 Task: Go to Program & Features. Select Whole Food Market. Add to cart Organic Turmeric Curcumin-2. Select Give A Gift Card from Gift Cards. Add to cart Amazon.com Gift Card in a Mini Envelope-3. Place order for Alan Parker, _x000D_
12 Shoal Dr_x000D_
Barnegat, New Jersey(NJ), 08005, Cell Number (609) 660-9227
Action: Mouse moved to (332, 539)
Screenshot: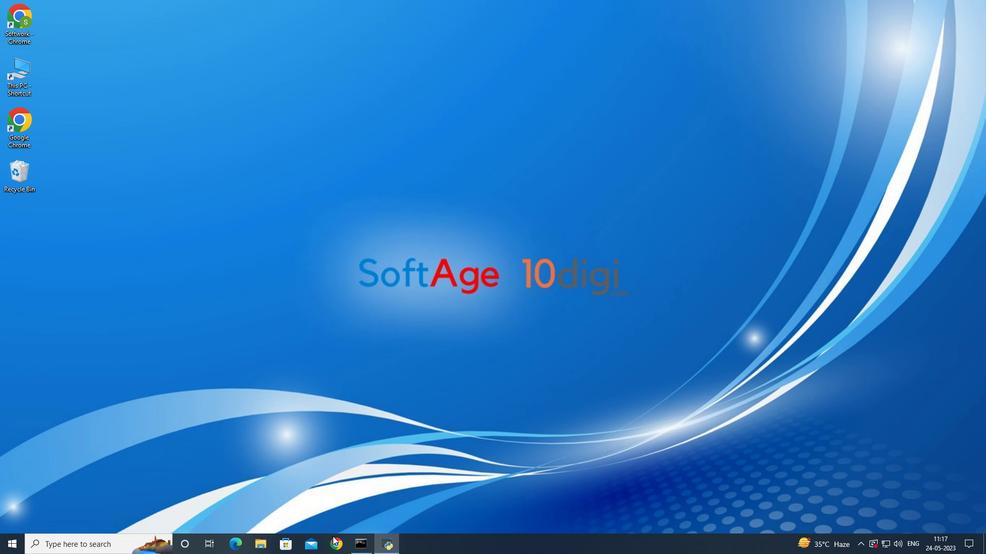 
Action: Mouse pressed left at (332, 539)
Screenshot: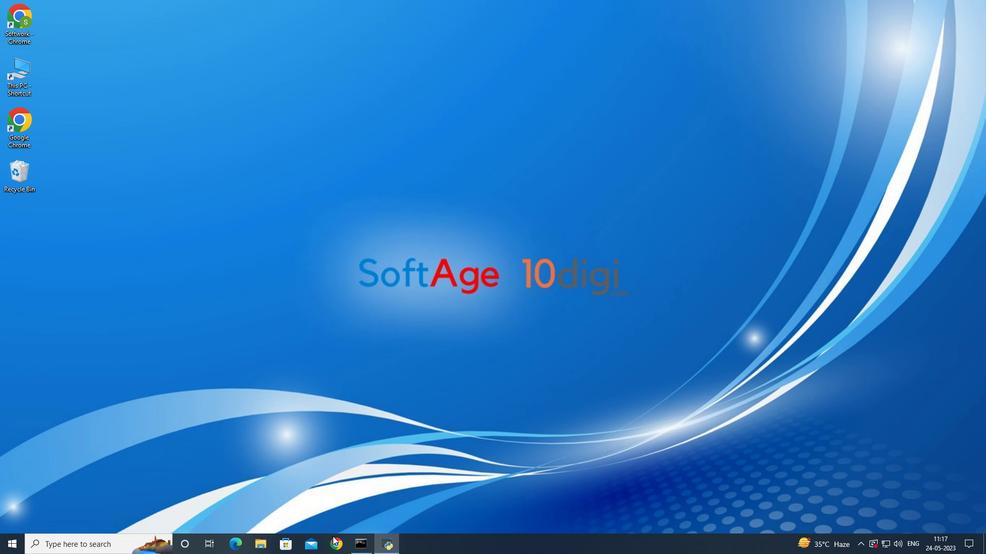 
Action: Mouse moved to (333, 540)
Screenshot: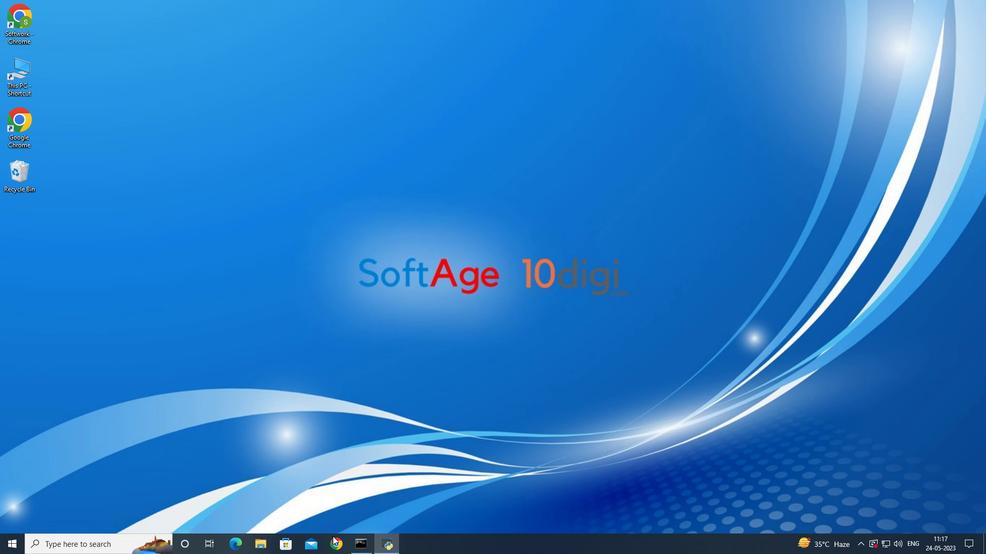 
Action: Mouse pressed left at (333, 540)
Screenshot: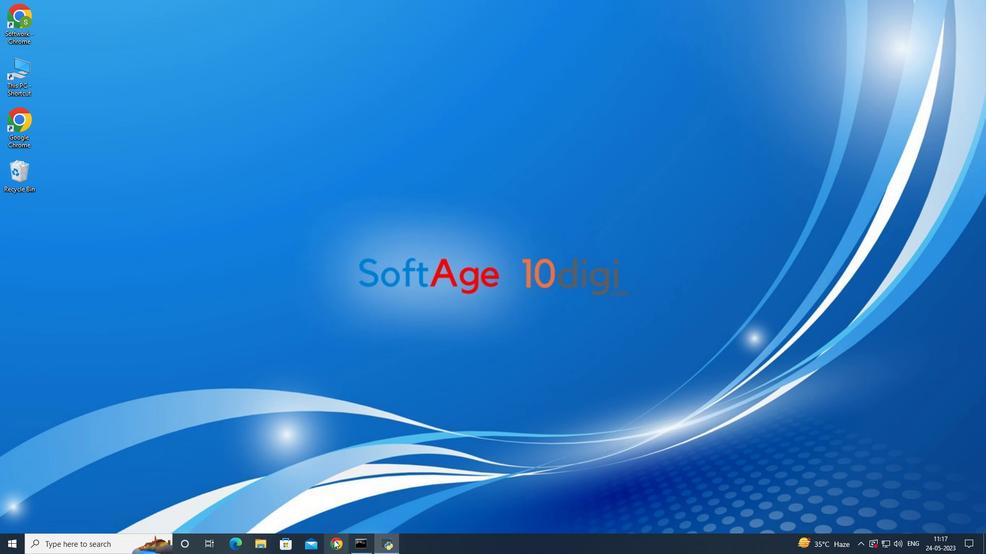 
Action: Mouse moved to (390, 318)
Screenshot: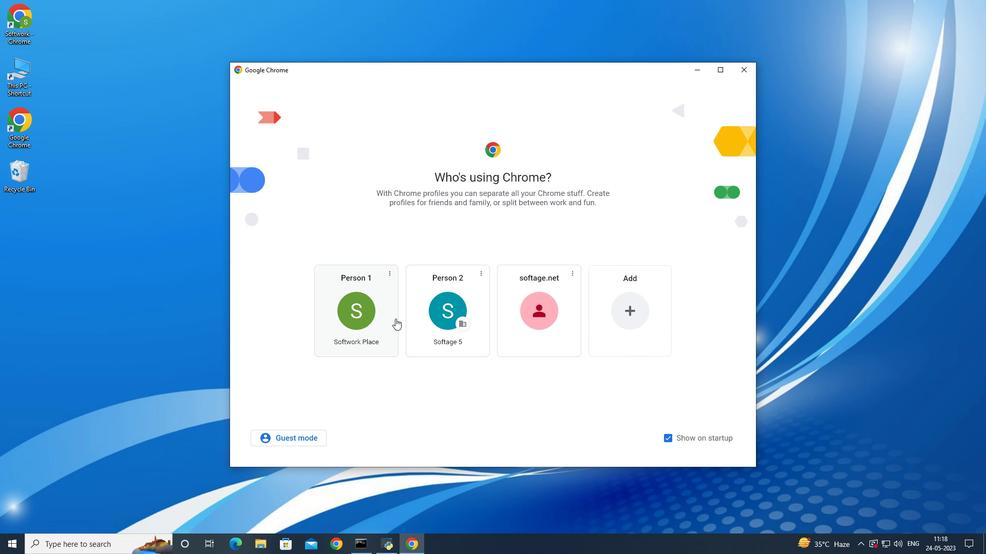 
Action: Mouse pressed left at (390, 318)
Screenshot: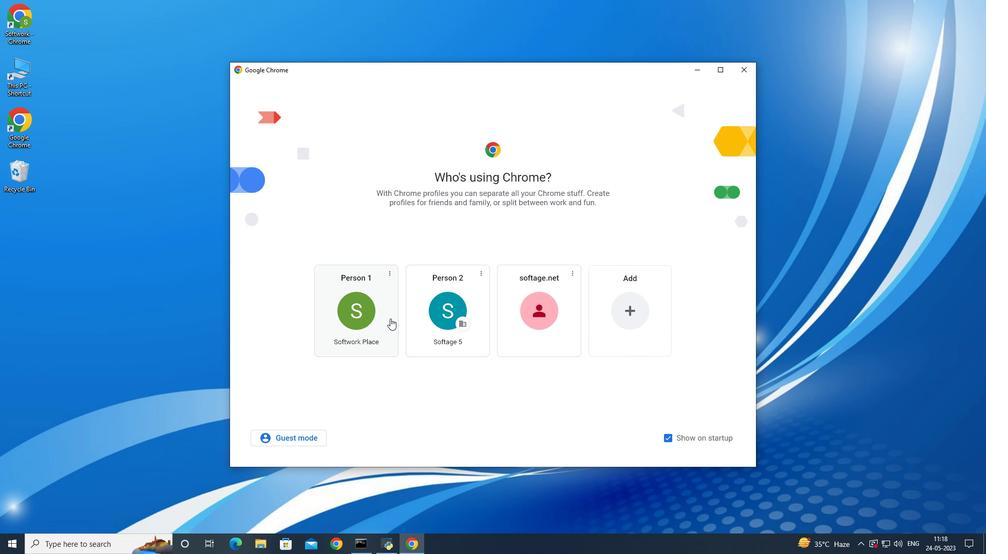 
Action: Mouse pressed left at (390, 318)
Screenshot: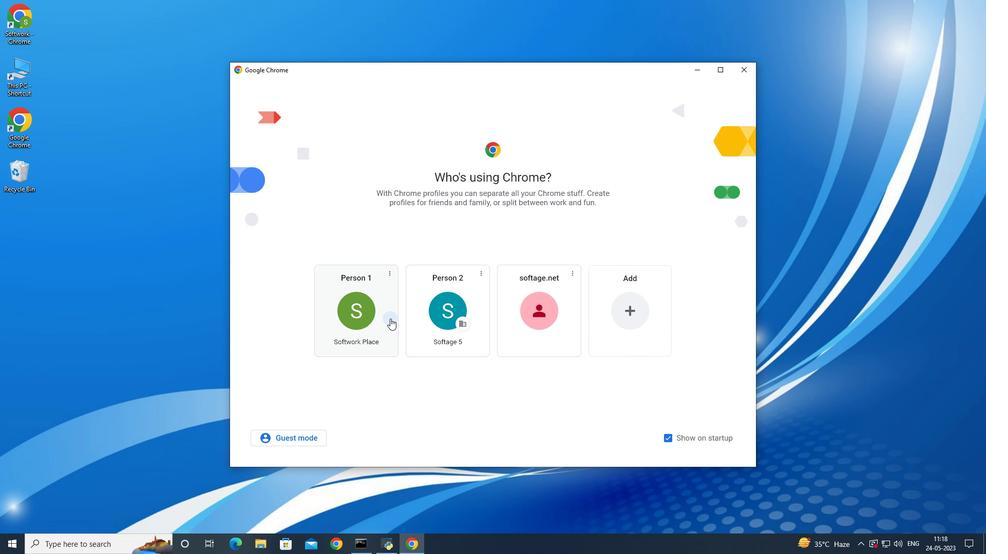 
Action: Mouse moved to (157, 27)
Screenshot: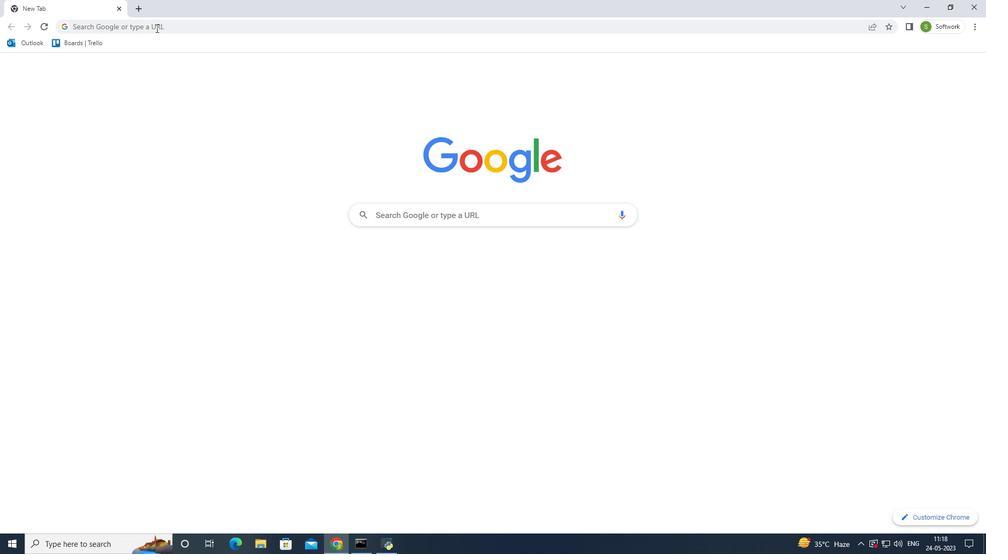 
Action: Mouse pressed left at (157, 27)
Screenshot: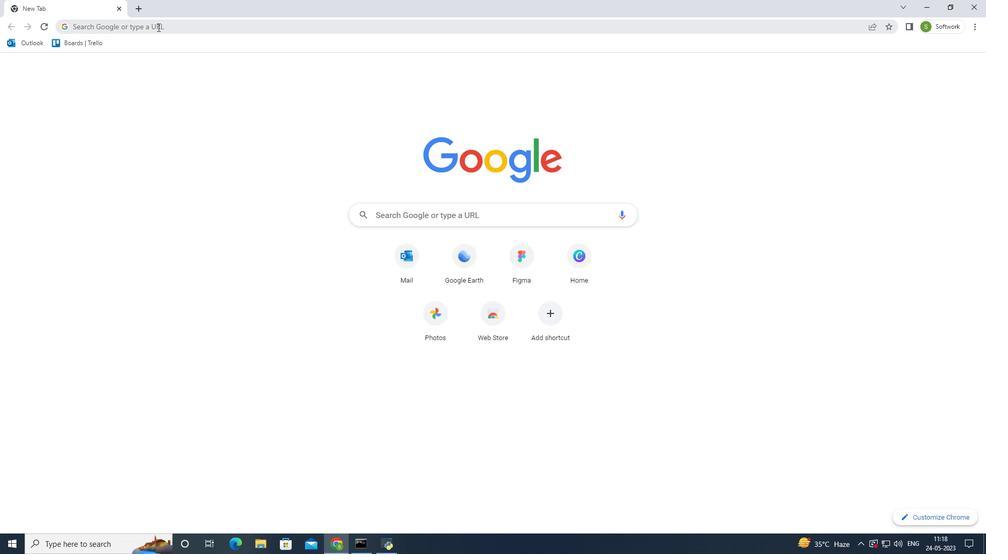 
Action: Key pressed ama
Screenshot: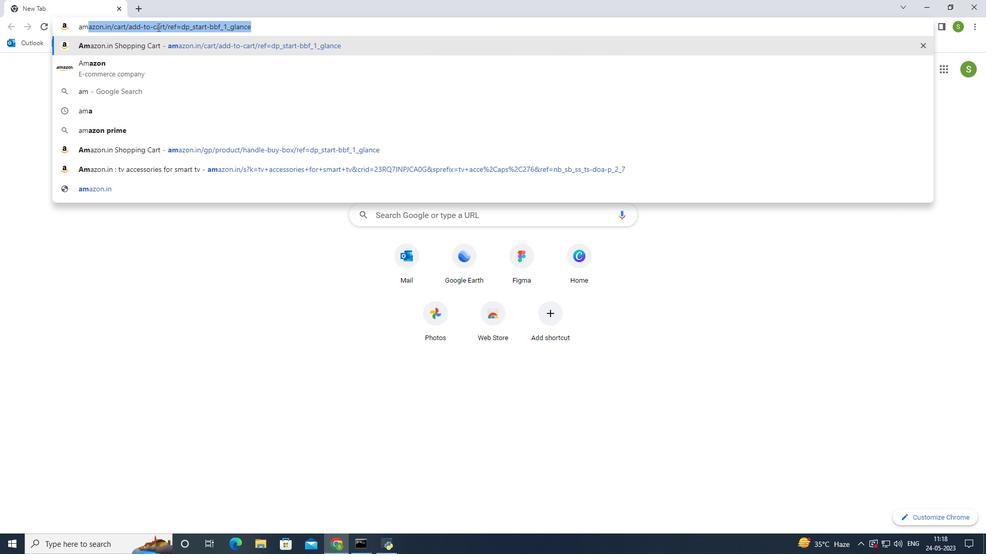 
Action: Mouse moved to (153, 30)
Screenshot: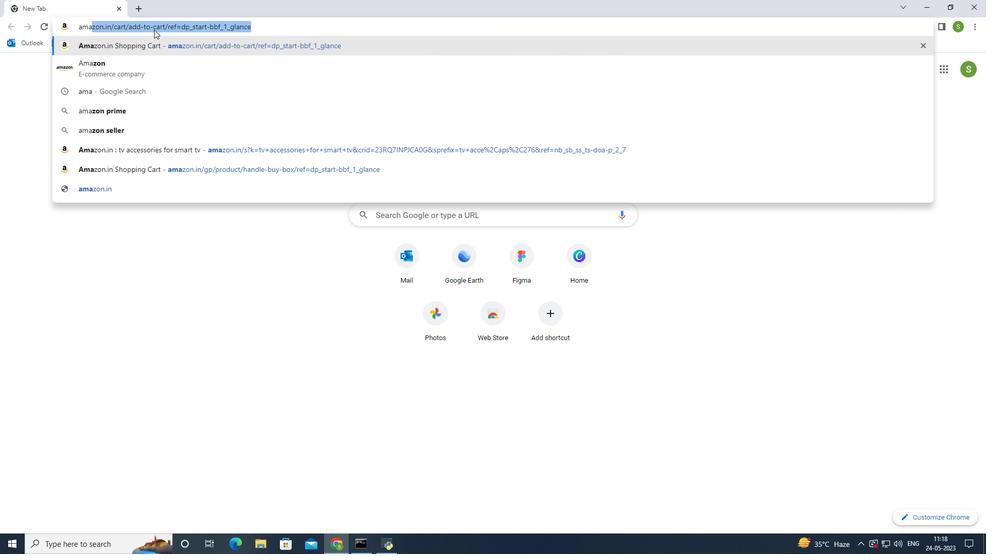 
Action: Key pressed zo
Screenshot: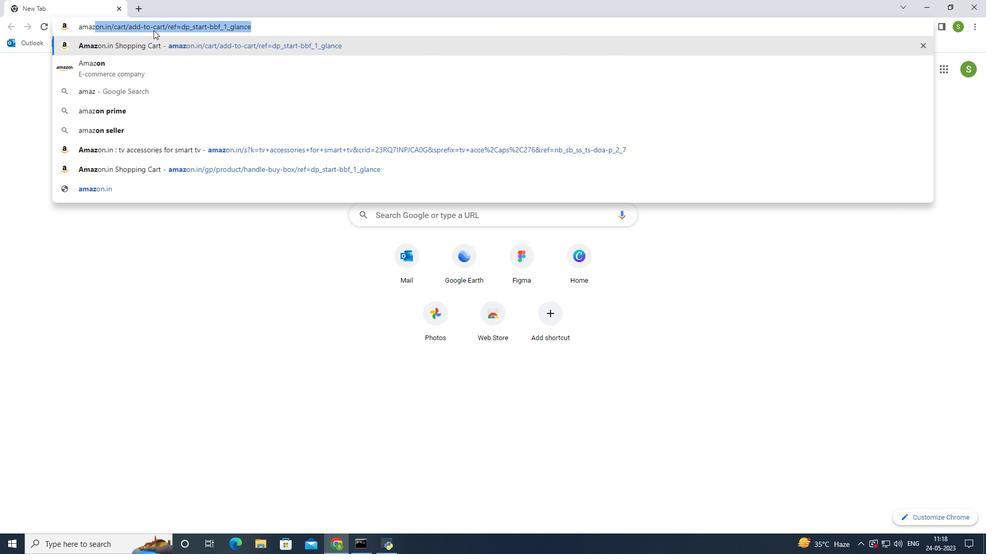 
Action: Mouse moved to (152, 30)
Screenshot: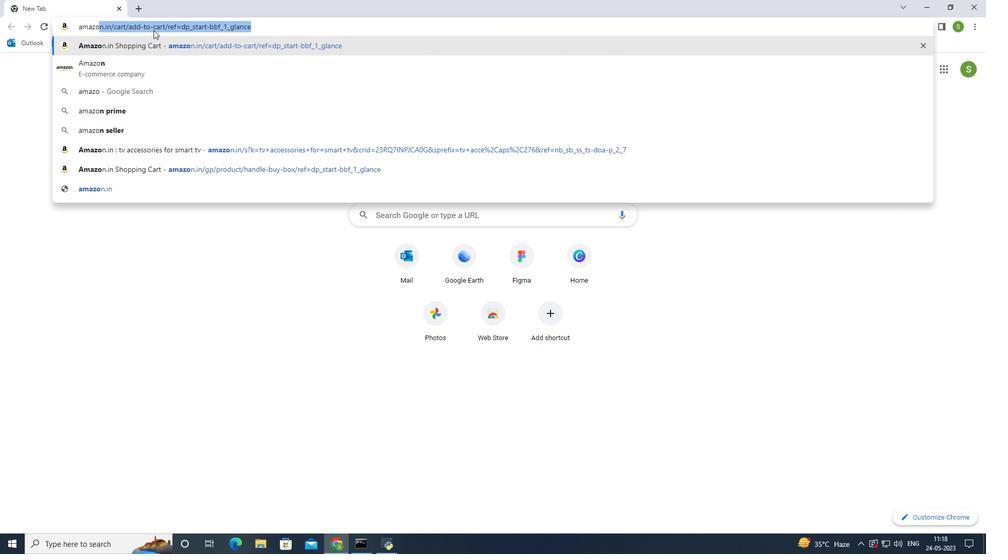 
Action: Key pressed n
Screenshot: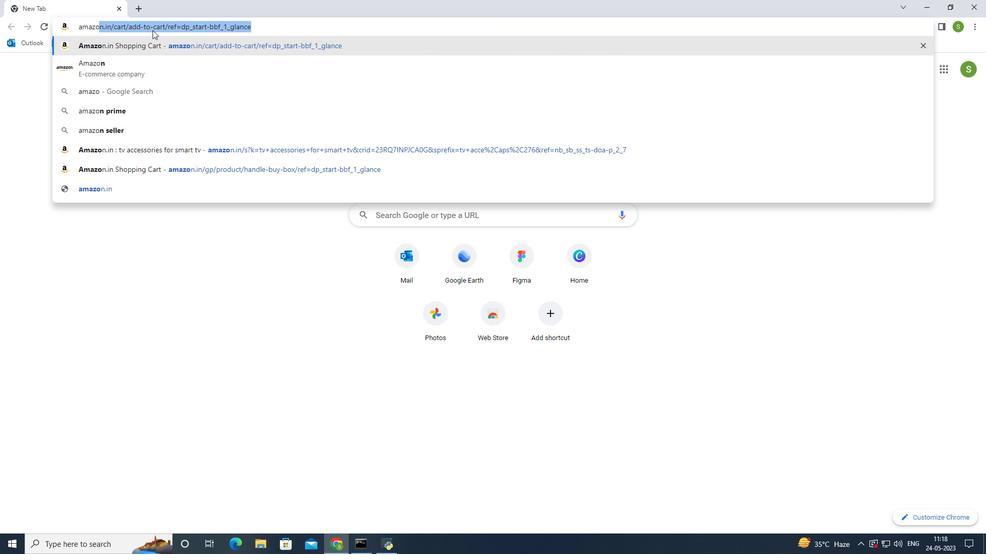 
Action: Mouse moved to (148, 43)
Screenshot: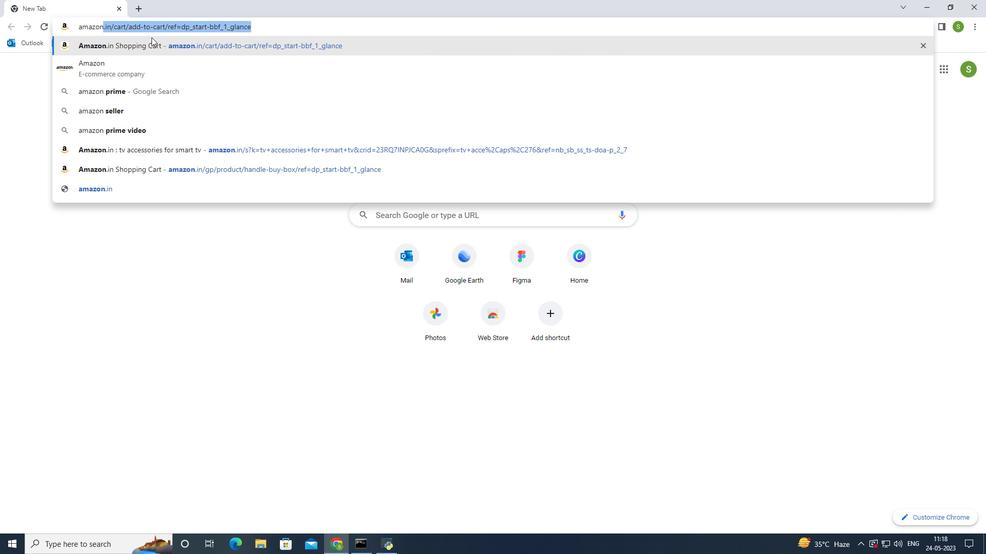 
Action: Mouse pressed left at (148, 43)
Screenshot: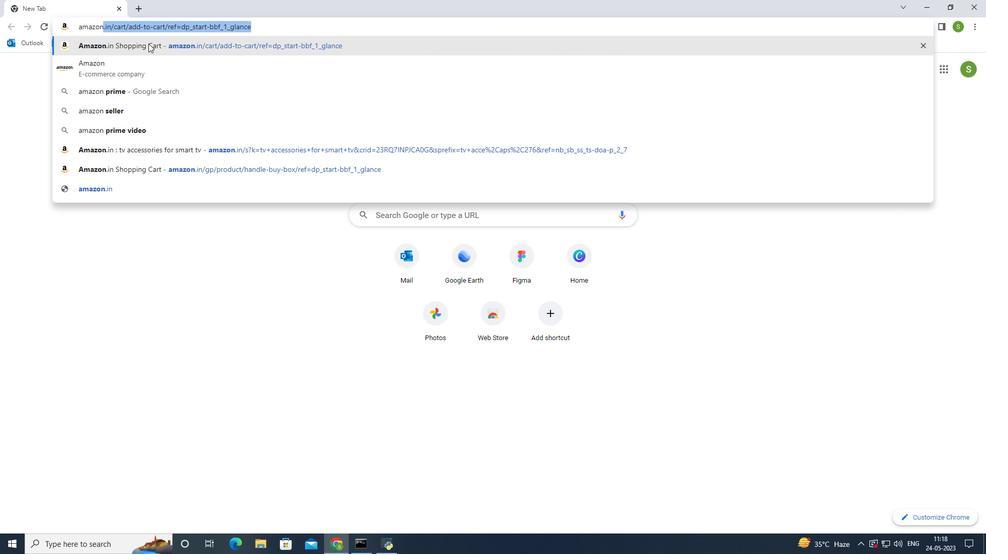 
Action: Mouse moved to (21, 77)
Screenshot: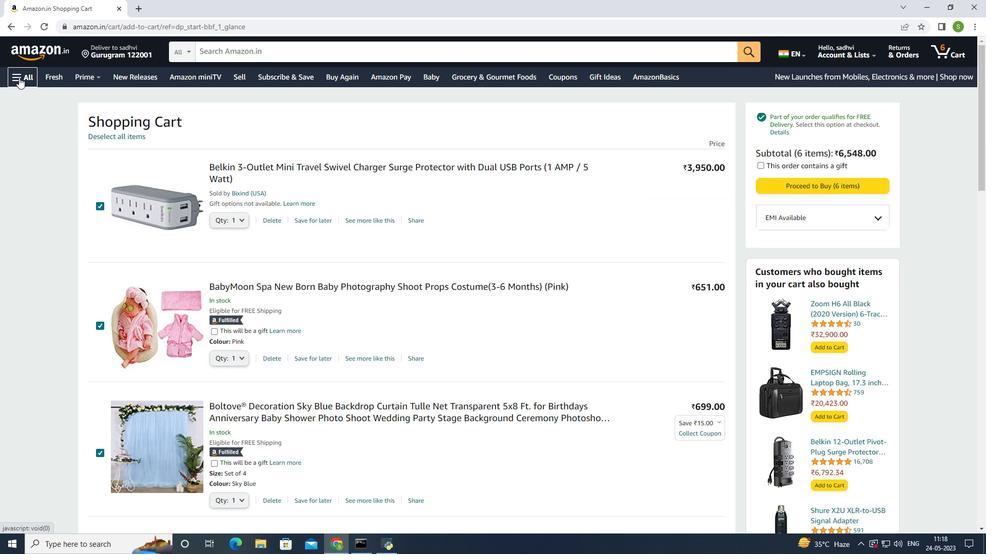 
Action: Mouse pressed left at (21, 77)
Screenshot: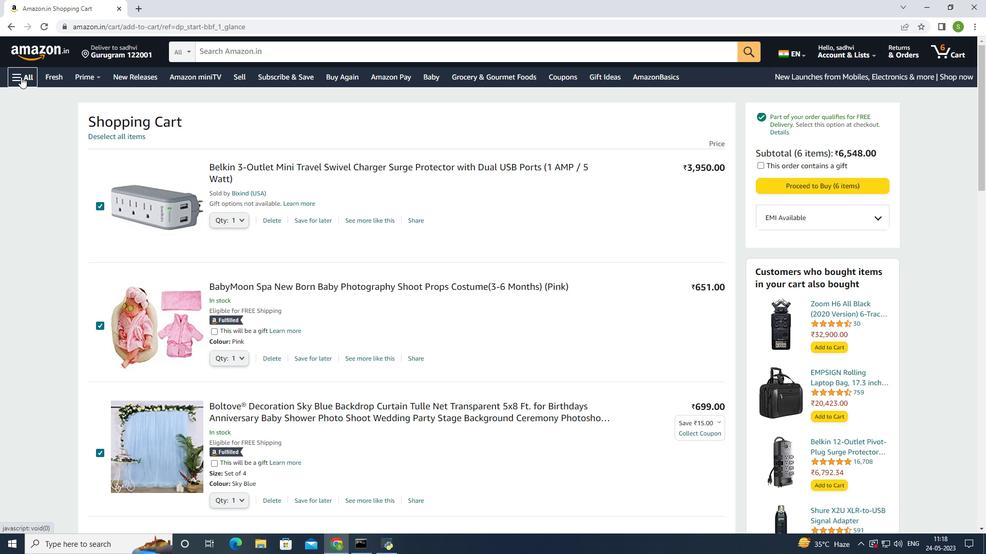 
Action: Mouse moved to (59, 260)
Screenshot: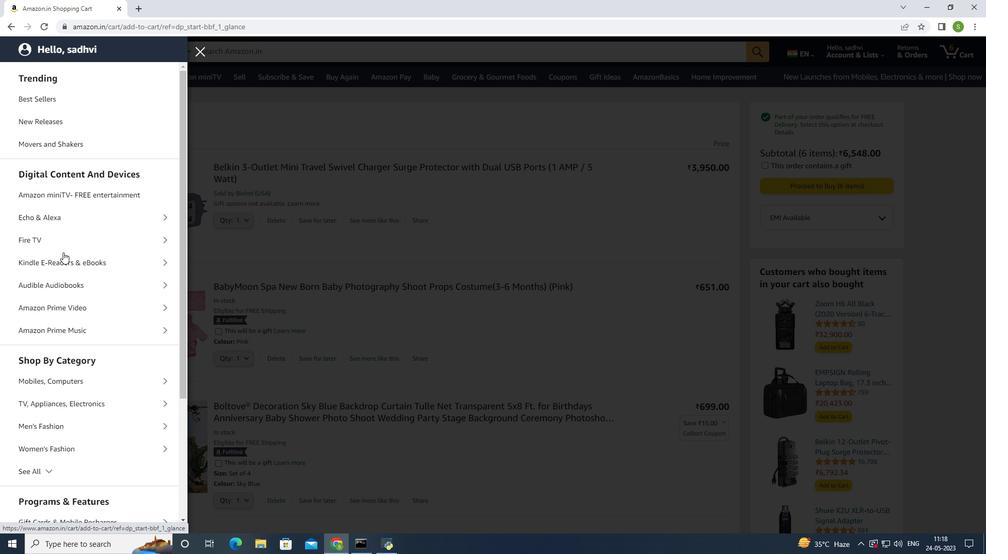 
Action: Mouse scrolled (59, 260) with delta (0, 0)
Screenshot: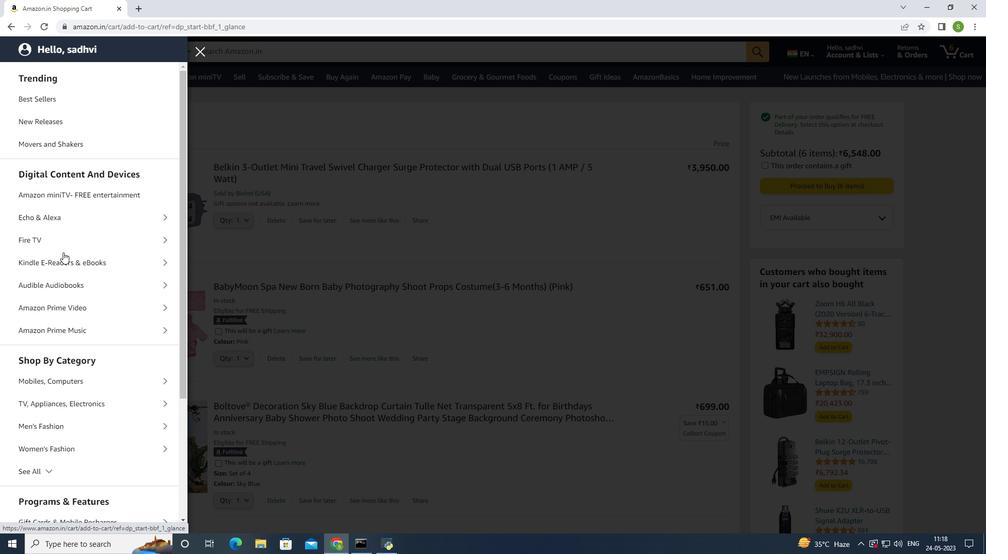 
Action: Mouse moved to (57, 273)
Screenshot: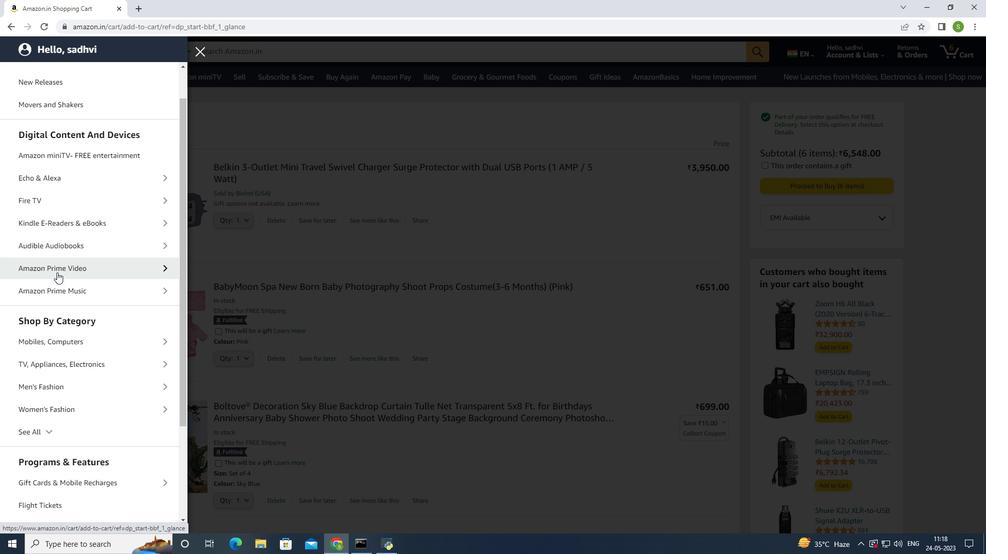 
Action: Mouse scrolled (57, 273) with delta (0, 0)
Screenshot: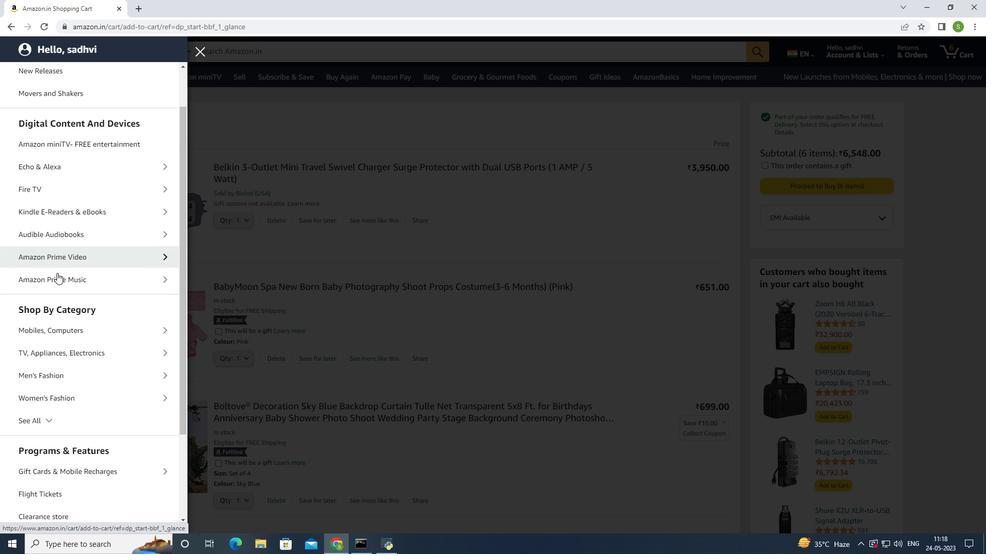 
Action: Mouse scrolled (57, 273) with delta (0, 0)
Screenshot: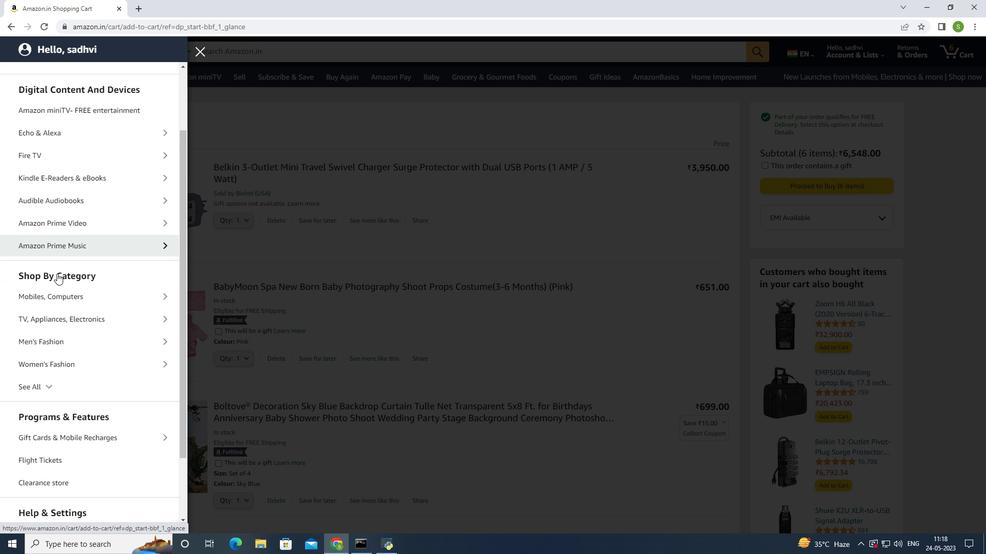 
Action: Mouse scrolled (57, 273) with delta (0, 0)
Screenshot: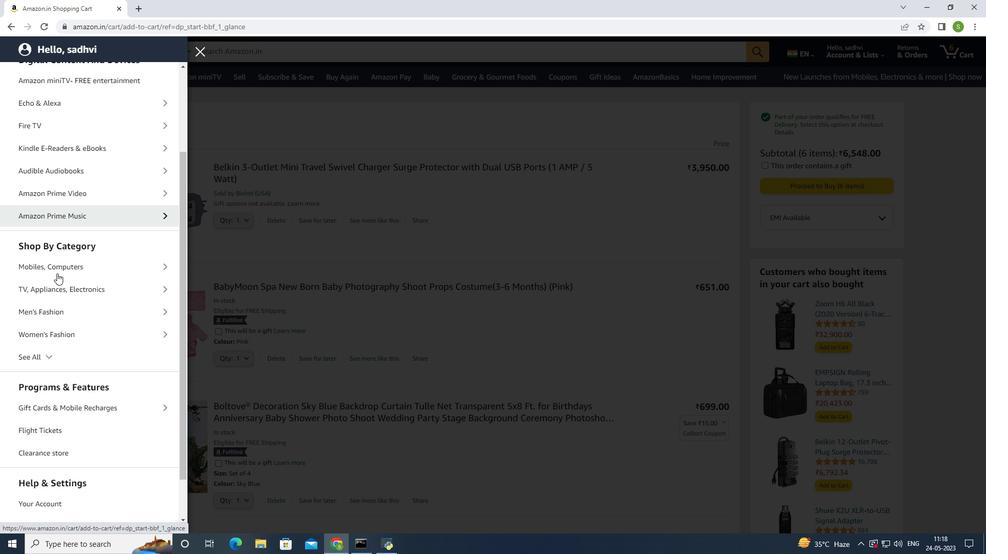 
Action: Mouse moved to (57, 273)
Screenshot: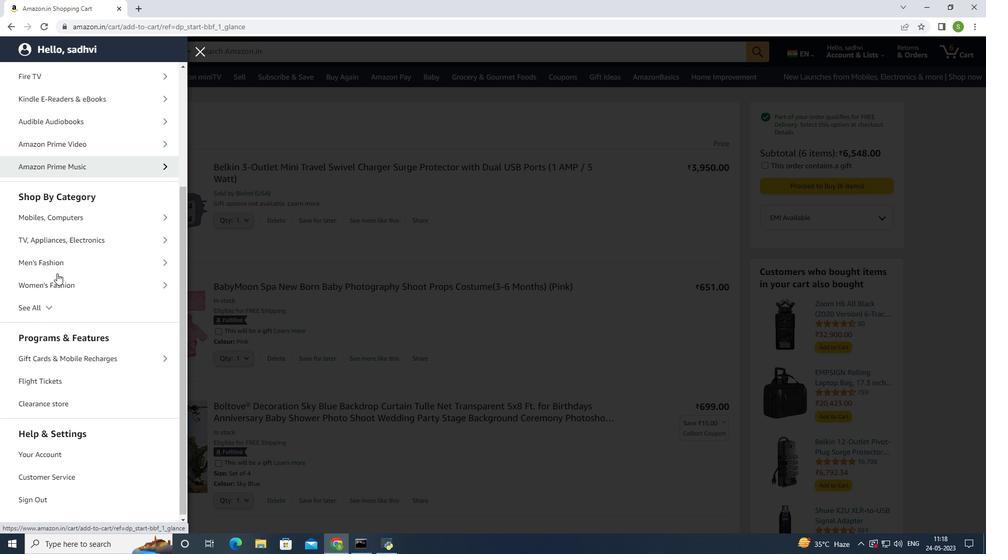 
Action: Mouse scrolled (57, 273) with delta (0, 0)
Screenshot: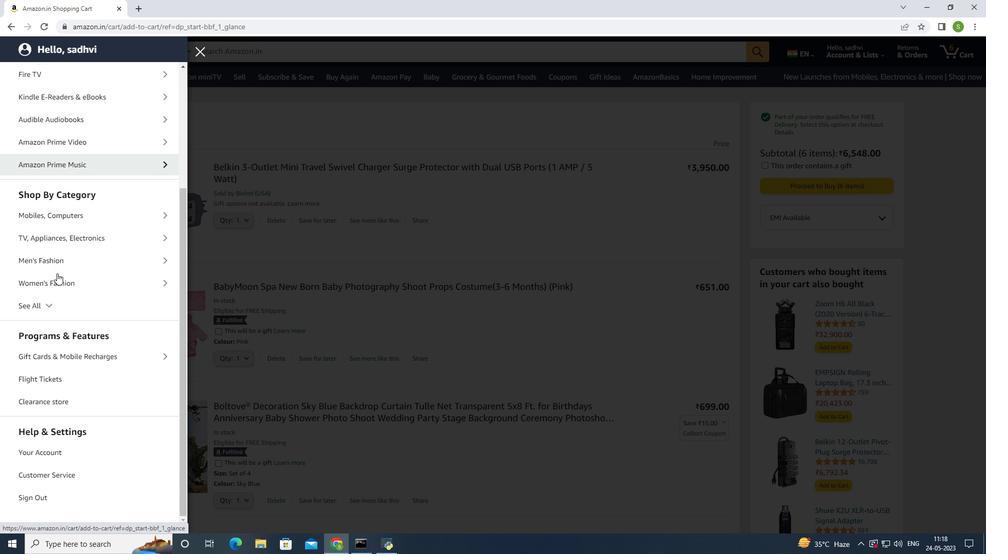 
Action: Mouse scrolled (57, 273) with delta (0, 0)
Screenshot: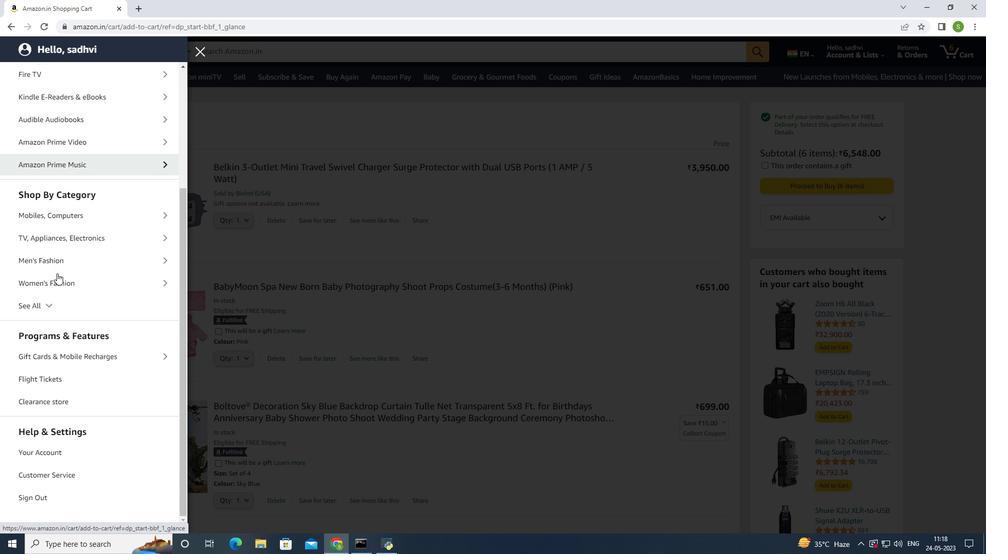 
Action: Mouse moved to (60, 335)
Screenshot: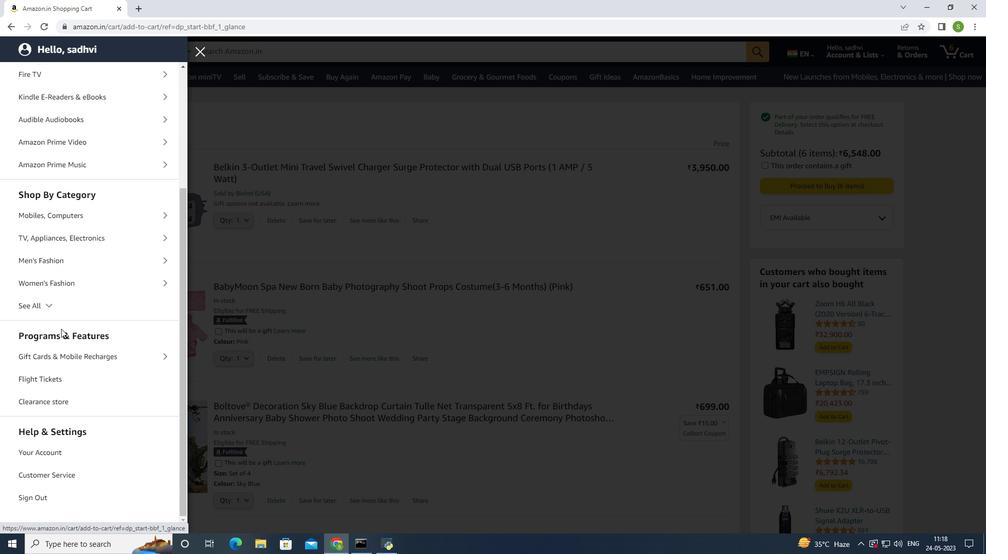 
Action: Mouse pressed left at (60, 335)
Screenshot: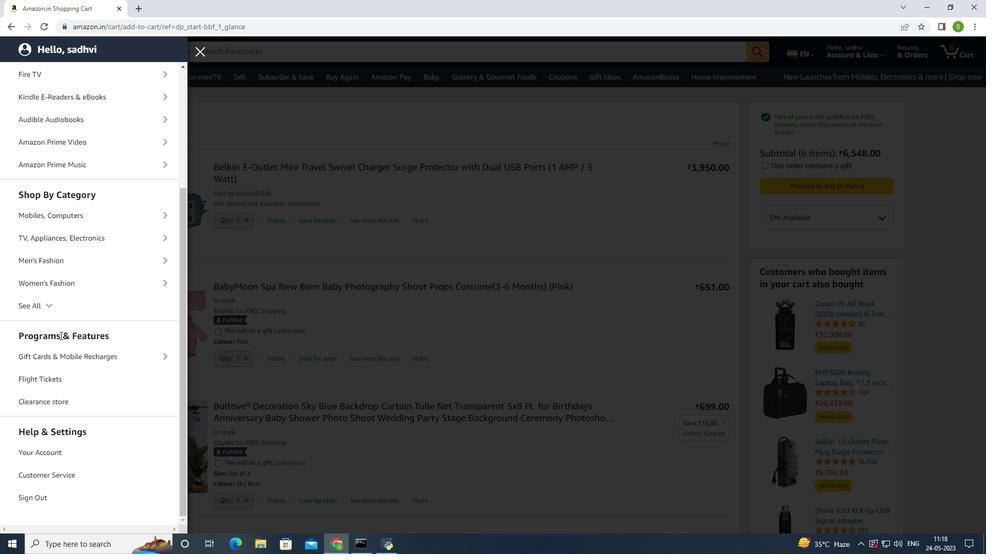 
Action: Mouse moved to (201, 56)
Screenshot: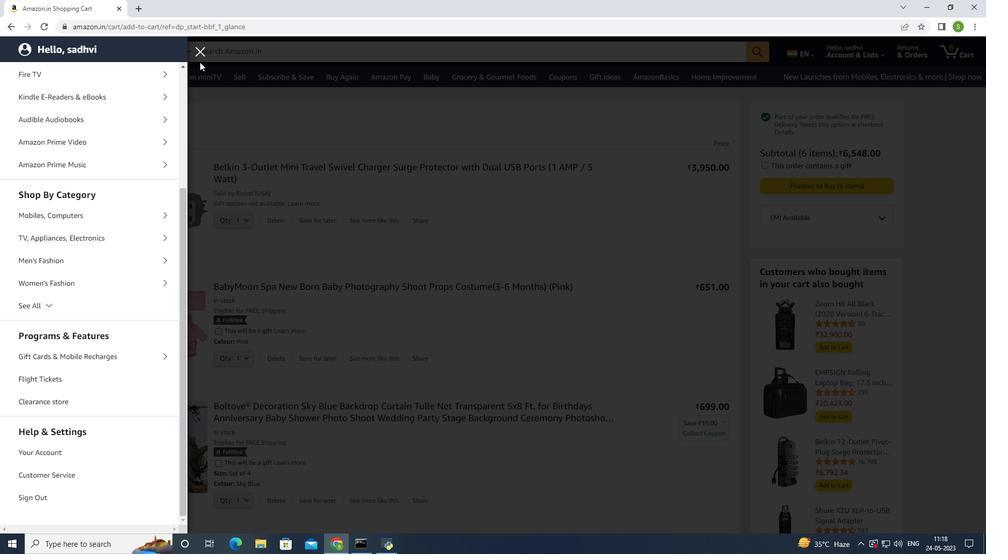 
Action: Mouse pressed left at (201, 56)
Screenshot: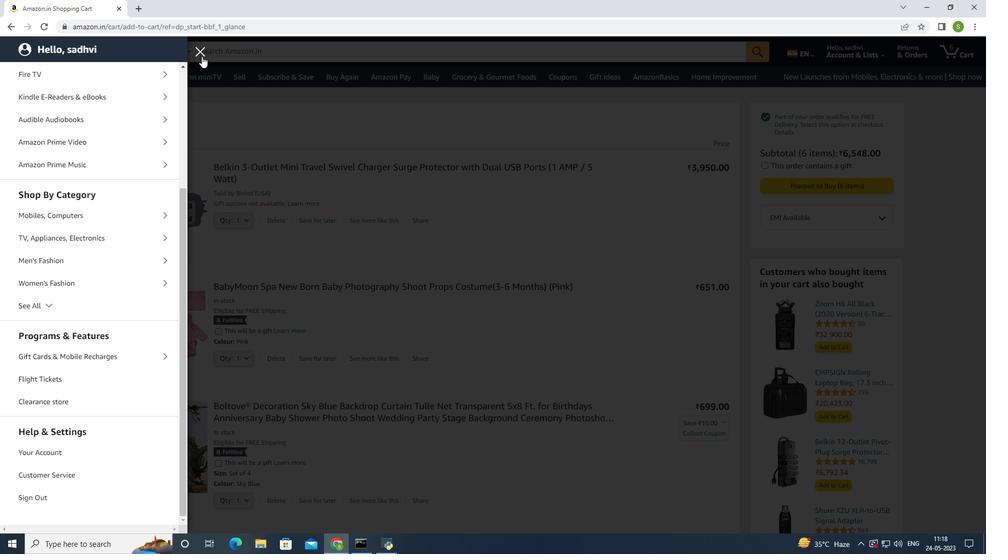 
Action: Mouse moved to (276, 53)
Screenshot: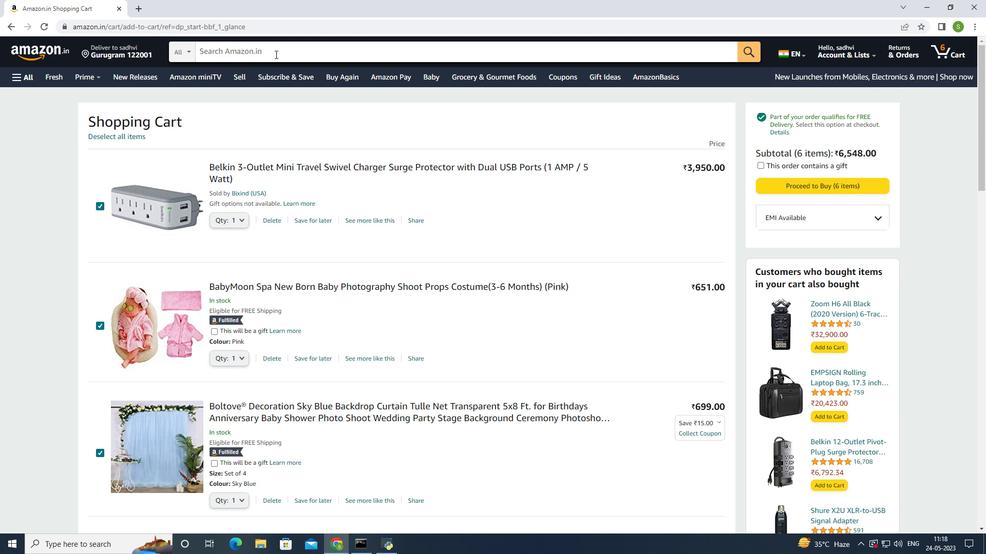 
Action: Mouse pressed left at (276, 53)
Screenshot: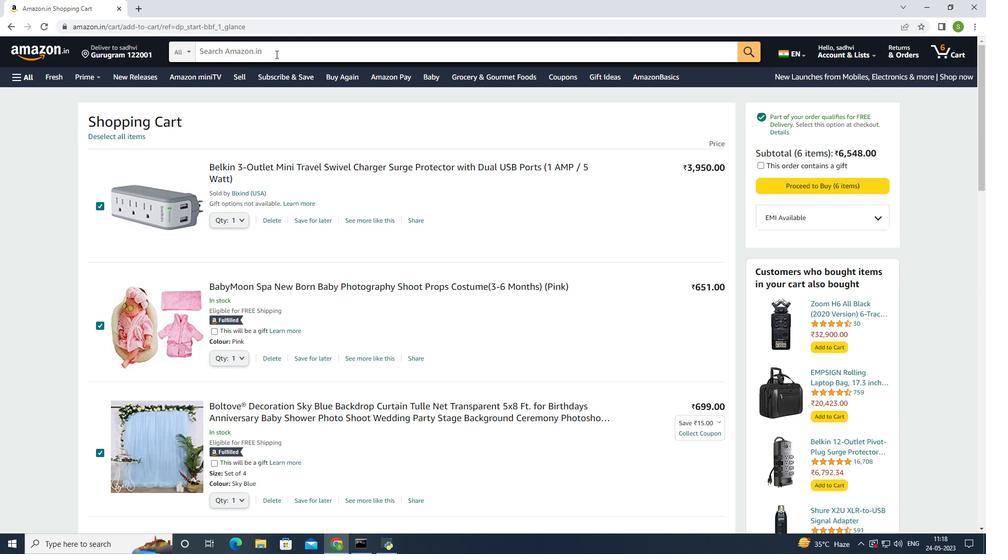 
Action: Mouse moved to (522, 161)
Screenshot: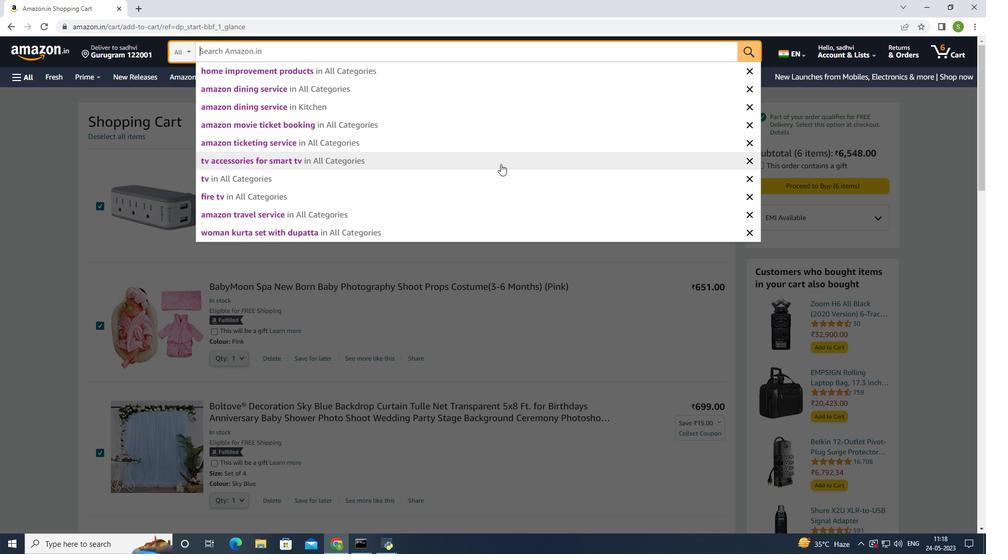 
Action: Key pressed <Key.caps_lock>O<Key.caps_lock>rgai<Key.backspace>
Screenshot: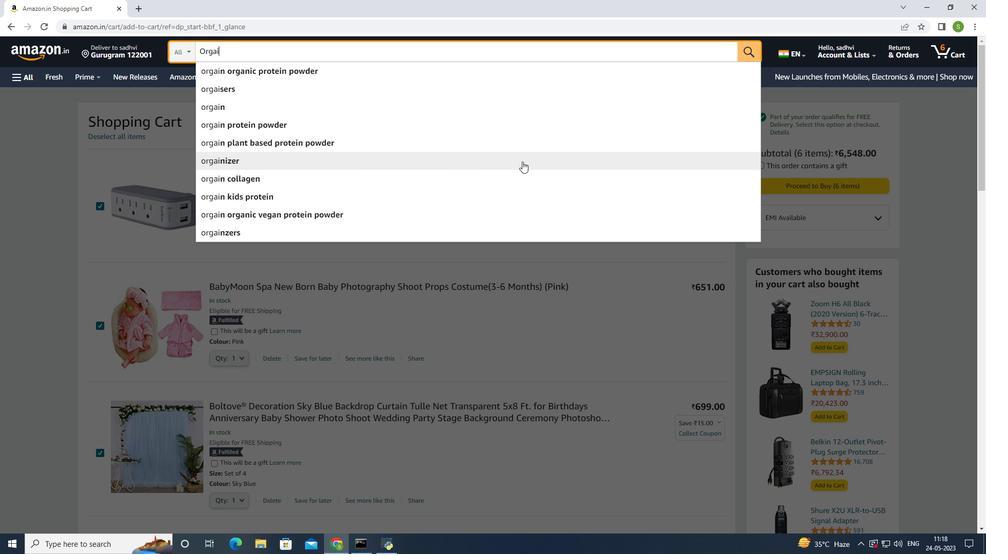 
Action: Mouse moved to (546, 197)
Screenshot: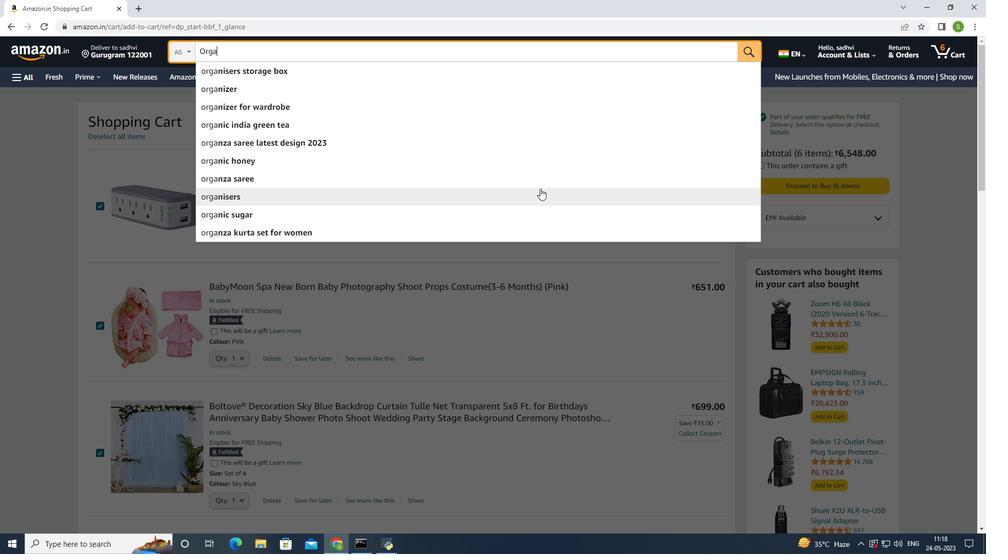 
Action: Key pressed nic<Key.space><Key.caps_lock>T<Key.caps_lock>urmeric<Key.space><Key.caps_lock>C<Key.caps_lock>urcumin-2<Key.enter>
Screenshot: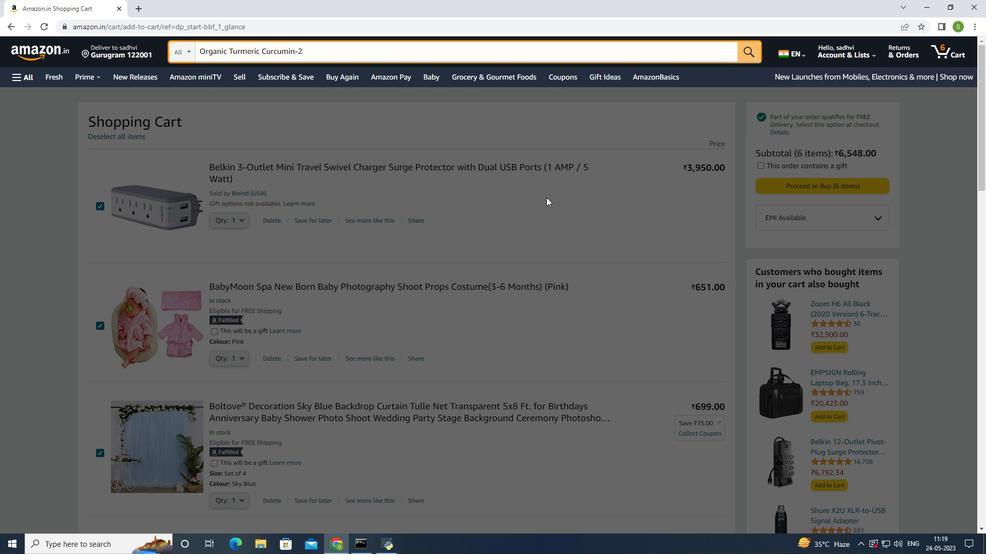 
Action: Mouse moved to (326, 150)
Screenshot: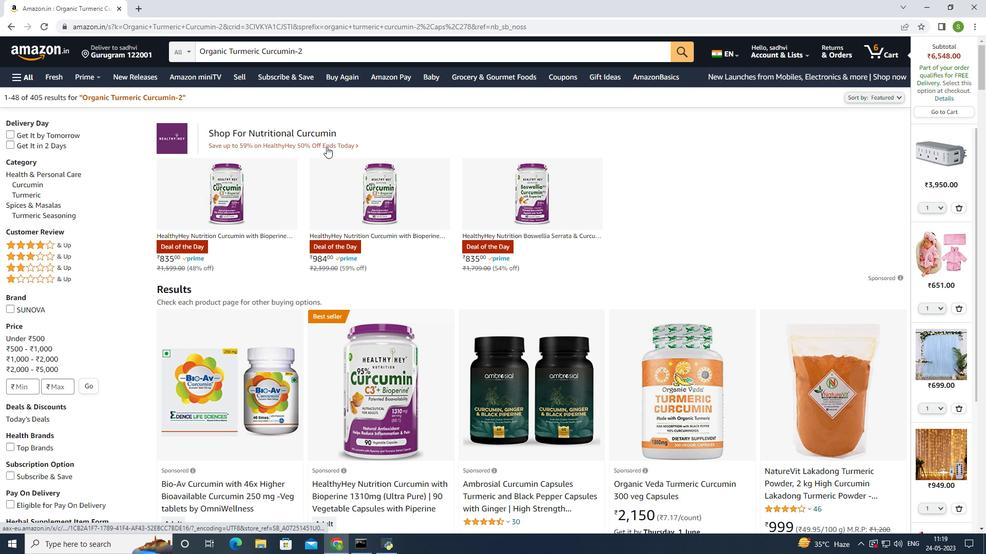 
Action: Mouse scrolled (326, 149) with delta (0, 0)
Screenshot: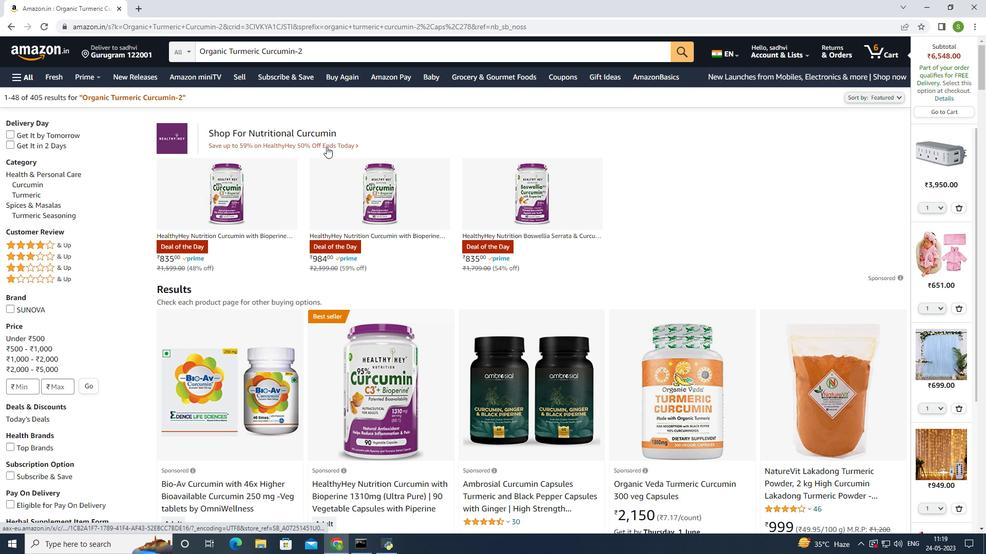 
Action: Mouse moved to (326, 151)
Screenshot: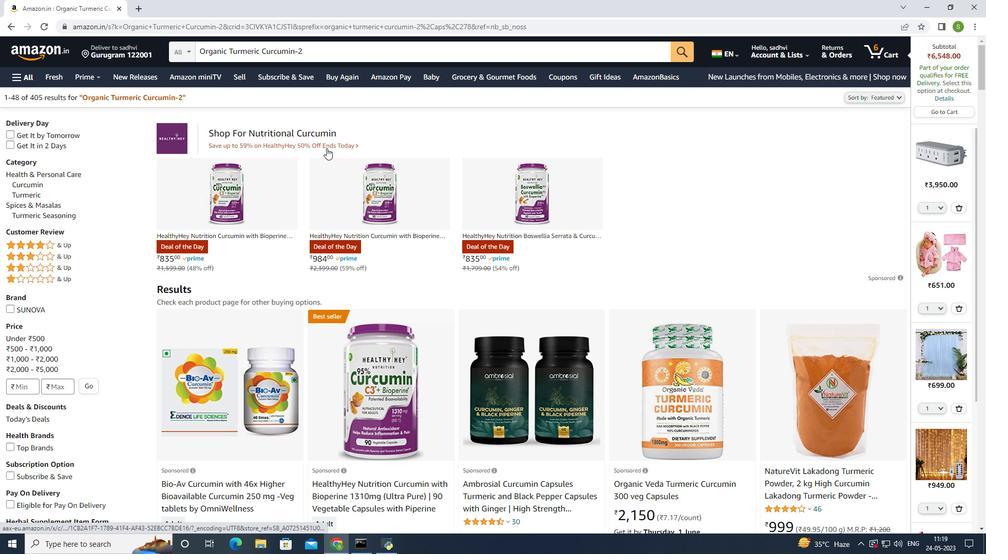 
Action: Mouse scrolled (326, 151) with delta (0, 0)
Screenshot: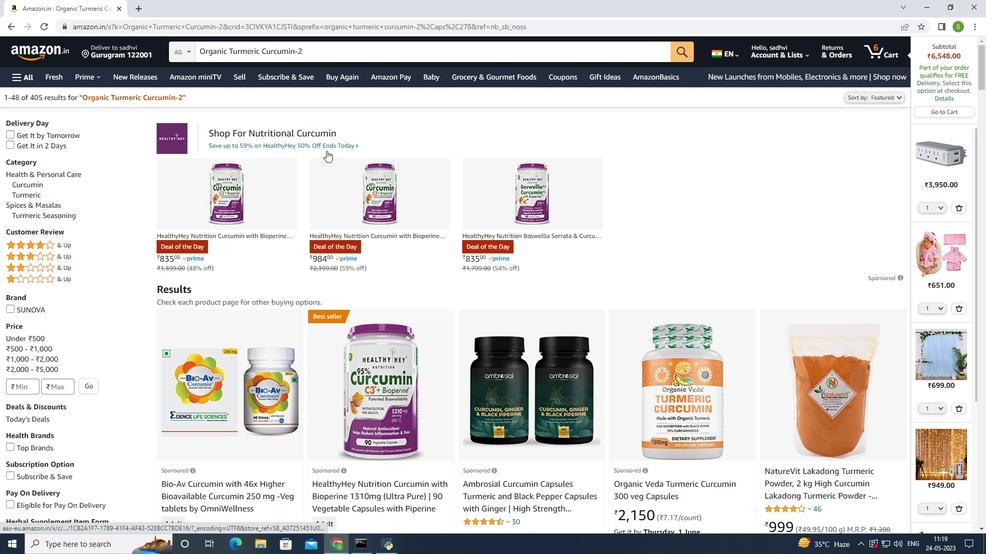 
Action: Mouse scrolled (326, 151) with delta (0, 0)
Screenshot: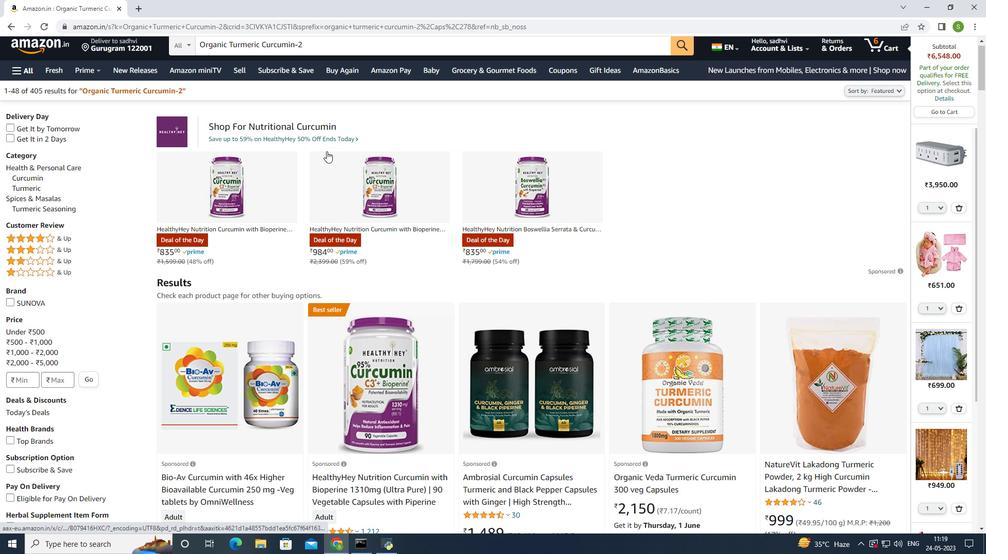 
Action: Mouse scrolled (326, 151) with delta (0, 0)
Screenshot: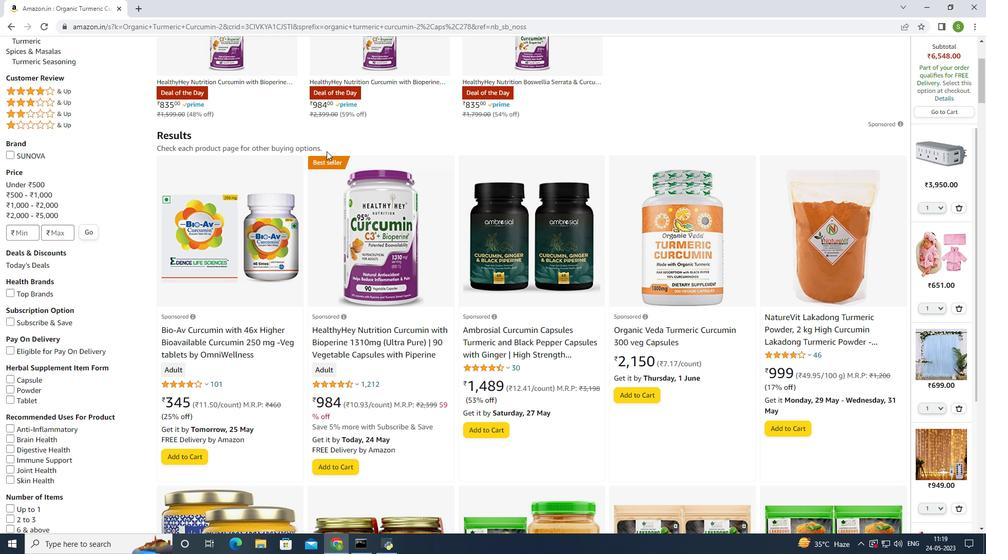 
Action: Mouse scrolled (326, 151) with delta (0, 0)
Screenshot: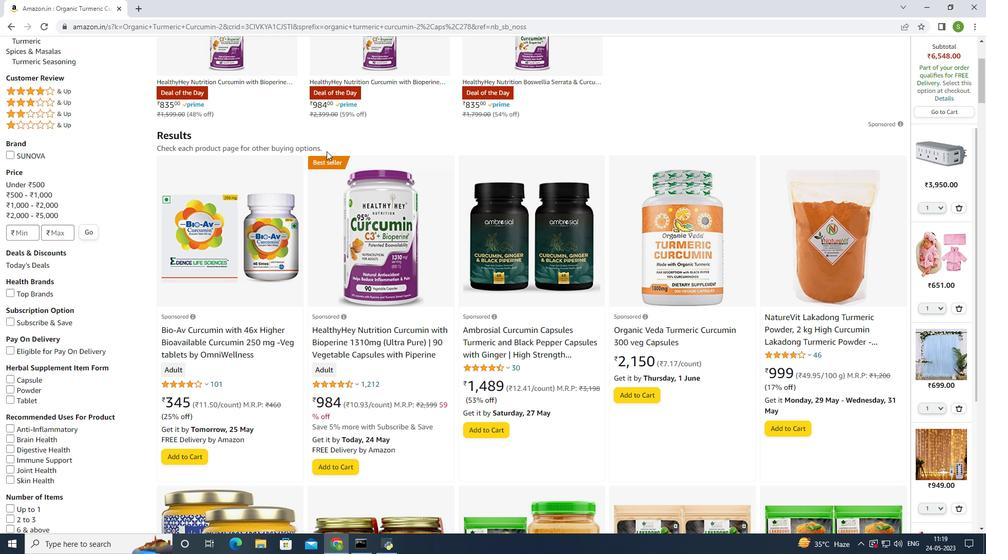 
Action: Mouse scrolled (326, 151) with delta (0, 0)
Screenshot: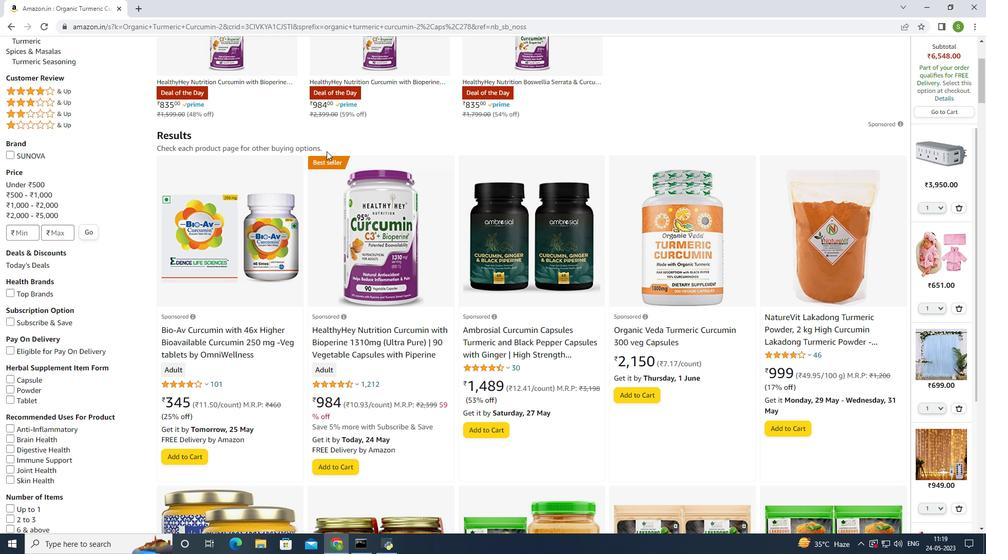 
Action: Mouse scrolled (326, 151) with delta (0, 0)
Screenshot: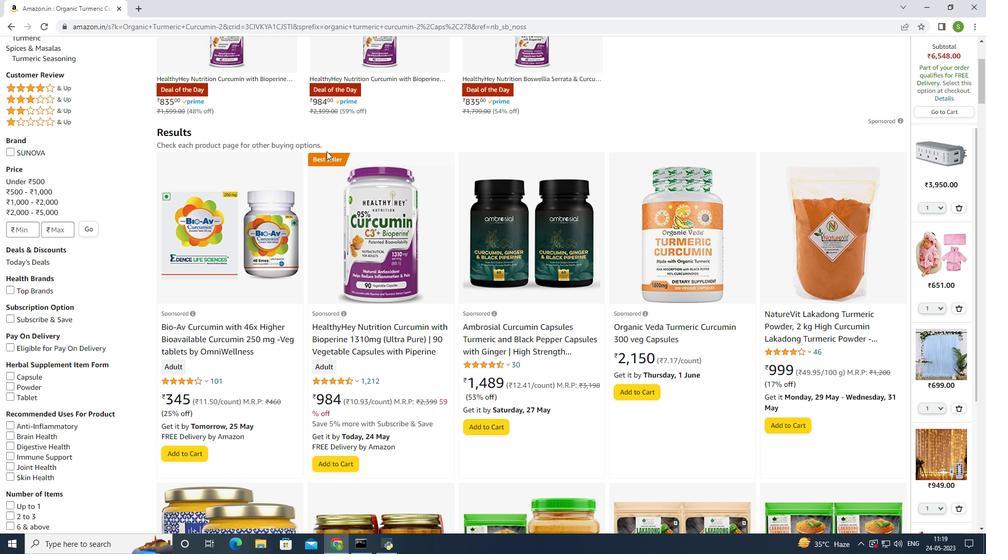 
Action: Mouse scrolled (326, 151) with delta (0, 0)
Screenshot: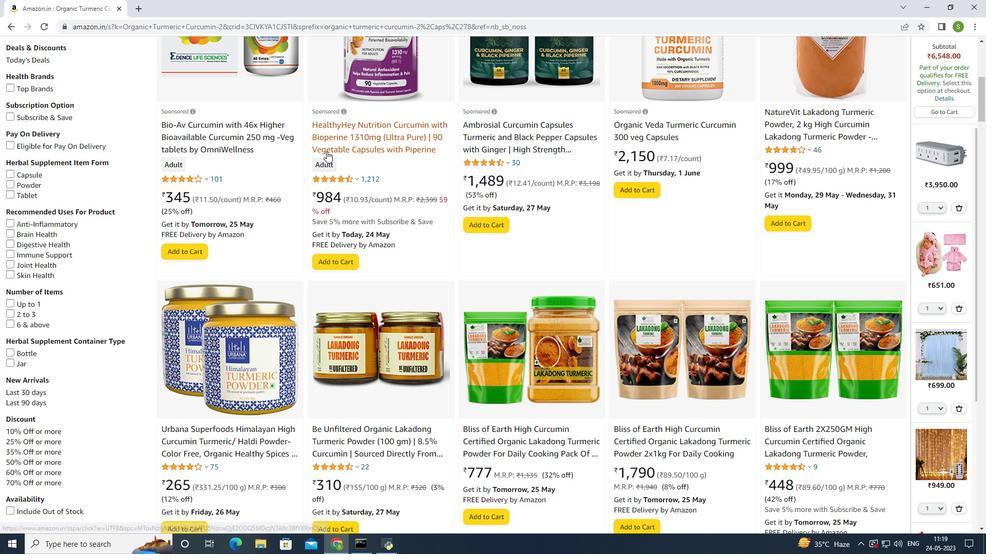 
Action: Mouse scrolled (326, 151) with delta (0, 0)
Screenshot: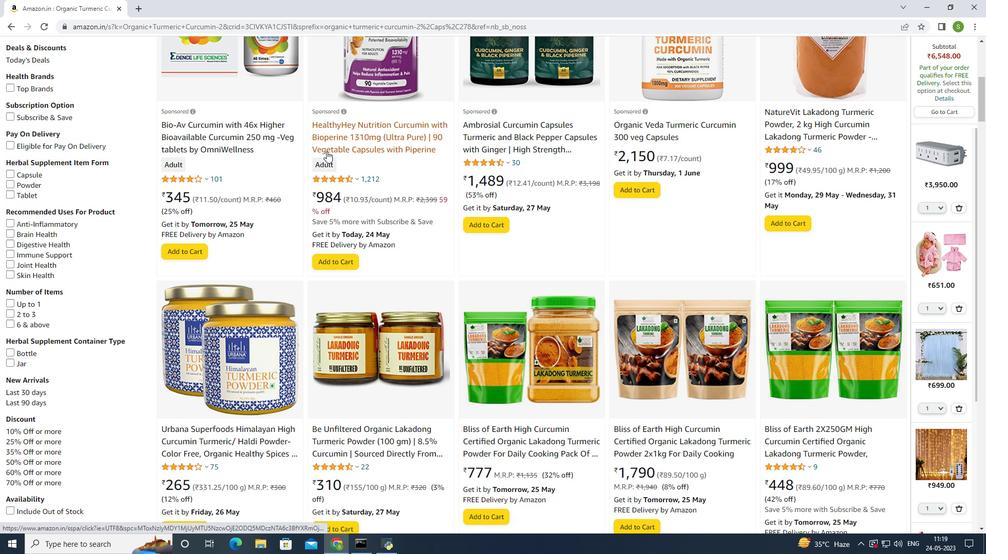 
Action: Mouse scrolled (326, 151) with delta (0, 0)
Screenshot: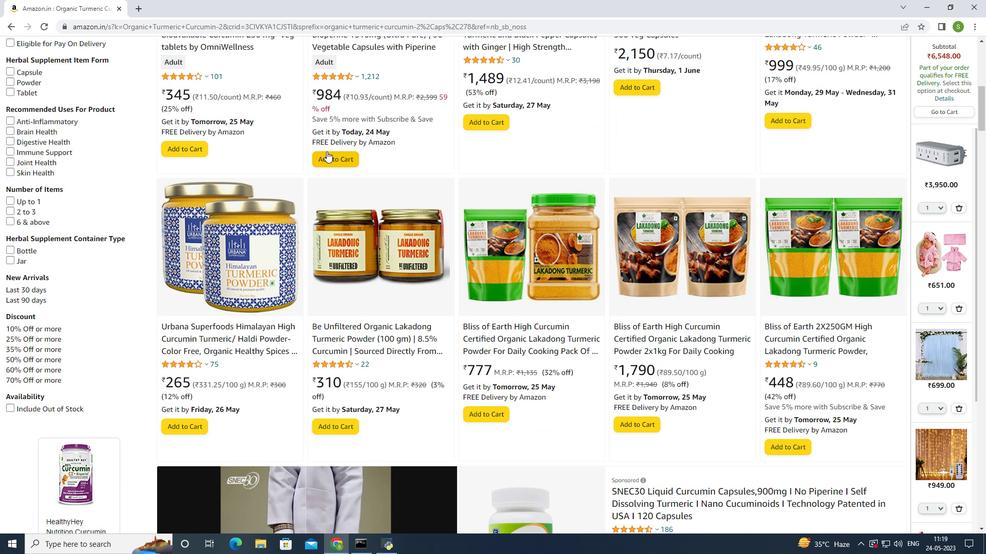 
Action: Mouse scrolled (326, 151) with delta (0, 0)
Screenshot: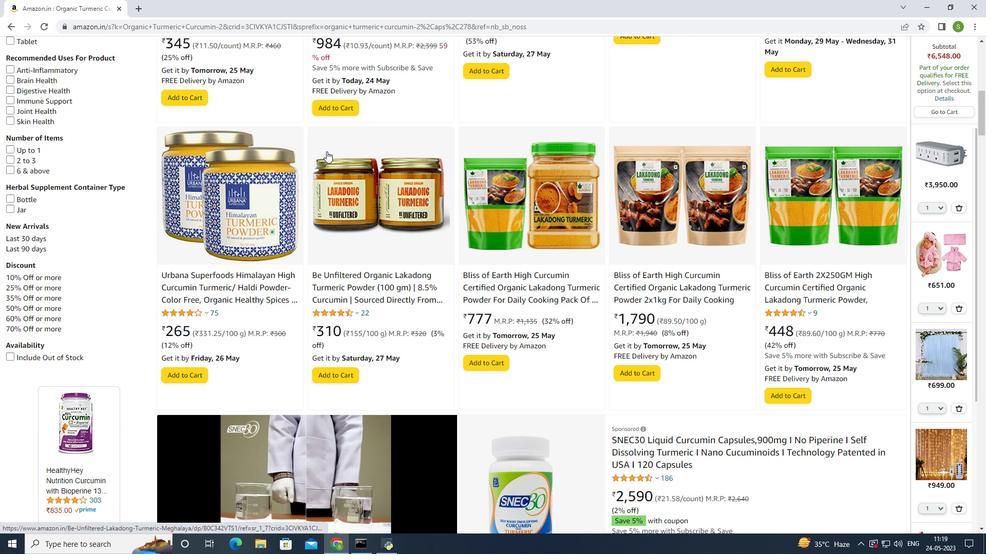 
Action: Mouse moved to (794, 248)
Screenshot: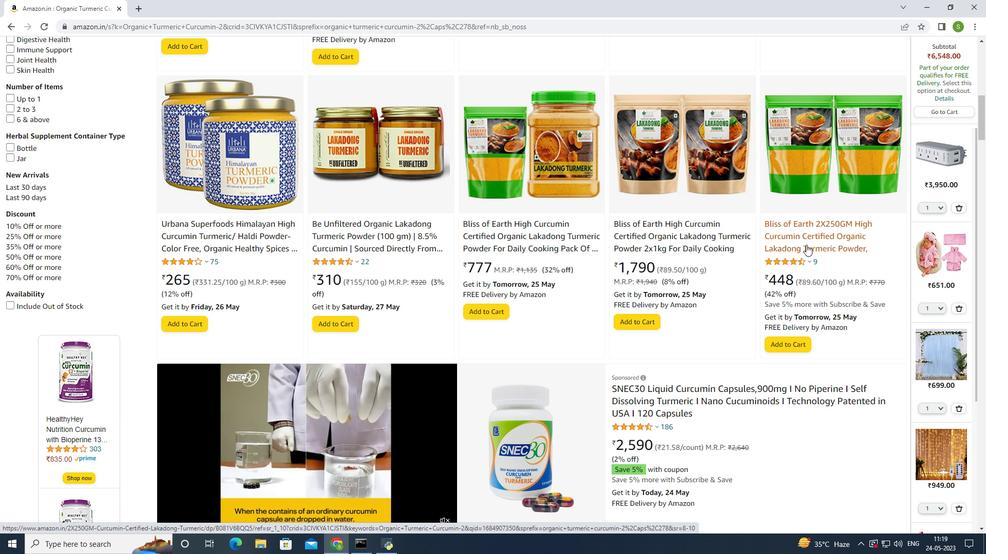 
Action: Mouse scrolled (794, 248) with delta (0, 0)
Screenshot: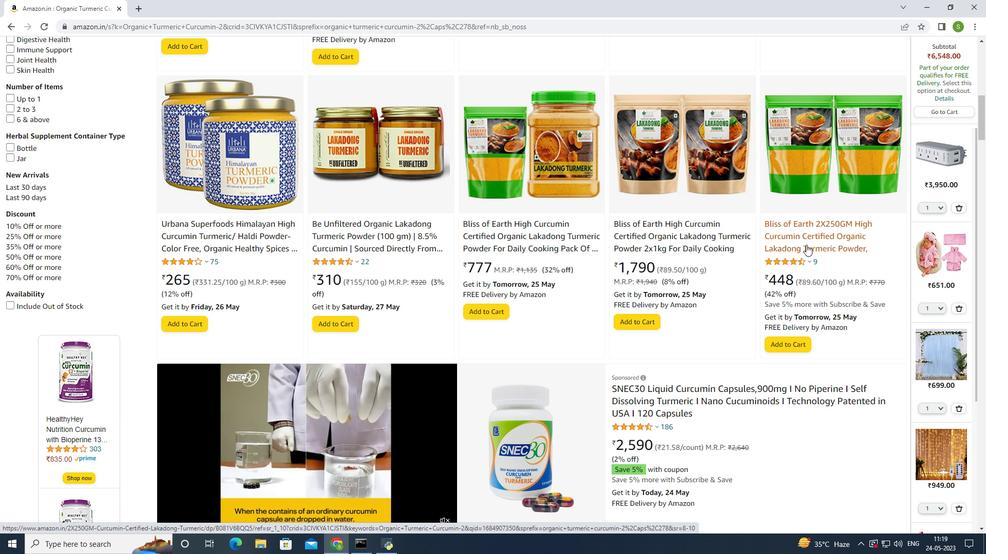 
Action: Mouse moved to (793, 248)
Screenshot: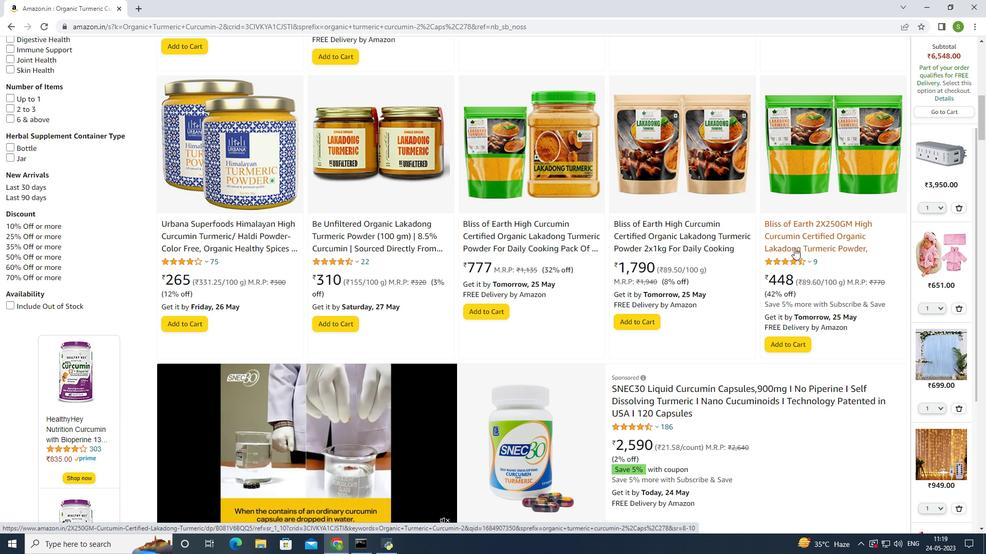 
Action: Mouse scrolled (793, 248) with delta (0, 0)
Screenshot: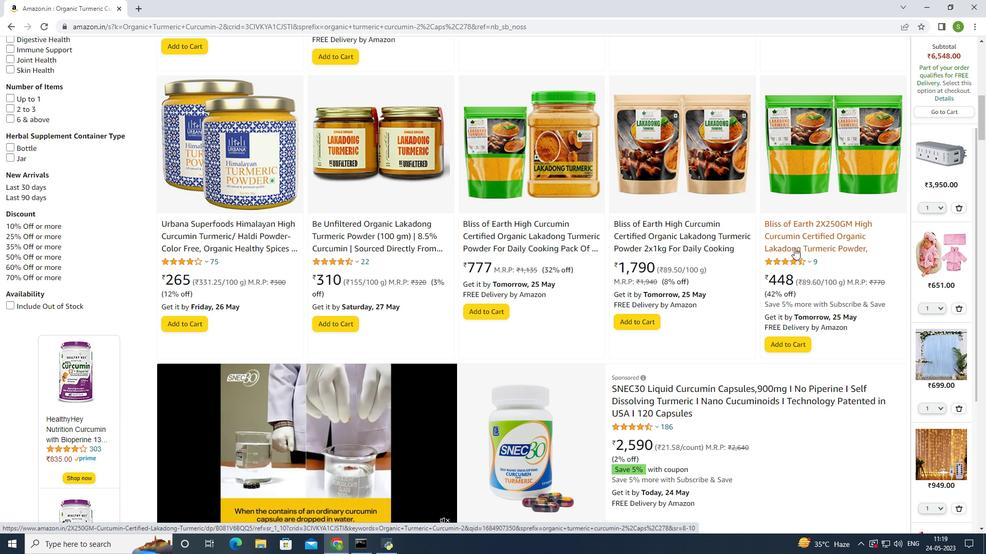 
Action: Mouse moved to (790, 249)
Screenshot: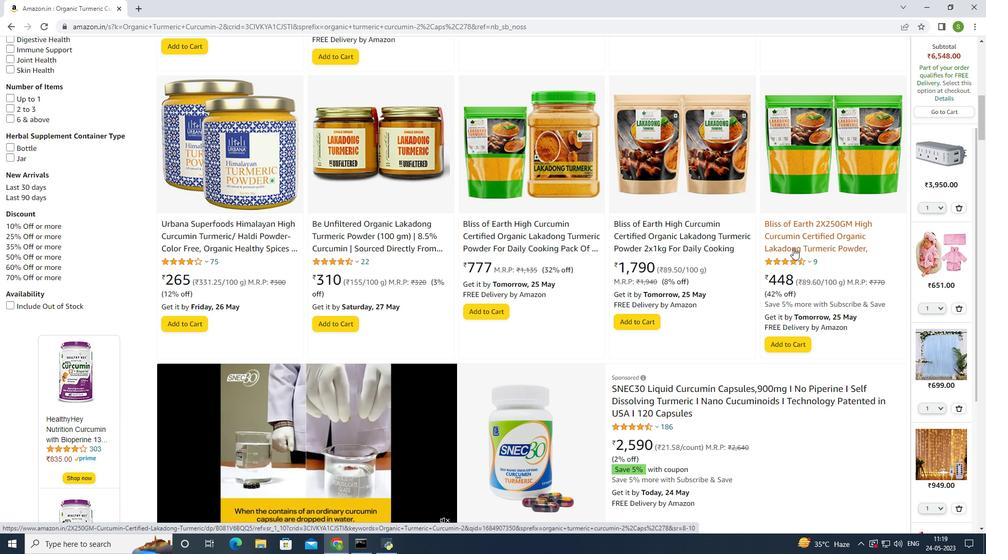 
Action: Mouse scrolled (790, 249) with delta (0, 0)
Screenshot: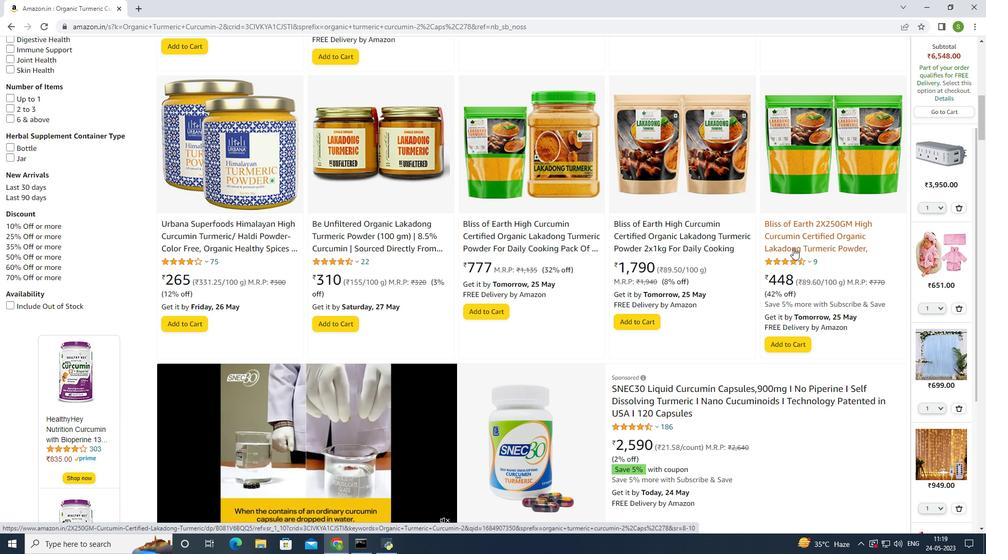 
Action: Mouse moved to (790, 249)
Screenshot: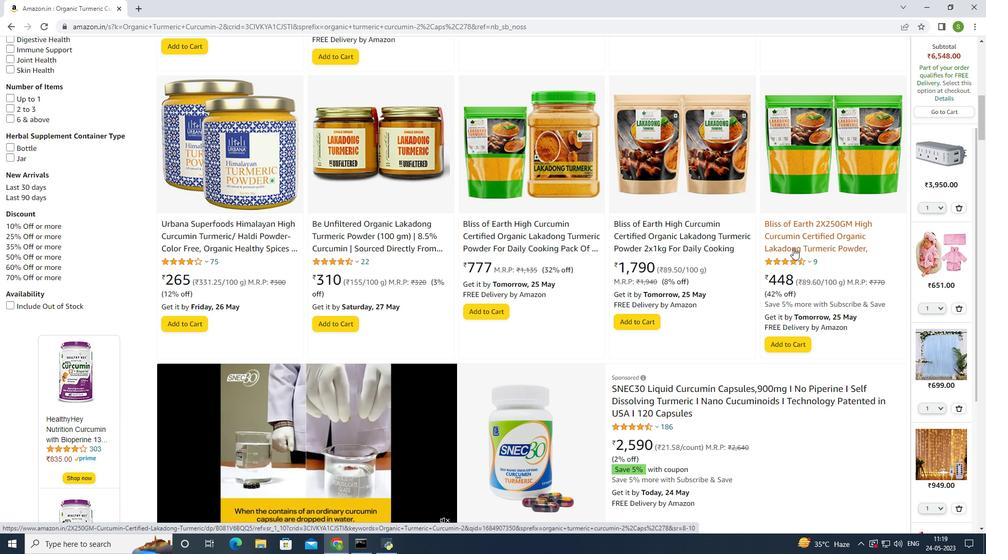 
Action: Mouse scrolled (790, 249) with delta (0, 0)
Screenshot: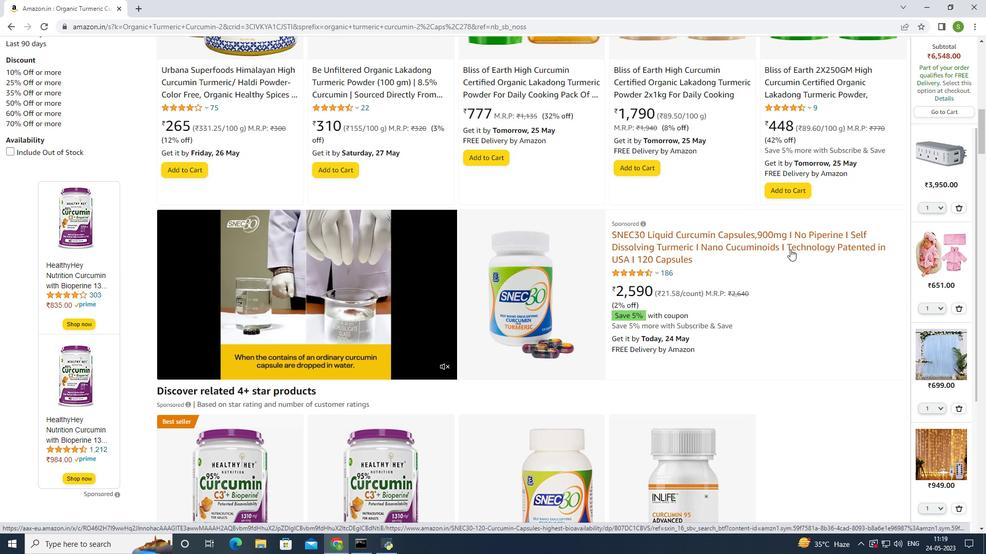 
Action: Mouse scrolled (790, 249) with delta (0, 0)
Screenshot: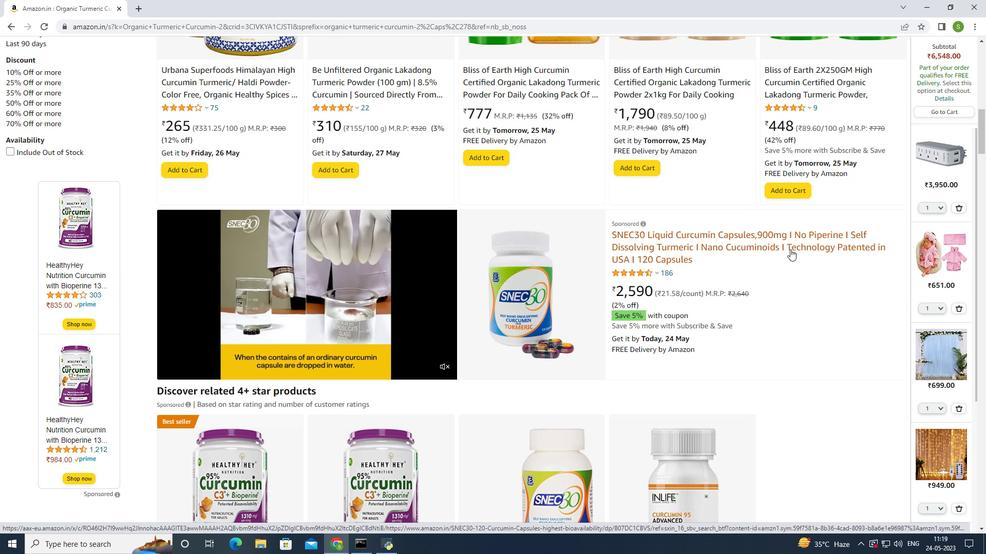 
Action: Mouse scrolled (790, 249) with delta (0, 0)
Screenshot: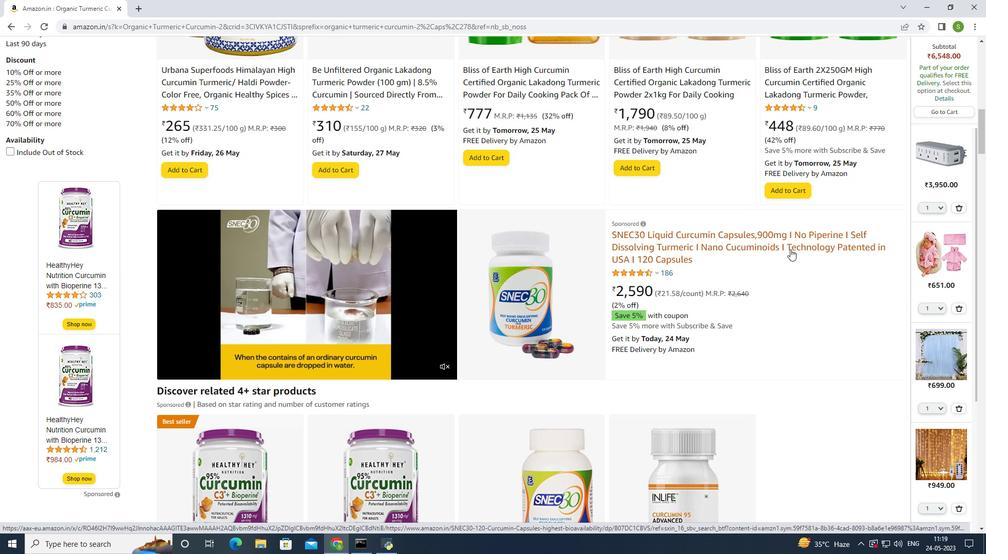 
Action: Mouse scrolled (790, 249) with delta (0, 0)
Screenshot: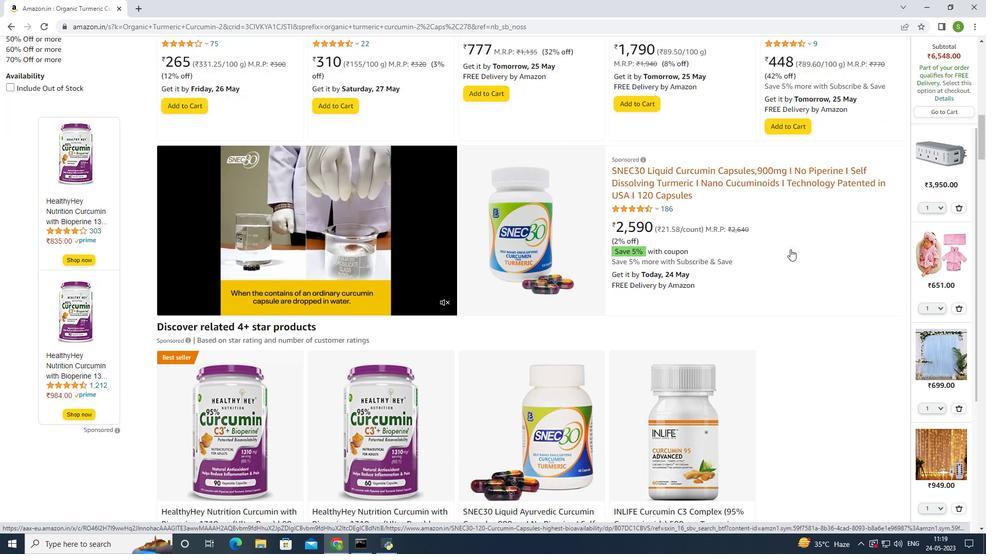 
Action: Mouse moved to (787, 247)
Screenshot: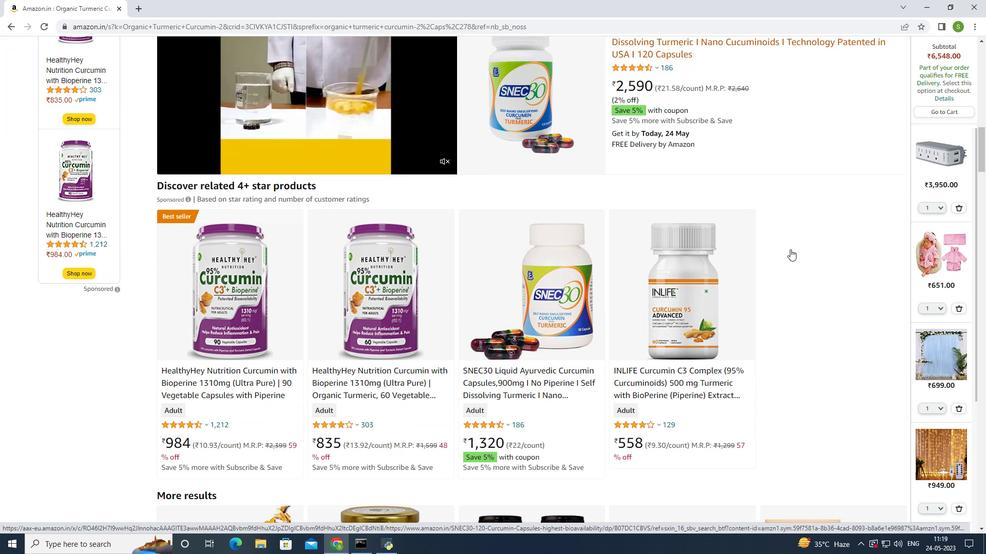 
Action: Mouse scrolled (787, 247) with delta (0, 0)
Screenshot: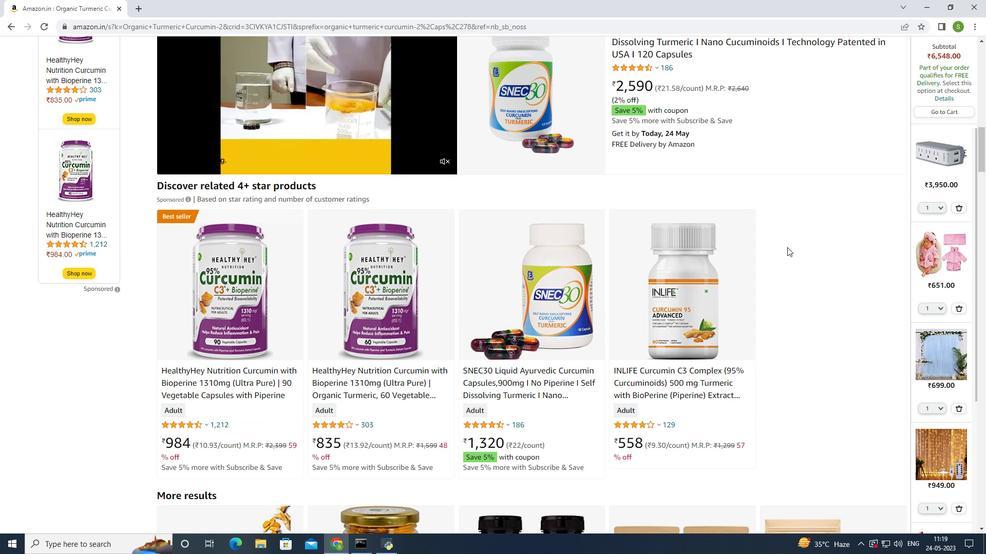 
Action: Mouse scrolled (787, 247) with delta (0, 0)
Screenshot: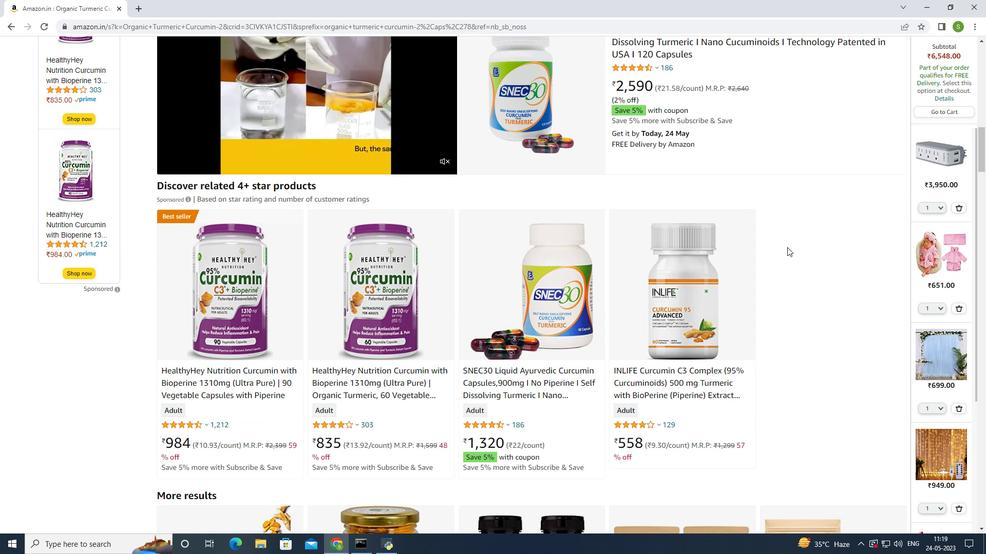 
Action: Mouse scrolled (787, 247) with delta (0, 0)
Screenshot: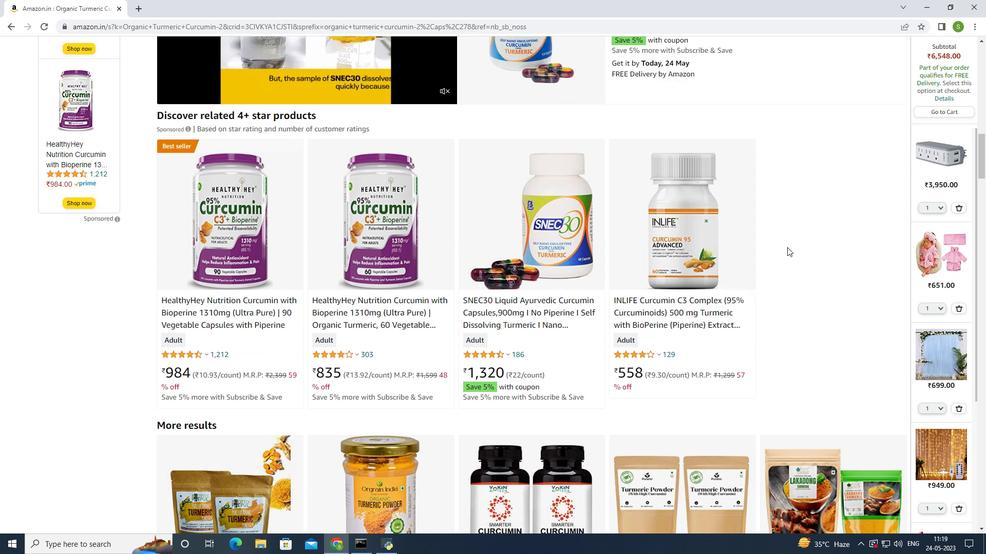 
Action: Mouse moved to (775, 250)
Screenshot: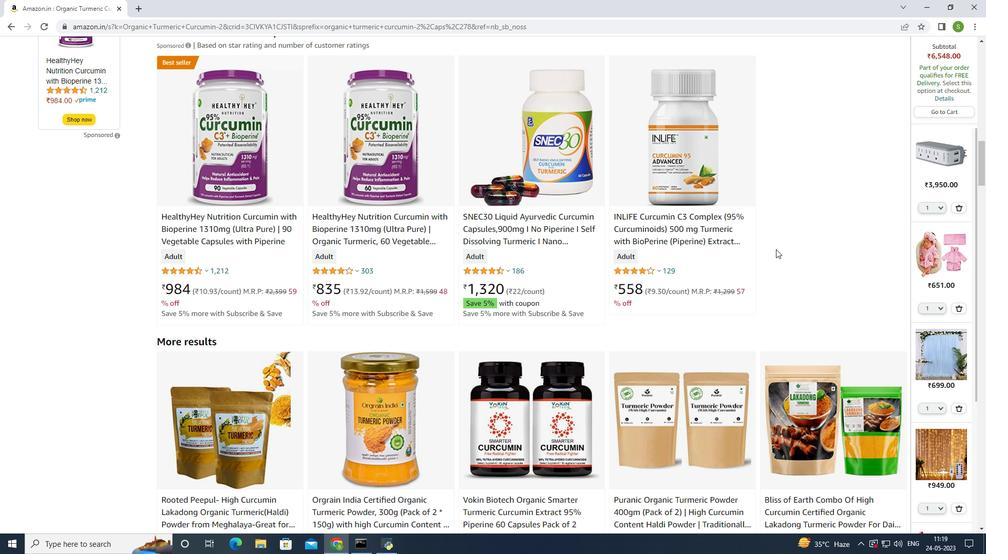 
Action: Mouse scrolled (775, 249) with delta (0, 0)
Screenshot: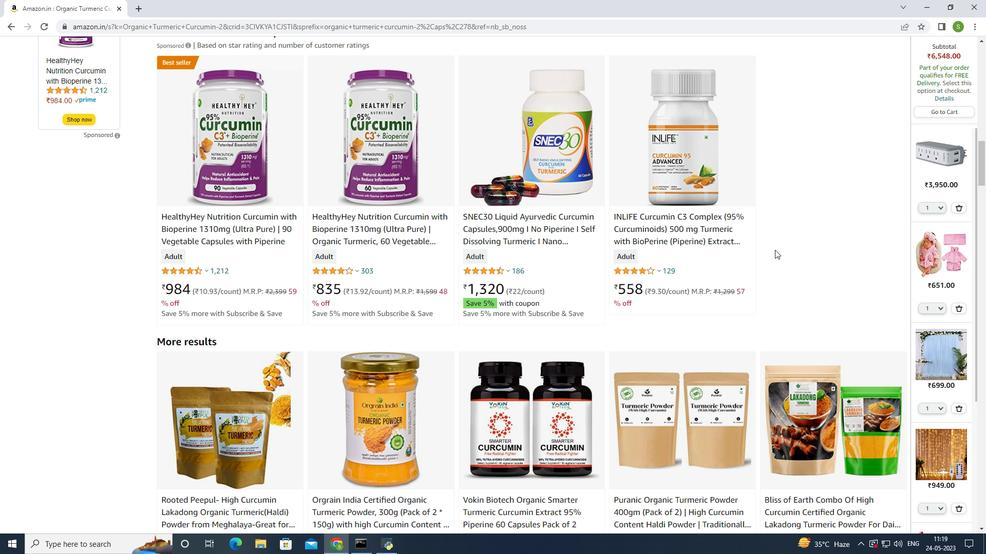 
Action: Mouse scrolled (775, 249) with delta (0, 0)
Screenshot: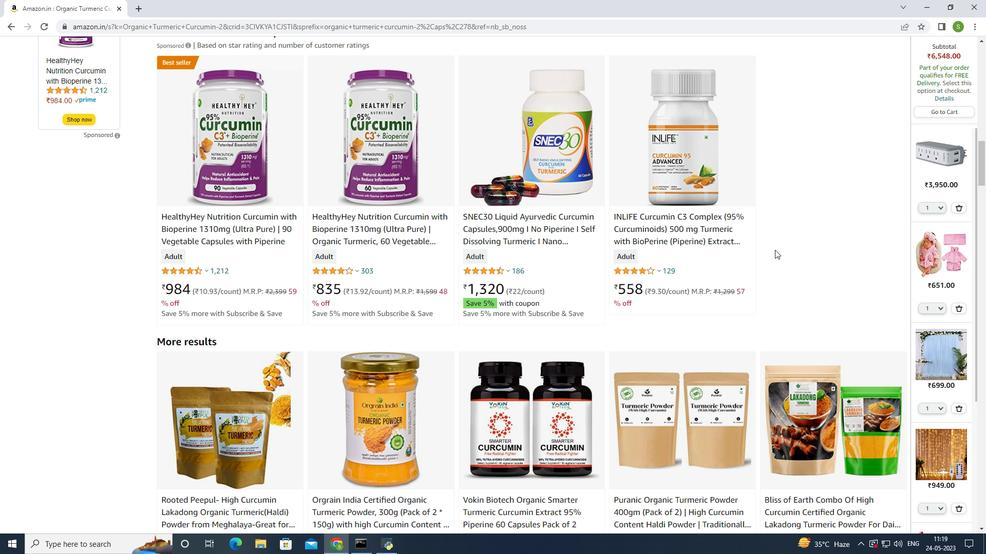 
Action: Mouse scrolled (775, 249) with delta (0, 0)
Screenshot: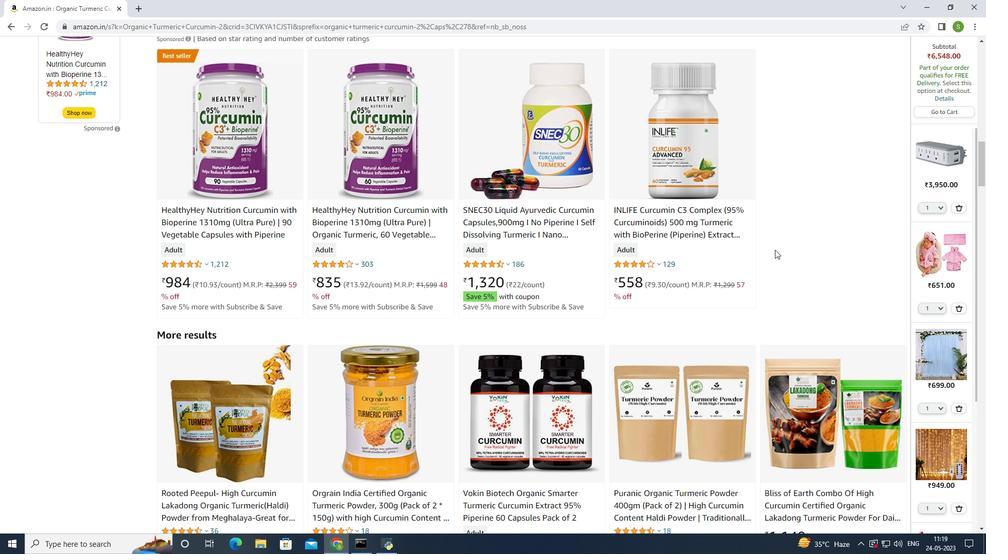 
Action: Mouse moved to (774, 250)
Screenshot: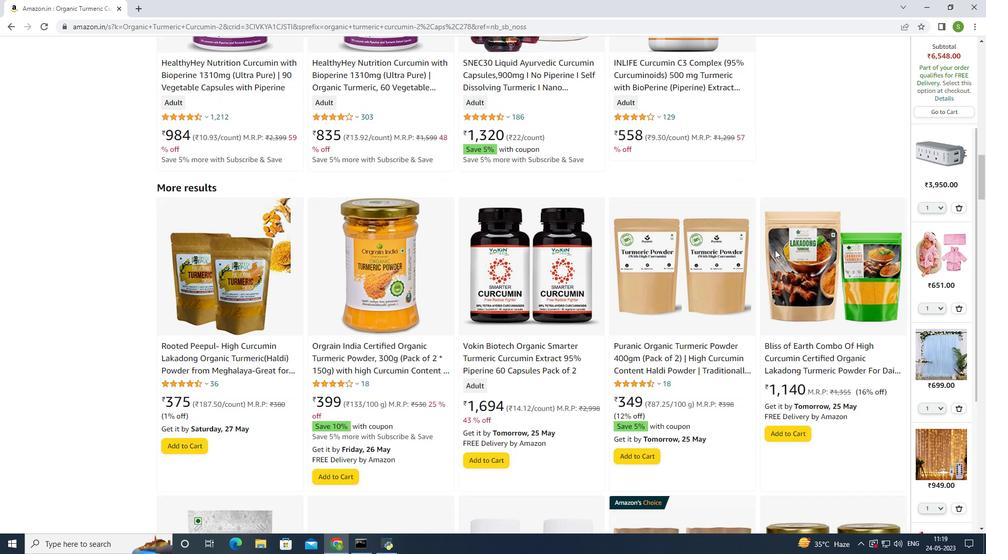 
Action: Mouse scrolled (774, 249) with delta (0, 0)
Screenshot: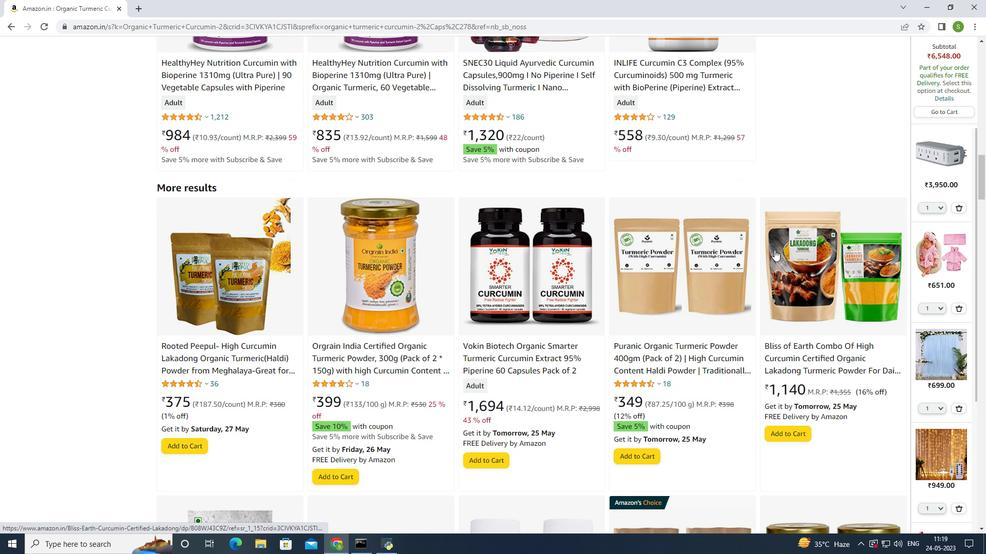 
Action: Mouse scrolled (774, 249) with delta (0, 0)
Screenshot: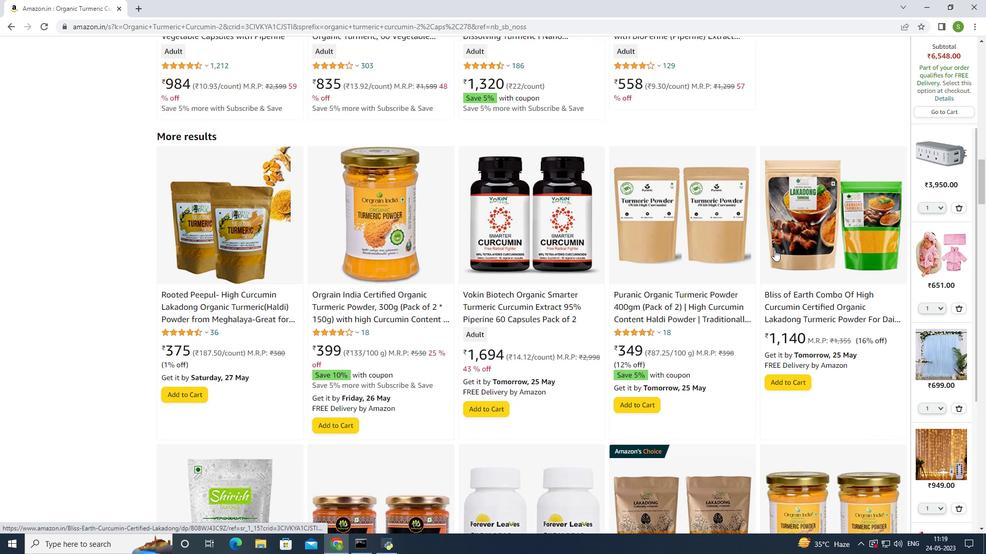 
Action: Mouse scrolled (774, 249) with delta (0, 0)
Screenshot: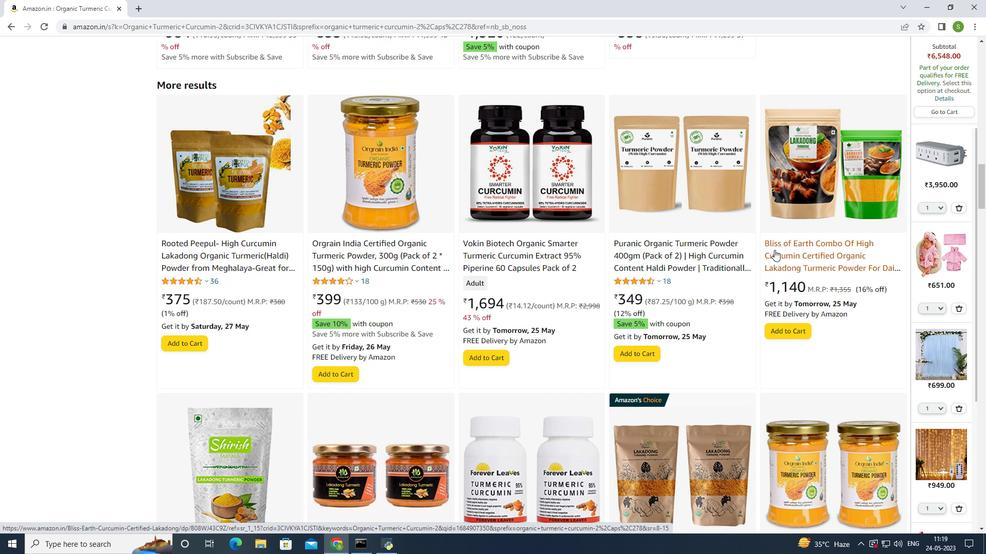 
Action: Mouse scrolled (774, 249) with delta (0, 0)
Screenshot: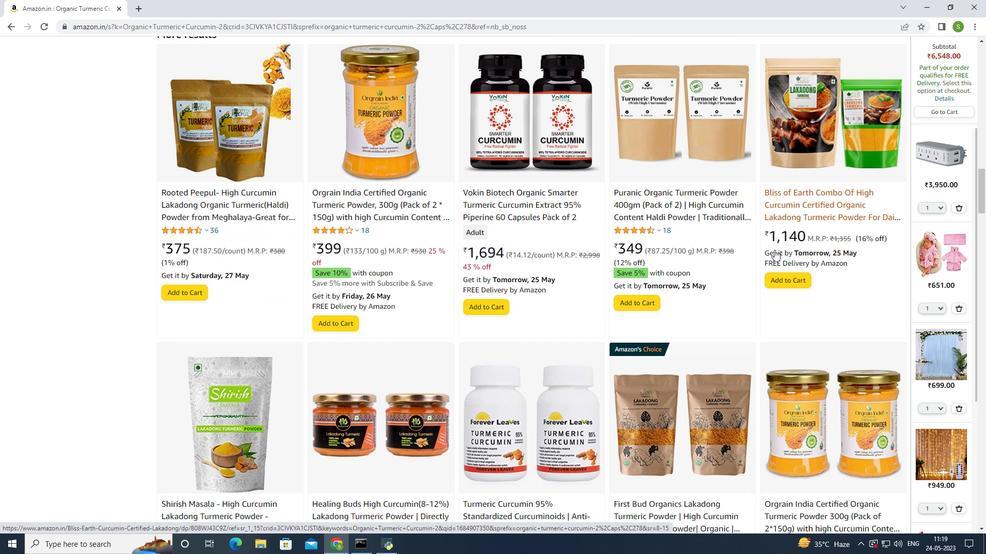 
Action: Mouse scrolled (774, 249) with delta (0, 0)
Screenshot: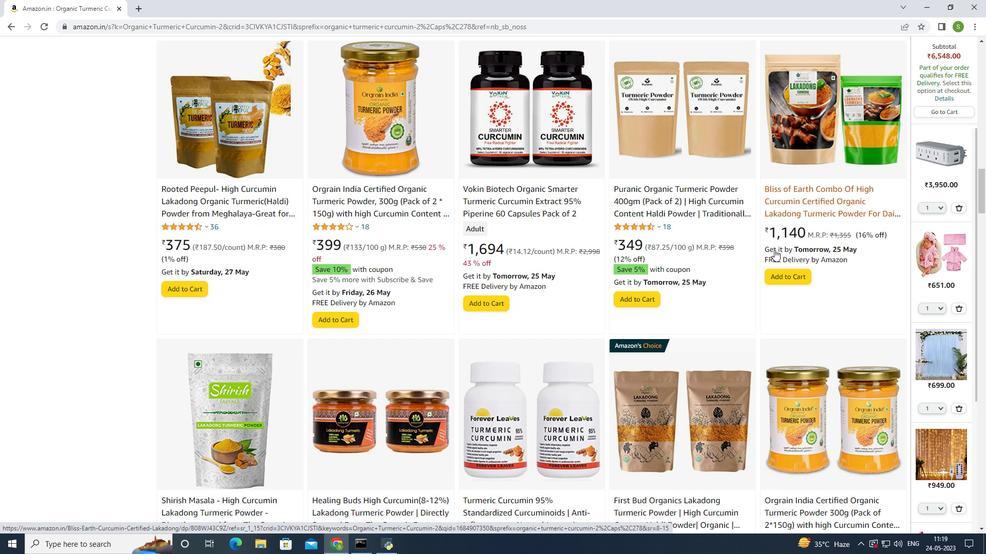 
Action: Mouse scrolled (774, 249) with delta (0, 0)
Screenshot: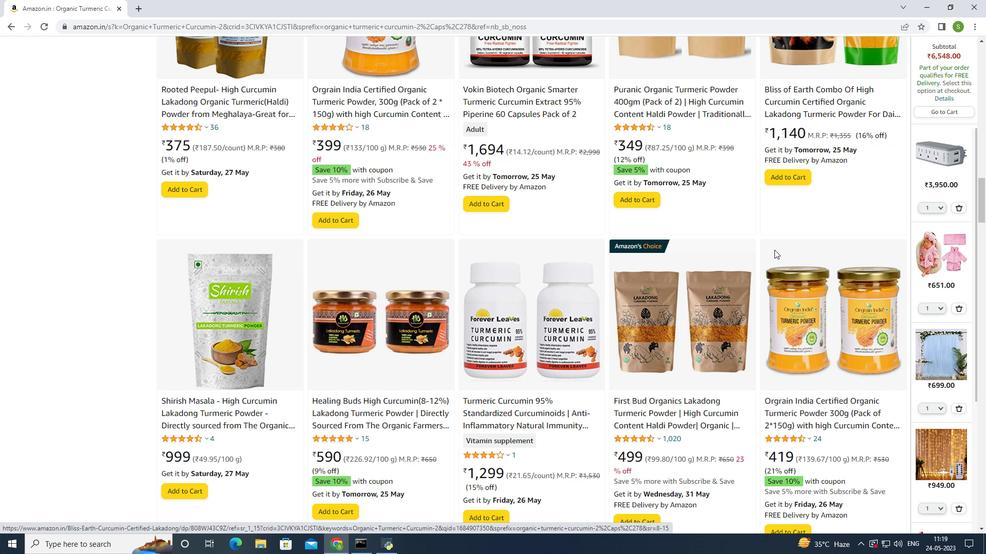 
Action: Mouse scrolled (774, 249) with delta (0, 0)
Screenshot: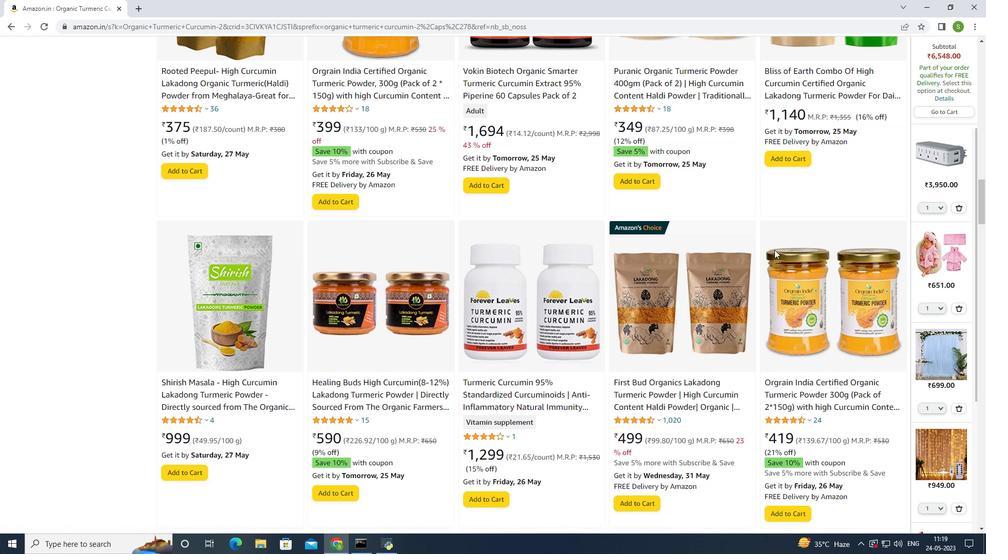 
Action: Mouse scrolled (774, 249) with delta (0, 0)
Screenshot: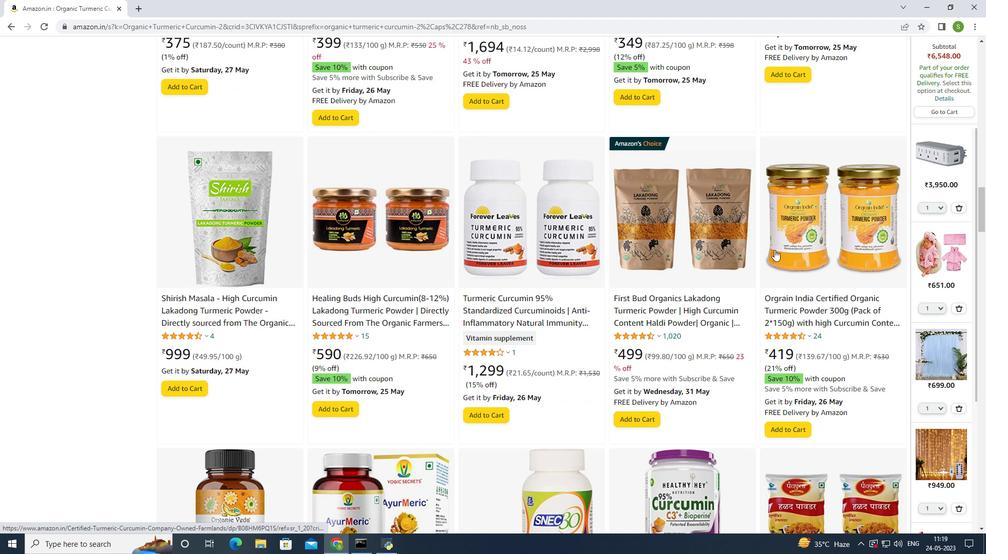 
Action: Mouse scrolled (774, 249) with delta (0, 0)
Screenshot: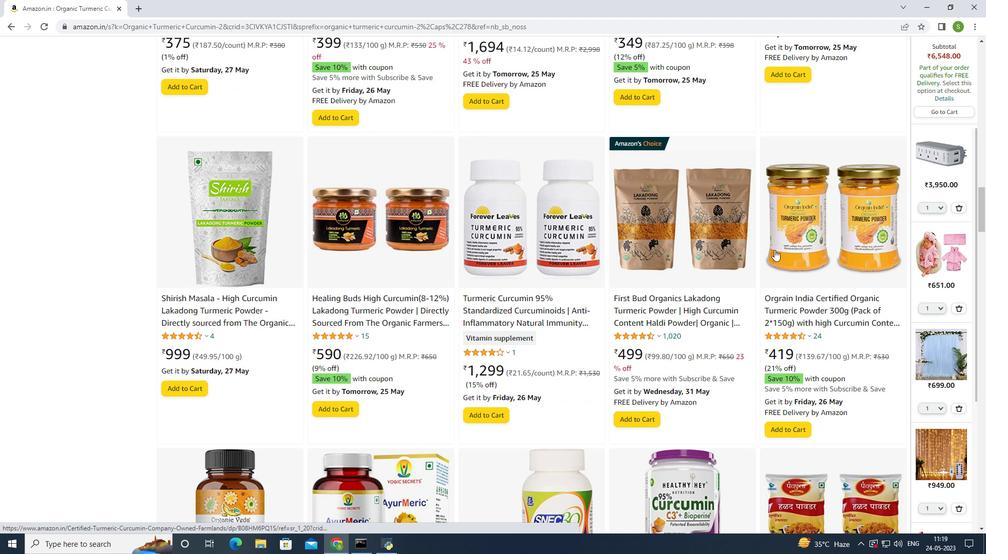 
Action: Mouse moved to (773, 250)
Screenshot: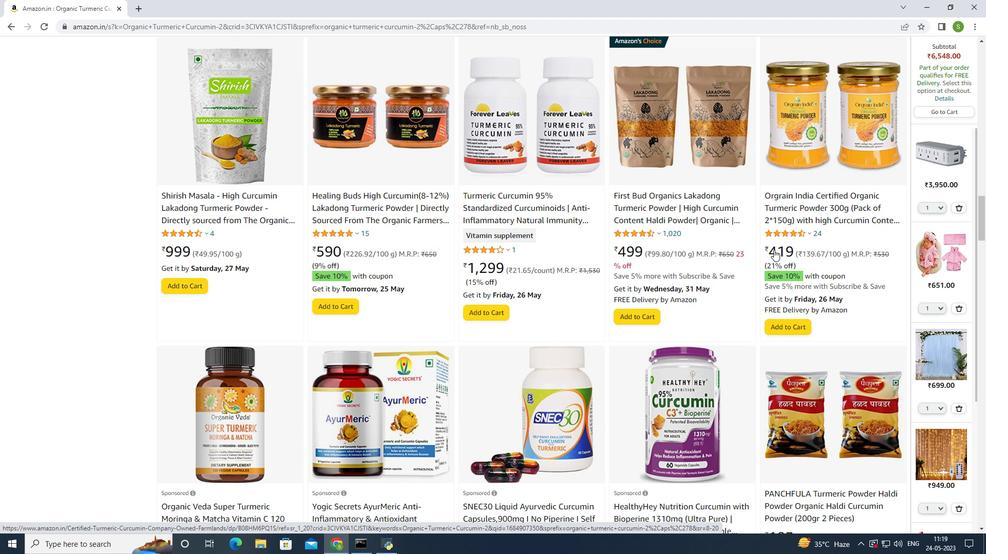 
Action: Mouse scrolled (773, 249) with delta (0, 0)
Screenshot: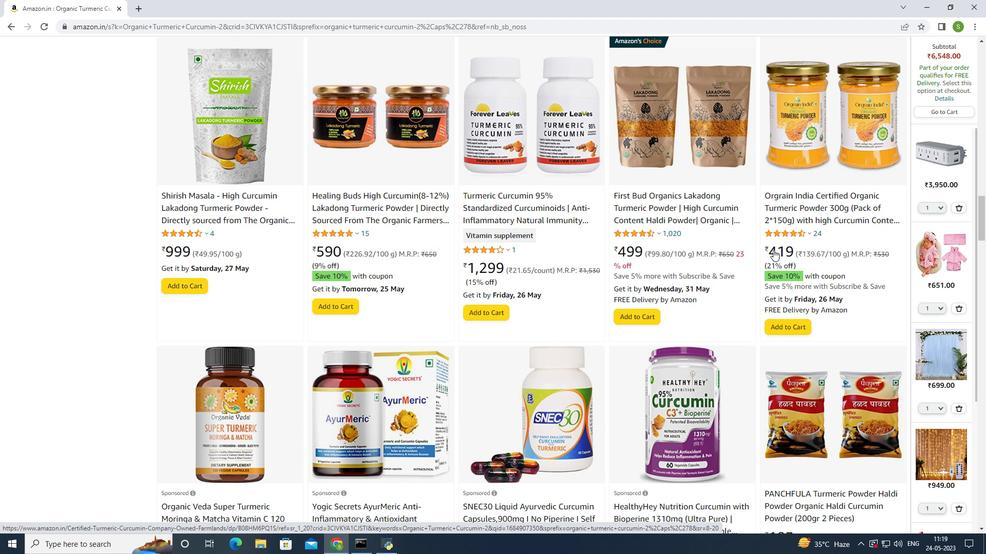
Action: Mouse scrolled (773, 250) with delta (0, 0)
Screenshot: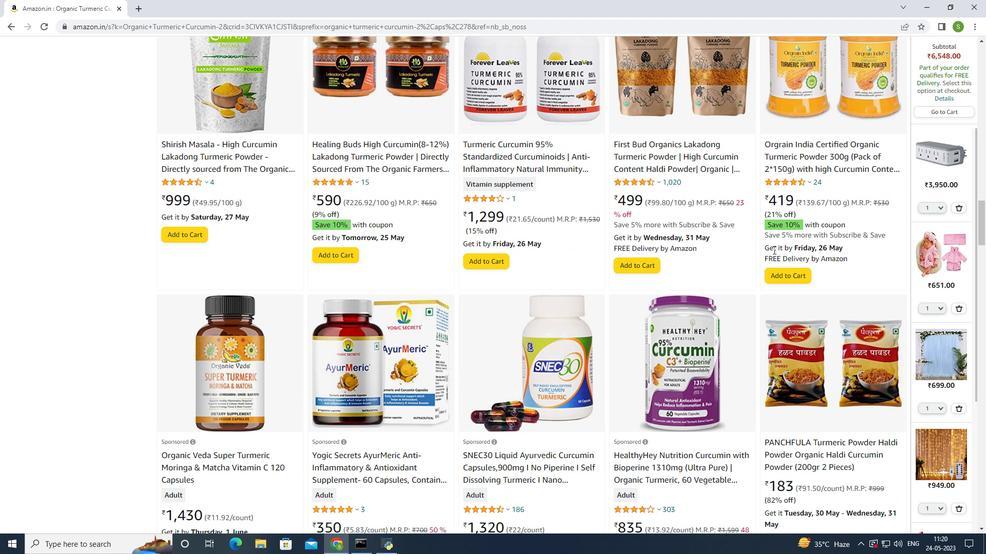 
Action: Mouse scrolled (773, 250) with delta (0, 0)
Screenshot: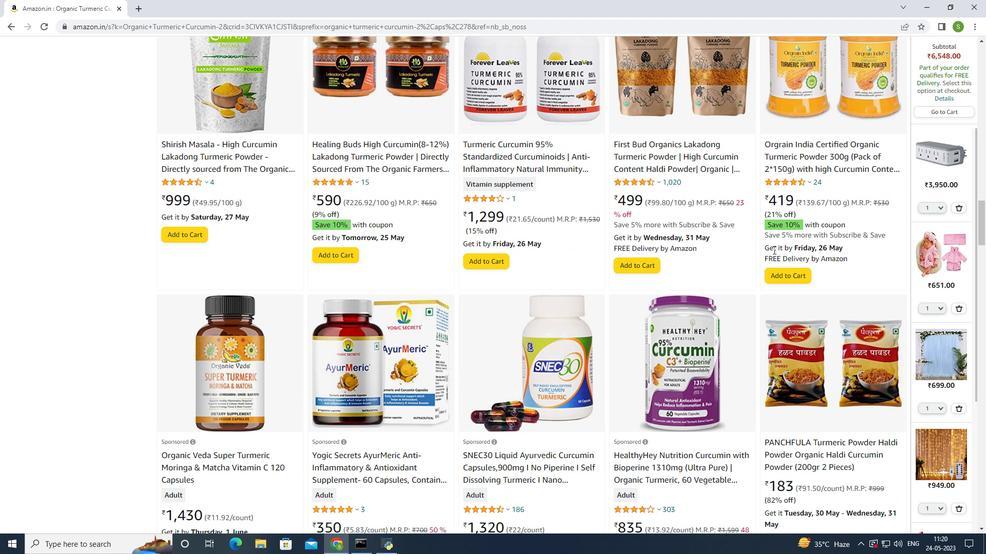 
Action: Mouse scrolled (773, 250) with delta (0, 0)
Screenshot: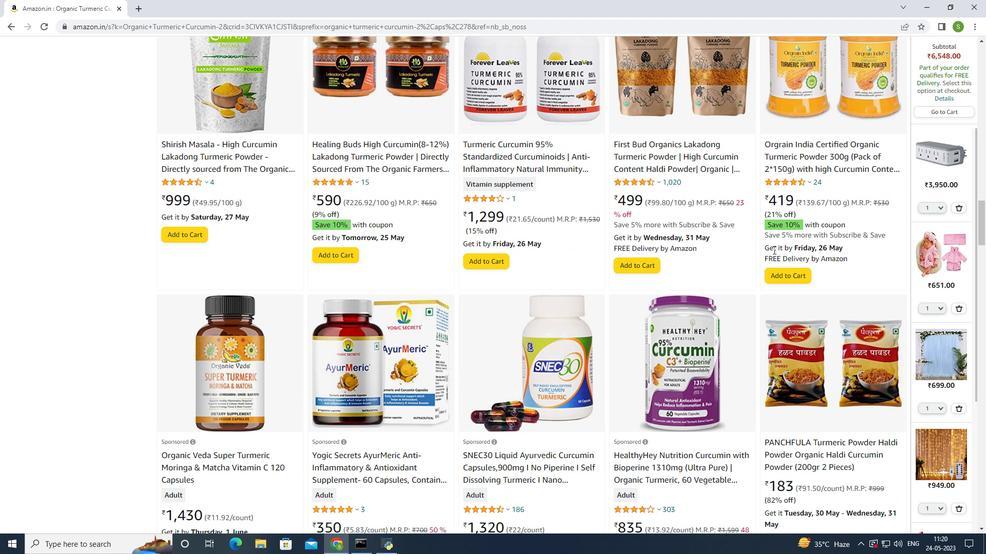 
Action: Mouse scrolled (773, 250) with delta (0, 0)
Screenshot: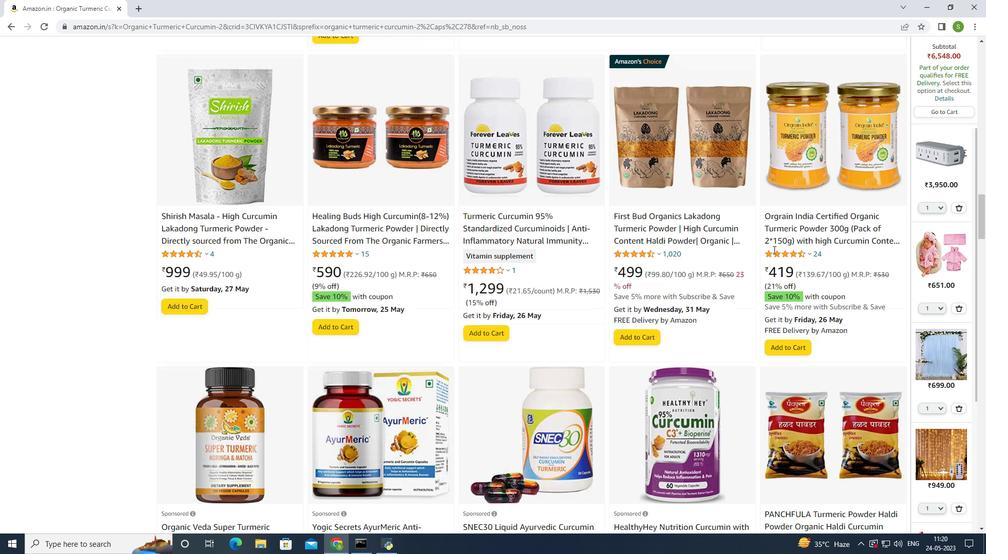 
Action: Mouse scrolled (773, 250) with delta (0, 0)
Screenshot: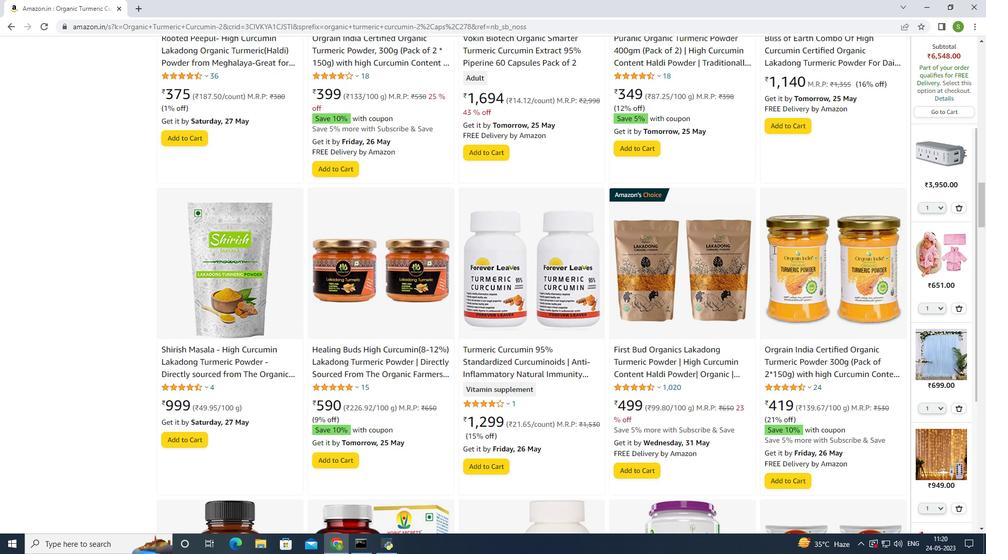 
Action: Mouse scrolled (773, 250) with delta (0, 0)
Screenshot: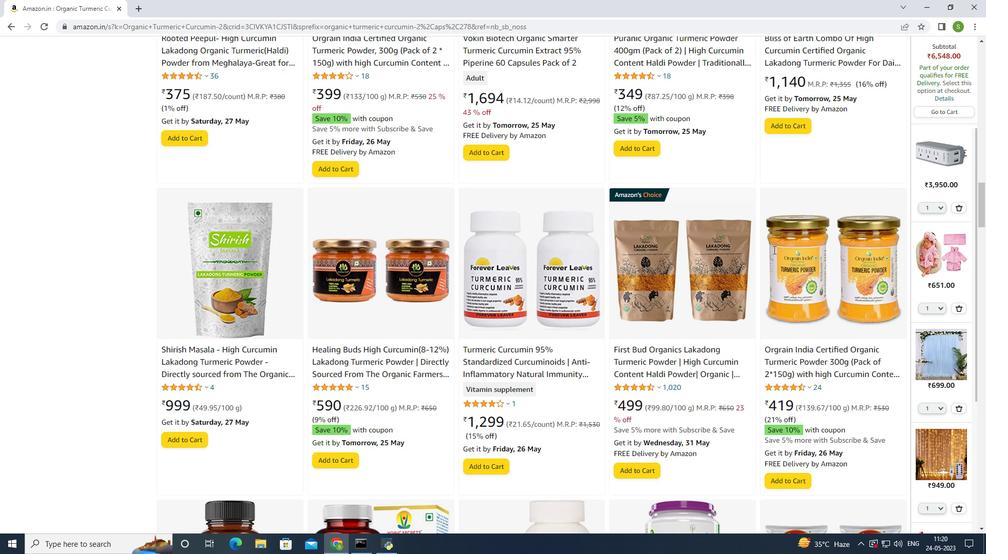 
Action: Mouse scrolled (773, 250) with delta (0, 0)
Screenshot: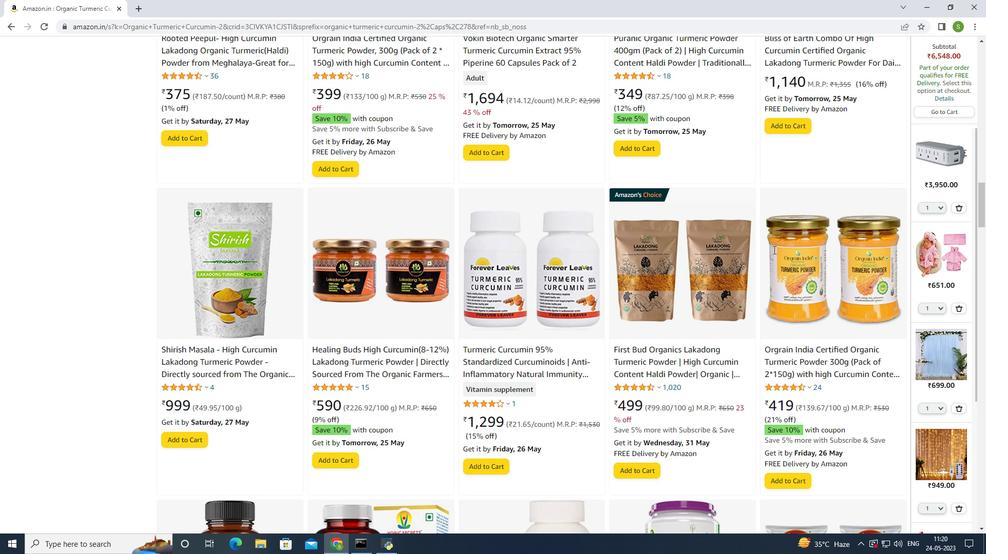 
Action: Mouse scrolled (773, 249) with delta (0, 0)
Screenshot: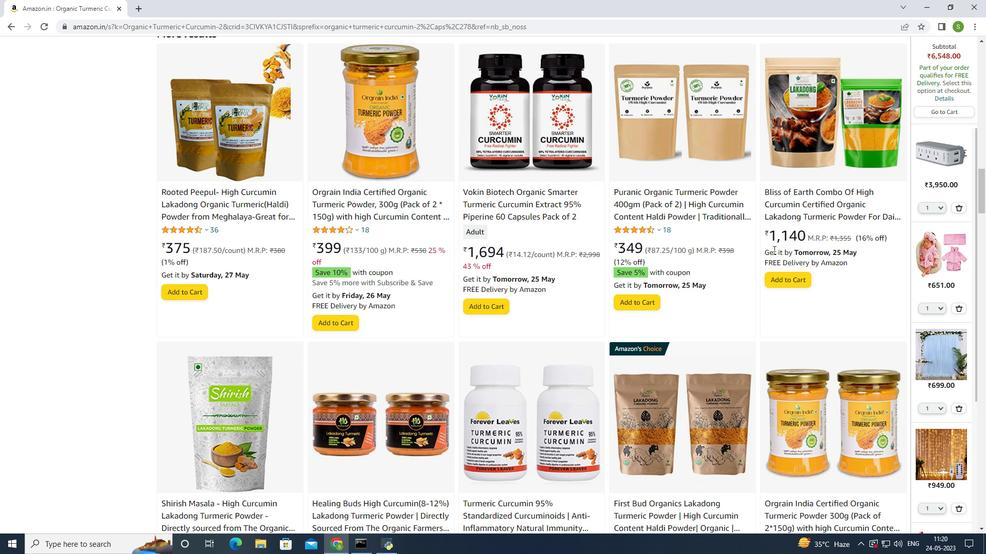
Action: Mouse scrolled (773, 249) with delta (0, 0)
Screenshot: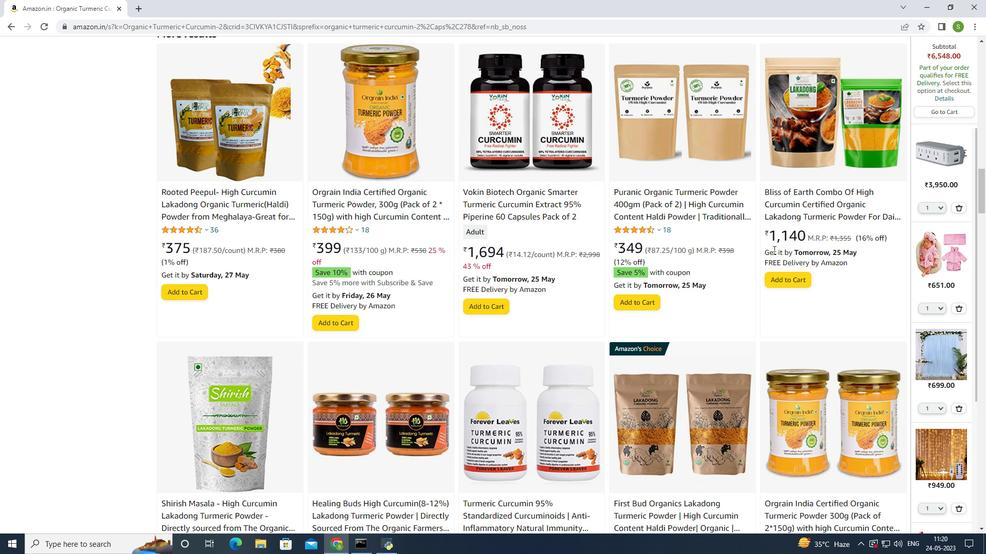 
Action: Mouse scrolled (773, 249) with delta (0, 0)
Screenshot: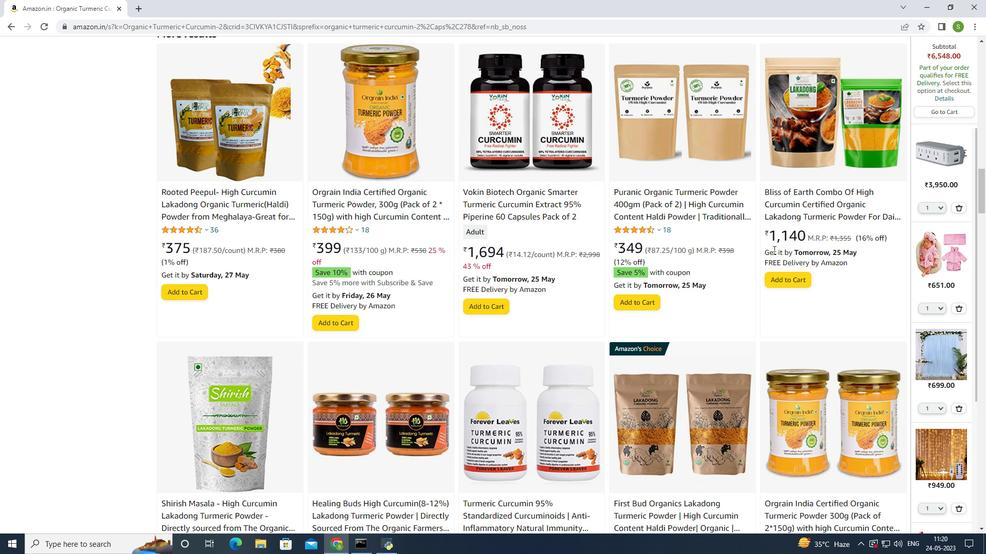 
Action: Mouse scrolled (773, 249) with delta (0, 0)
Screenshot: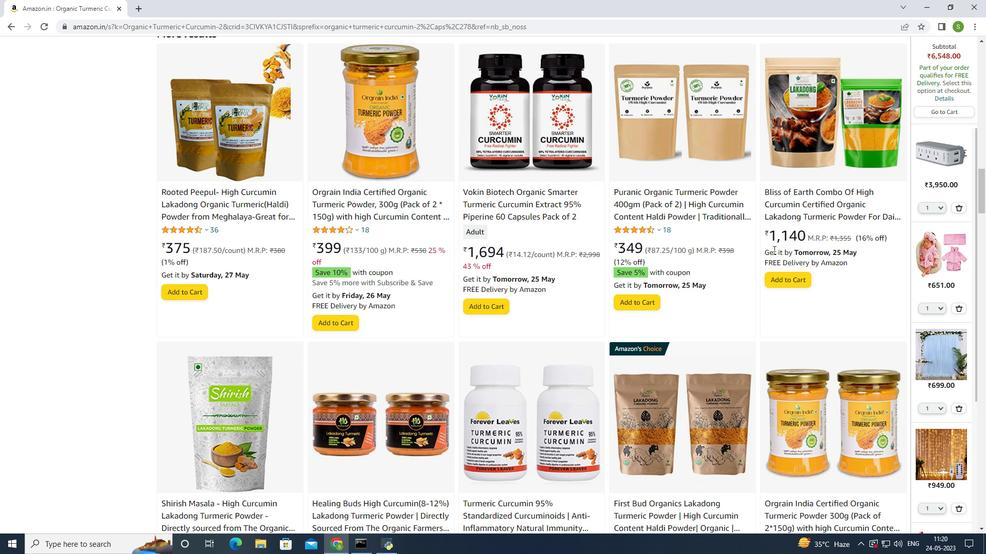 
Action: Mouse scrolled (773, 249) with delta (0, 0)
Screenshot: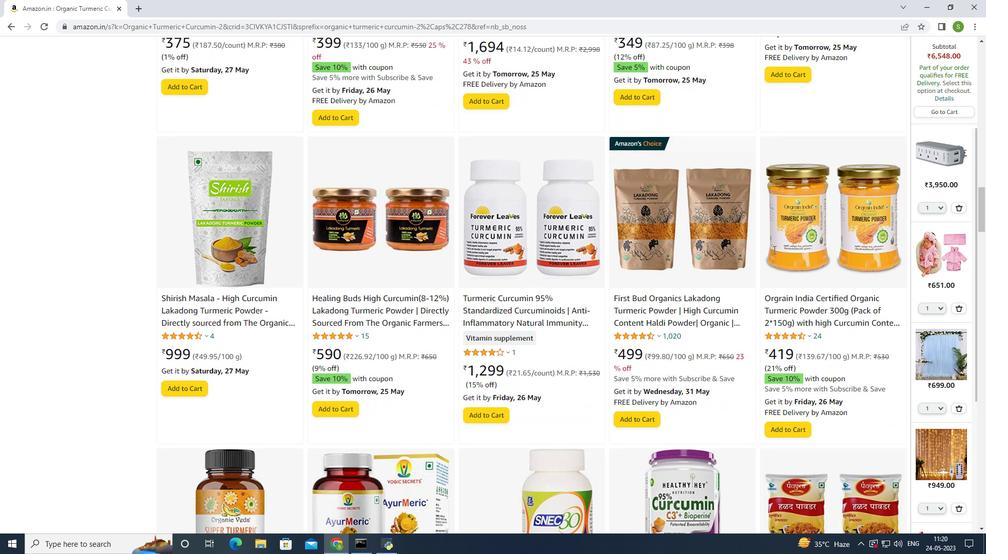 
Action: Mouse scrolled (773, 249) with delta (0, 0)
Screenshot: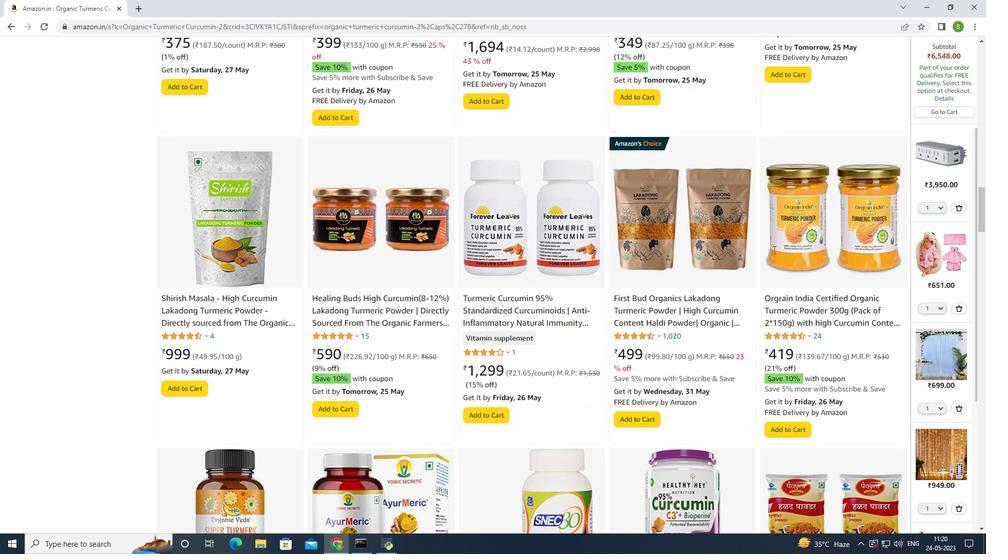 
Action: Mouse scrolled (773, 249) with delta (0, 0)
Screenshot: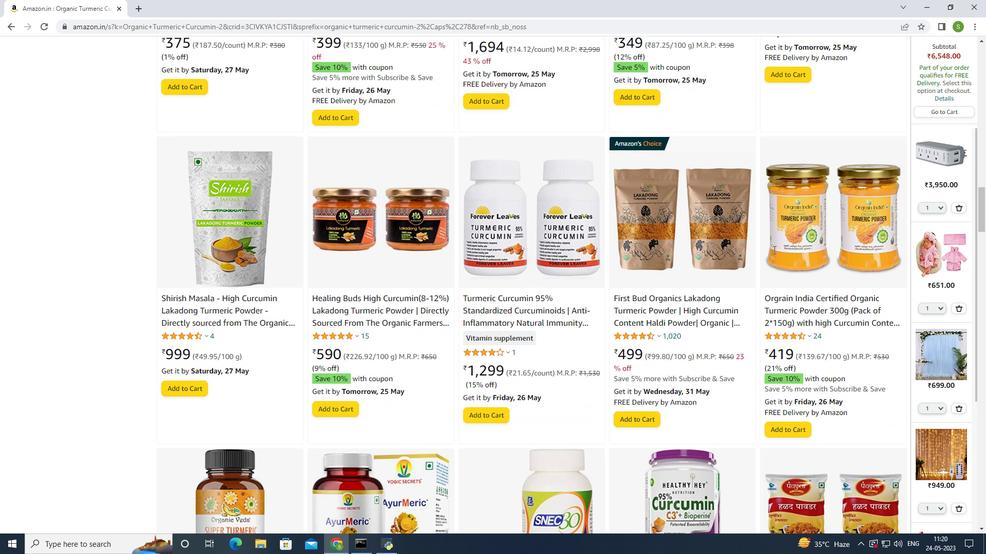 
Action: Mouse scrolled (773, 249) with delta (0, 0)
Screenshot: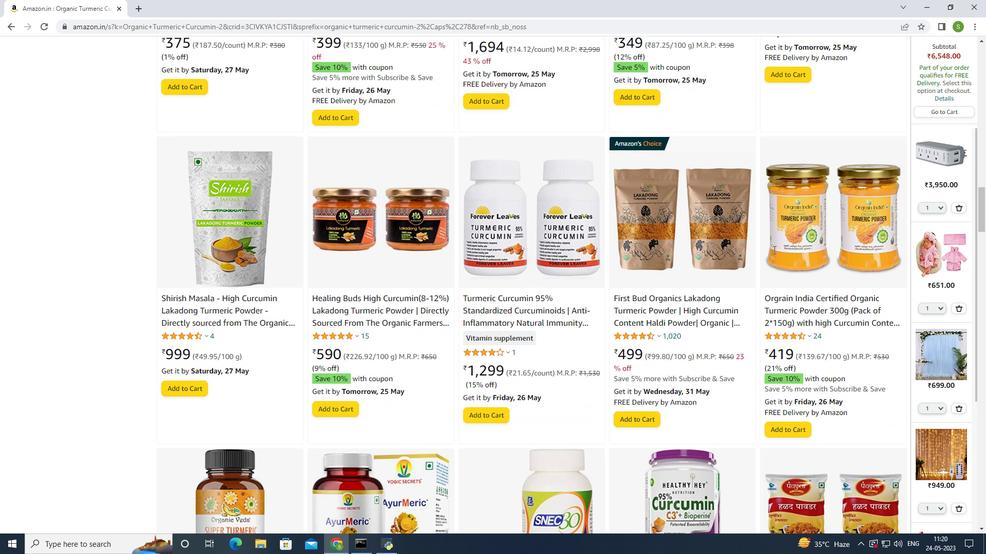 
Action: Mouse scrolled (773, 249) with delta (0, 0)
Screenshot: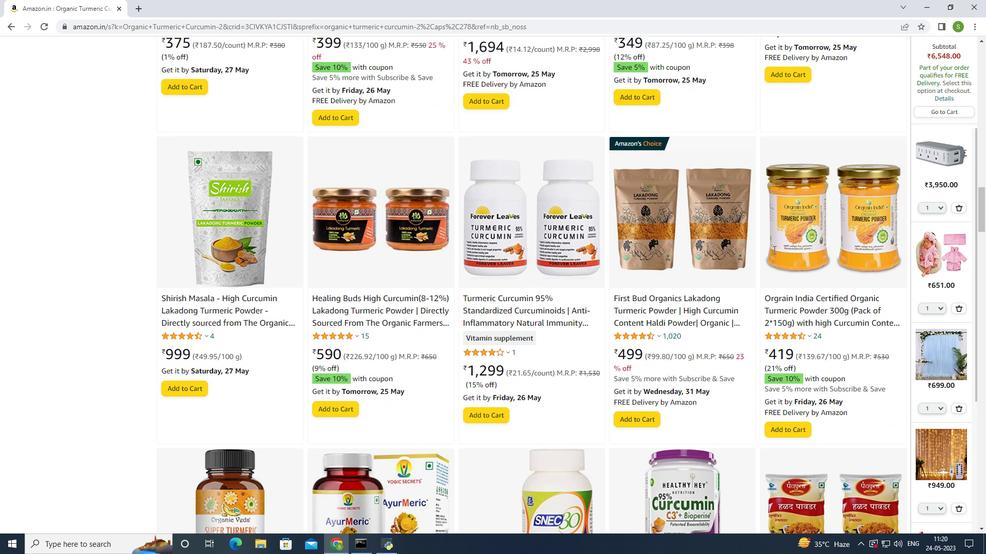 
Action: Mouse scrolled (773, 249) with delta (0, 0)
Screenshot: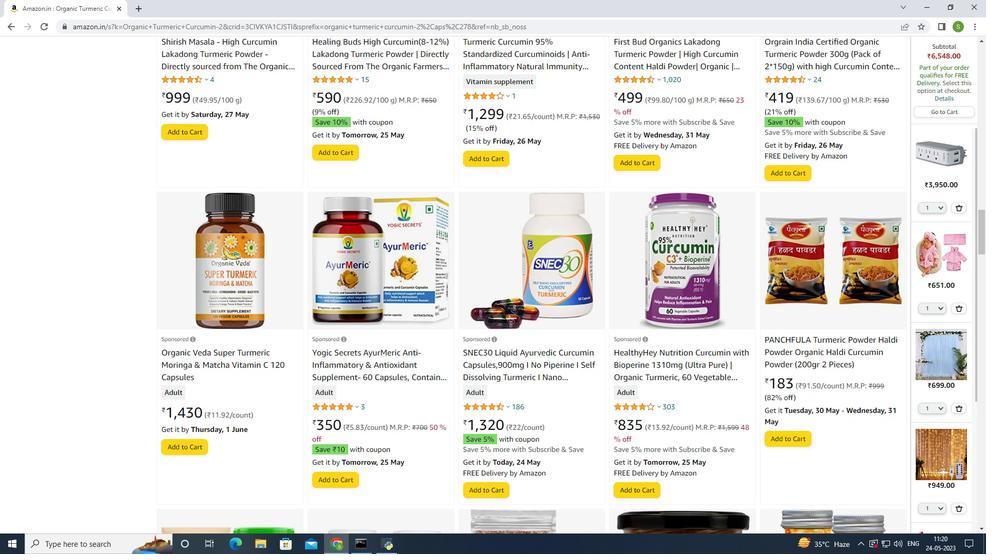 
Action: Mouse scrolled (773, 249) with delta (0, 0)
Screenshot: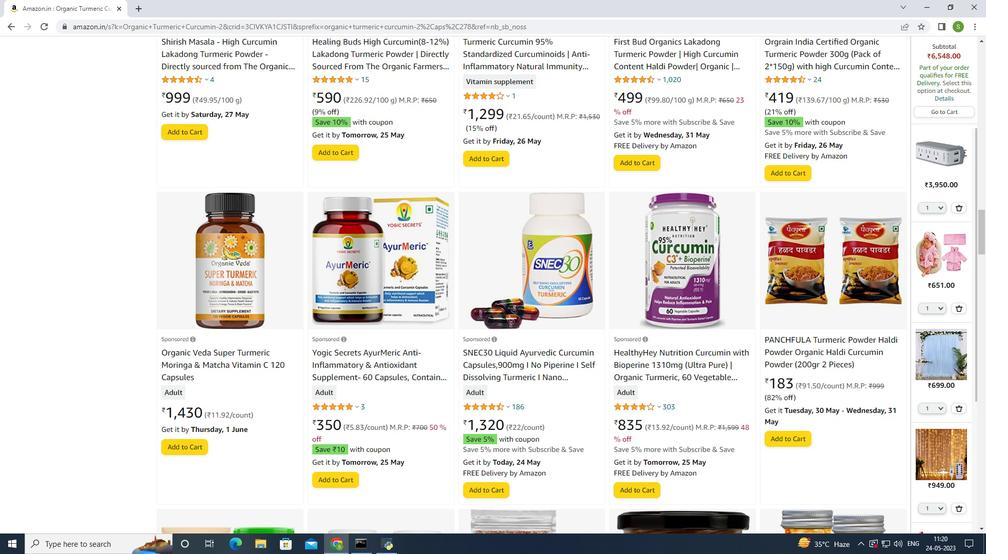 
Action: Mouse scrolled (773, 249) with delta (0, 0)
Screenshot: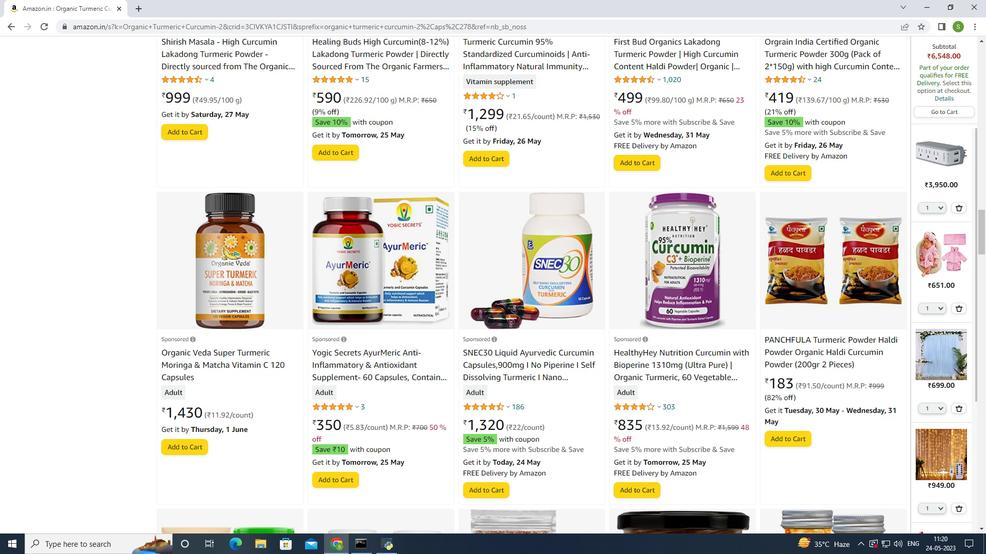 
Action: Mouse scrolled (773, 249) with delta (0, 0)
Screenshot: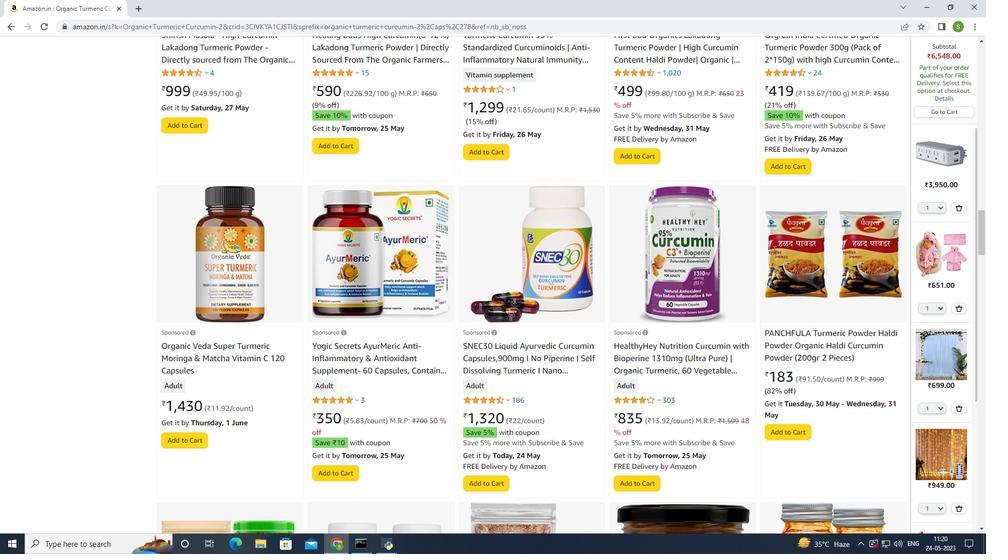 
Action: Mouse moved to (771, 250)
Screenshot: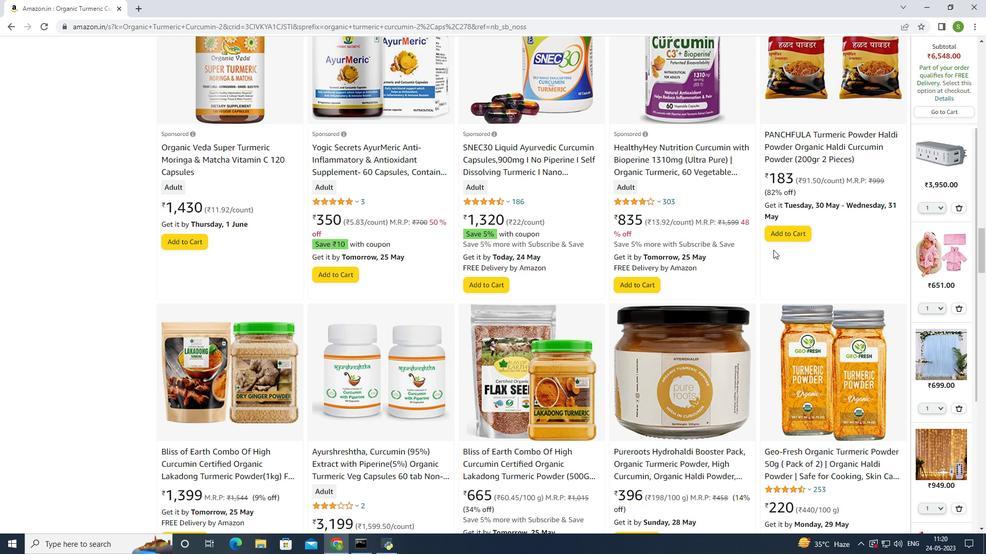 
Action: Mouse scrolled (771, 249) with delta (0, 0)
Screenshot: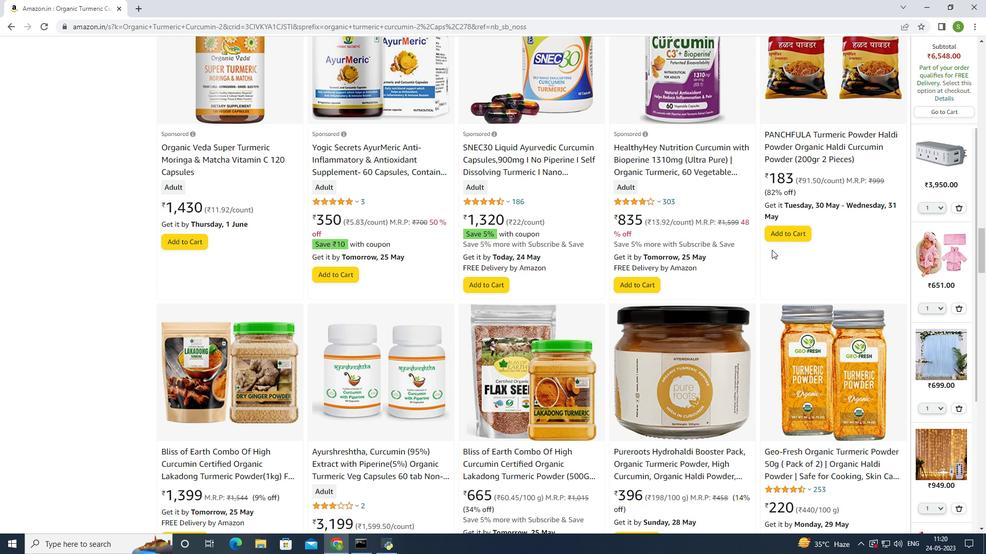 
Action: Mouse scrolled (771, 249) with delta (0, 0)
Screenshot: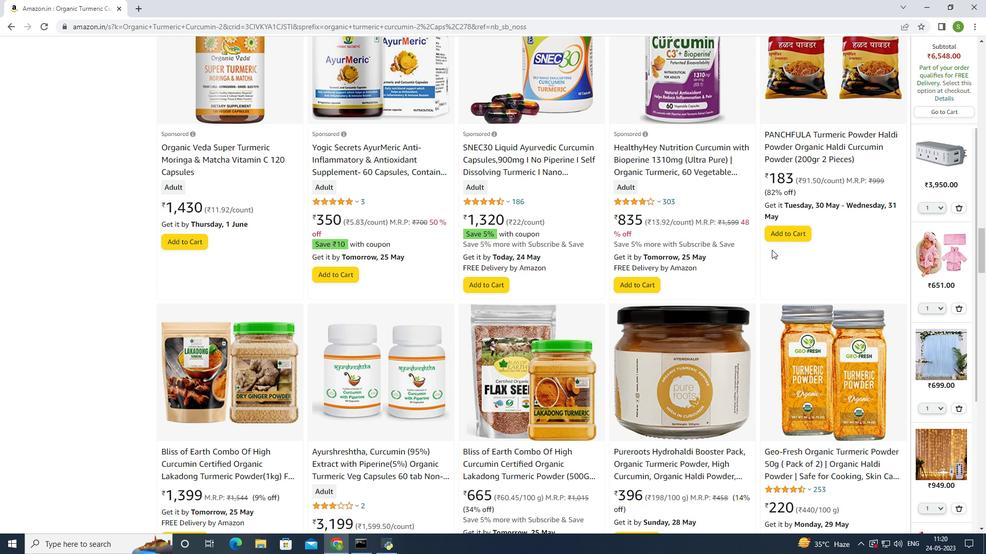 
Action: Mouse moved to (770, 250)
Screenshot: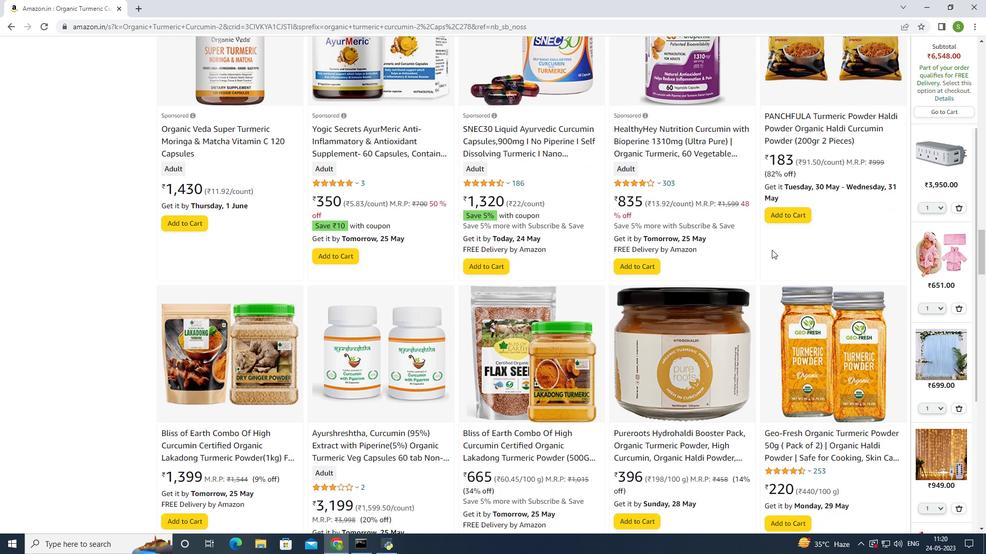 
Action: Mouse scrolled (770, 249) with delta (0, 0)
Screenshot: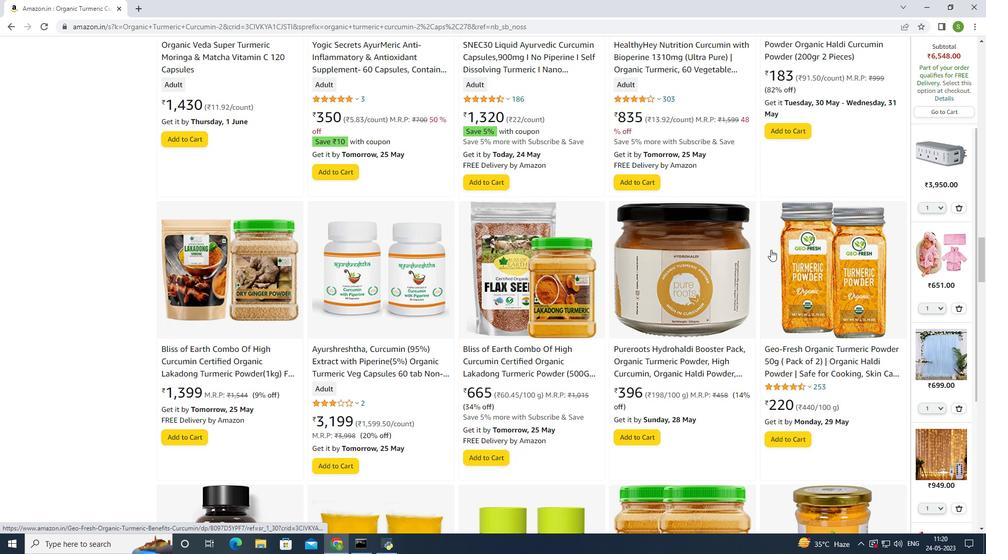 
Action: Mouse scrolled (770, 249) with delta (0, 0)
Screenshot: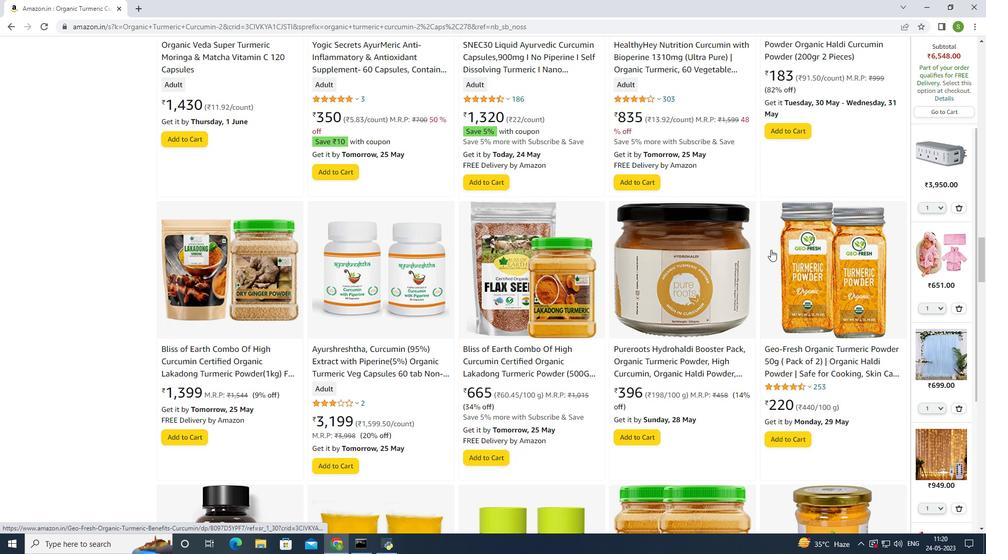 
Action: Mouse scrolled (770, 249) with delta (0, 0)
Screenshot: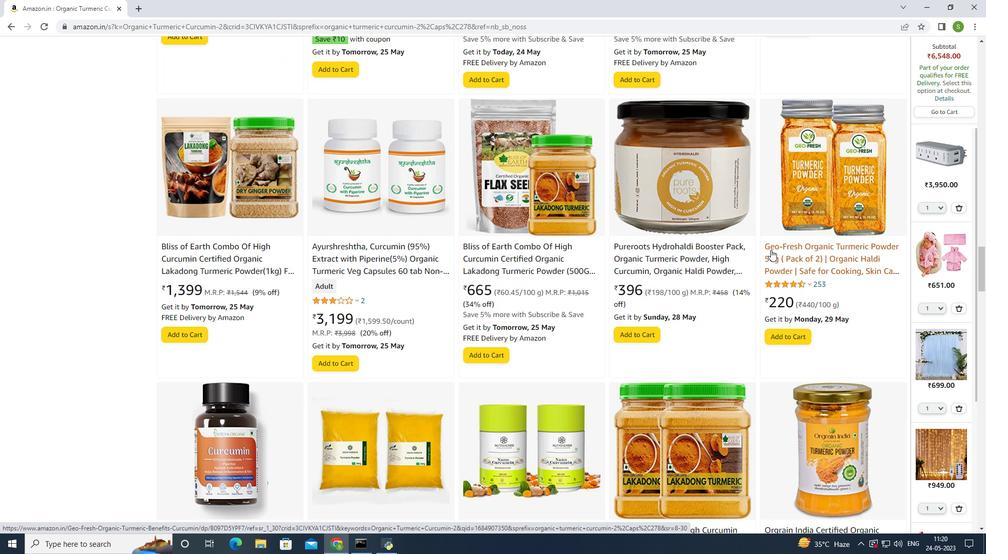 
Action: Mouse scrolled (770, 249) with delta (0, 0)
Screenshot: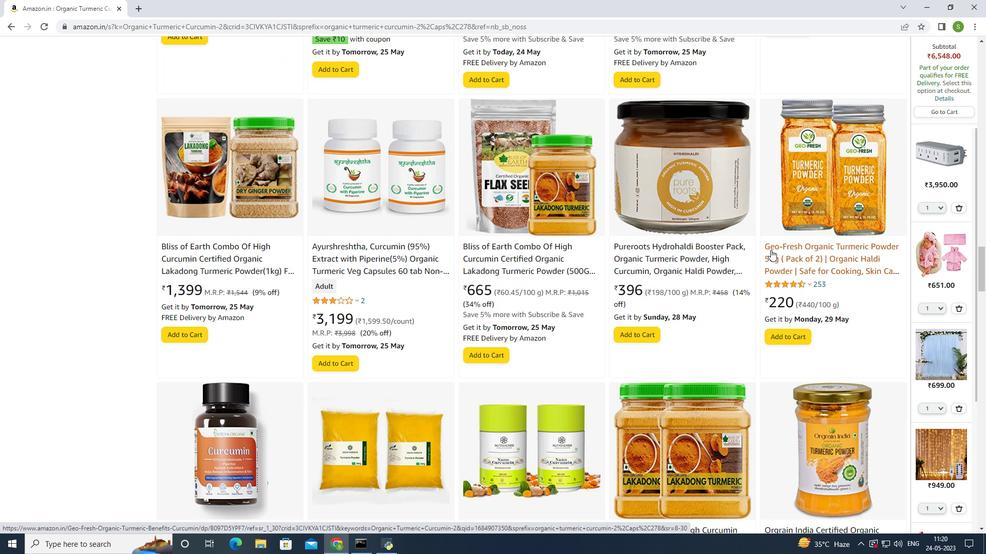 
Action: Mouse scrolled (770, 249) with delta (0, 0)
Screenshot: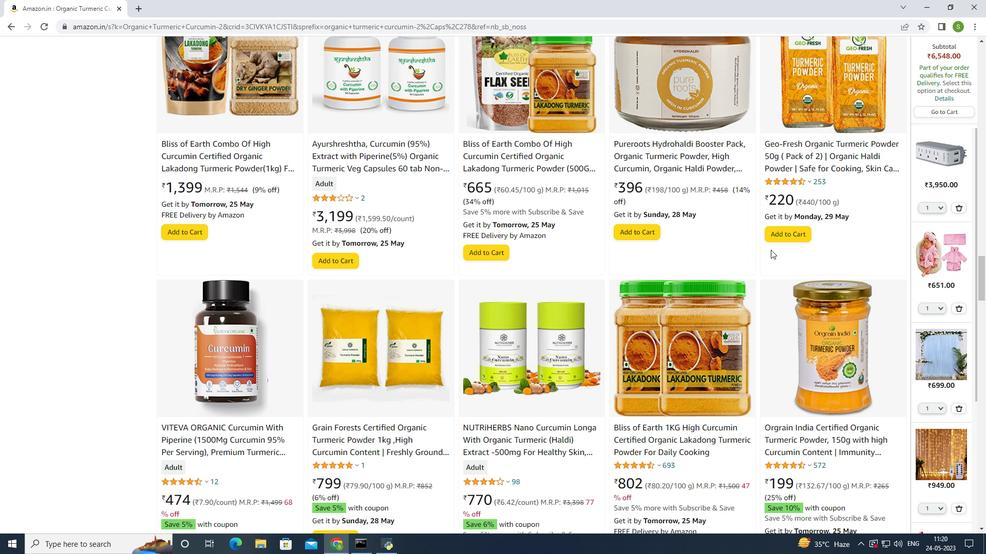 
Action: Mouse scrolled (770, 249) with delta (0, 0)
Screenshot: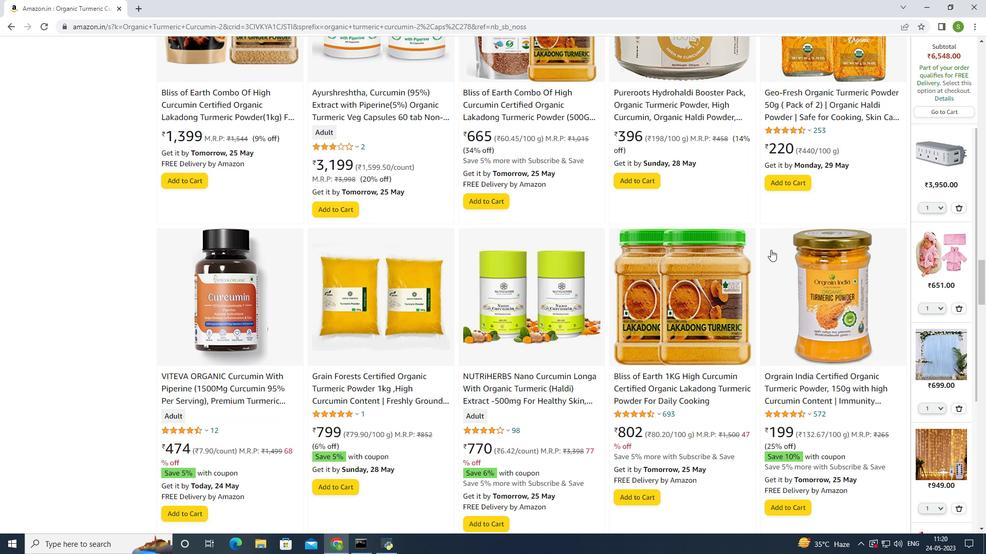
Action: Mouse scrolled (770, 250) with delta (0, 0)
Screenshot: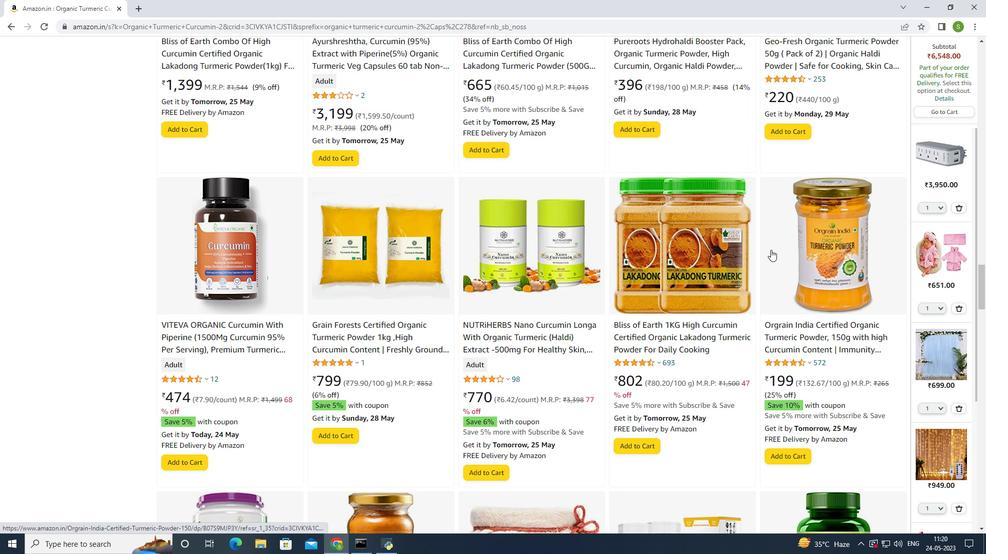 
Action: Mouse scrolled (770, 249) with delta (0, 0)
Screenshot: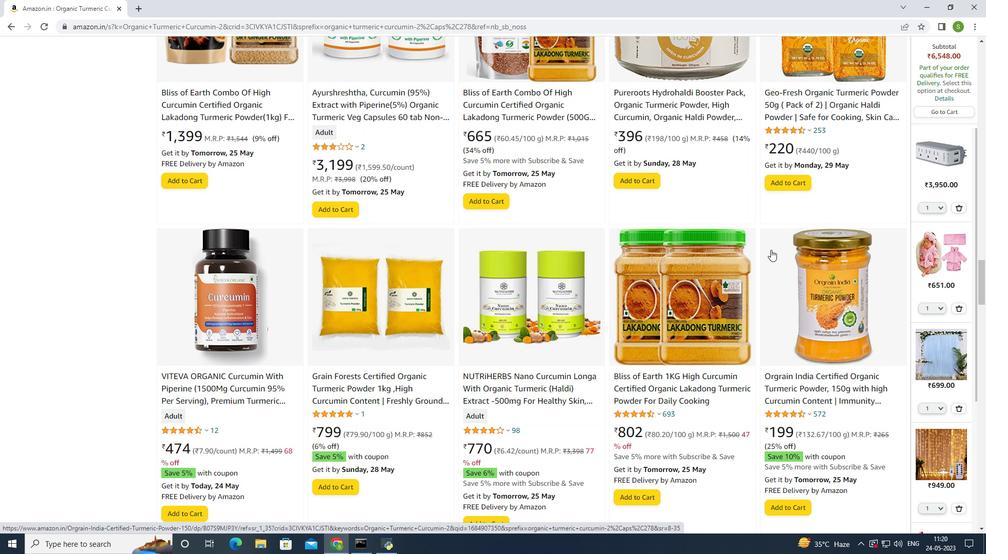 
Action: Mouse scrolled (770, 249) with delta (0, 0)
Screenshot: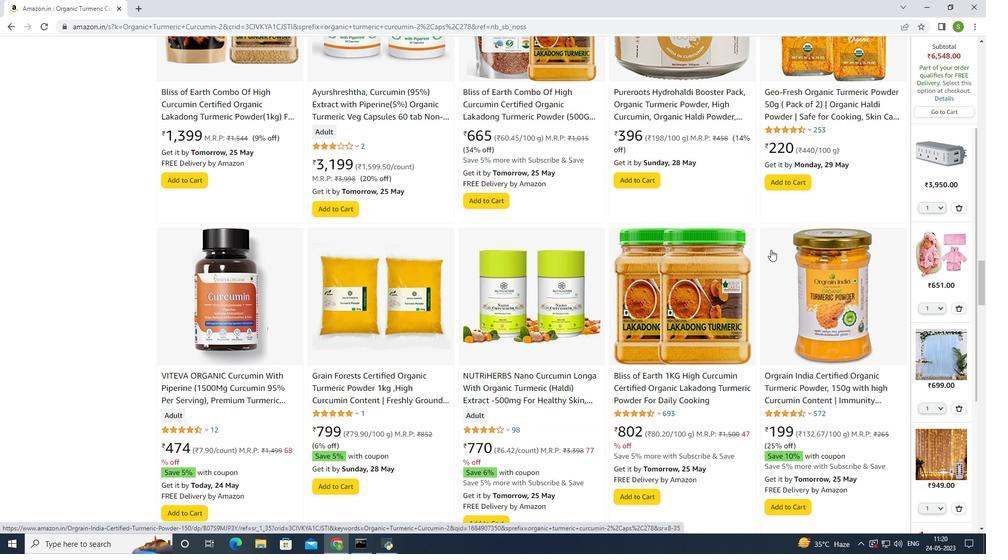 
Action: Mouse scrolled (770, 249) with delta (0, 0)
Screenshot: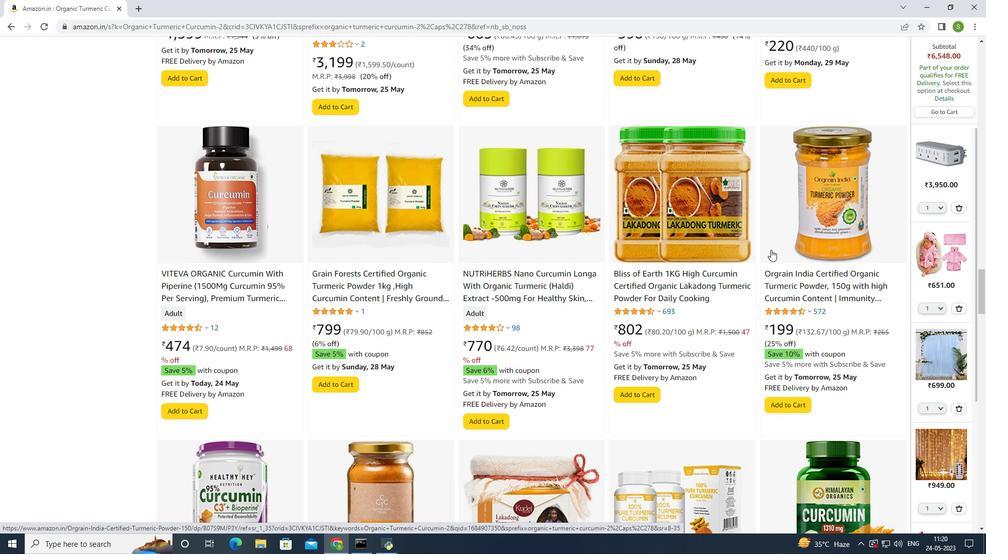 
Action: Mouse scrolled (770, 249) with delta (0, 0)
Screenshot: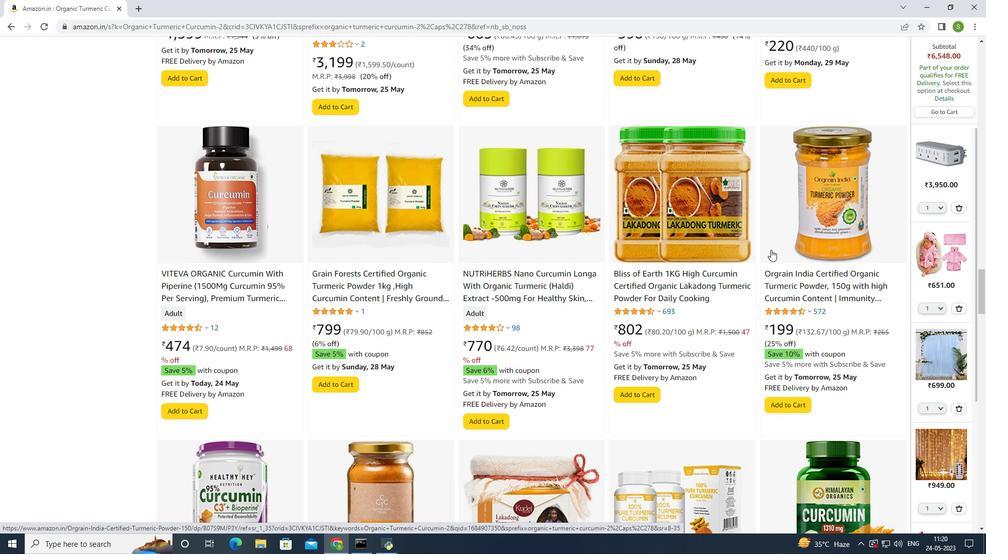 
Action: Mouse scrolled (770, 249) with delta (0, 0)
Screenshot: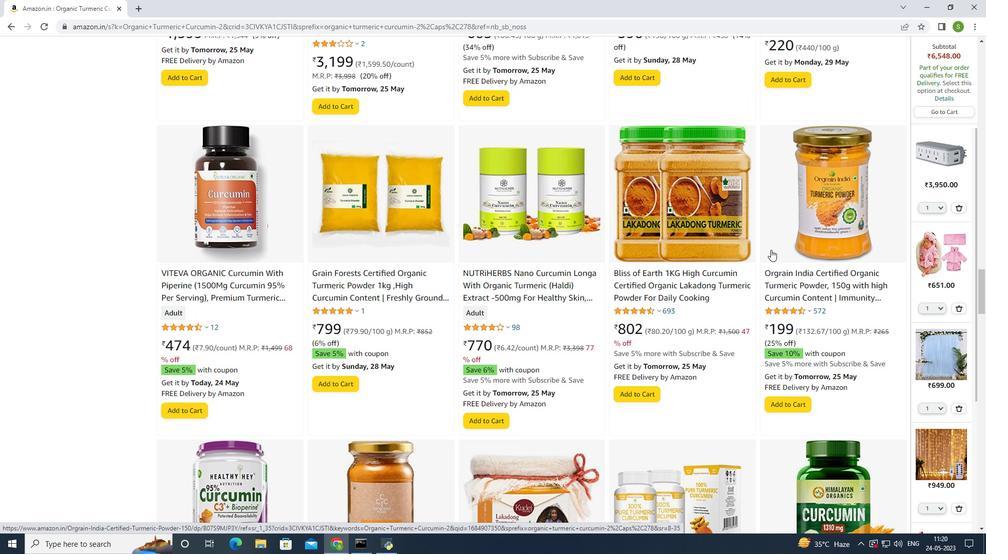 
Action: Mouse scrolled (770, 249) with delta (0, 0)
Screenshot: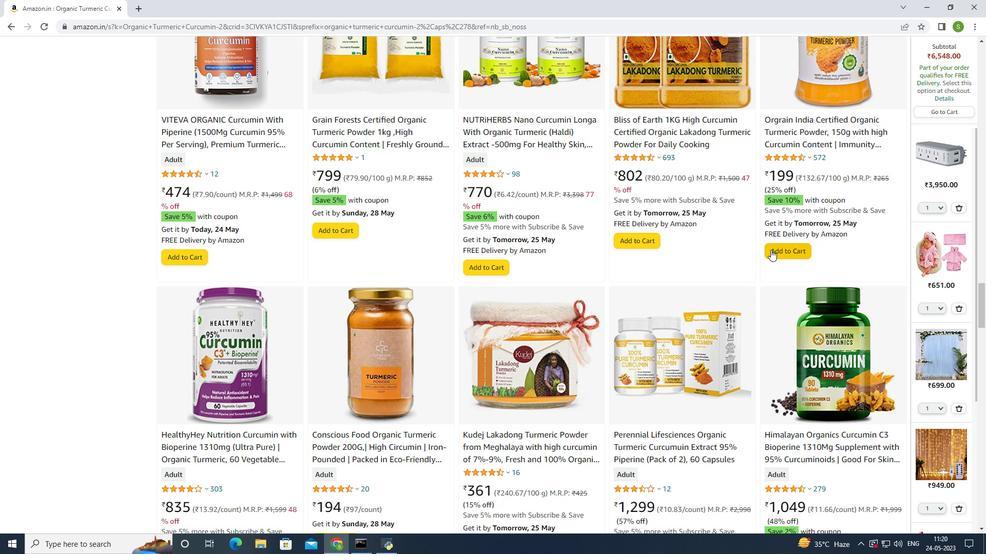 
Action: Mouse scrolled (770, 249) with delta (0, 0)
Screenshot: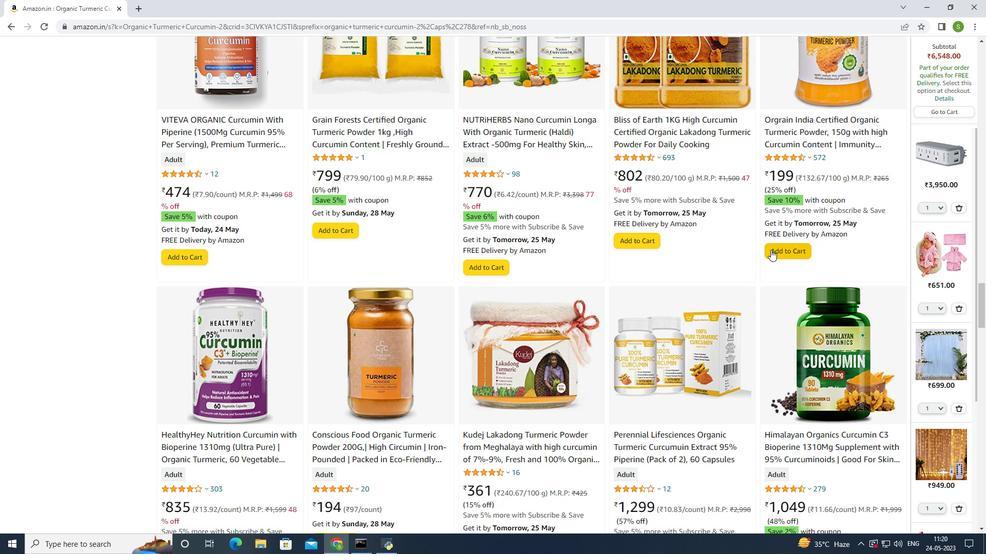 
Action: Mouse scrolled (770, 249) with delta (0, 0)
Screenshot: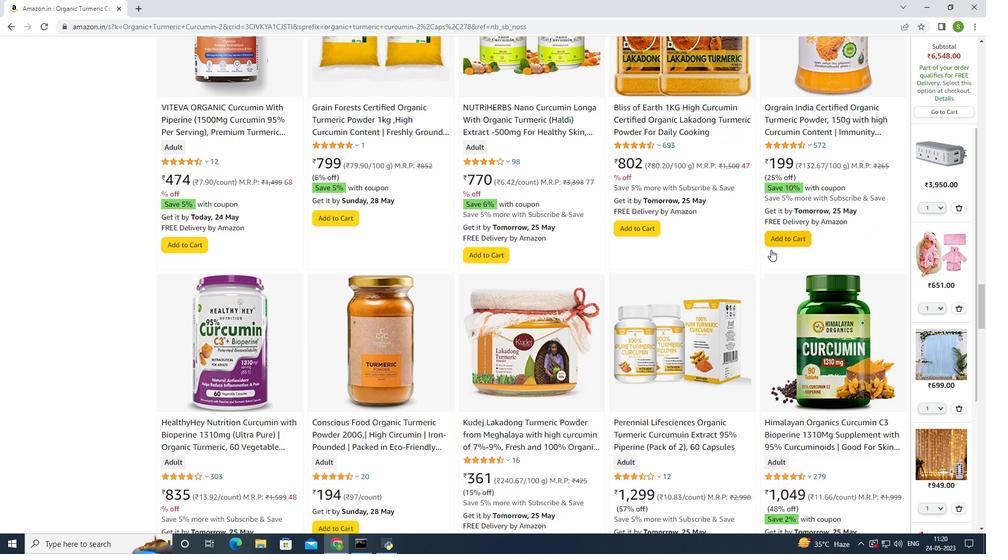 
Action: Mouse scrolled (770, 249) with delta (0, 0)
Screenshot: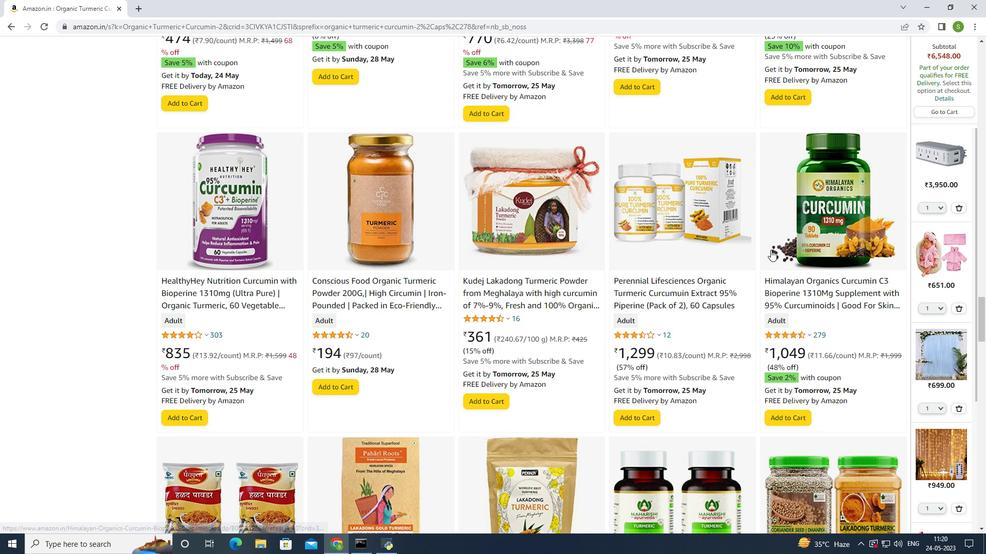 
Action: Mouse scrolled (770, 249) with delta (0, 0)
Screenshot: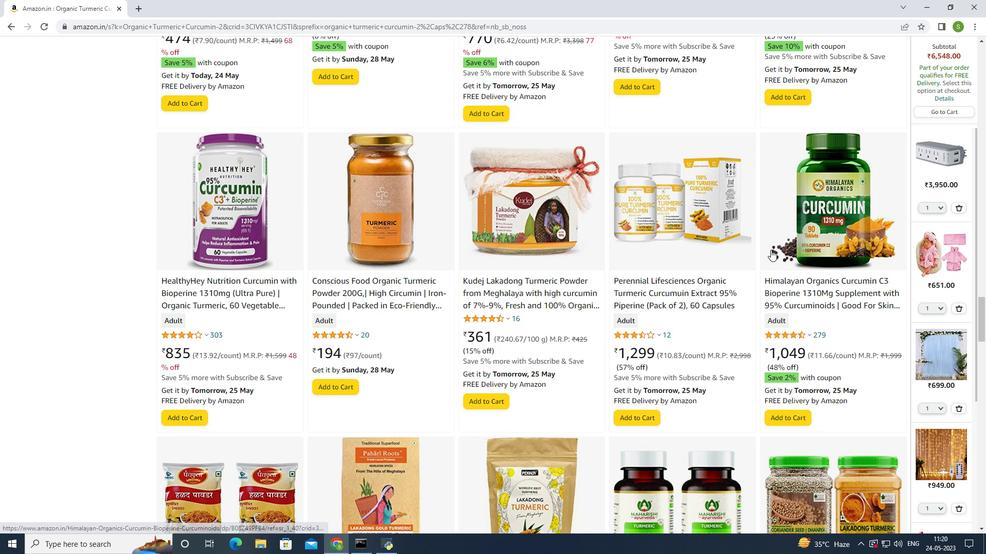 
Action: Mouse scrolled (770, 249) with delta (0, 0)
Screenshot: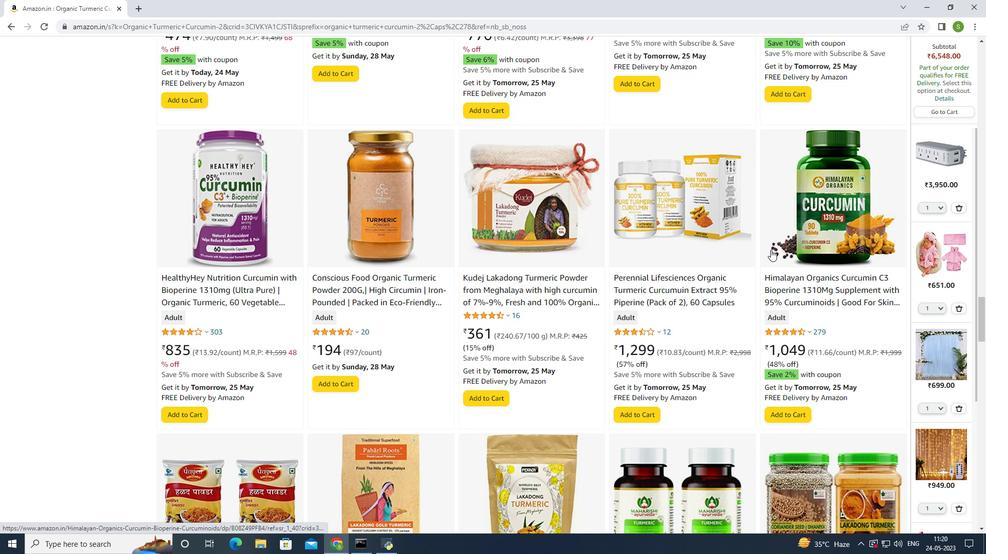 
Action: Mouse scrolled (770, 249) with delta (0, 0)
Screenshot: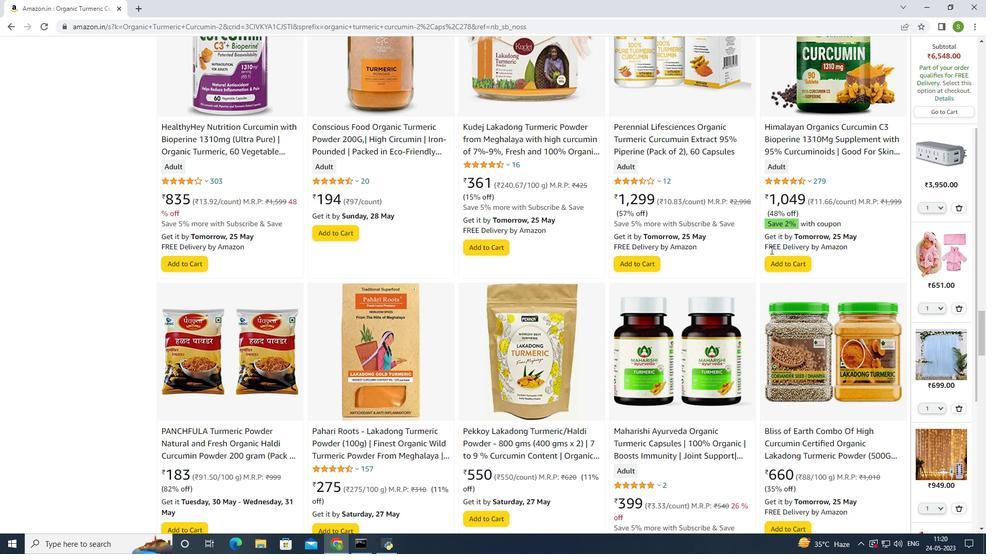 
Action: Mouse scrolled (770, 249) with delta (0, 0)
Screenshot: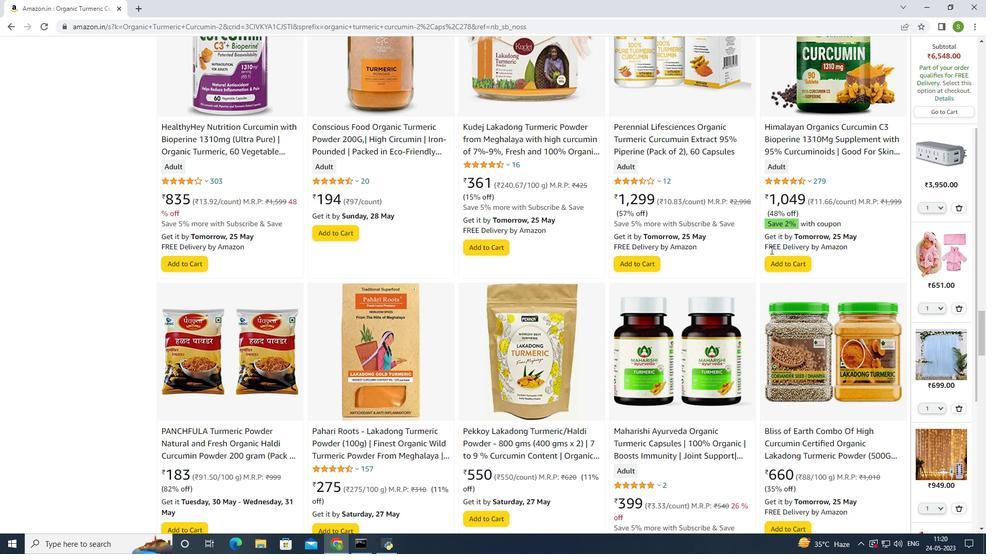 
Action: Mouse scrolled (770, 249) with delta (0, 0)
Screenshot: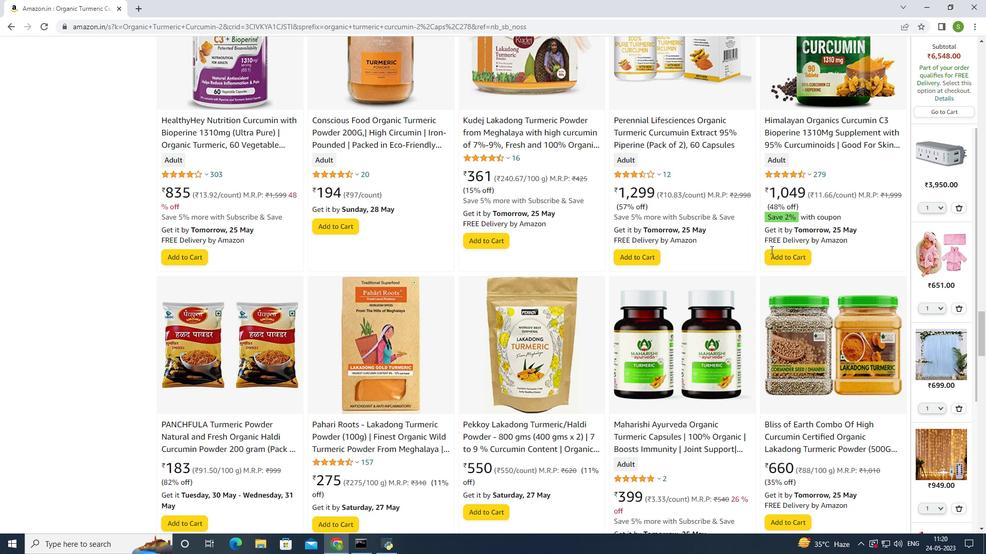 
Action: Mouse scrolled (770, 249) with delta (0, 0)
Screenshot: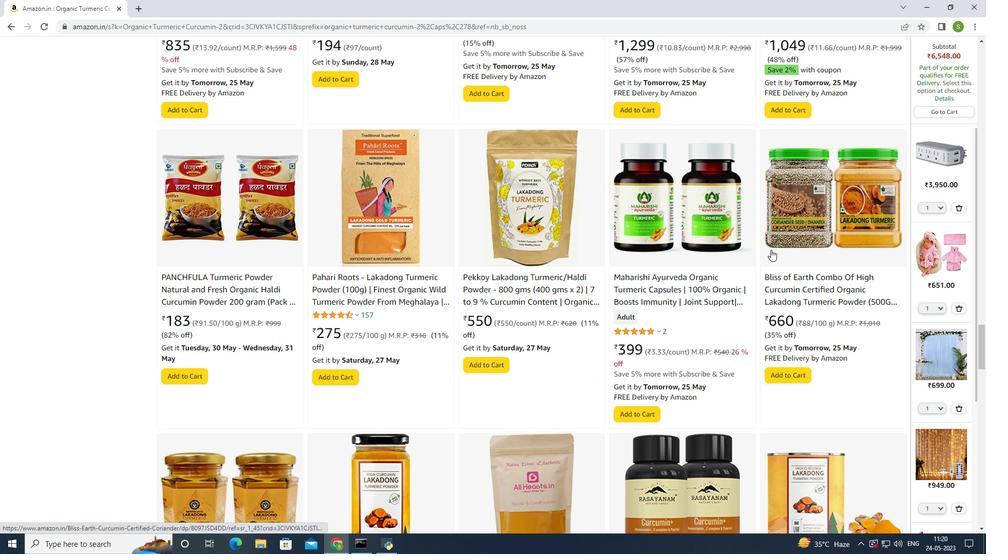 
Action: Mouse scrolled (770, 249) with delta (0, 0)
Screenshot: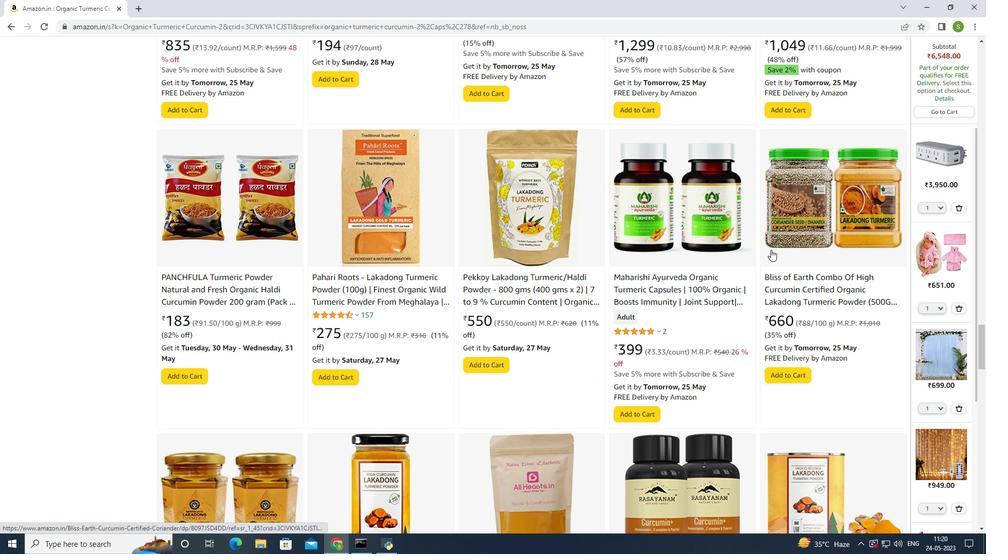 
Action: Mouse scrolled (770, 249) with delta (0, 0)
Screenshot: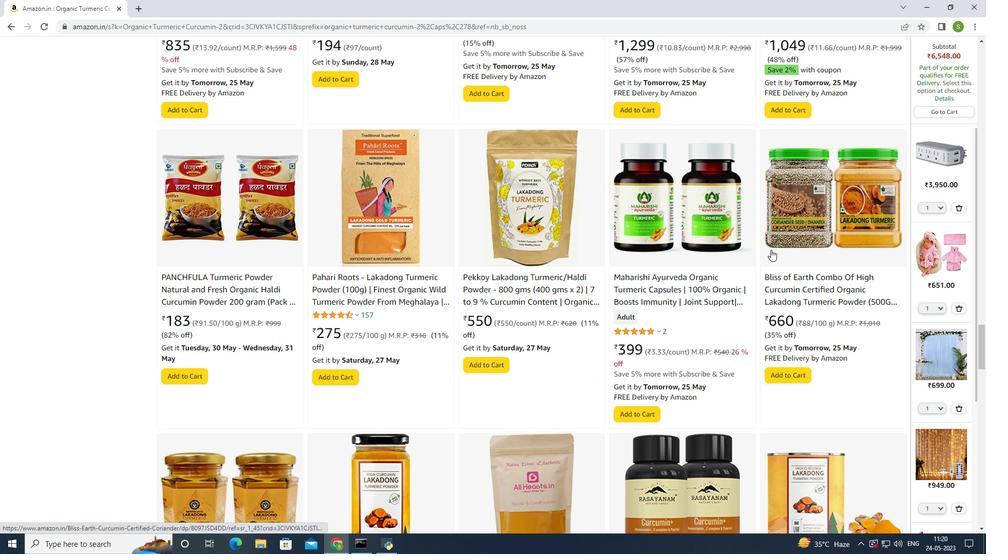 
Action: Mouse scrolled (770, 249) with delta (0, 0)
Screenshot: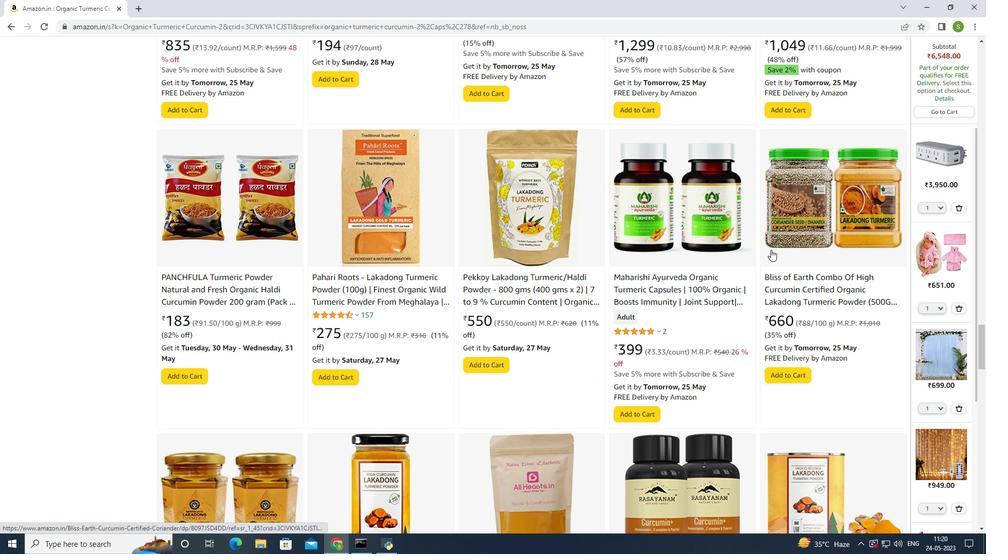 
Action: Mouse scrolled (770, 249) with delta (0, 0)
Screenshot: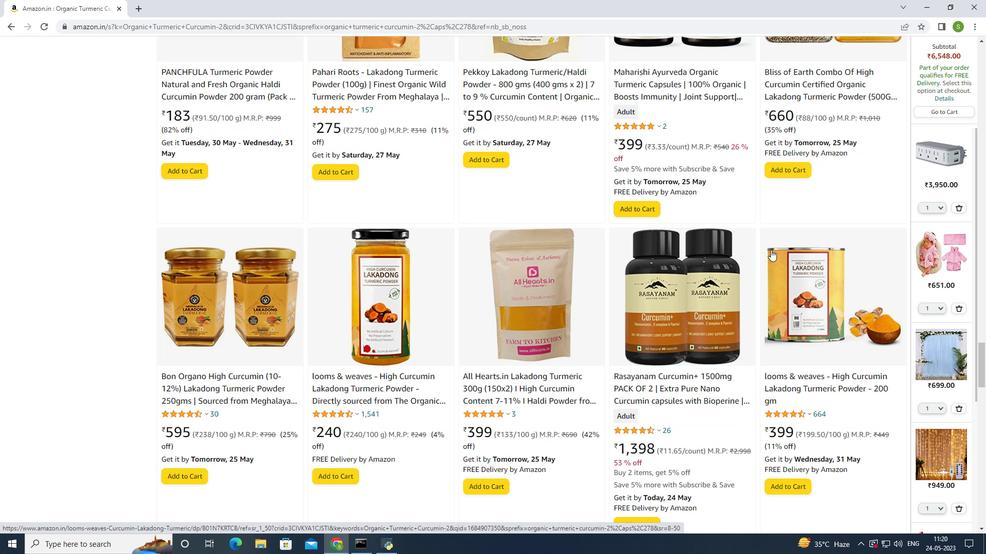 
Action: Mouse scrolled (770, 249) with delta (0, 0)
Screenshot: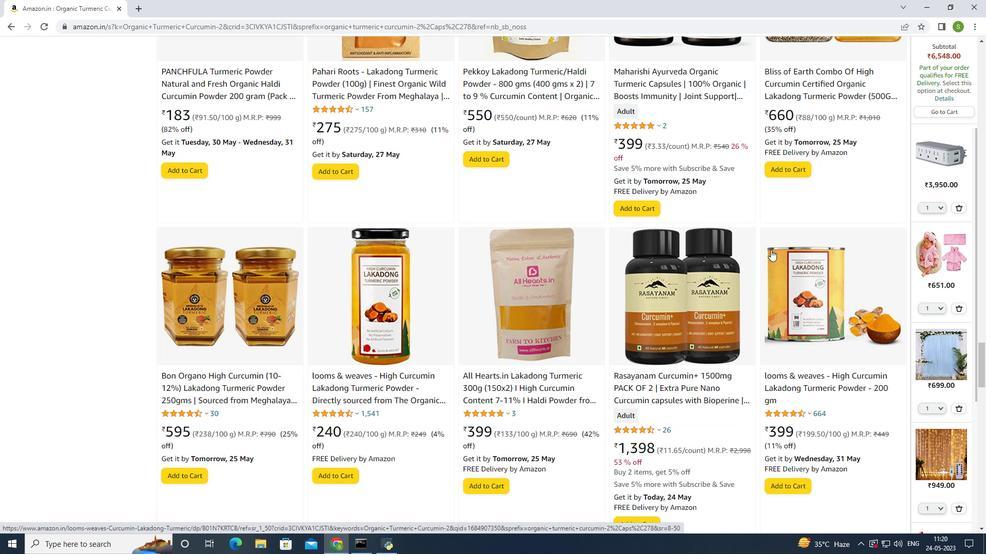 
Action: Mouse scrolled (770, 250) with delta (0, 0)
Screenshot: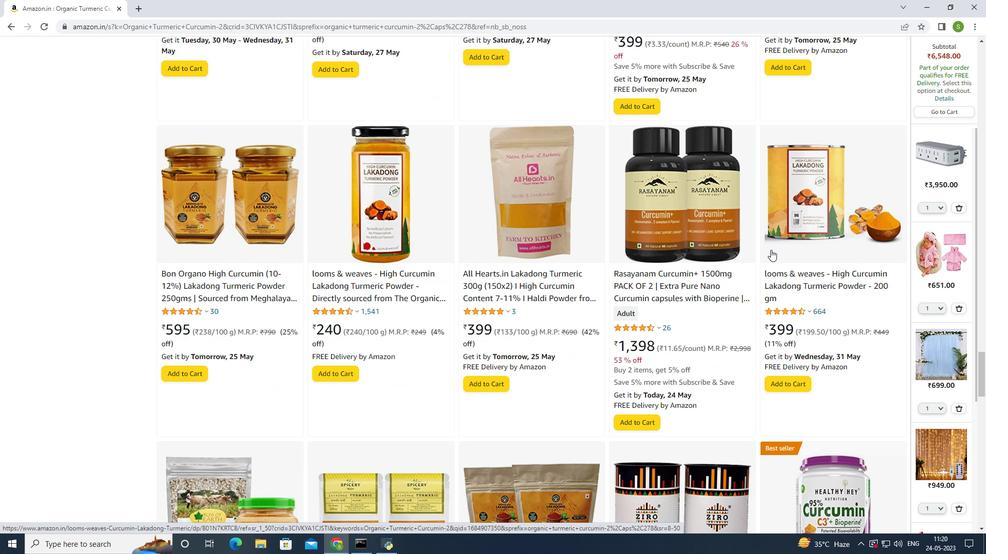 
Action: Mouse scrolled (770, 250) with delta (0, 0)
Screenshot: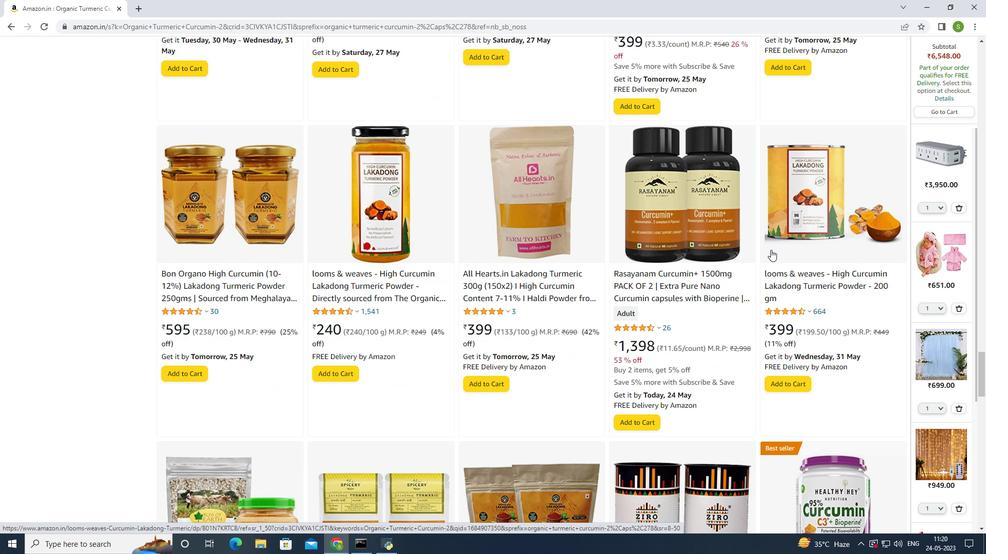 
Action: Mouse scrolled (770, 250) with delta (0, 0)
Screenshot: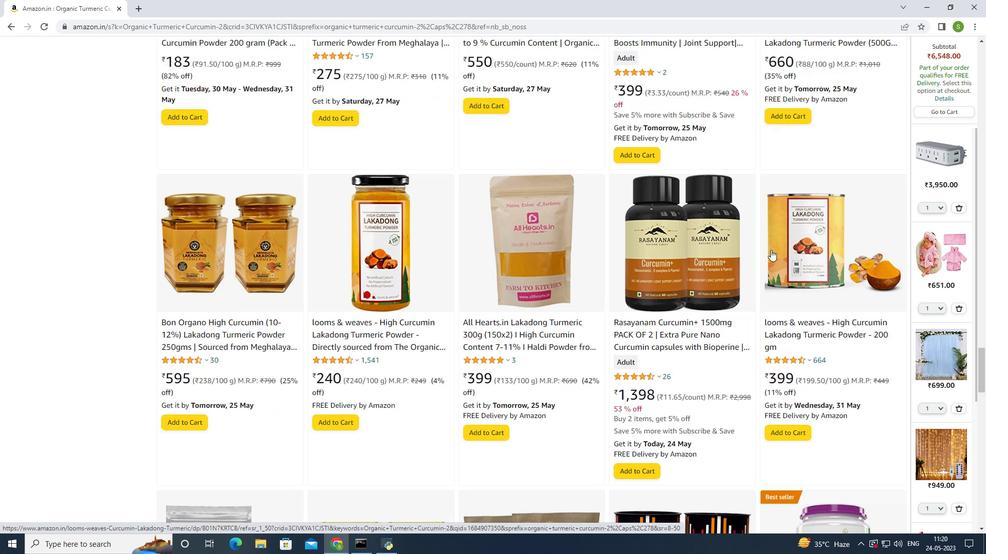 
Action: Mouse scrolled (770, 250) with delta (0, 0)
Screenshot: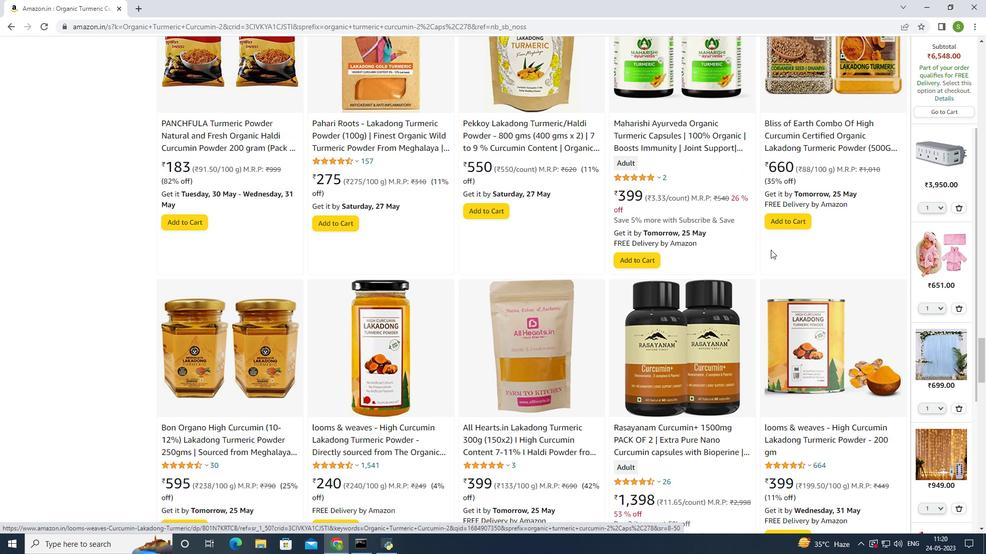 
Action: Mouse scrolled (770, 250) with delta (0, 0)
Screenshot: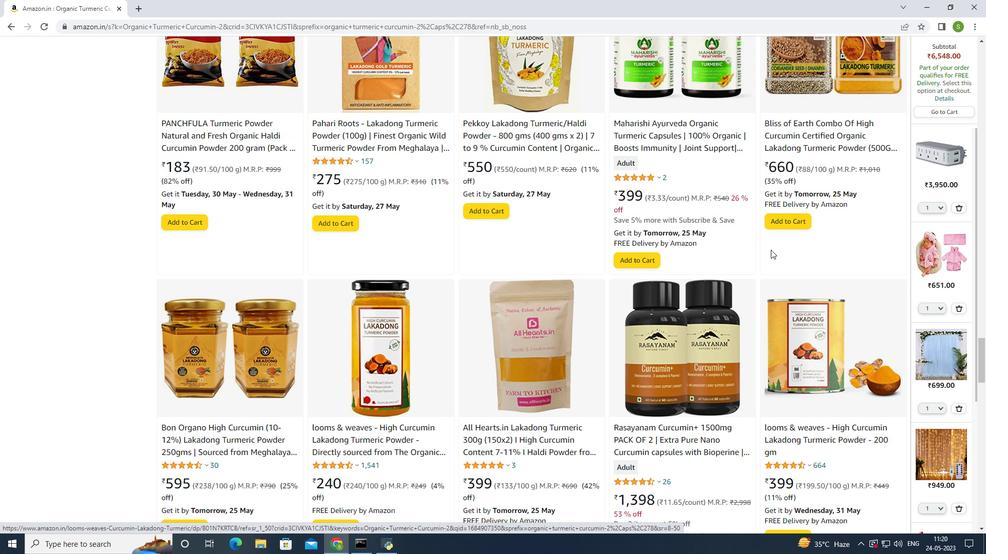 
Action: Mouse scrolled (770, 250) with delta (0, 0)
Screenshot: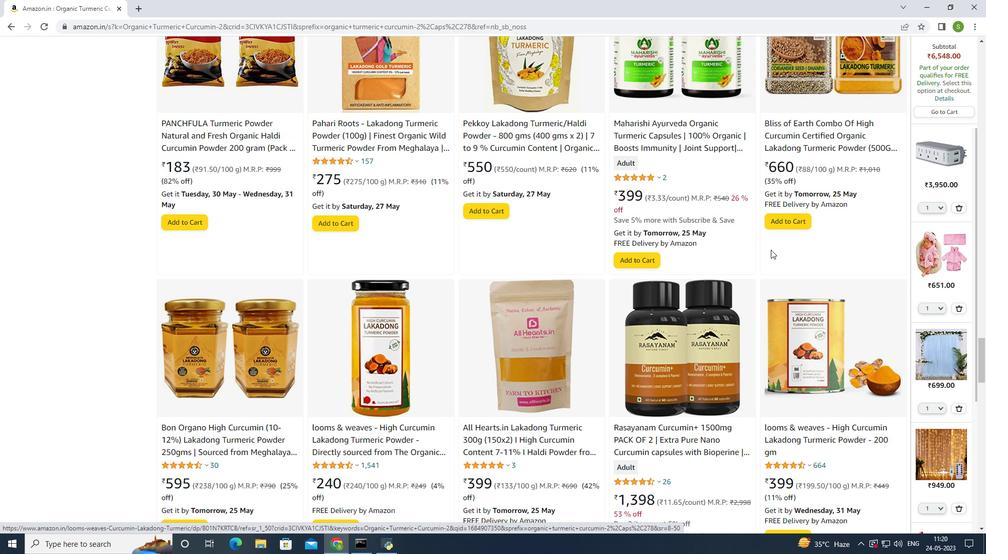 
Action: Mouse scrolled (770, 250) with delta (0, 0)
Screenshot: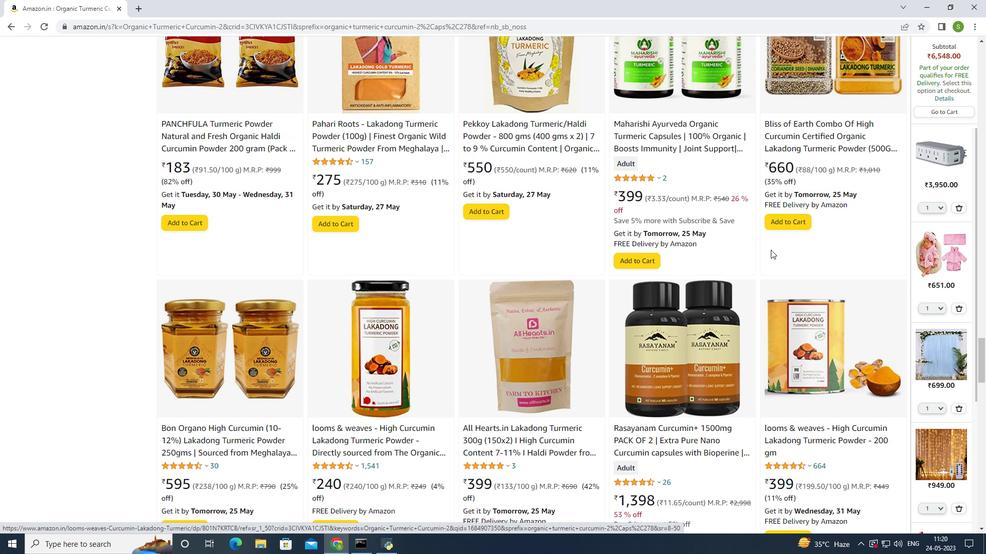 
Action: Mouse scrolled (770, 250) with delta (0, 0)
Screenshot: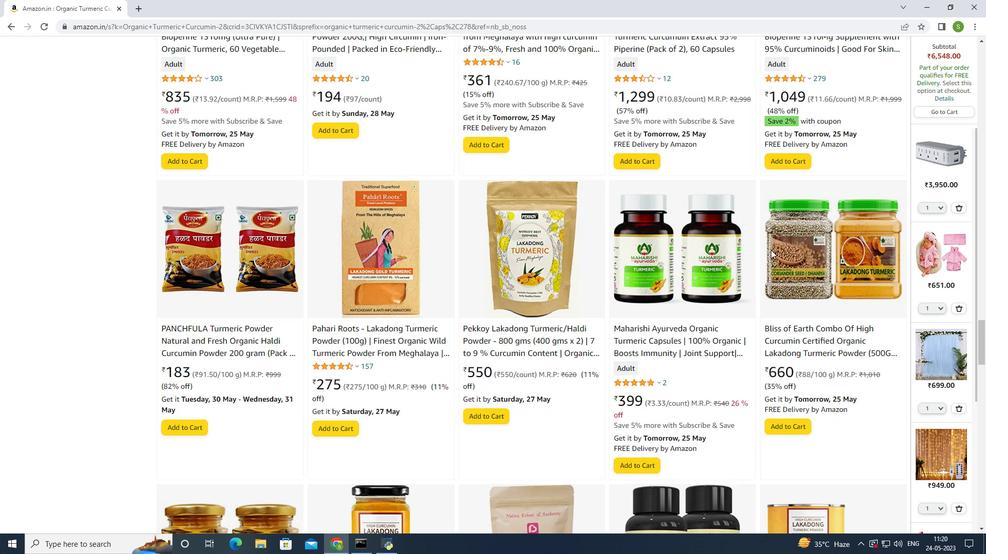 
Action: Mouse scrolled (770, 250) with delta (0, 0)
Screenshot: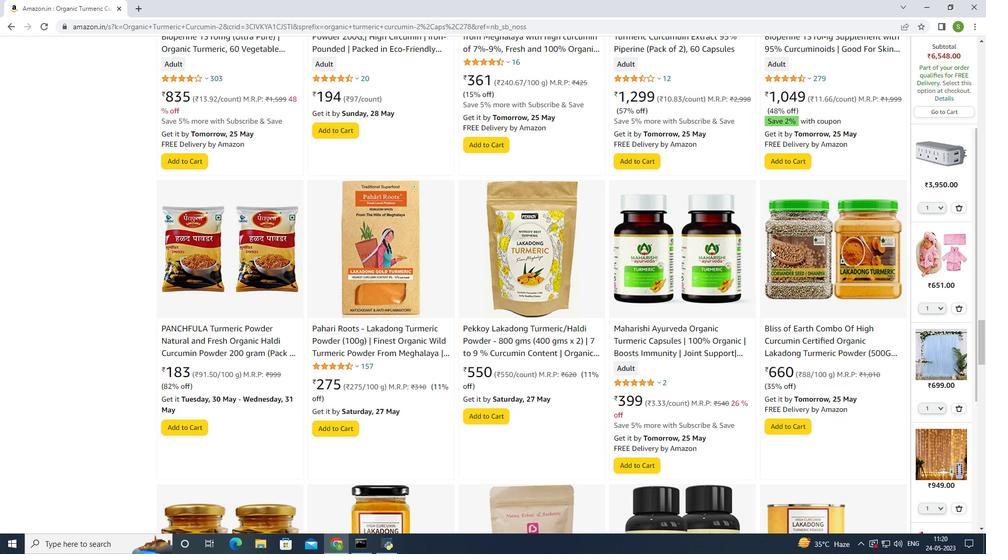 
Action: Mouse scrolled (770, 250) with delta (0, 0)
Screenshot: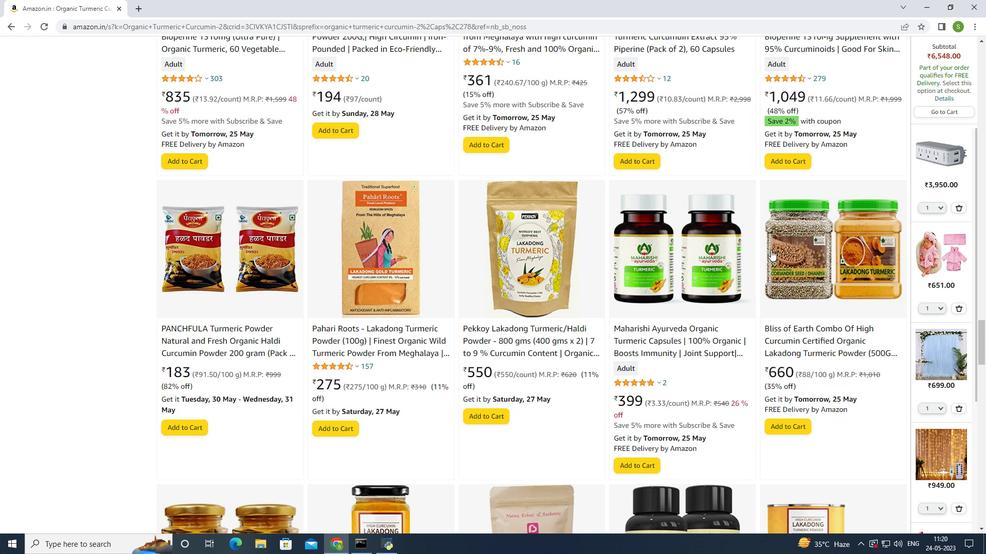 
Action: Mouse scrolled (770, 250) with delta (0, 0)
Screenshot: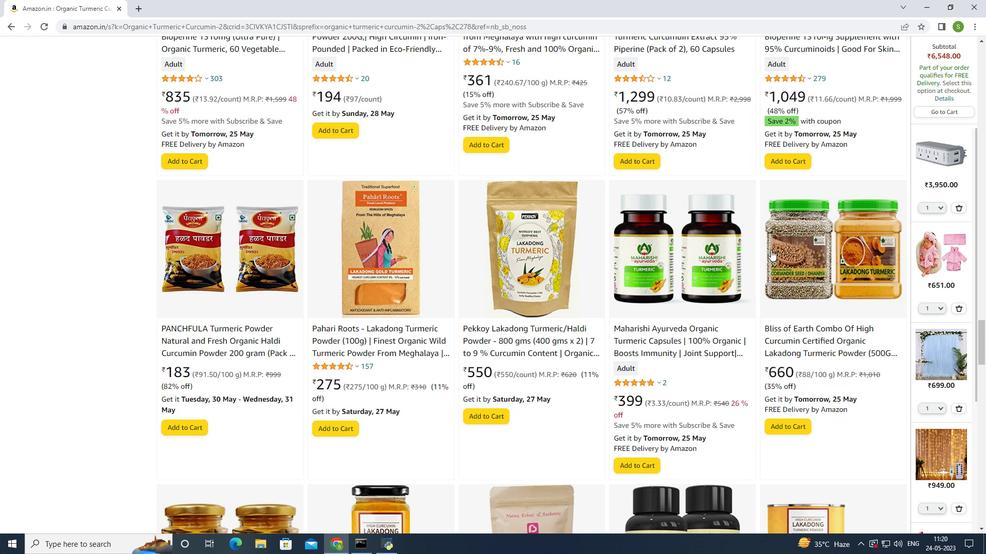 
Action: Mouse scrolled (770, 250) with delta (0, 0)
Screenshot: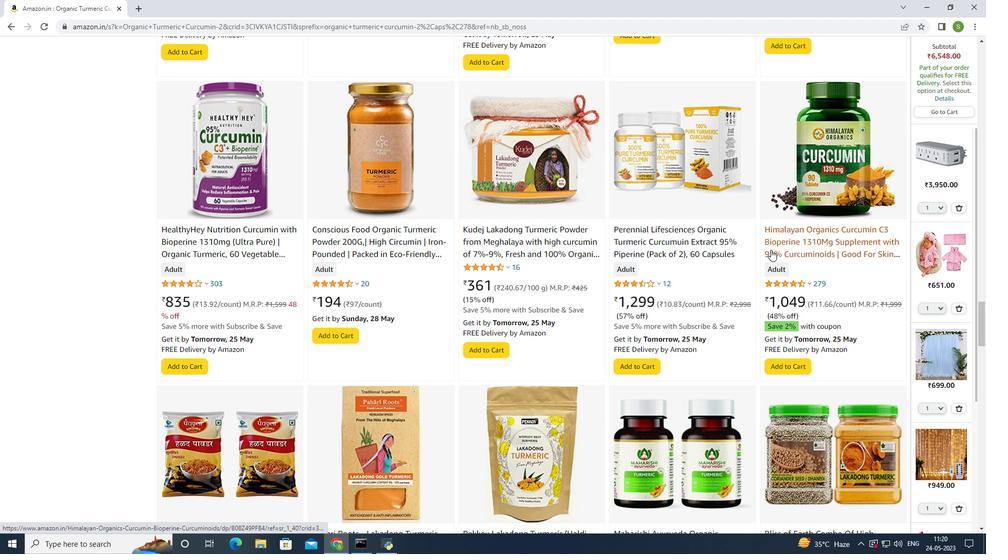 
Action: Mouse scrolled (770, 250) with delta (0, 0)
Screenshot: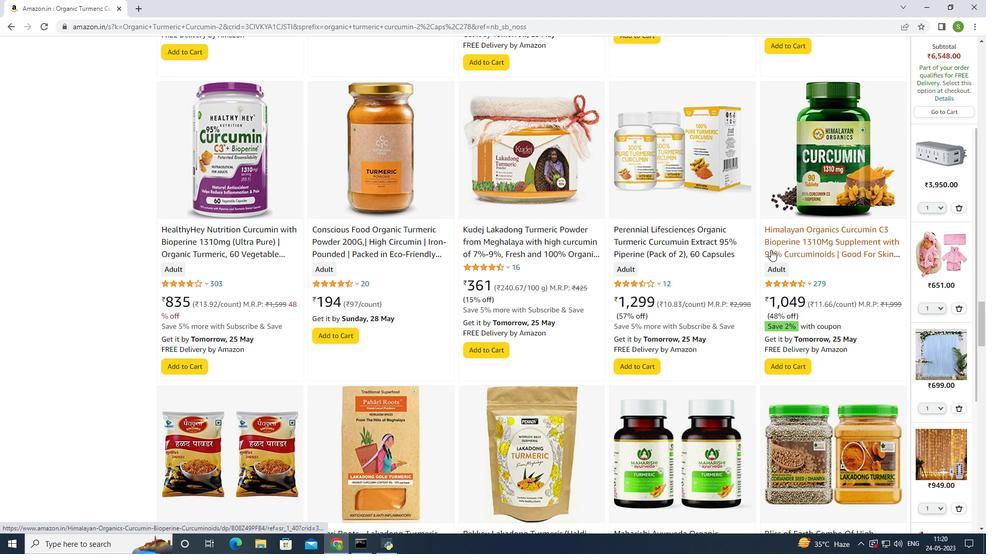 
Action: Mouse scrolled (770, 250) with delta (0, 0)
Screenshot: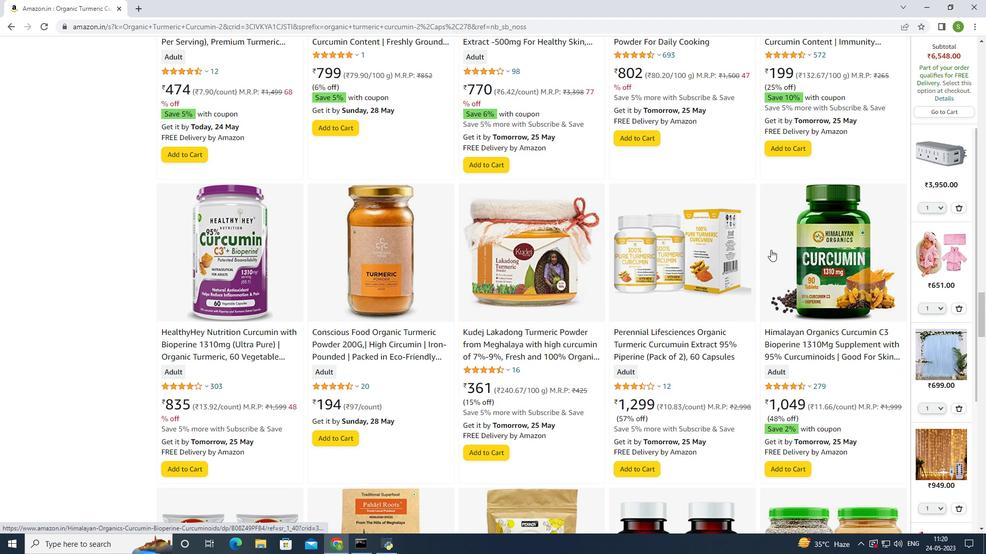 
Action: Mouse scrolled (770, 250) with delta (0, 0)
Screenshot: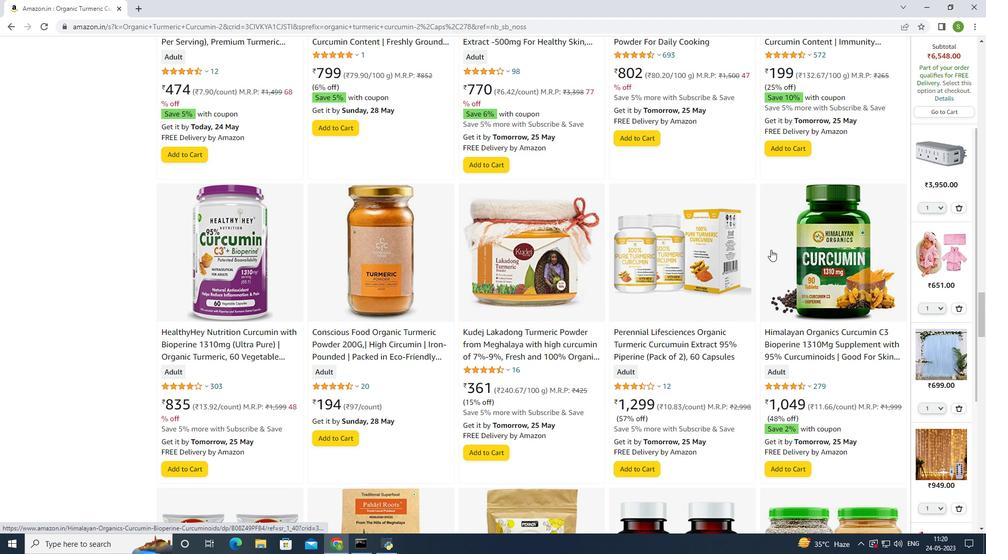 
Action: Mouse scrolled (770, 250) with delta (0, 0)
Screenshot: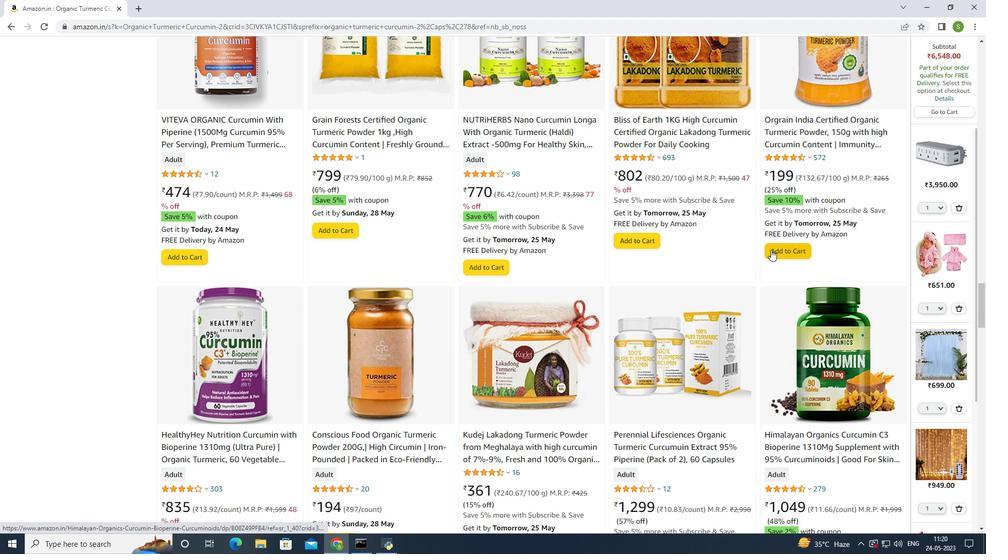 
Action: Mouse scrolled (770, 250) with delta (0, 0)
Screenshot: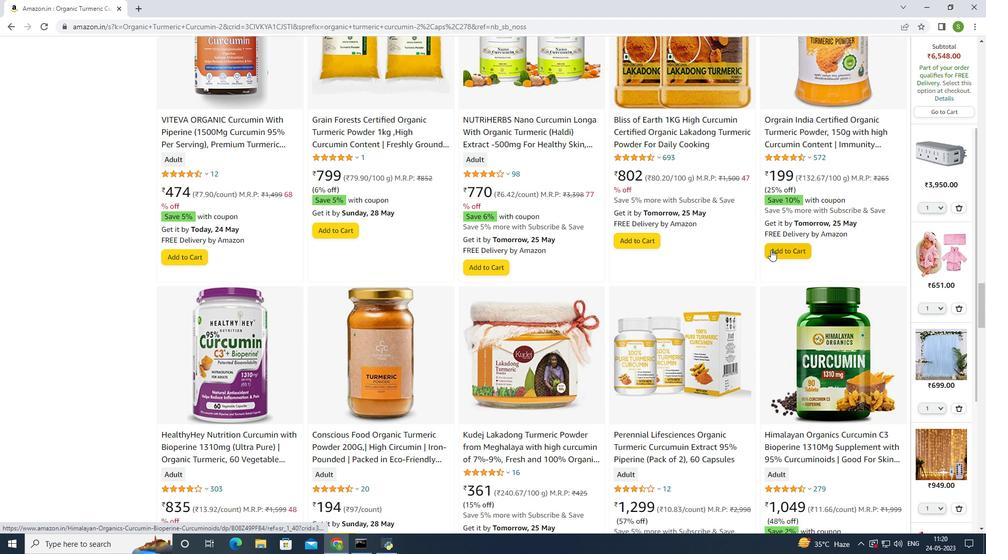 
Action: Mouse scrolled (770, 250) with delta (0, 0)
Screenshot: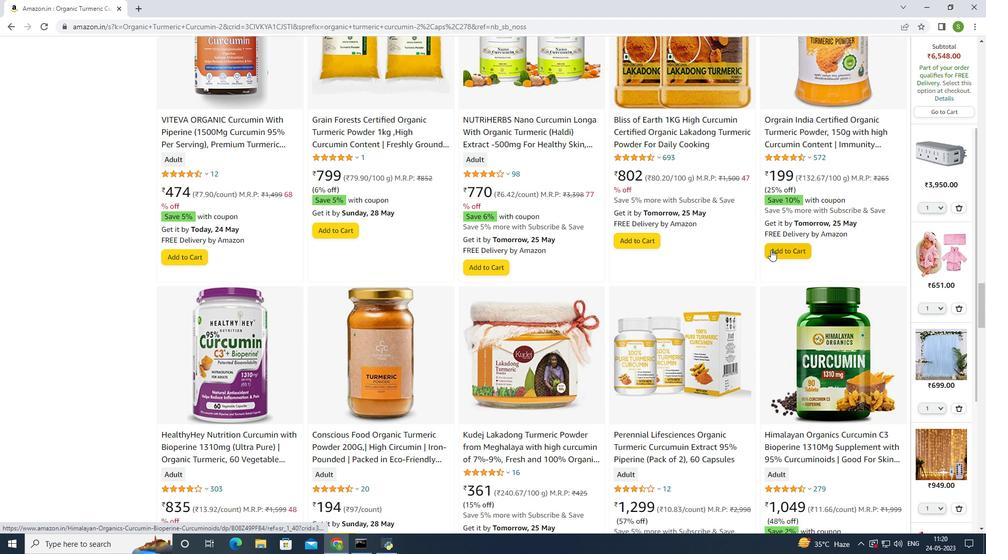 
Action: Mouse scrolled (770, 250) with delta (0, 0)
Screenshot: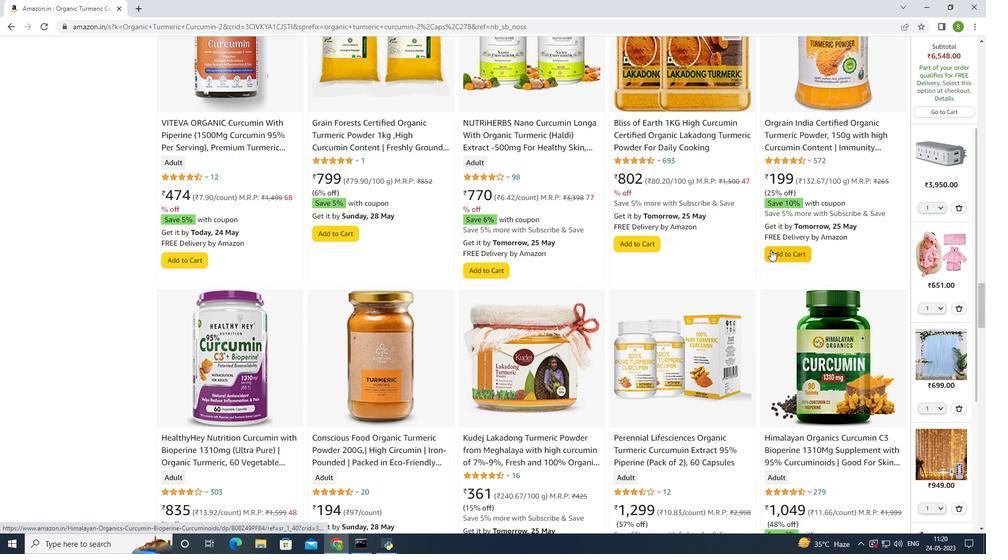 
Action: Mouse scrolled (770, 250) with delta (0, 0)
Screenshot: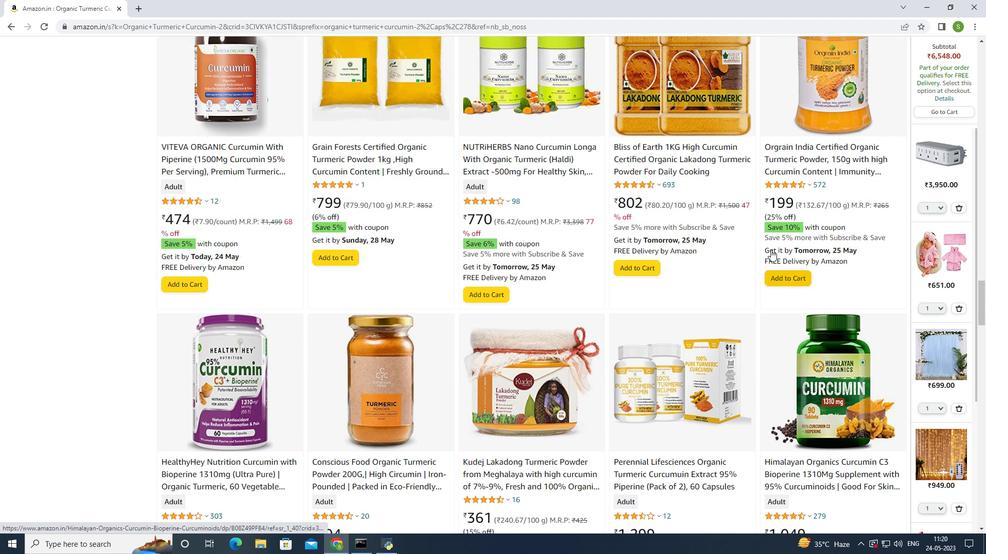 
Action: Mouse scrolled (770, 250) with delta (0, 0)
Screenshot: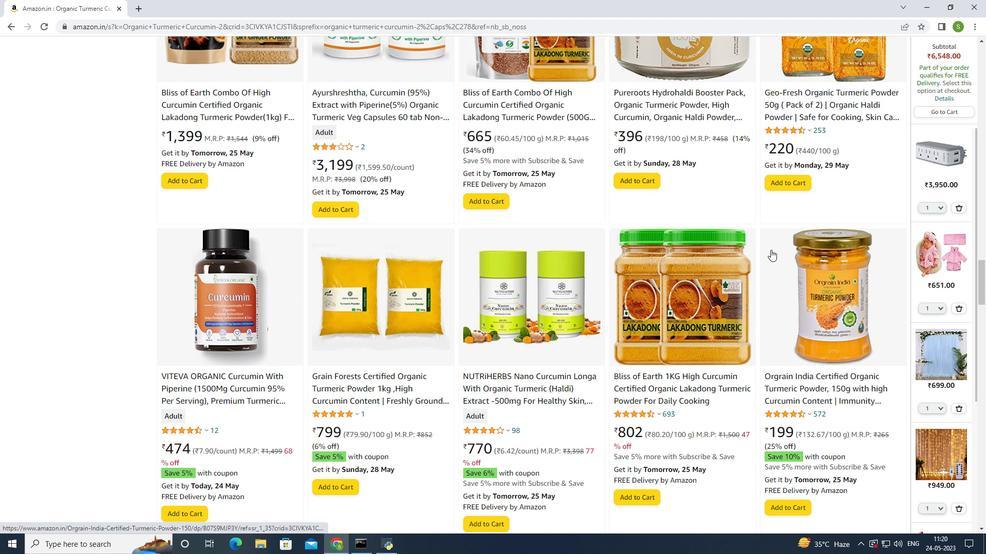 
Action: Mouse scrolled (770, 250) with delta (0, 0)
Screenshot: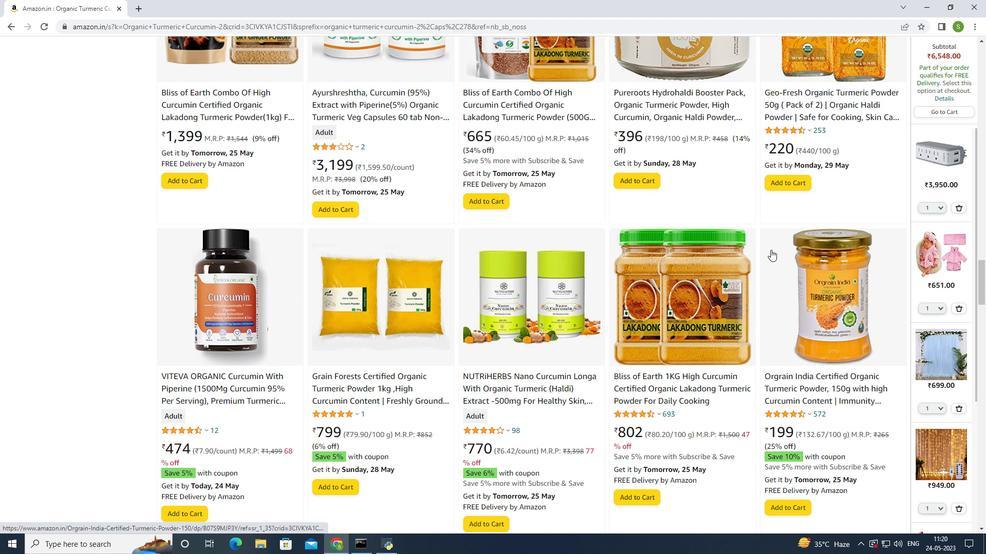 
Action: Mouse scrolled (770, 250) with delta (0, 0)
Screenshot: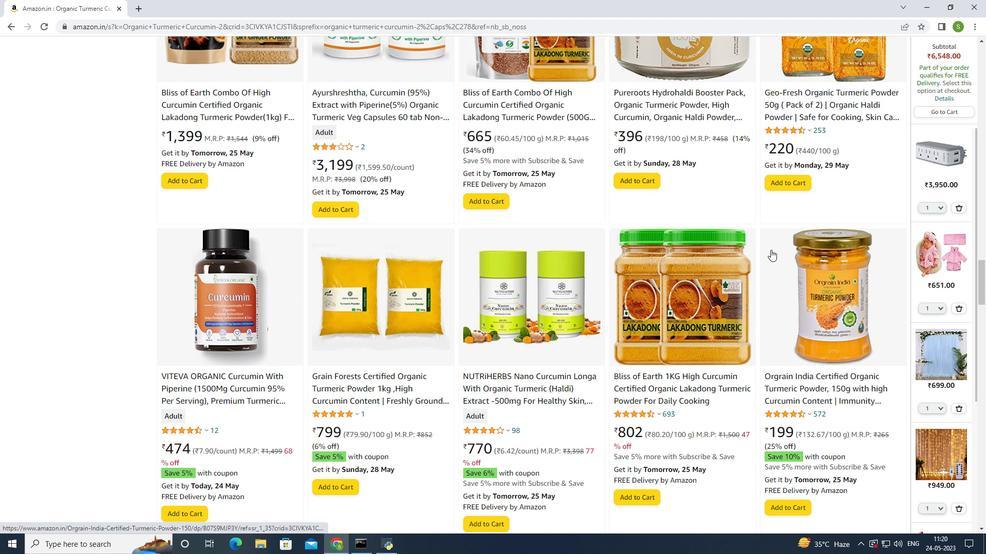 
Action: Mouse scrolled (770, 250) with delta (0, 0)
Screenshot: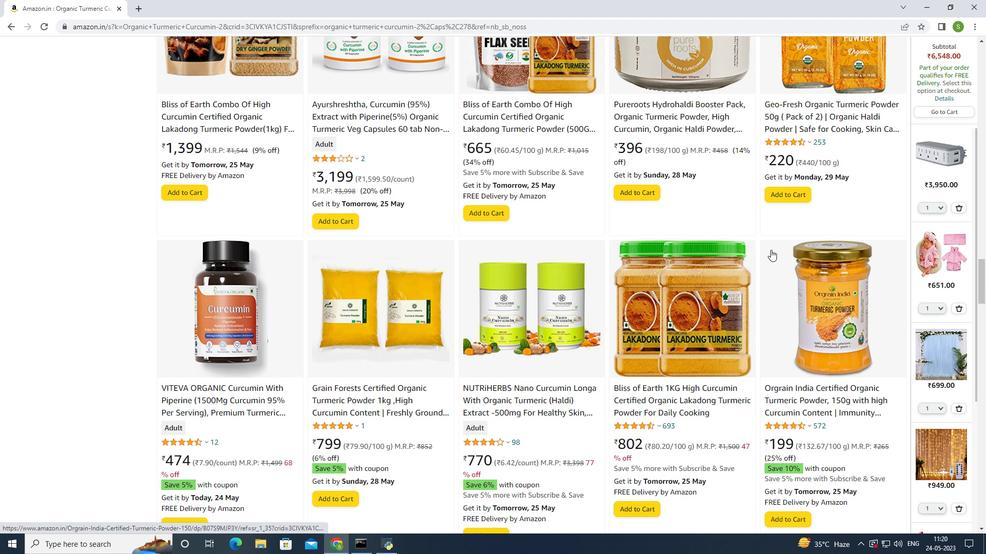 
Action: Mouse scrolled (770, 250) with delta (0, 0)
Screenshot: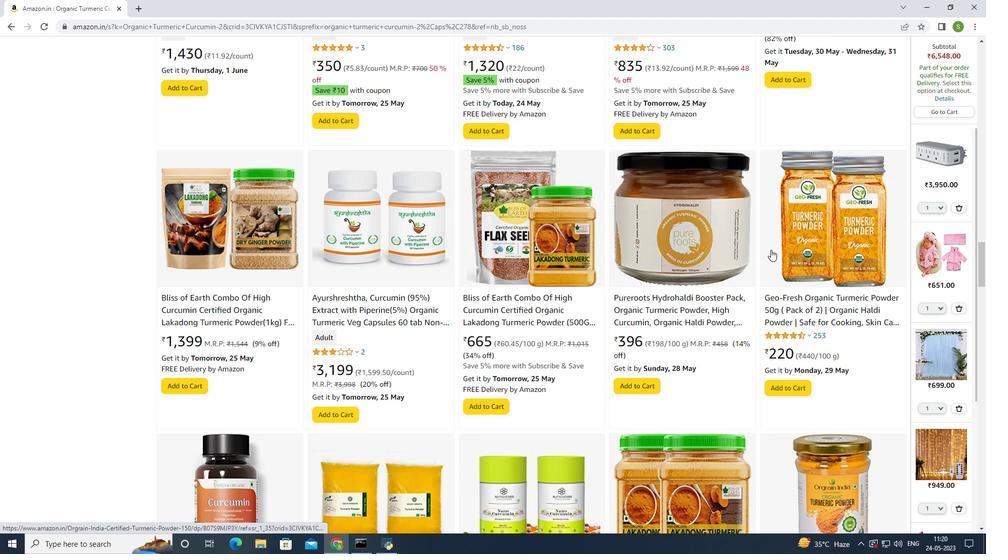 
Action: Mouse scrolled (770, 250) with delta (0, 0)
Screenshot: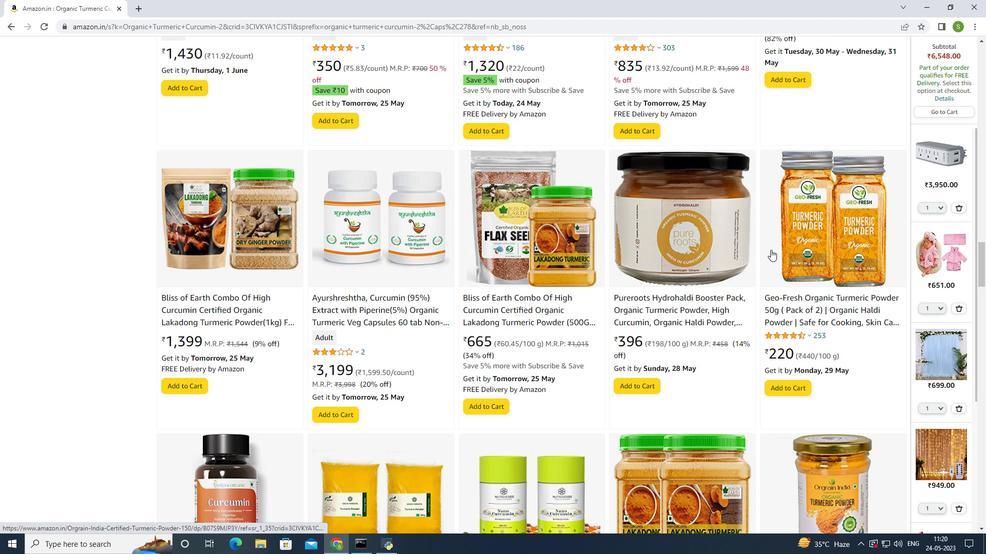 
Action: Mouse scrolled (770, 250) with delta (0, 0)
Screenshot: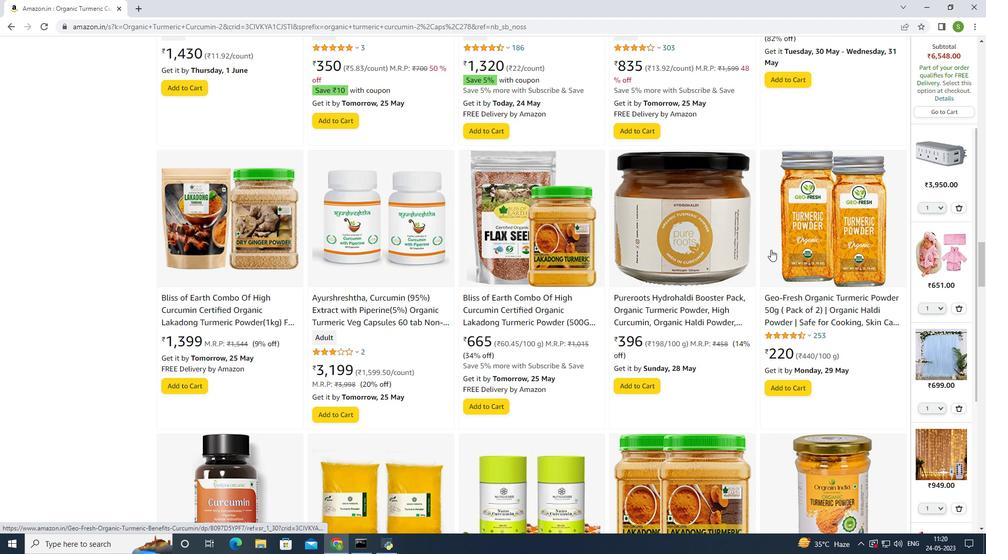 
Action: Mouse scrolled (770, 250) with delta (0, 0)
Screenshot: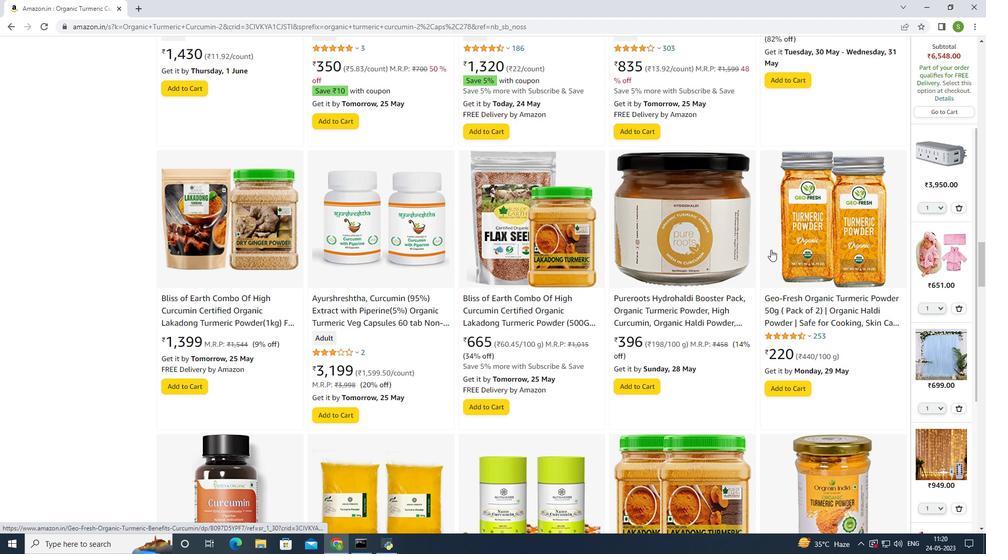 
Action: Mouse scrolled (770, 250) with delta (0, 0)
Screenshot: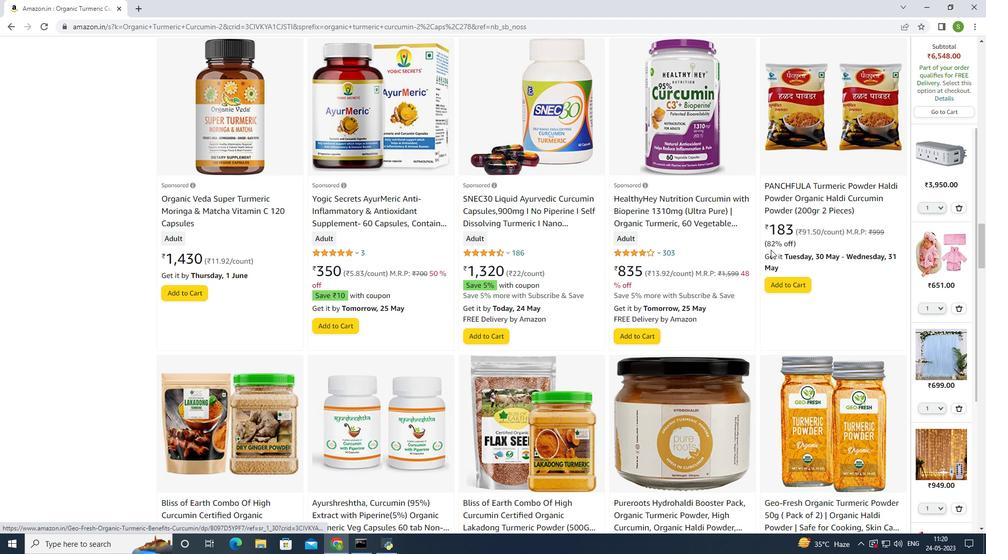 
Action: Mouse scrolled (770, 250) with delta (0, 0)
Screenshot: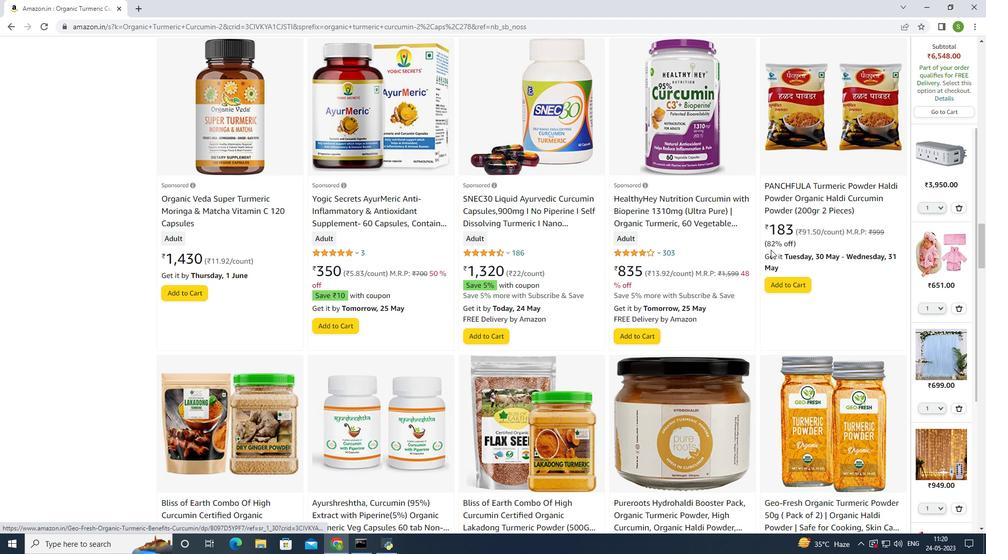 
Action: Mouse scrolled (770, 250) with delta (0, 0)
Screenshot: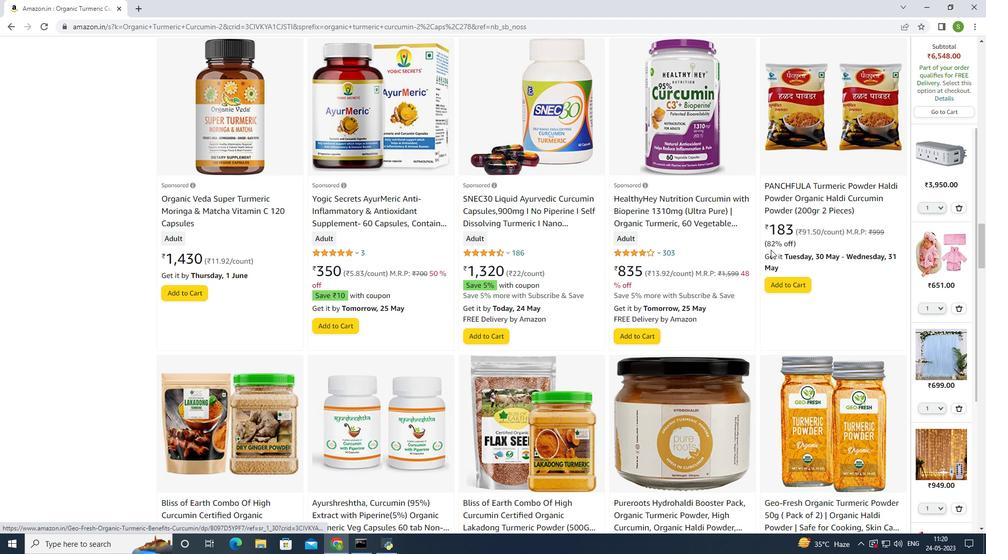 
Action: Mouse scrolled (770, 250) with delta (0, 0)
Screenshot: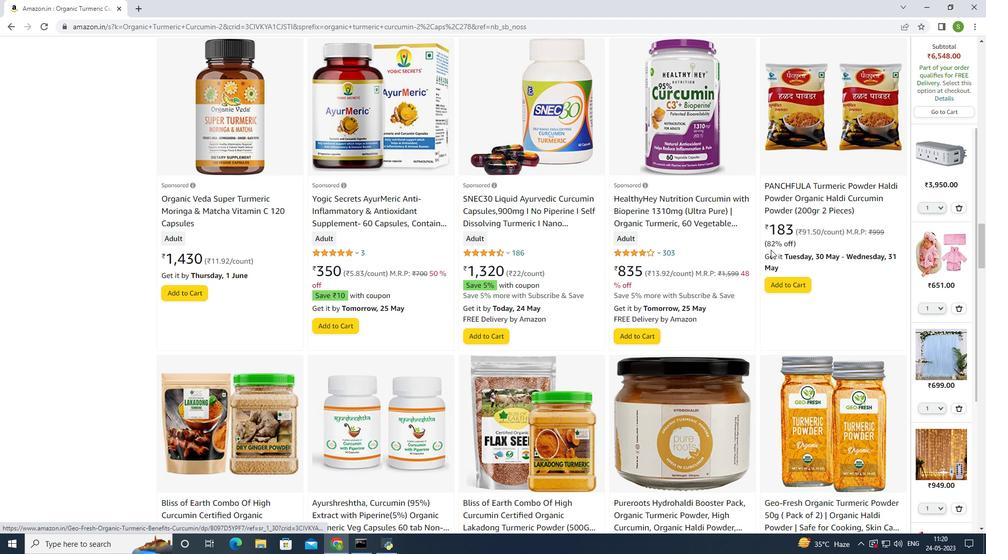 
Action: Mouse scrolled (770, 250) with delta (0, 0)
Screenshot: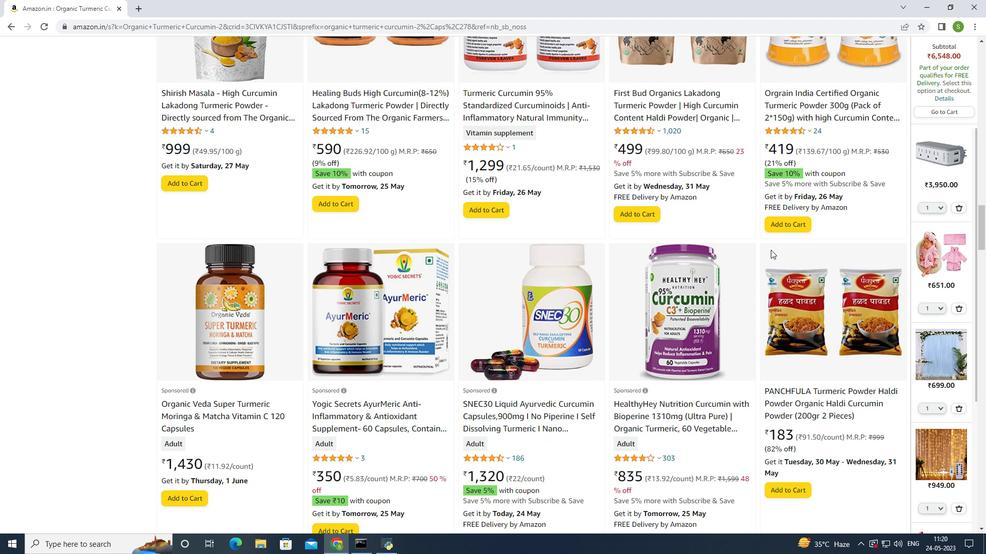 
Action: Mouse scrolled (770, 250) with delta (0, 0)
Screenshot: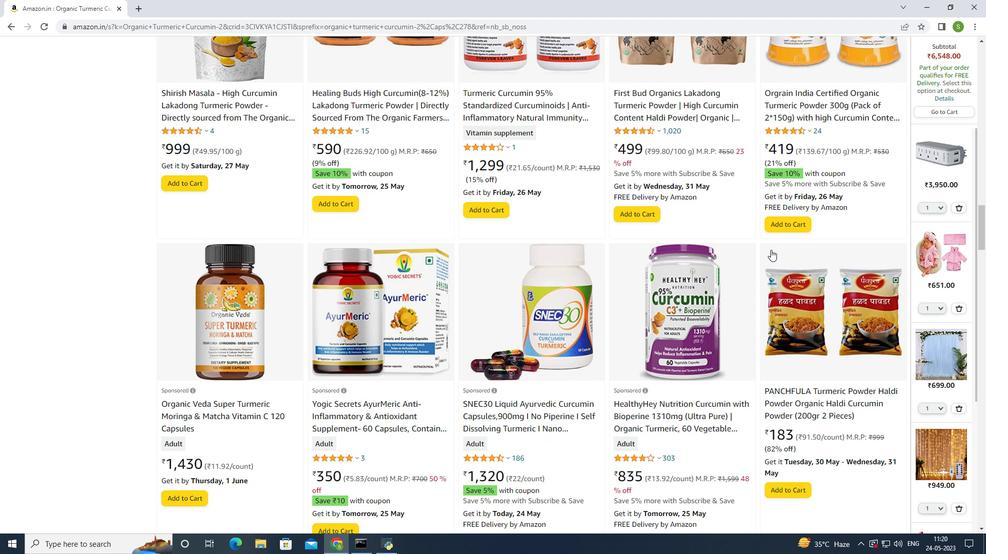 
Action: Mouse scrolled (770, 250) with delta (0, 0)
Screenshot: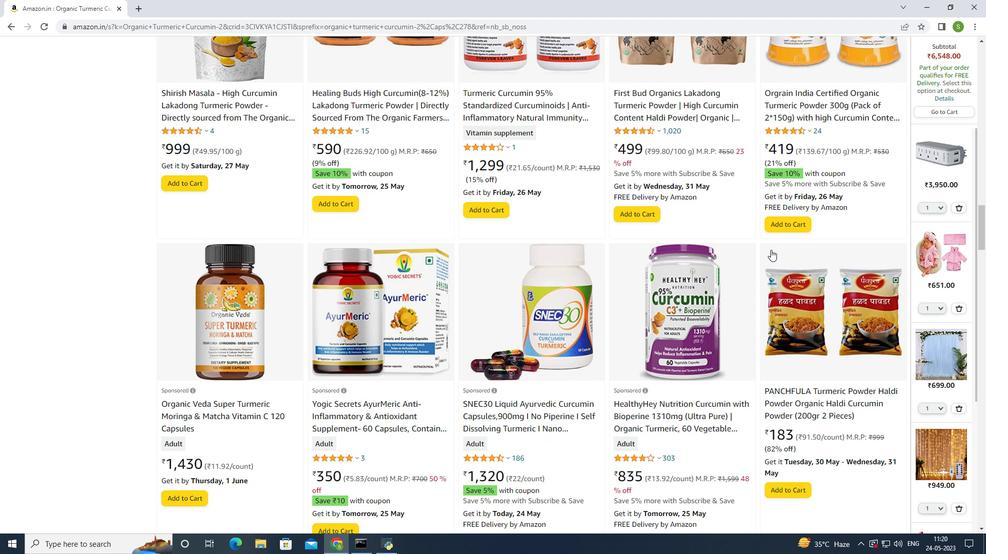 
Action: Mouse scrolled (770, 250) with delta (0, 0)
Screenshot: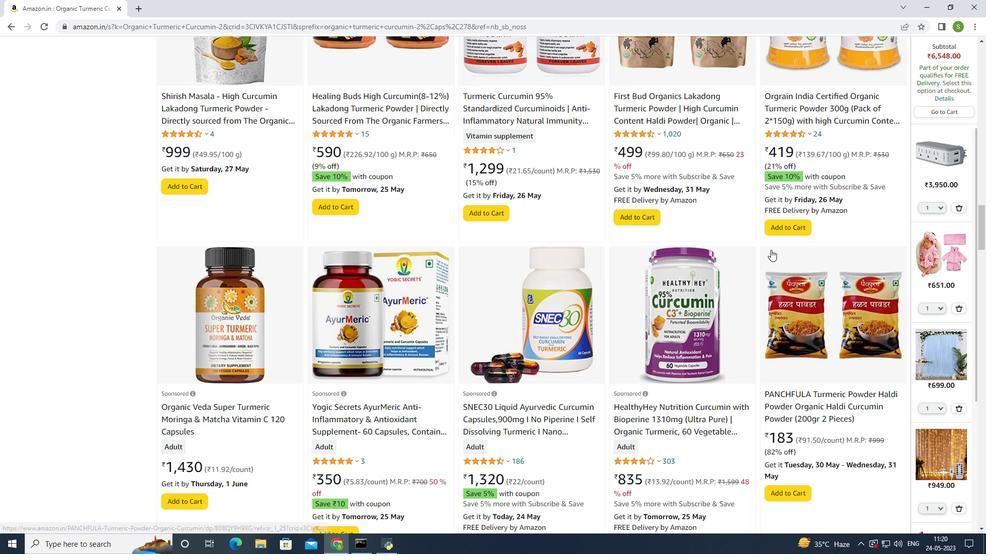 
Action: Mouse scrolled (770, 250) with delta (0, 0)
Screenshot: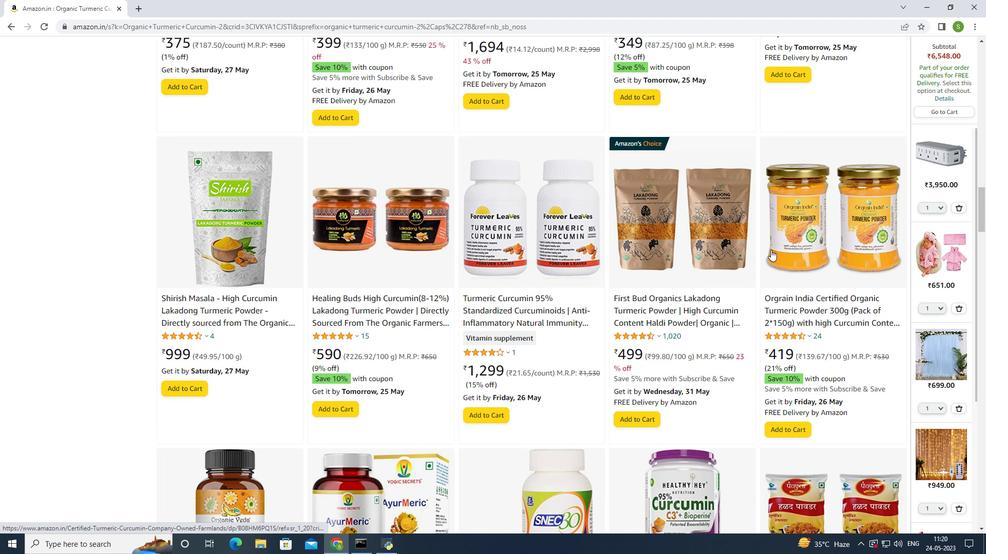 
Action: Mouse scrolled (770, 250) with delta (0, 0)
Screenshot: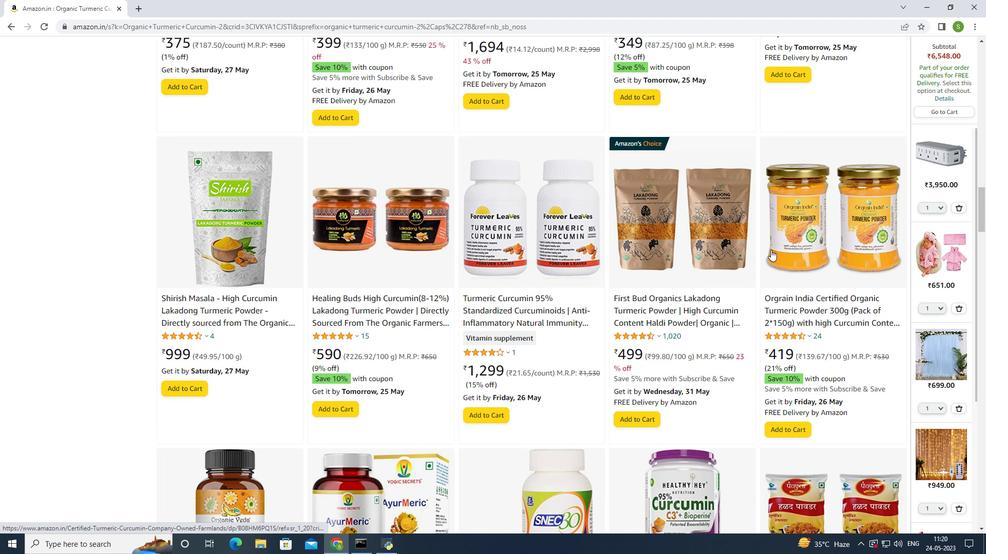 
Action: Mouse scrolled (770, 250) with delta (0, 0)
Screenshot: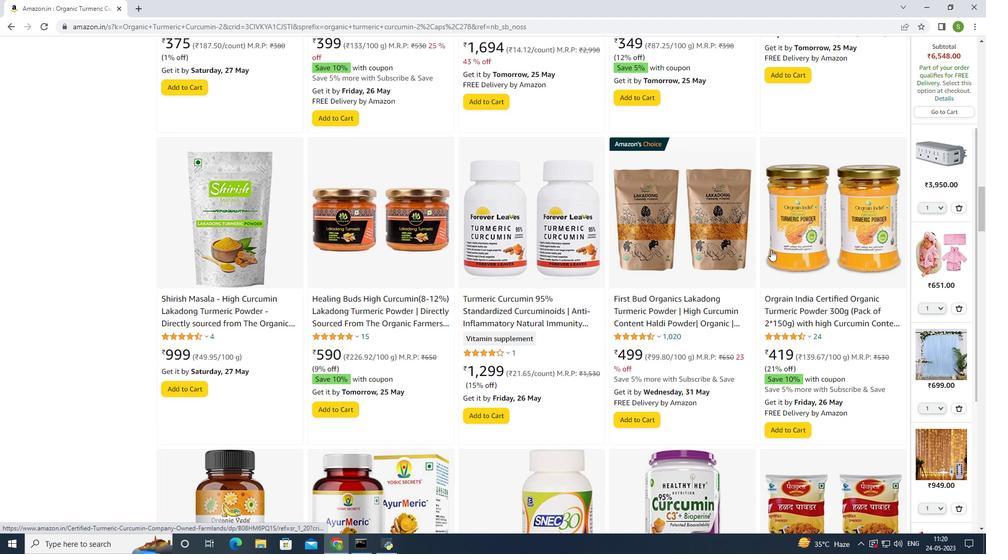 
Action: Mouse scrolled (770, 250) with delta (0, 0)
Screenshot: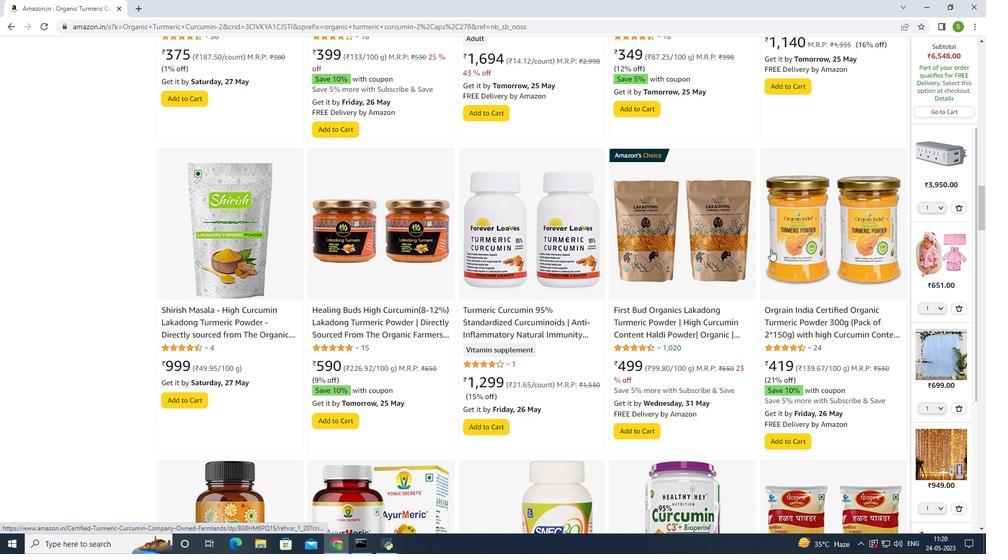 
Action: Mouse scrolled (770, 250) with delta (0, 0)
Screenshot: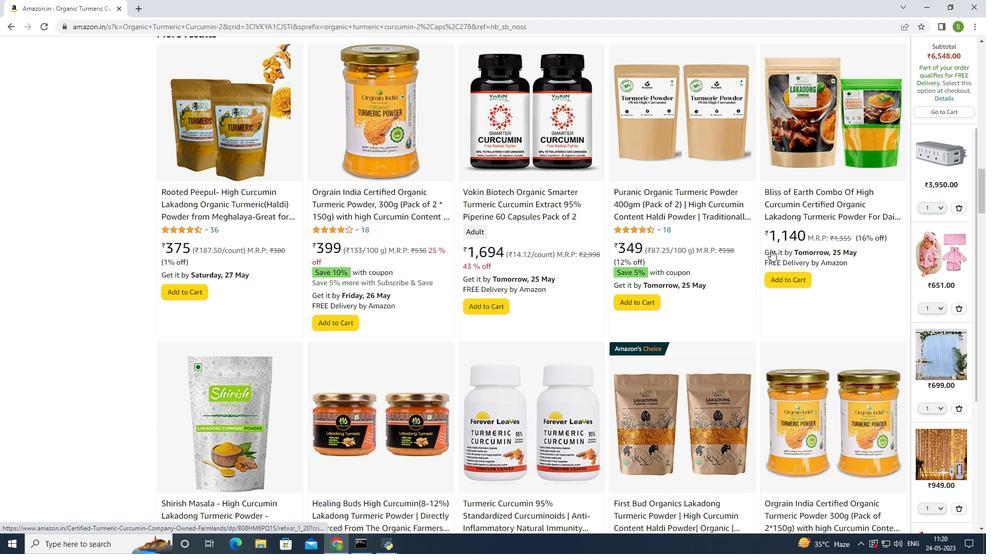 
Action: Mouse scrolled (770, 250) with delta (0, 0)
Screenshot: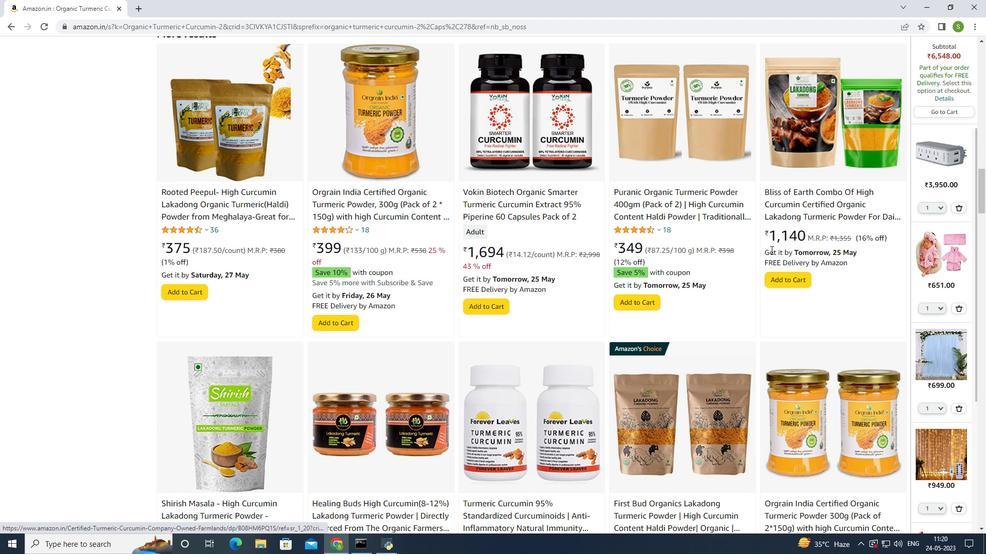 
Action: Mouse scrolled (770, 250) with delta (0, 0)
Screenshot: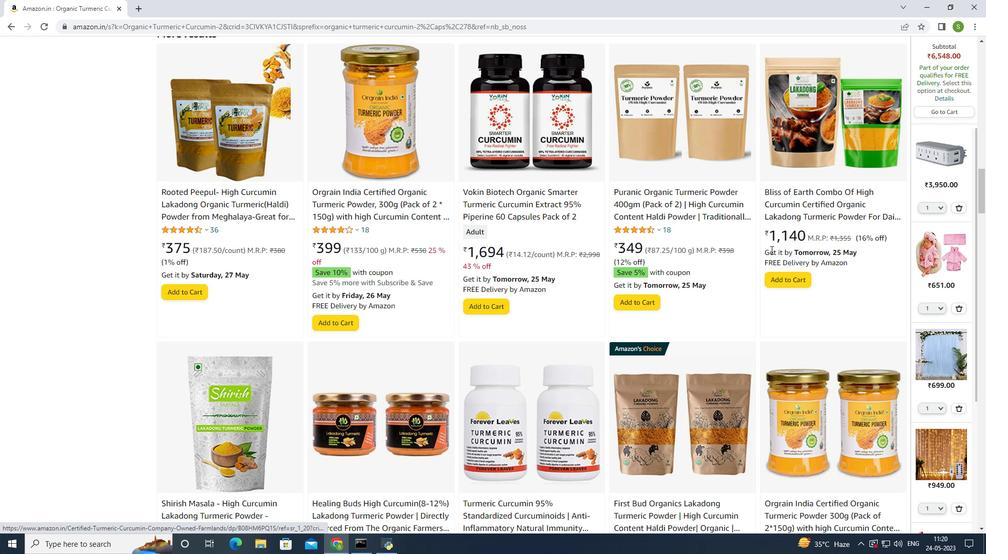 
Action: Mouse scrolled (770, 250) with delta (0, 0)
Screenshot: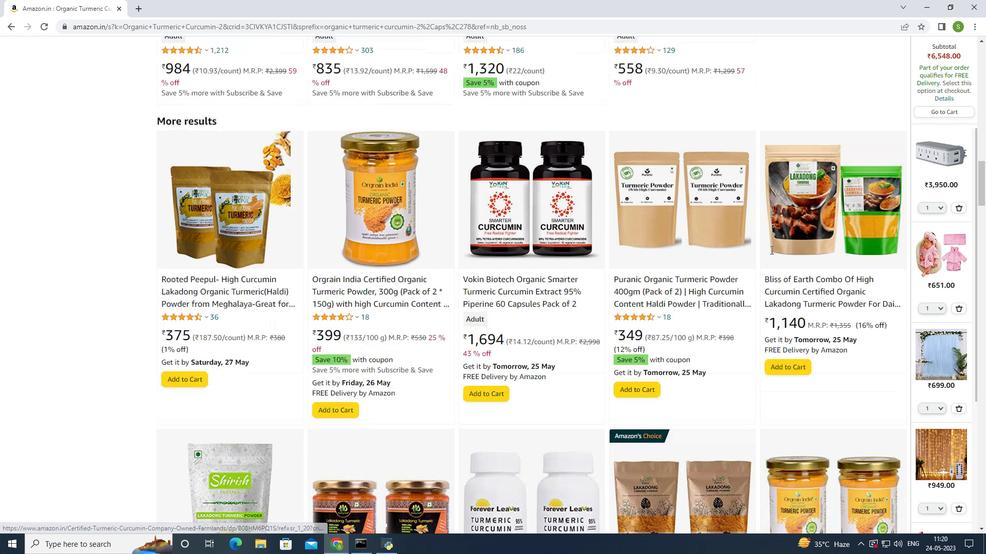 
Action: Mouse scrolled (770, 250) with delta (0, 0)
Screenshot: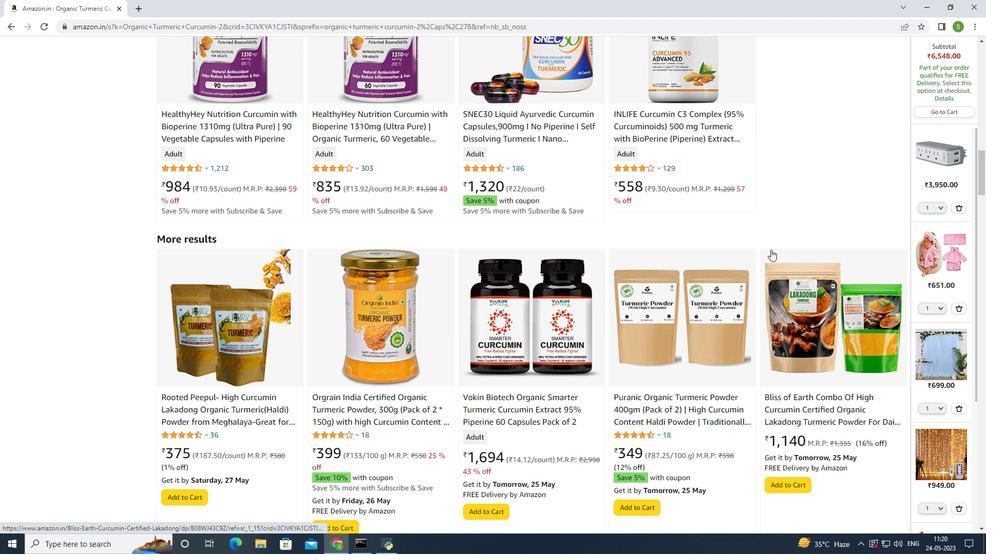 
Action: Mouse scrolled (770, 250) with delta (0, 0)
Screenshot: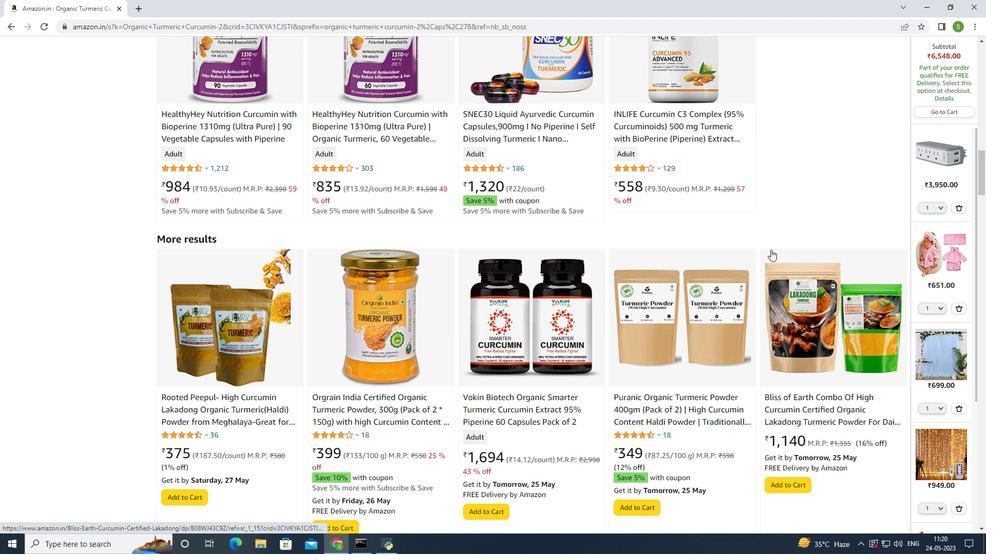 
Action: Mouse scrolled (770, 250) with delta (0, 0)
Screenshot: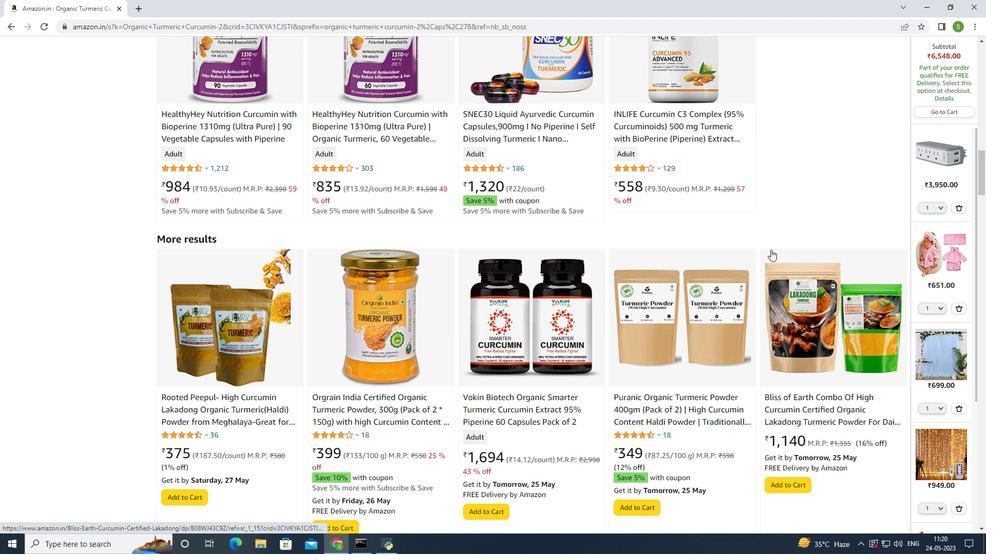
Action: Mouse scrolled (770, 250) with delta (0, 0)
Screenshot: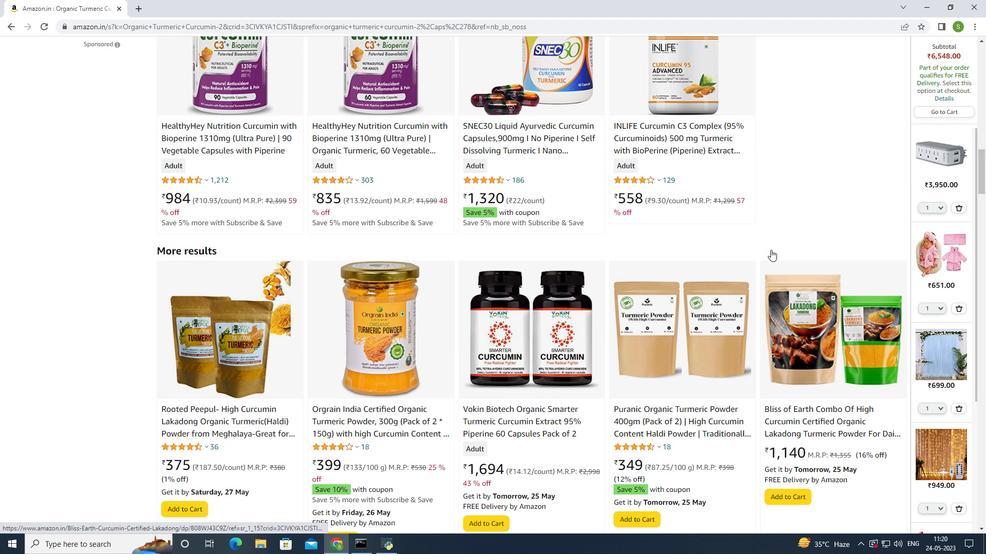 
Action: Mouse scrolled (770, 250) with delta (0, 0)
Screenshot: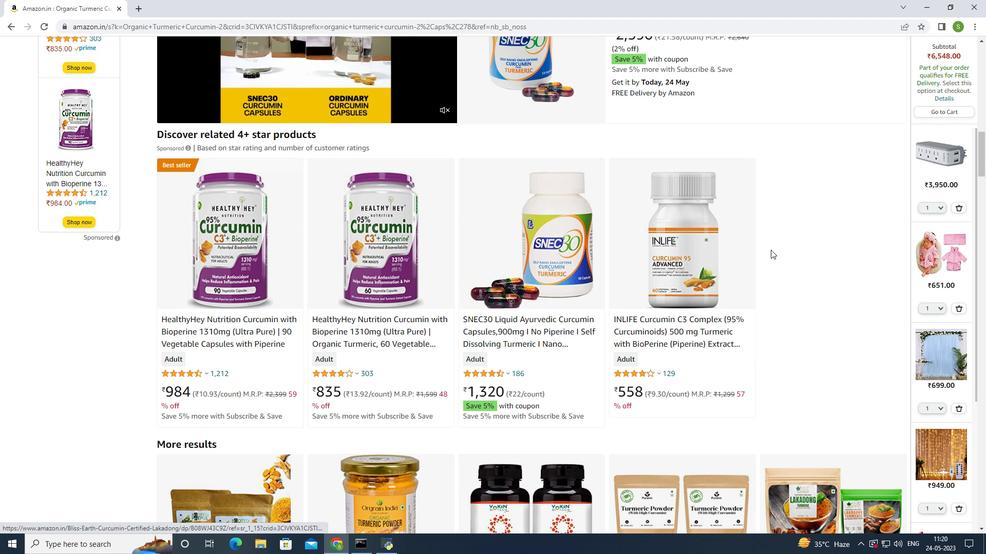 
Action: Mouse scrolled (770, 250) with delta (0, 0)
Screenshot: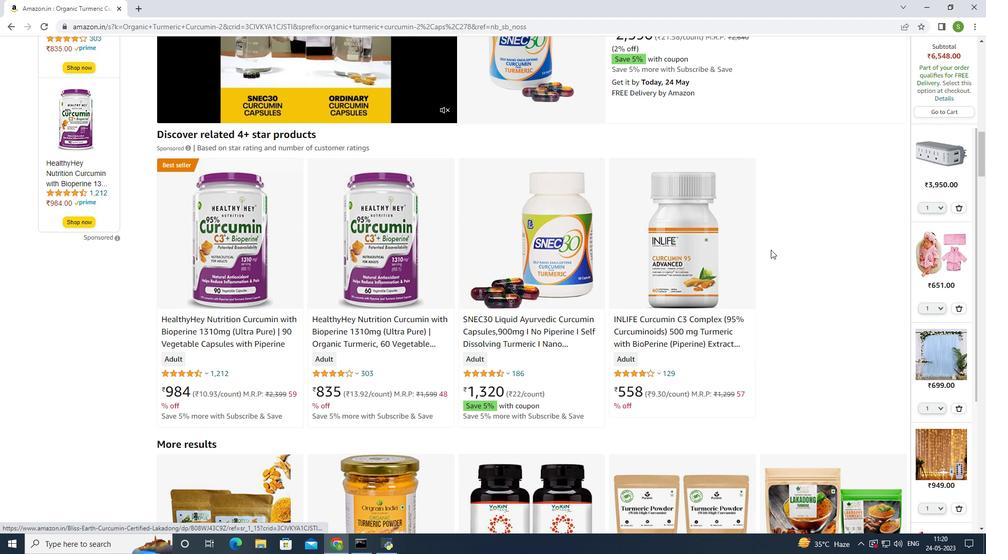 
Action: Mouse scrolled (770, 250) with delta (0, 0)
Screenshot: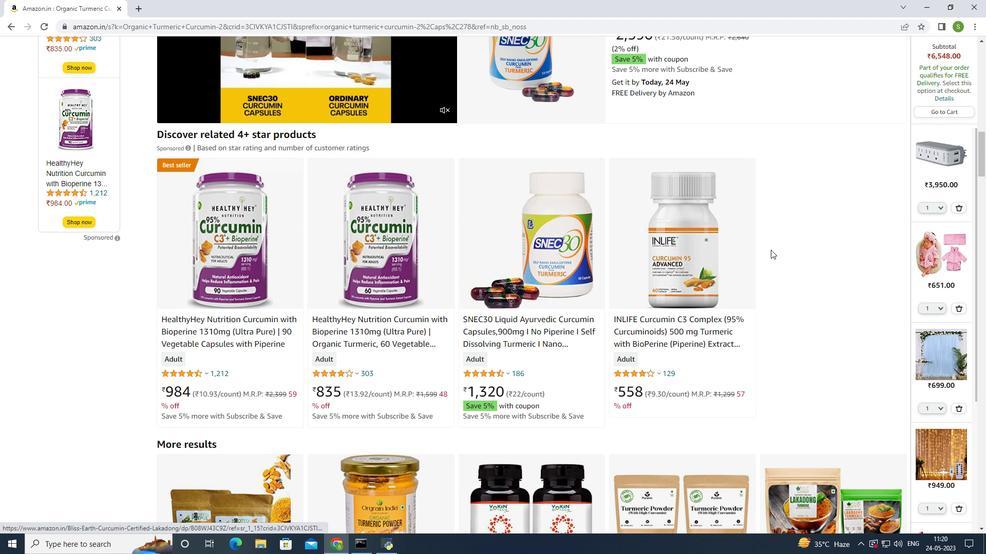 
Action: Mouse moved to (769, 250)
Screenshot: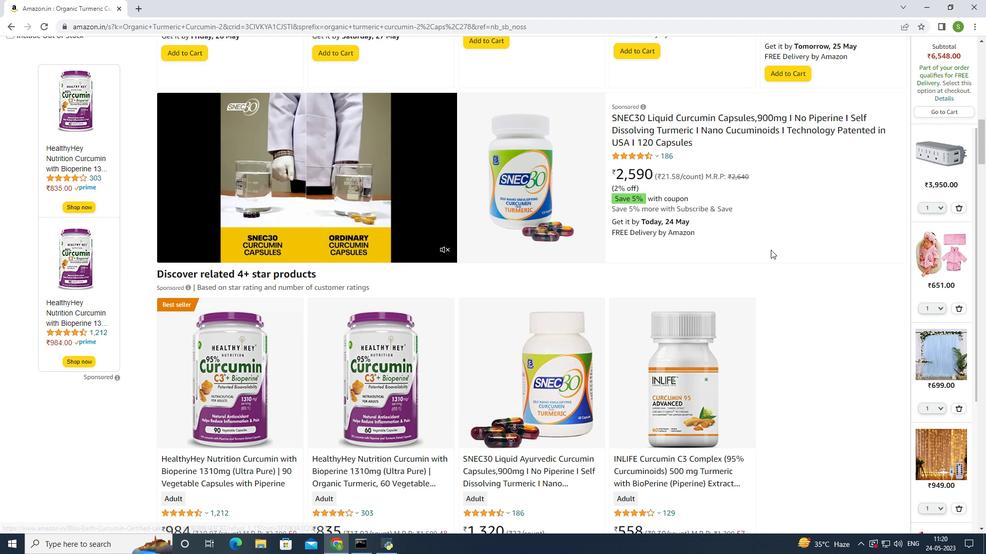 
Action: Mouse scrolled (769, 250) with delta (0, 0)
Screenshot: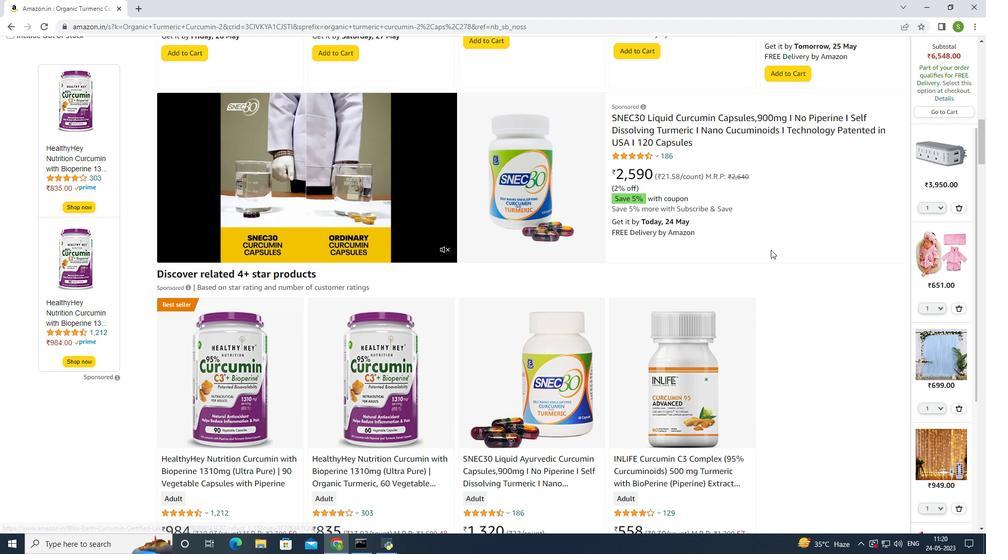 
Action: Mouse scrolled (769, 250) with delta (0, 0)
Screenshot: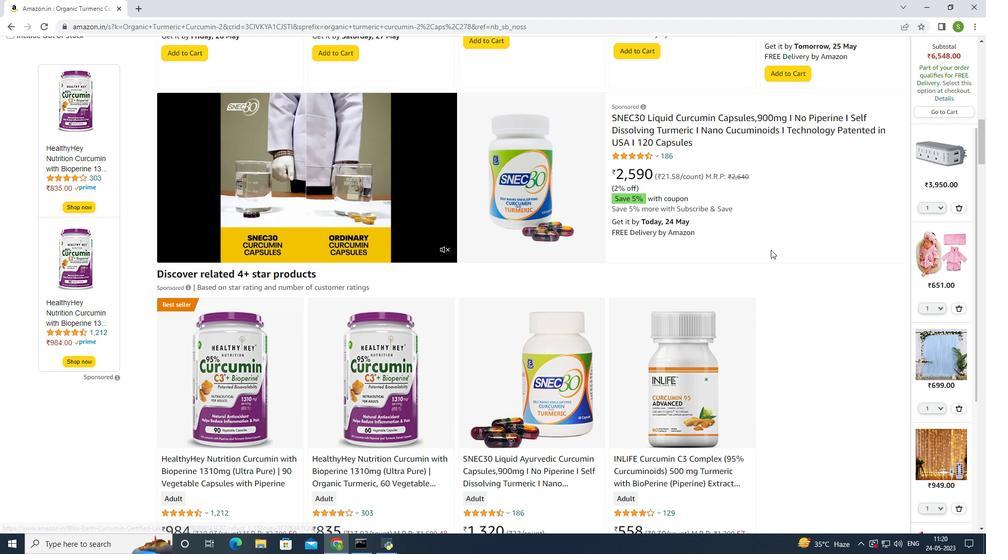 
Action: Mouse scrolled (769, 250) with delta (0, 0)
Screenshot: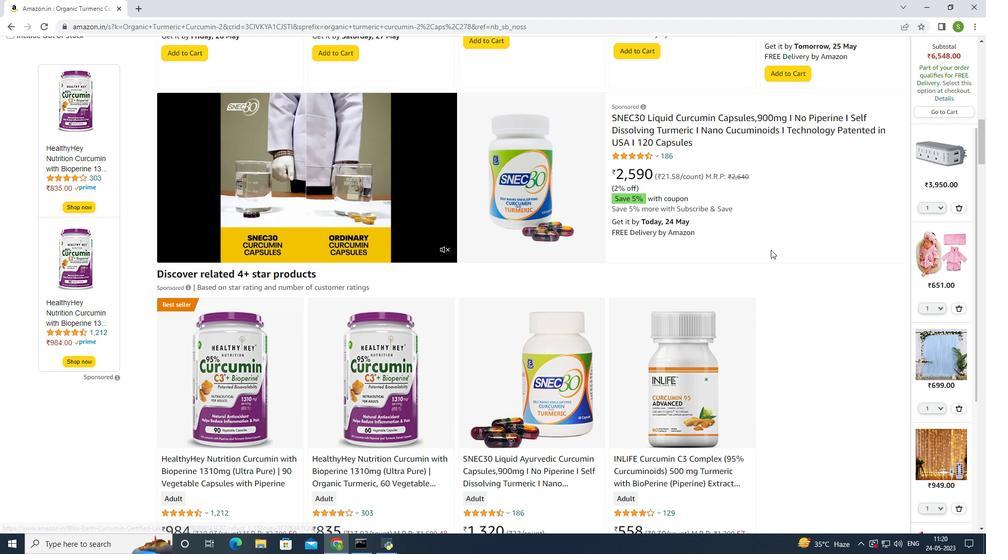 
Action: Mouse scrolled (769, 250) with delta (0, 0)
Screenshot: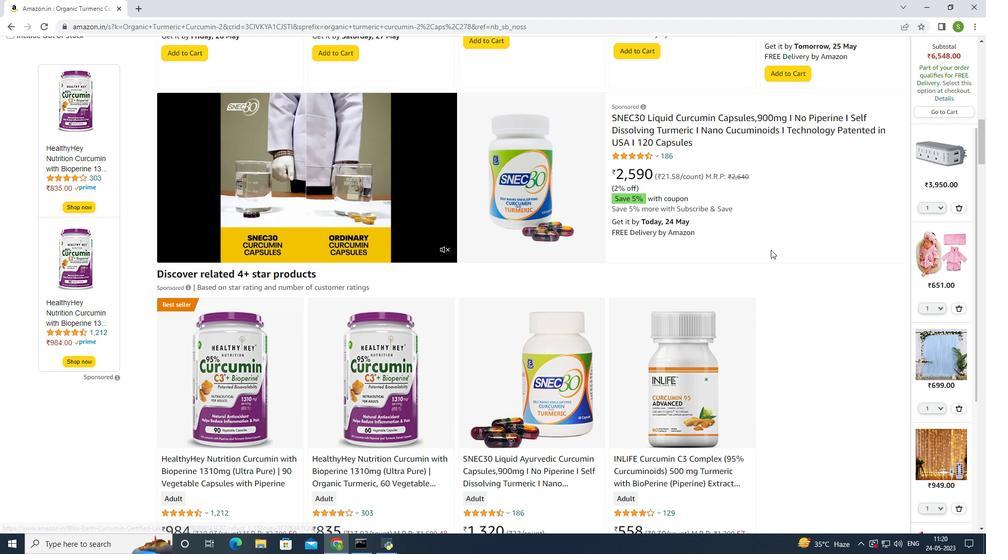 
Action: Mouse scrolled (769, 250) with delta (0, 0)
Screenshot: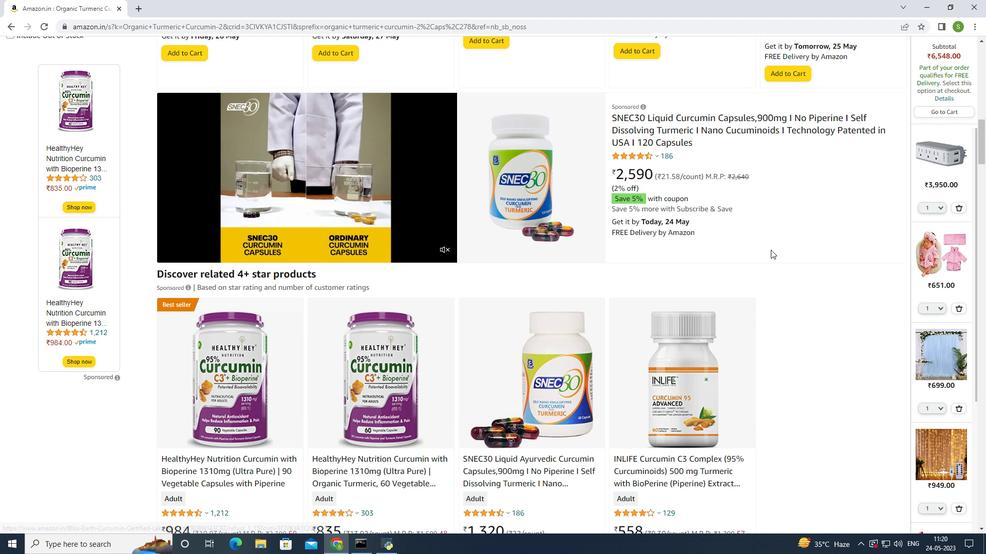 
Action: Mouse scrolled (769, 250) with delta (0, 0)
Screenshot: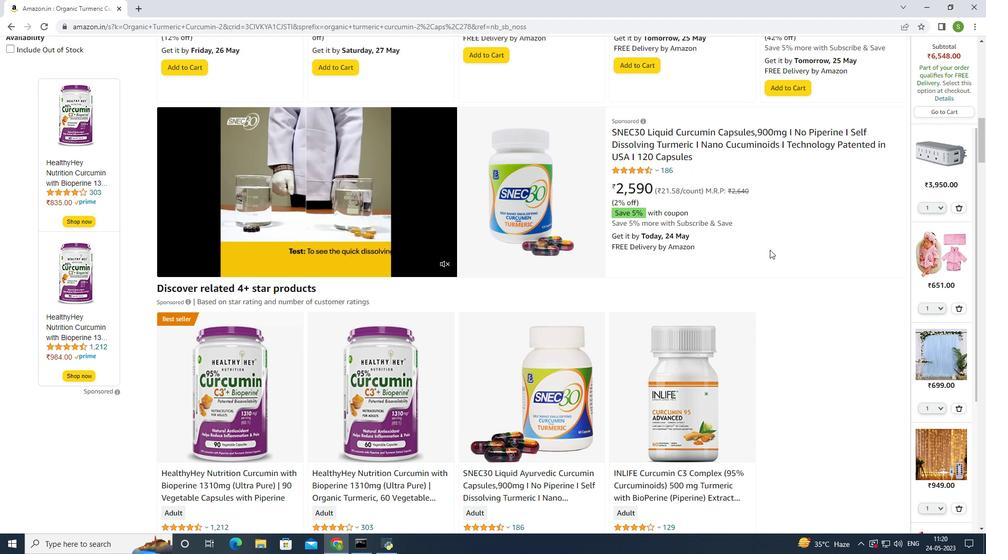 
Action: Mouse scrolled (769, 250) with delta (0, 0)
Screenshot: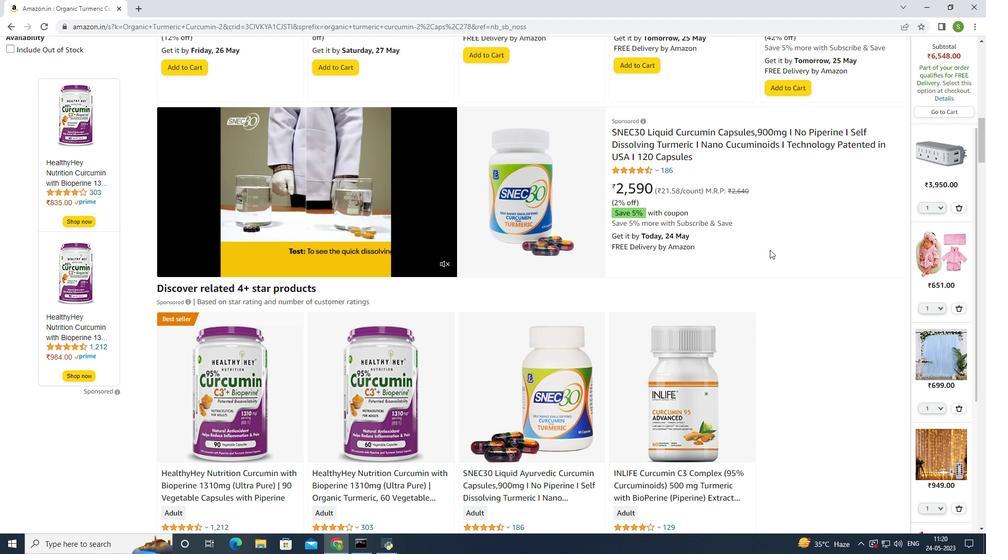 
Action: Mouse scrolled (769, 250) with delta (0, 0)
Screenshot: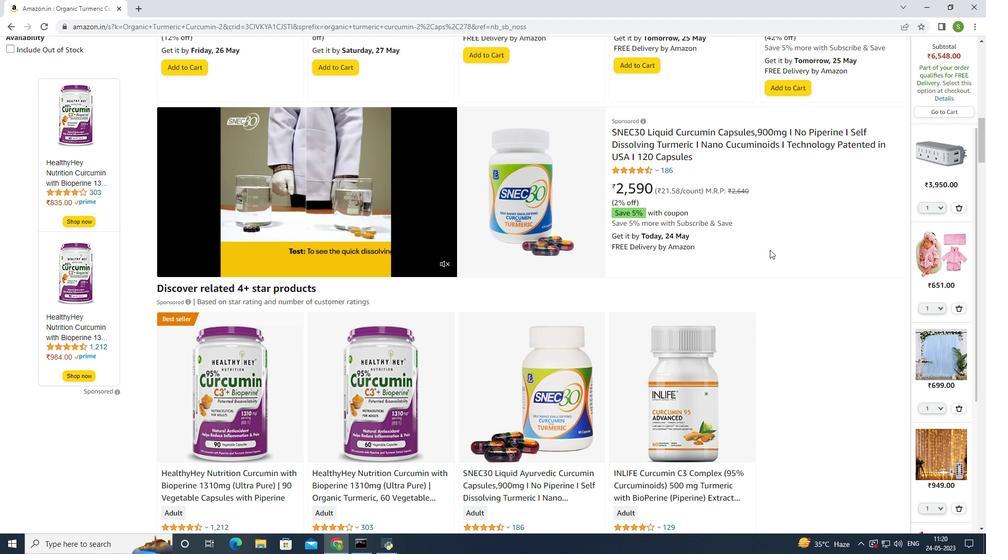 
Action: Mouse scrolled (769, 250) with delta (0, 0)
Screenshot: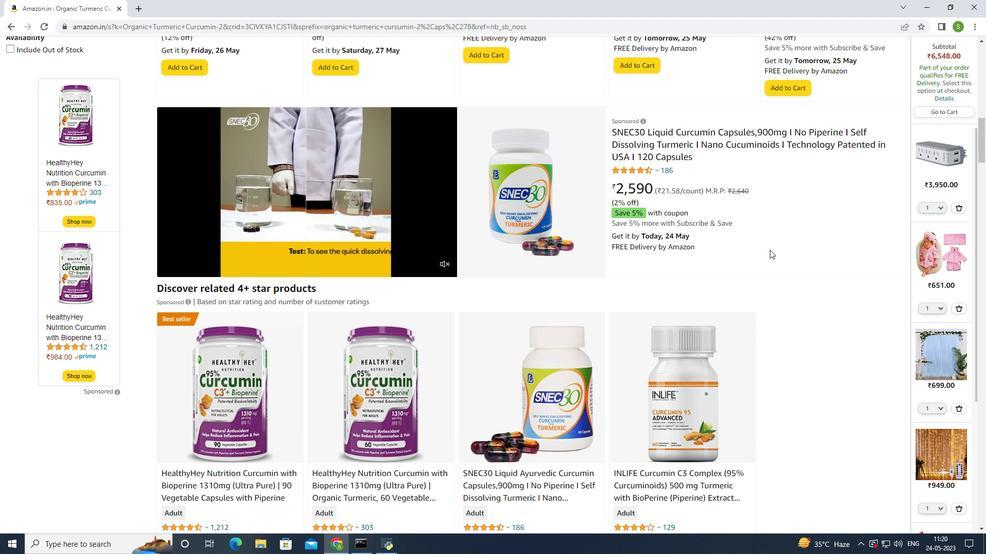 
Action: Mouse scrolled (769, 250) with delta (0, 0)
Screenshot: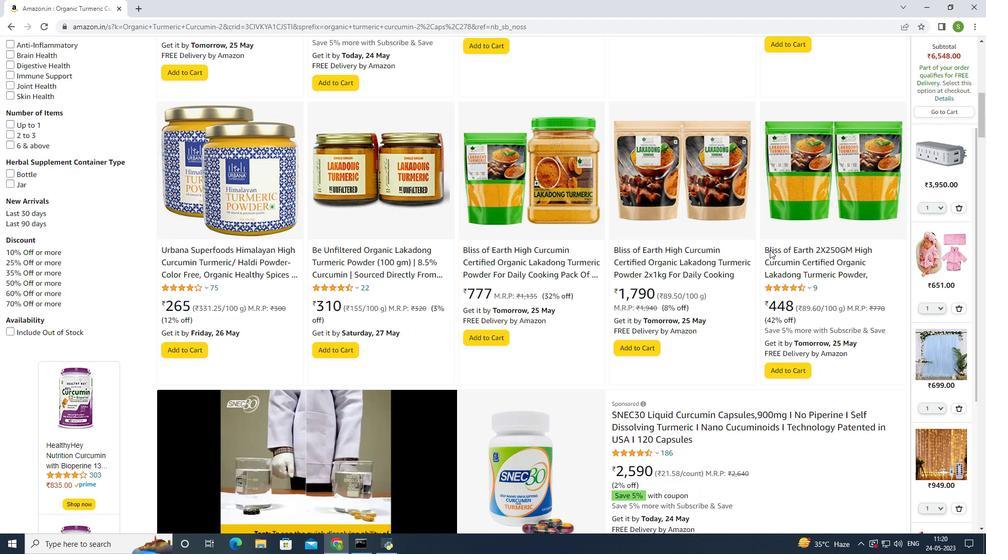 
Action: Mouse scrolled (769, 250) with delta (0, 0)
Screenshot: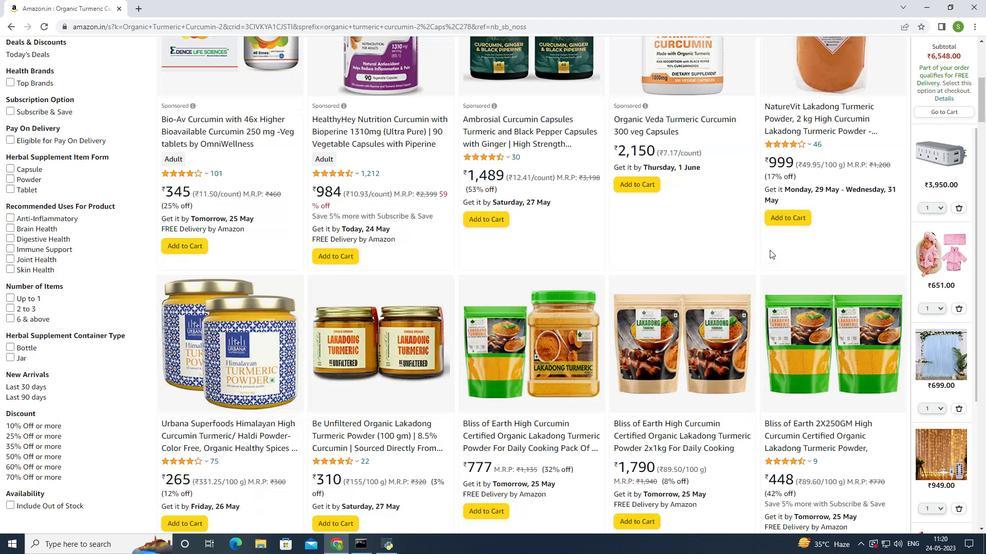 
Action: Mouse scrolled (769, 250) with delta (0, 0)
Screenshot: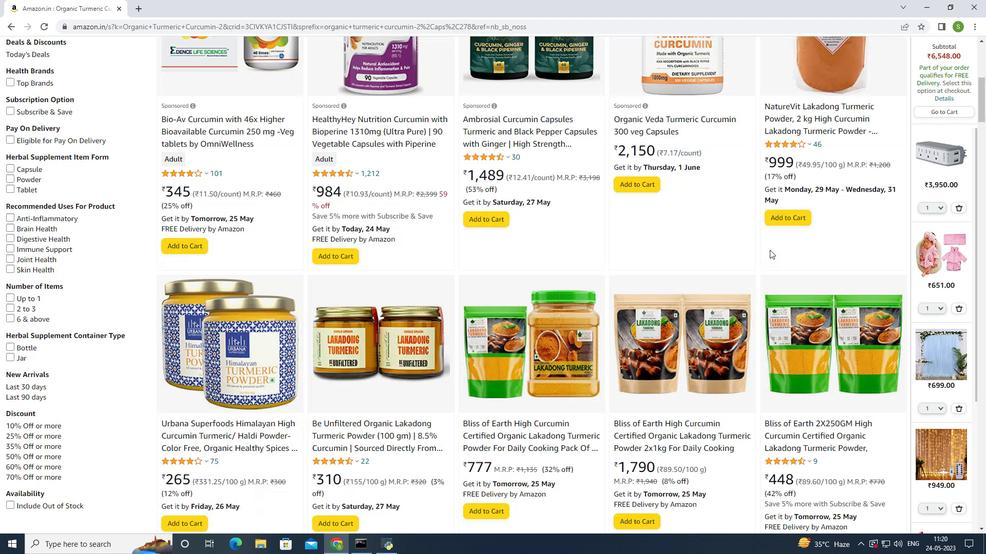 
Action: Mouse scrolled (769, 250) with delta (0, 0)
Screenshot: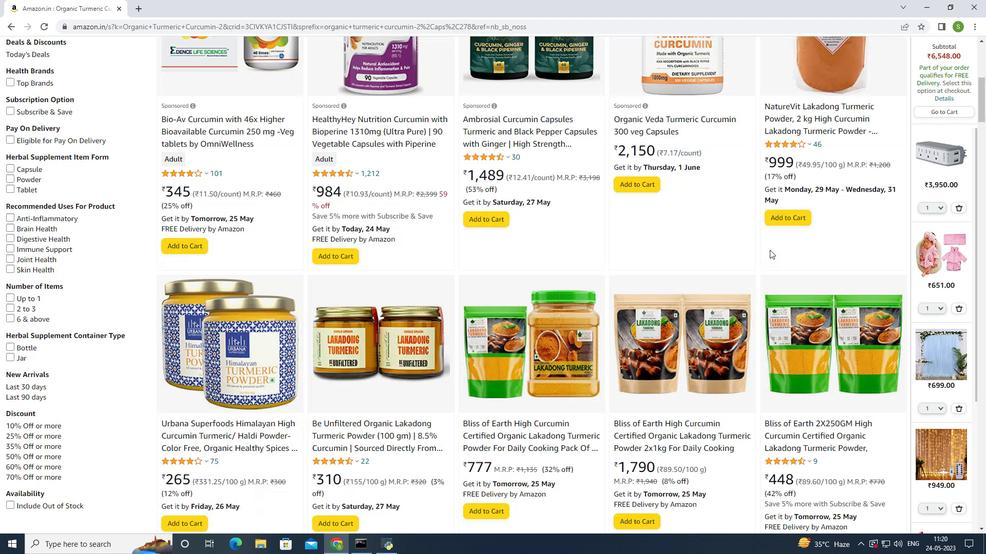 
Action: Mouse scrolled (769, 250) with delta (0, 0)
Screenshot: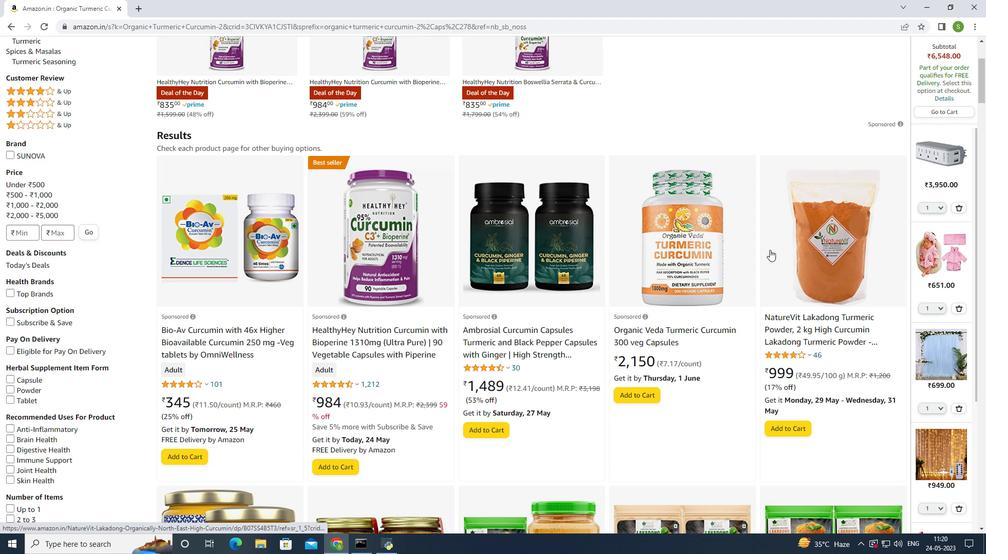 
Action: Mouse scrolled (769, 250) with delta (0, 0)
Screenshot: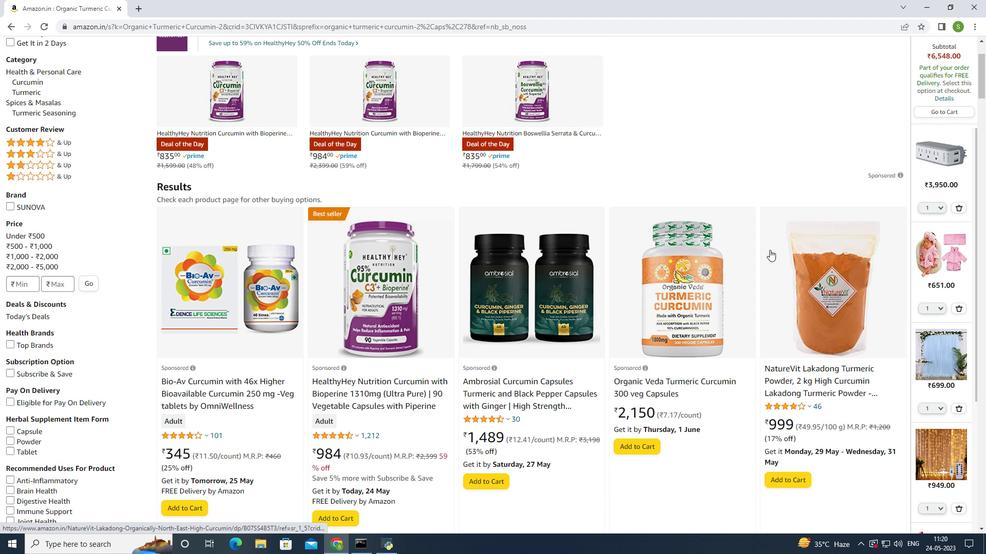 
Action: Mouse scrolled (769, 250) with delta (0, 0)
Screenshot: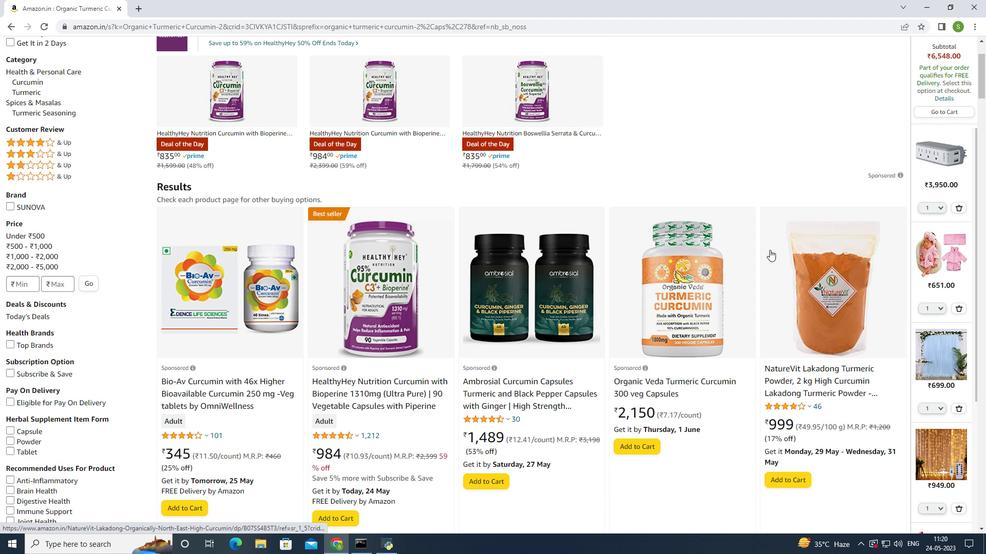 
Action: Mouse scrolled (769, 250) with delta (0, 0)
Screenshot: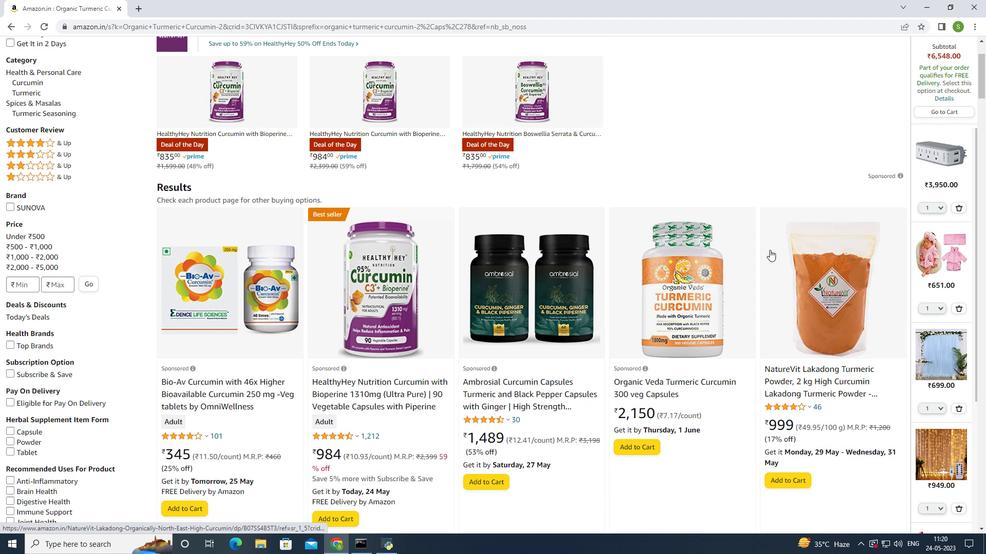 
Action: Mouse scrolled (769, 250) with delta (0, 0)
Screenshot: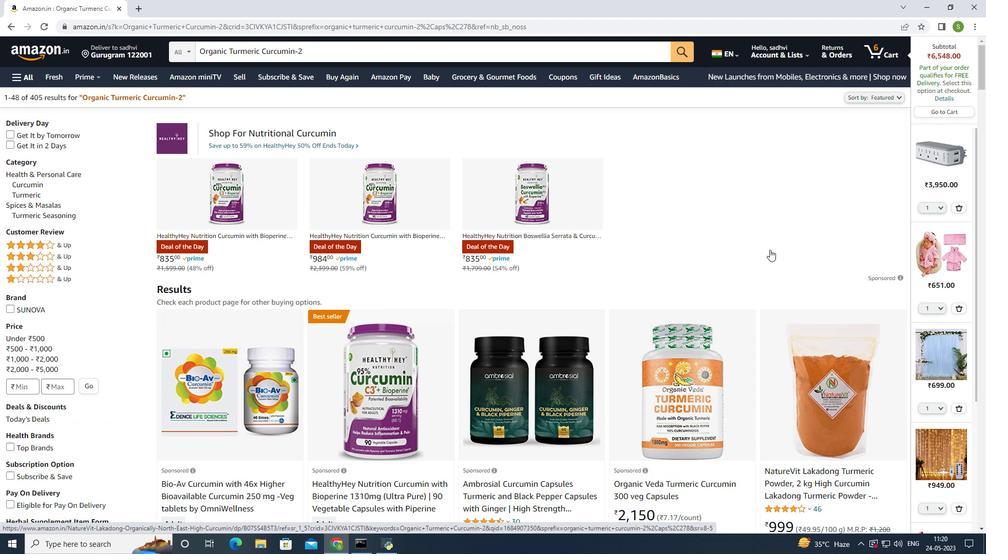 
Action: Mouse scrolled (769, 250) with delta (0, 0)
Screenshot: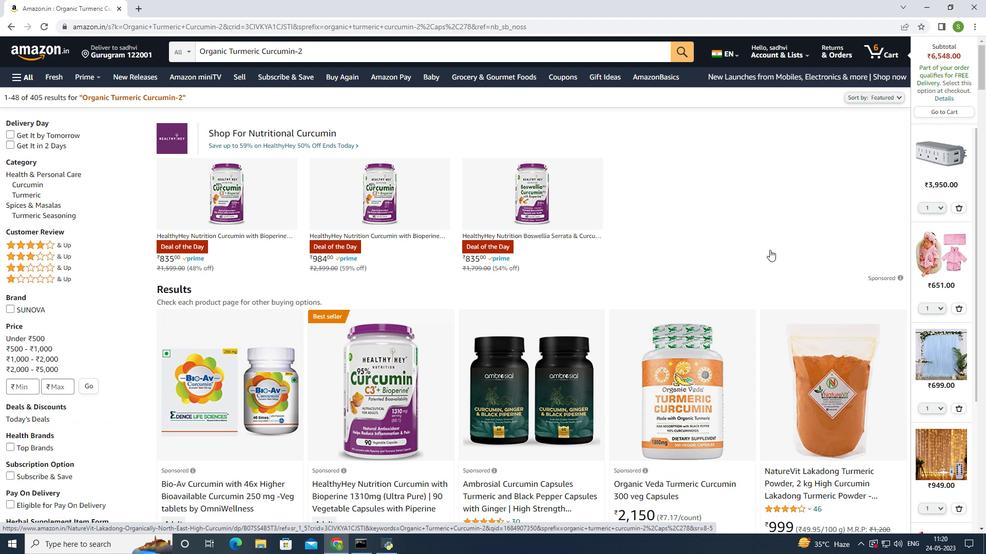 
Action: Mouse scrolled (769, 250) with delta (0, 0)
Screenshot: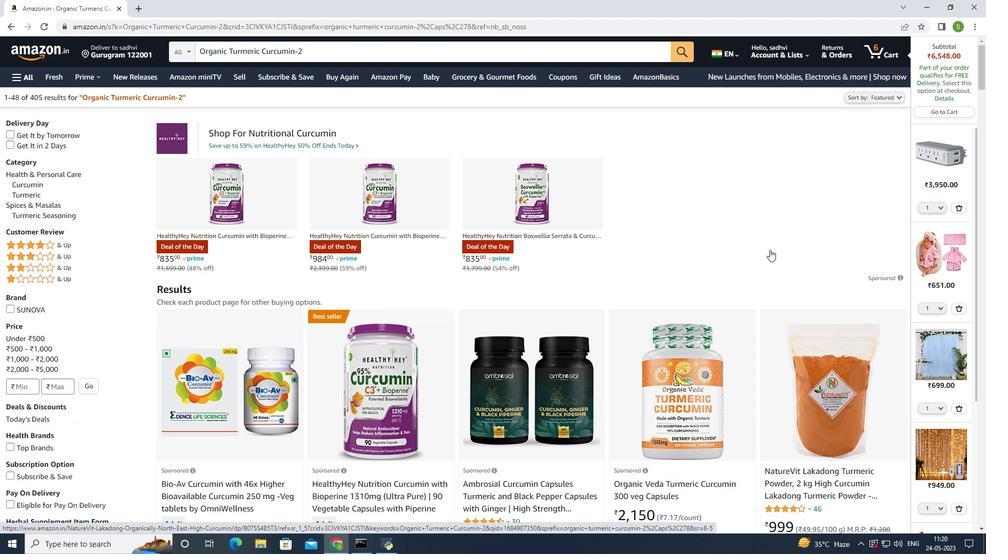 
Action: Mouse scrolled (769, 250) with delta (0, 0)
Screenshot: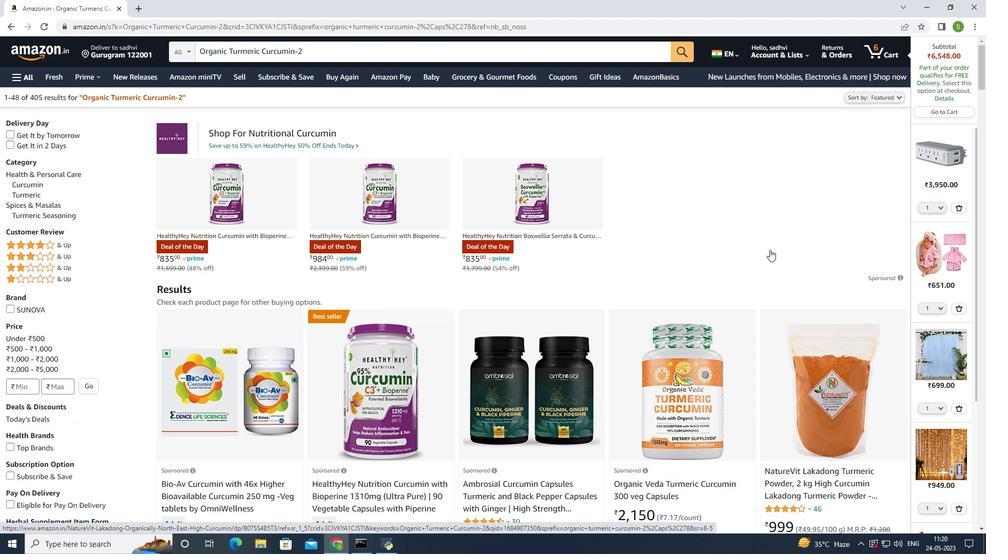 
Action: Mouse moved to (275, 232)
Screenshot: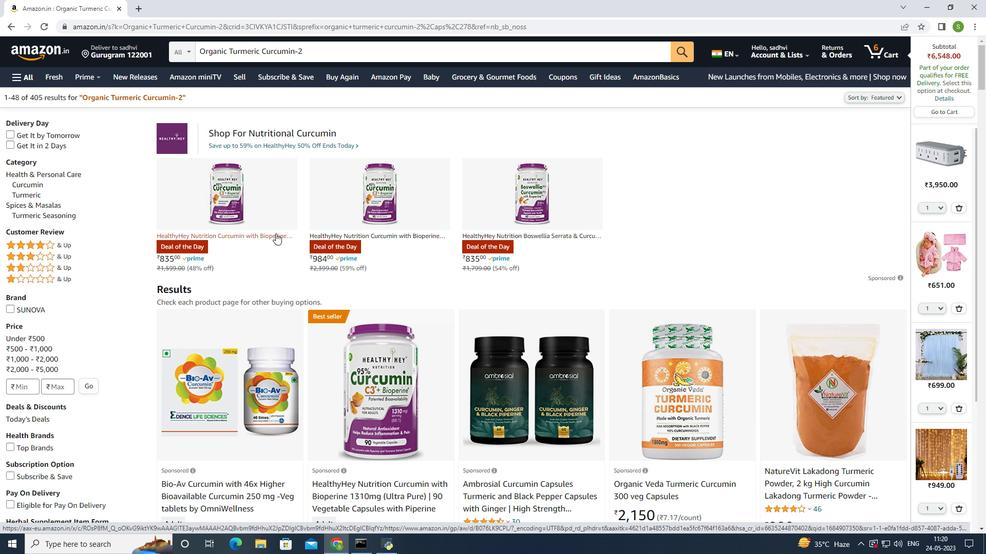 
Action: Mouse scrolled (275, 232) with delta (0, 0)
Screenshot: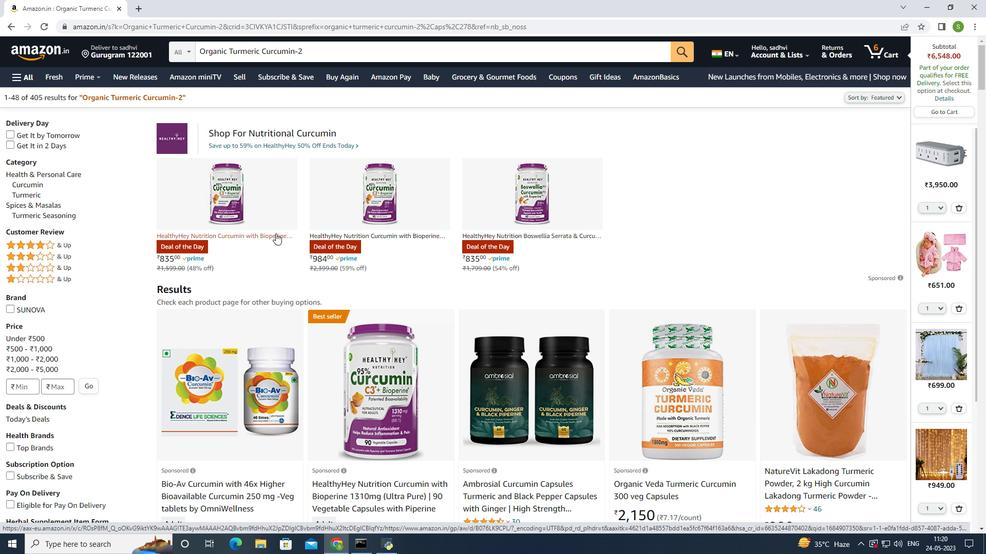 
Action: Mouse moved to (276, 232)
Screenshot: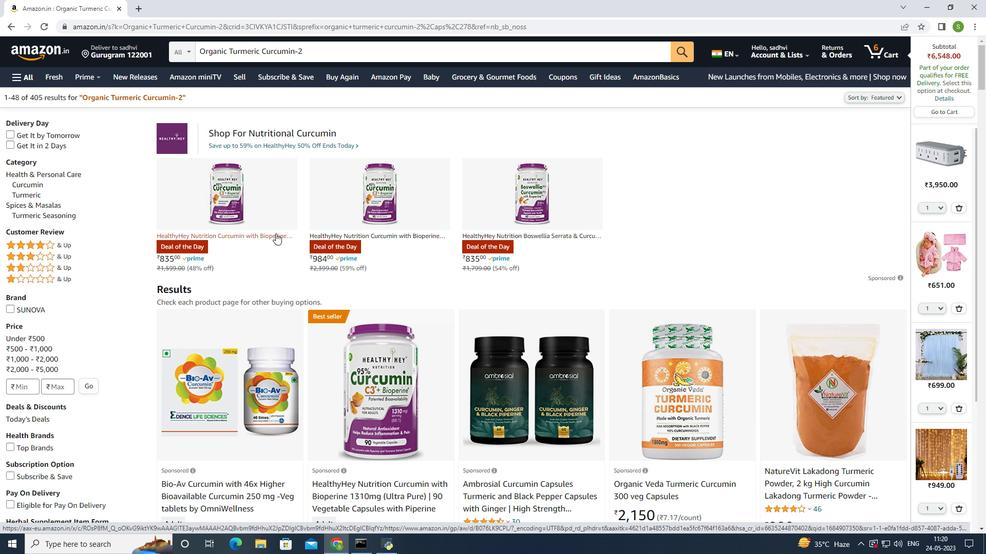 
Action: Mouse scrolled (276, 231) with delta (0, 0)
Screenshot: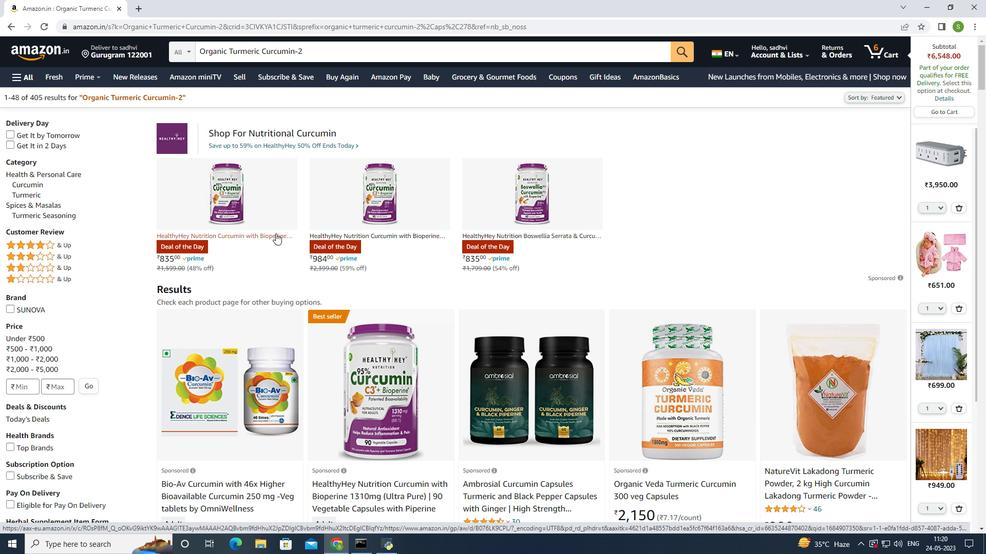 
Action: Mouse moved to (276, 232)
Screenshot: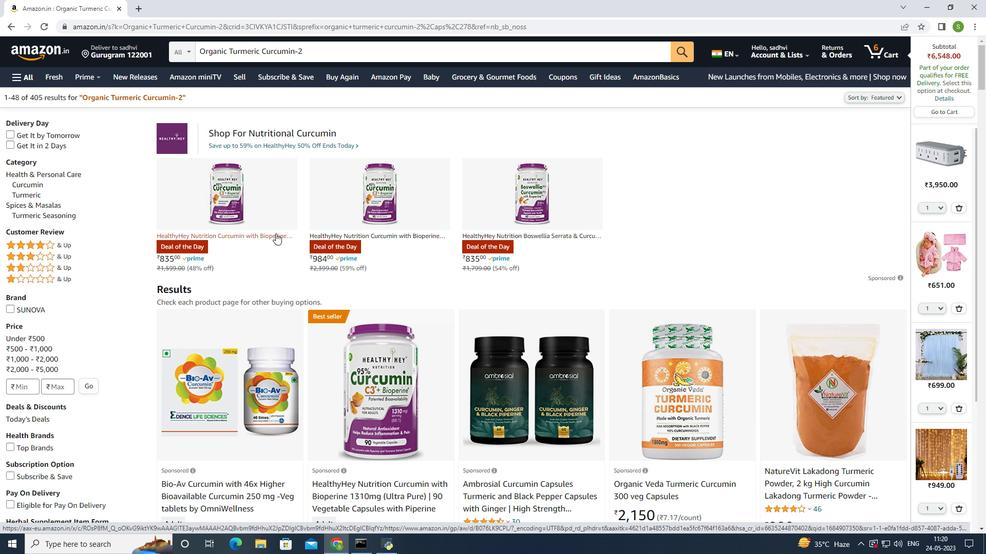 
Action: Mouse scrolled (276, 231) with delta (0, 0)
Screenshot: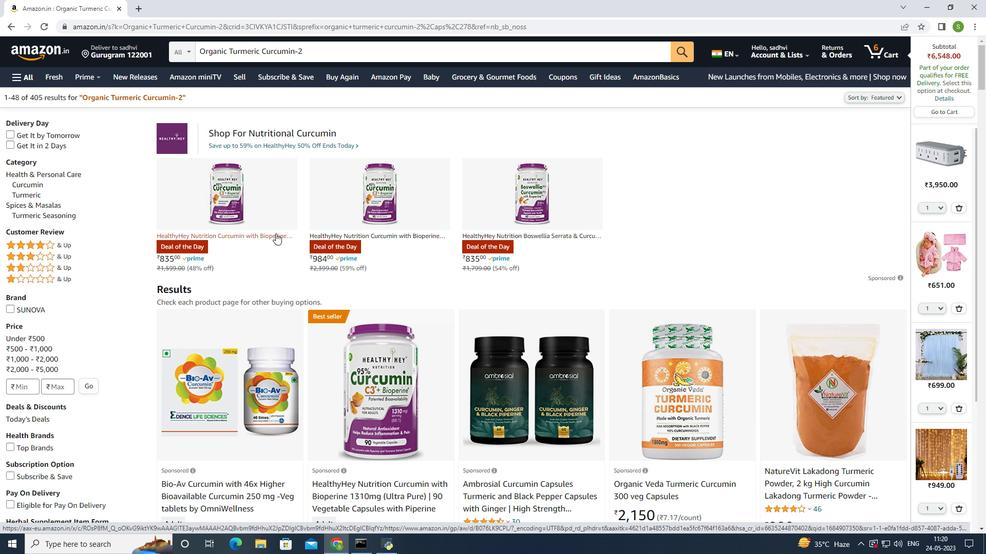 
Action: Mouse moved to (277, 231)
Screenshot: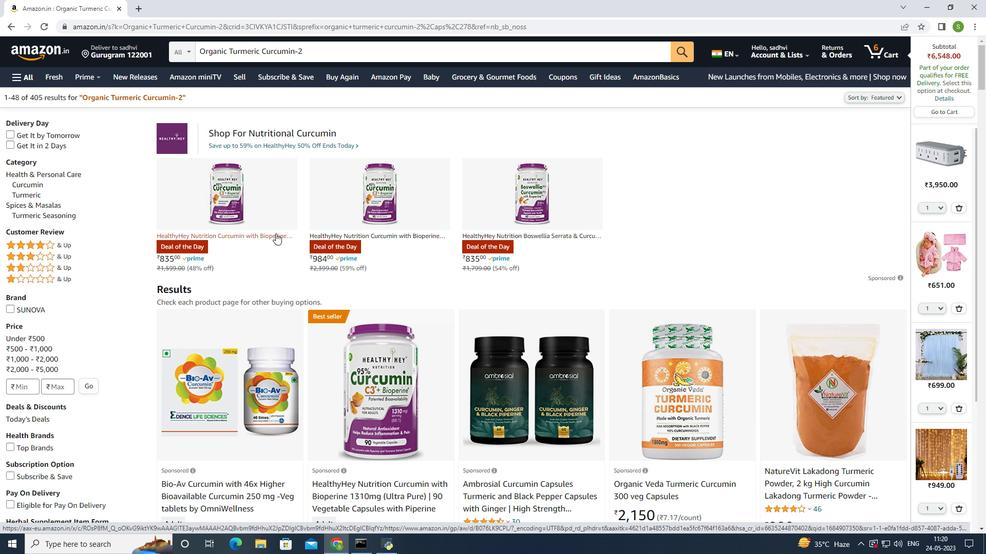 
Action: Mouse scrolled (277, 230) with delta (0, 0)
Screenshot: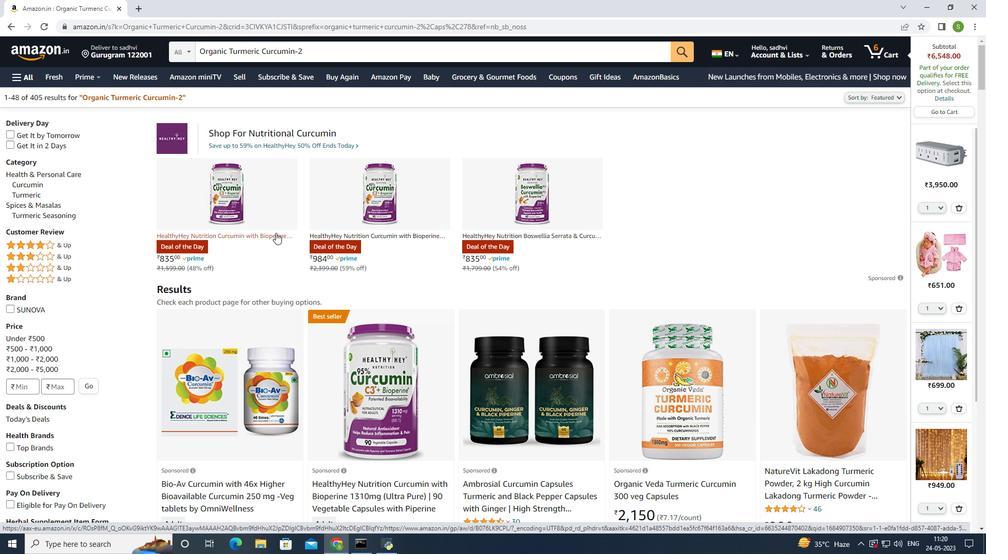 
Action: Mouse moved to (277, 230)
Screenshot: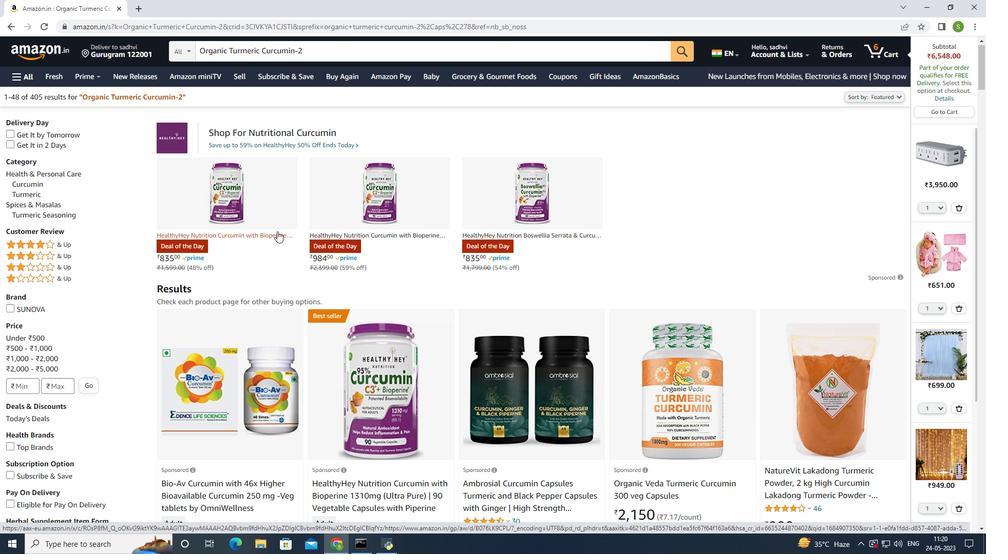 
Action: Mouse scrolled (277, 230) with delta (0, 0)
Screenshot: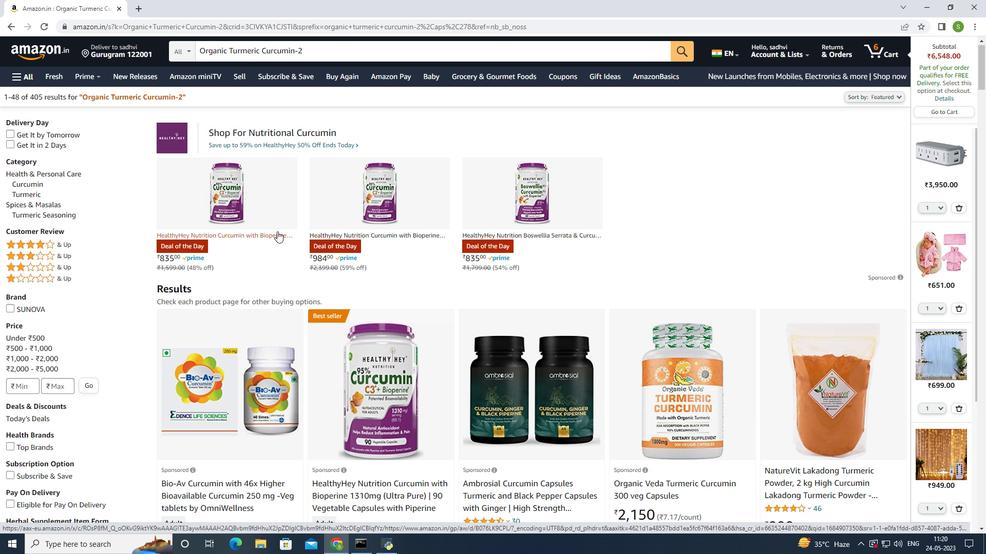 
Action: Mouse moved to (279, 228)
Screenshot: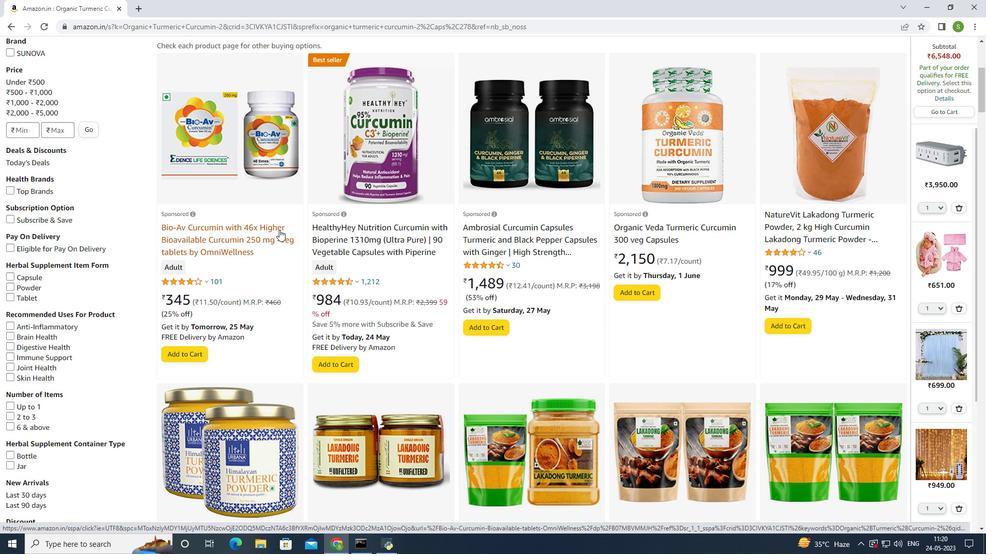 
Action: Mouse scrolled (279, 228) with delta (0, 0)
Screenshot: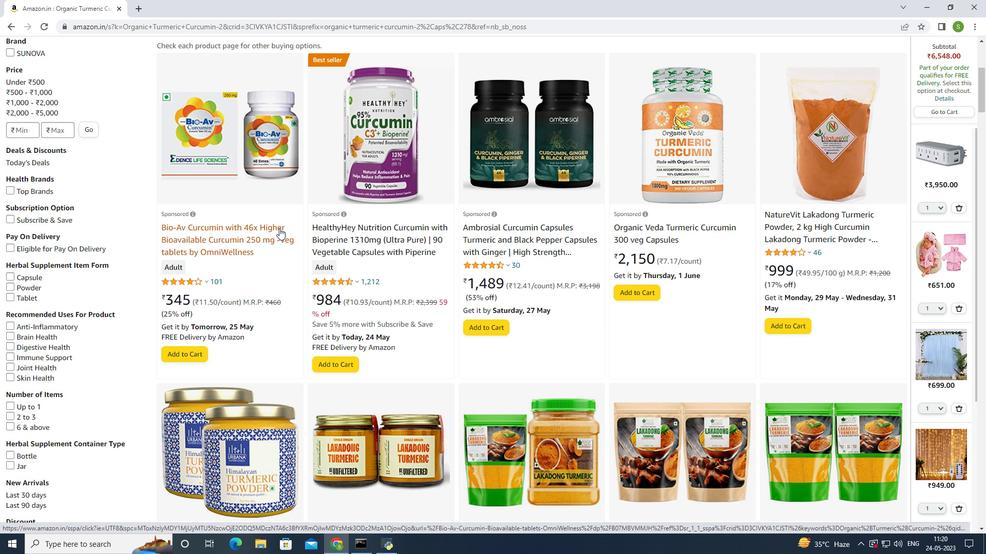 
Action: Mouse scrolled (279, 228) with delta (0, 0)
Screenshot: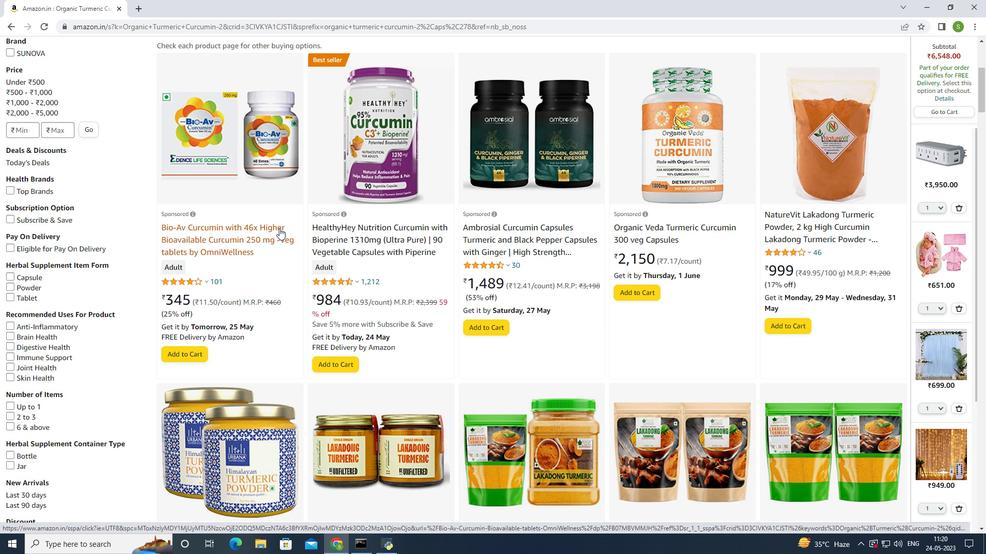 
Action: Mouse scrolled (279, 228) with delta (0, 0)
Screenshot: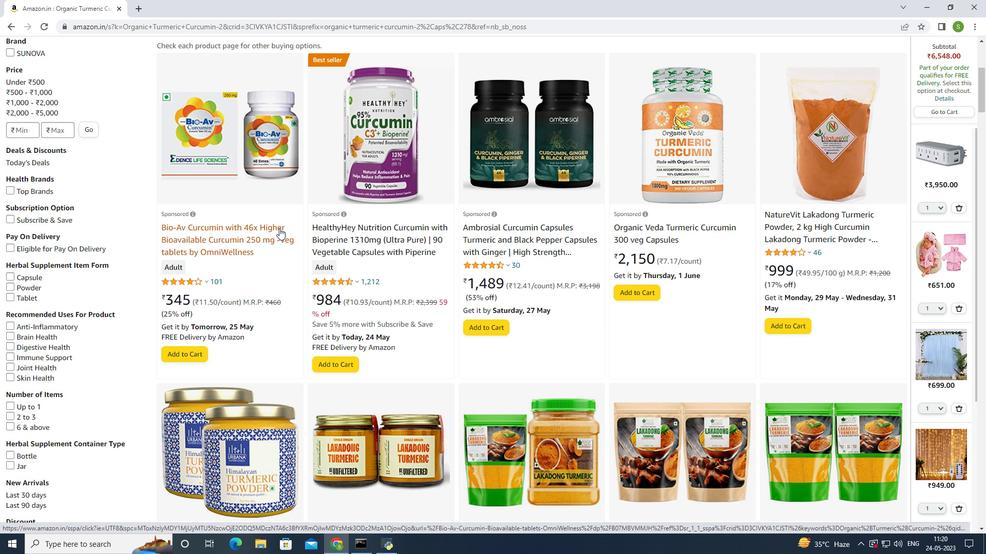 
Action: Mouse scrolled (279, 228) with delta (0, 0)
Screenshot: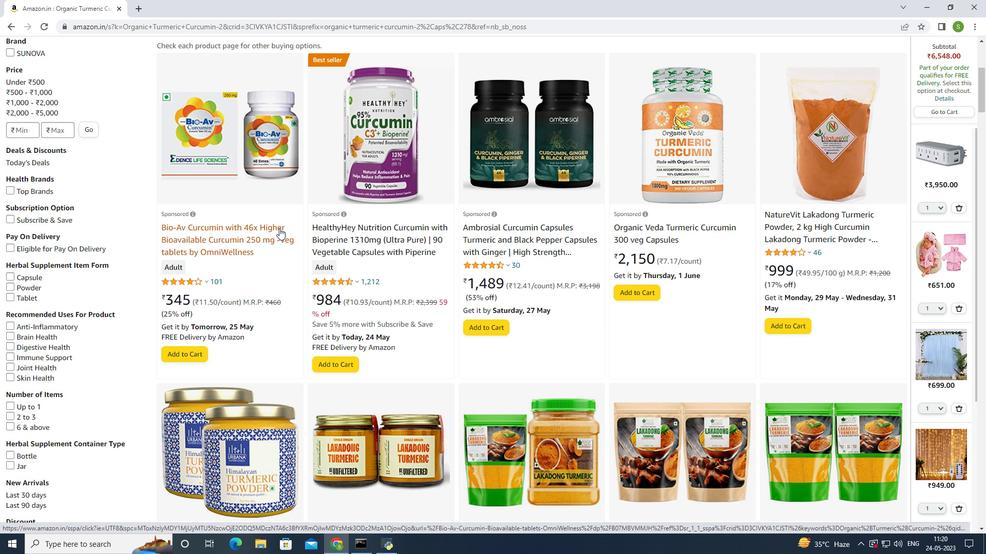 
Action: Mouse scrolled (279, 228) with delta (0, 0)
Screenshot: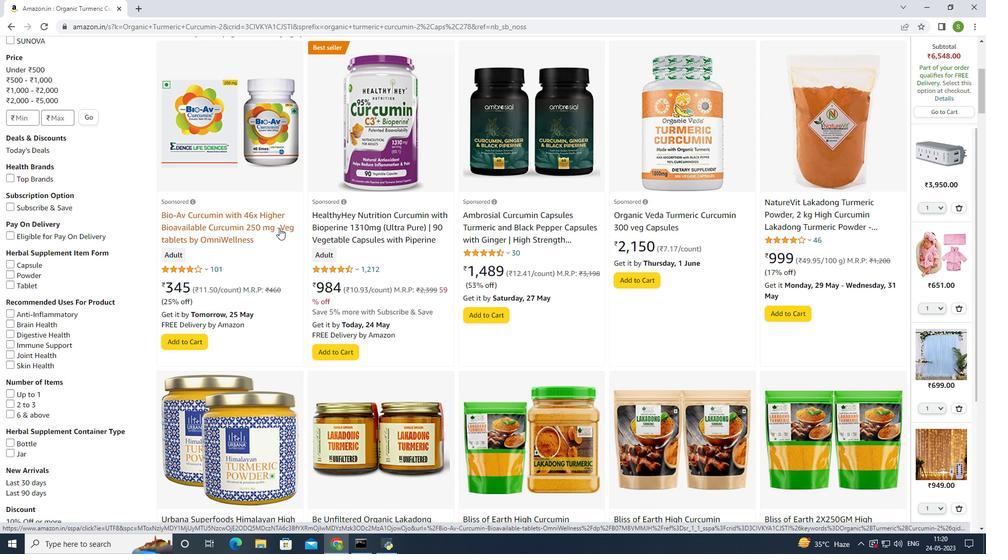 
Action: Mouse moved to (387, 201)
Screenshot: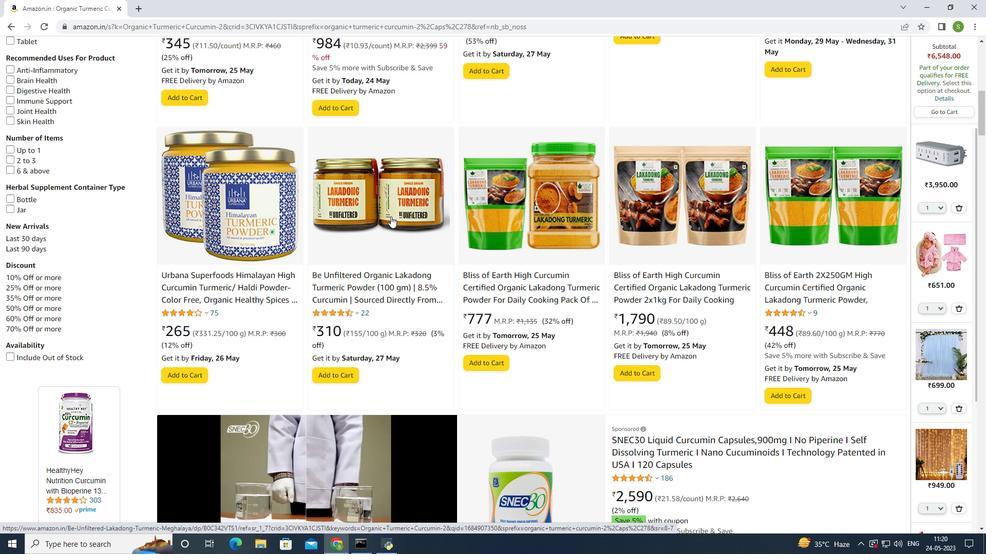 
Action: Mouse pressed left at (387, 201)
Screenshot: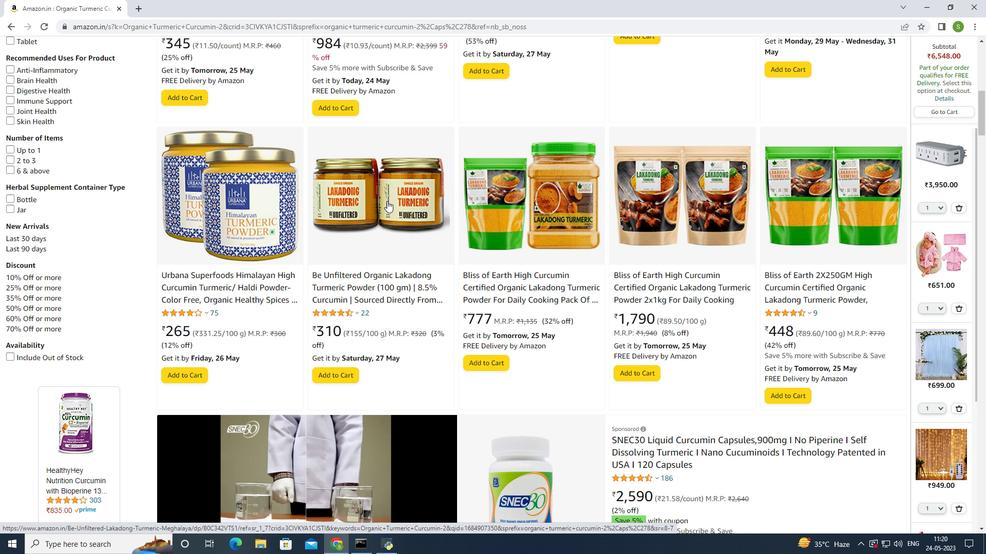 
Action: Mouse moved to (760, 300)
Screenshot: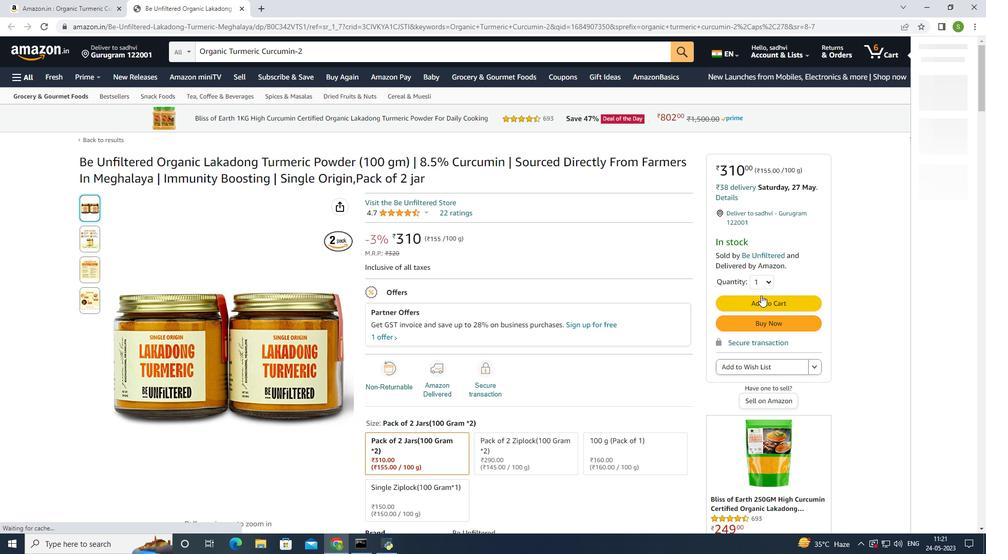 
Action: Mouse pressed left at (760, 300)
Screenshot: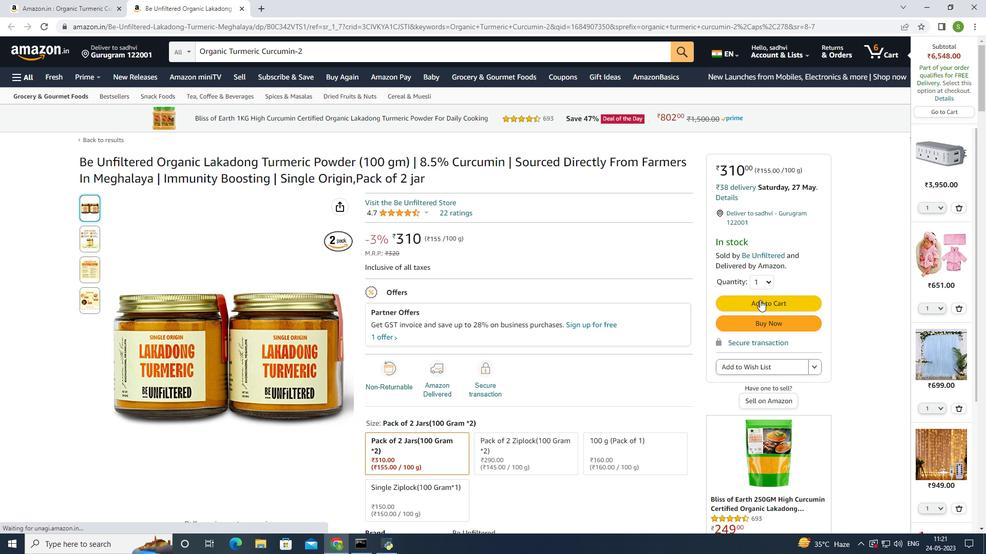 
Action: Mouse moved to (19, 77)
Screenshot: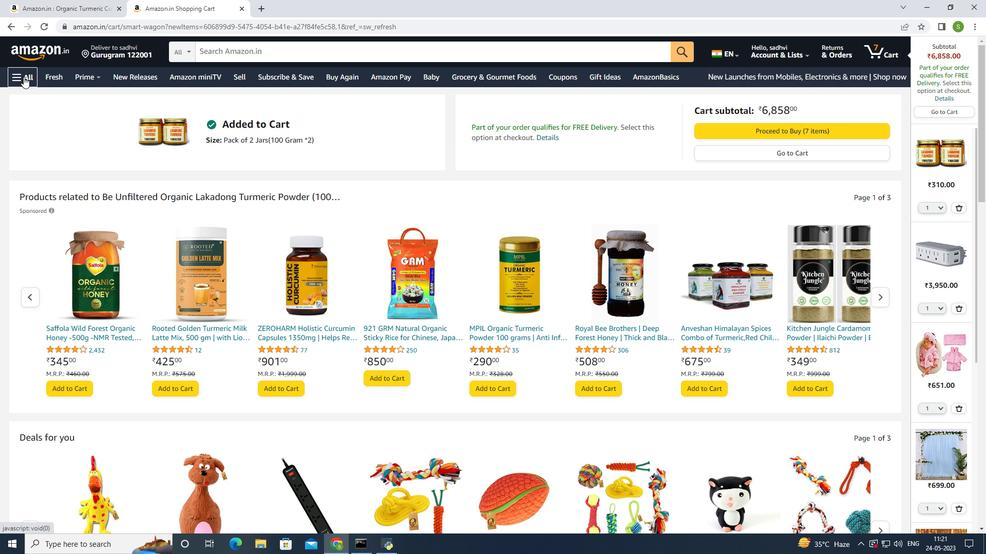
Action: Mouse pressed left at (19, 77)
Screenshot: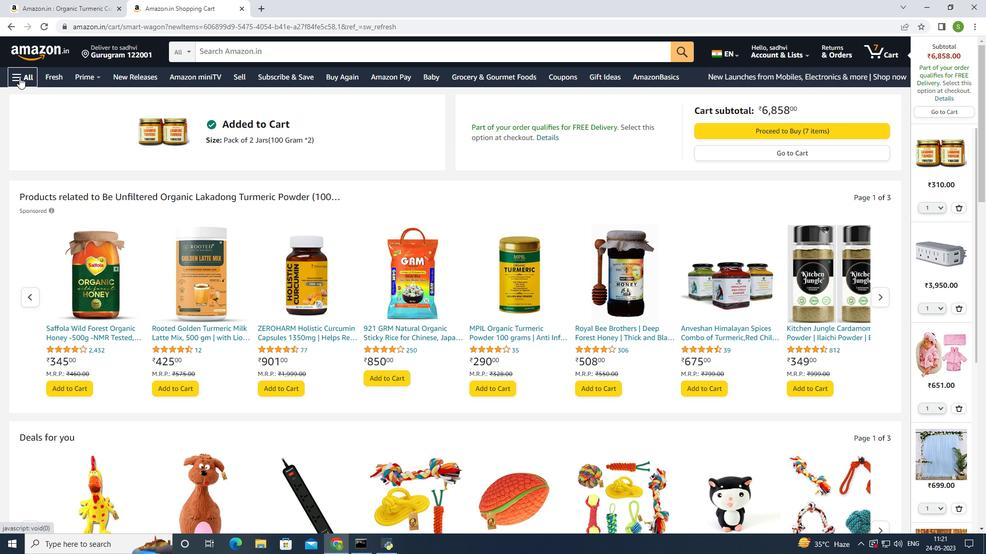 
Action: Mouse moved to (68, 239)
Screenshot: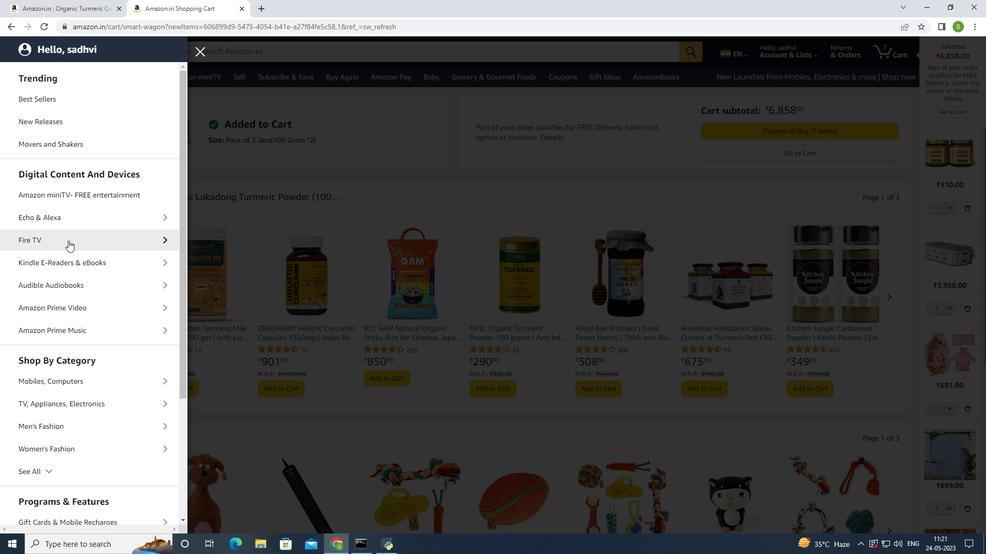 
Action: Mouse scrolled (68, 239) with delta (0, 0)
Screenshot: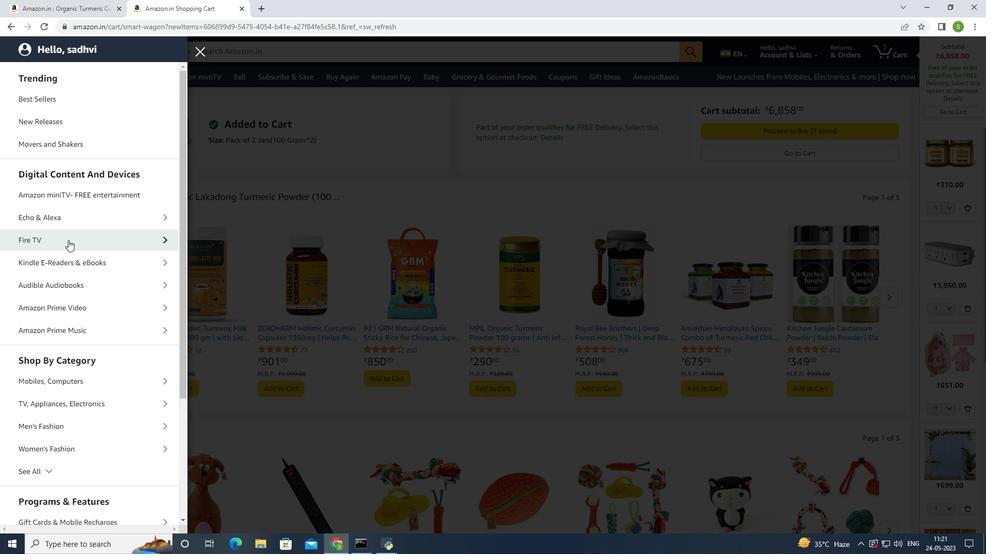 
Action: Mouse scrolled (68, 239) with delta (0, 0)
Screenshot: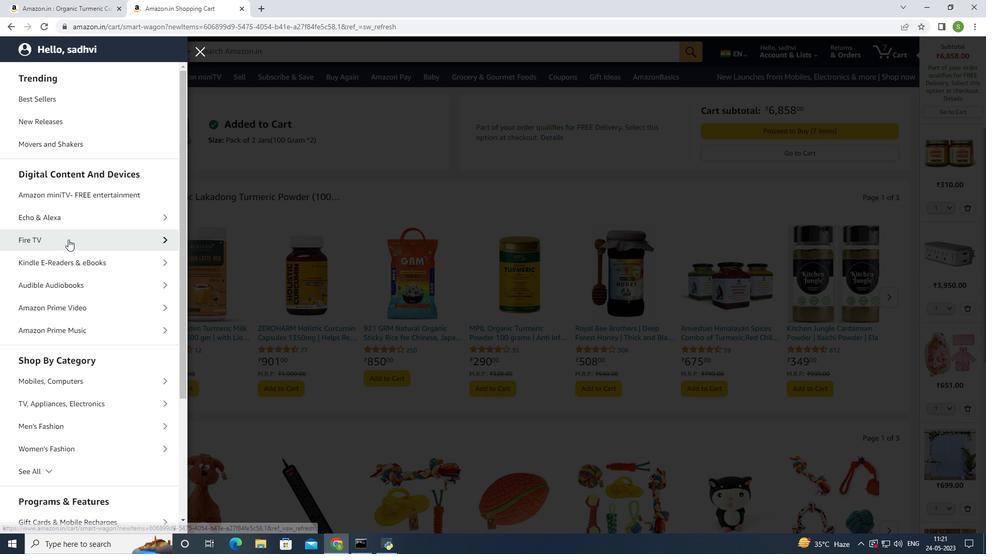 
Action: Mouse scrolled (68, 239) with delta (0, 0)
Screenshot: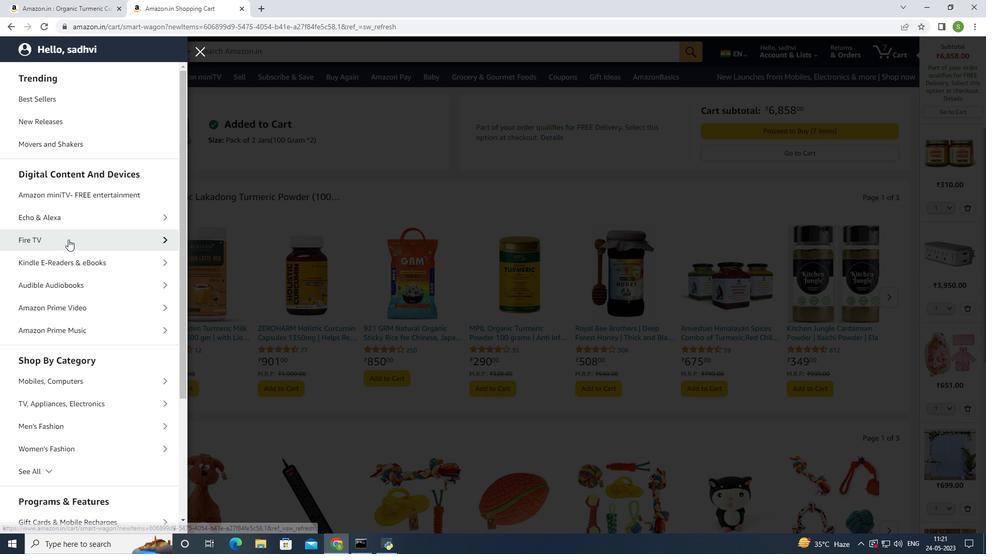
Action: Mouse moved to (68, 238)
Screenshot: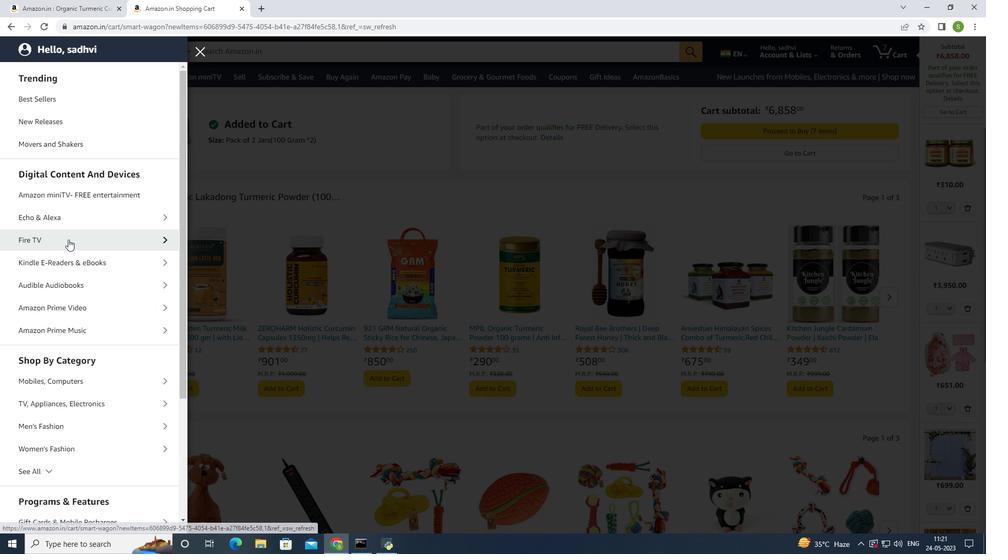
Action: Mouse scrolled (68, 238) with delta (0, 0)
Screenshot: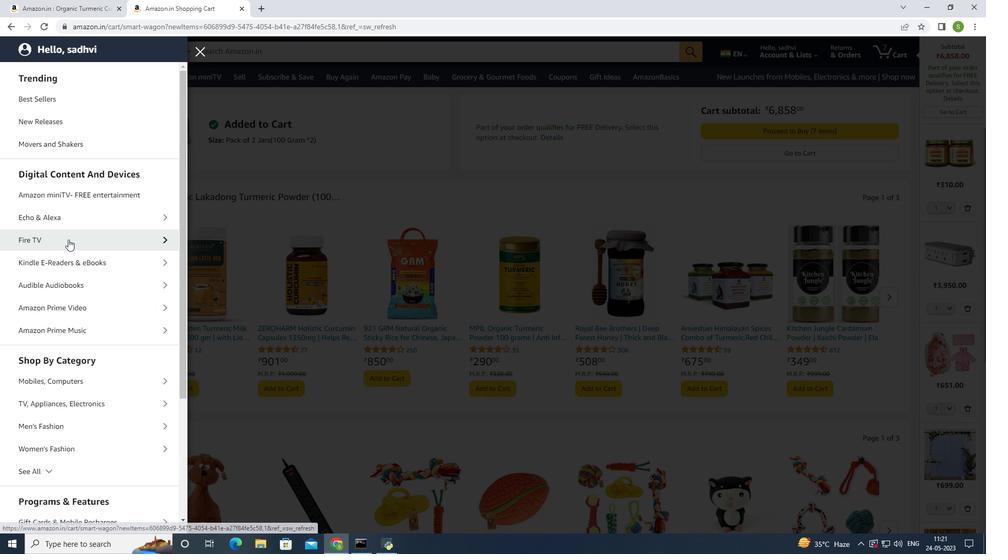 
Action: Mouse moved to (67, 238)
Screenshot: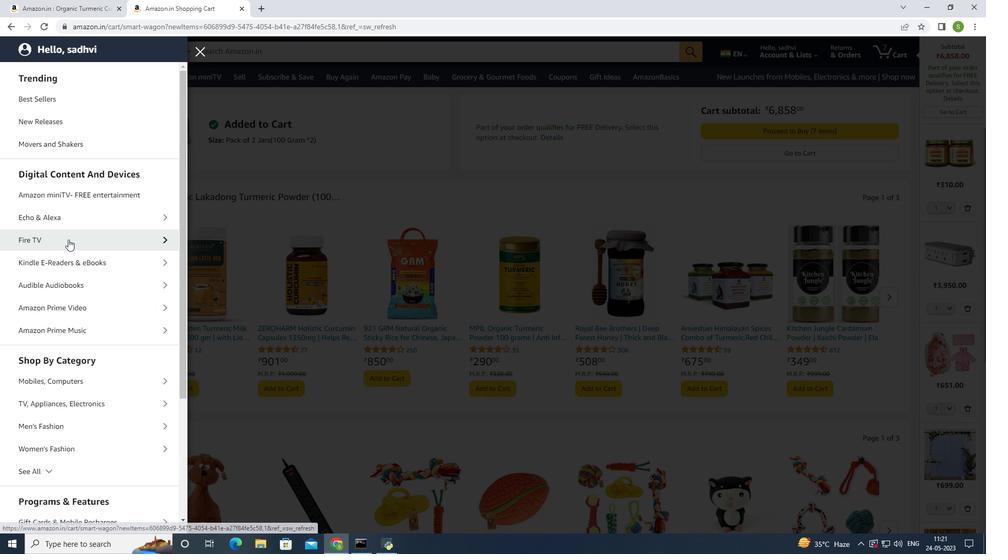 
Action: Mouse scrolled (67, 238) with delta (0, 0)
Screenshot: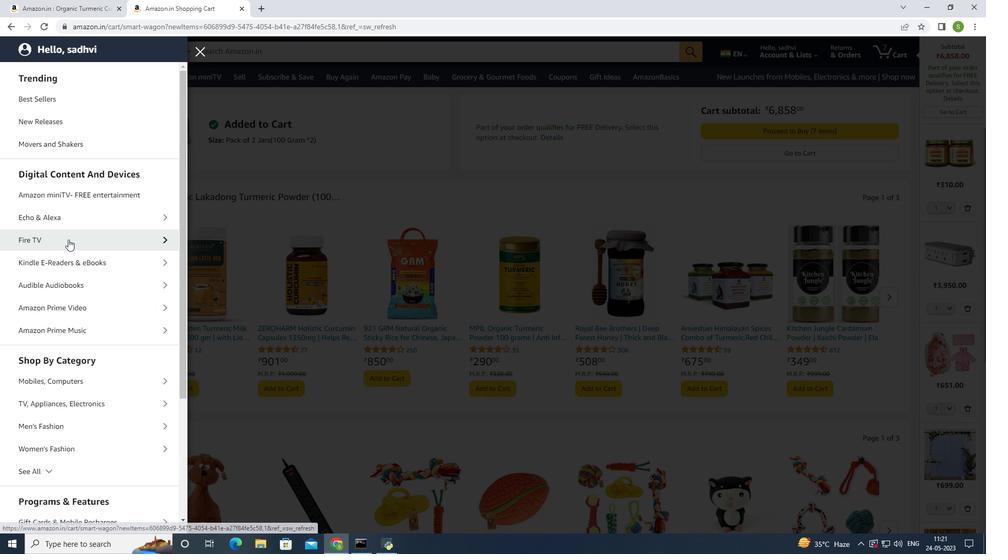 
Action: Mouse moved to (67, 237)
Screenshot: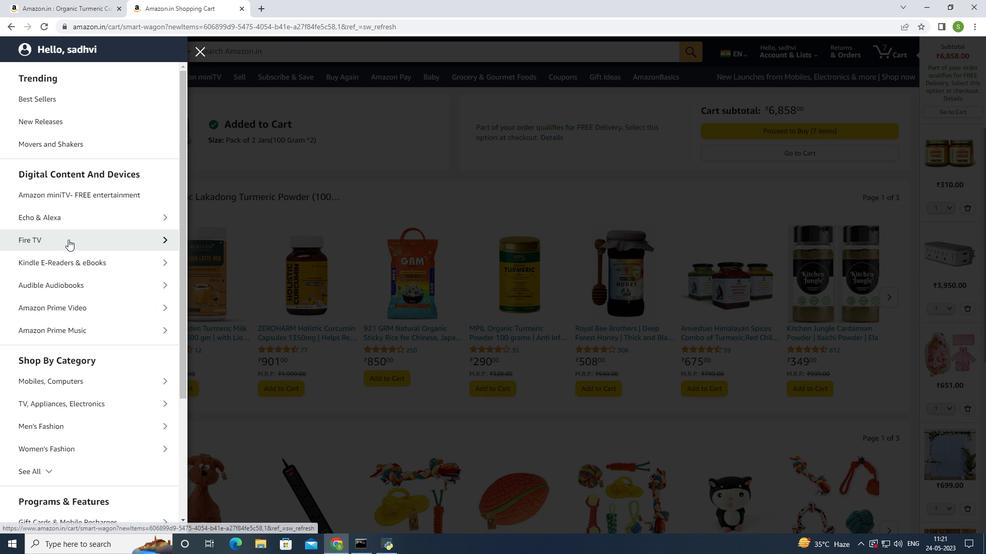 
Action: Mouse scrolled (67, 237) with delta (0, 0)
Screenshot: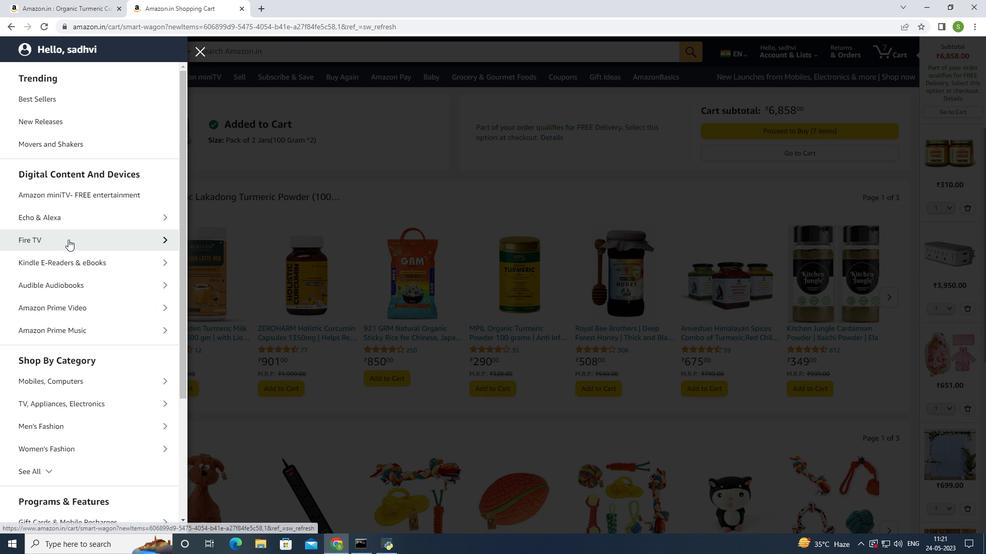 
Action: Mouse moved to (61, 221)
Screenshot: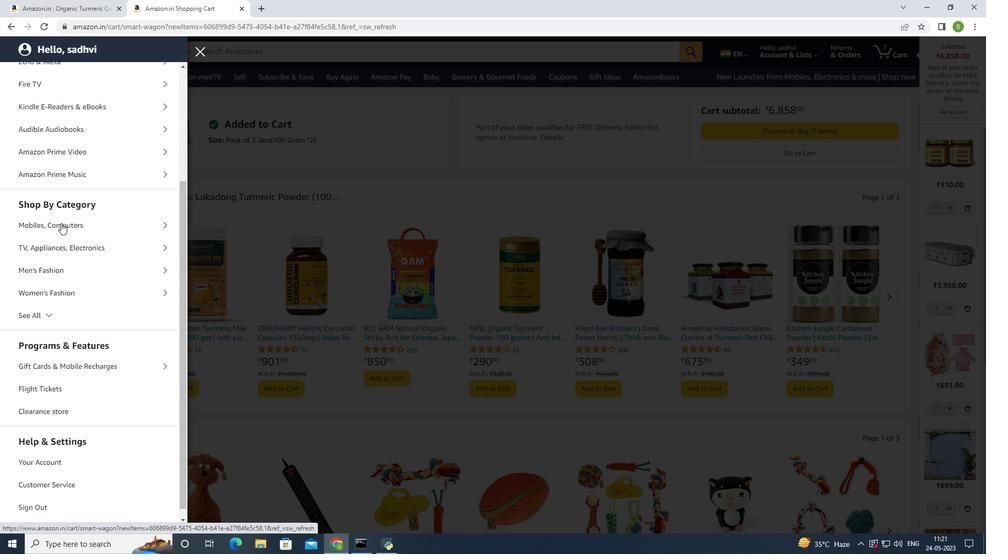 
Action: Mouse scrolled (61, 221) with delta (0, 0)
Screenshot: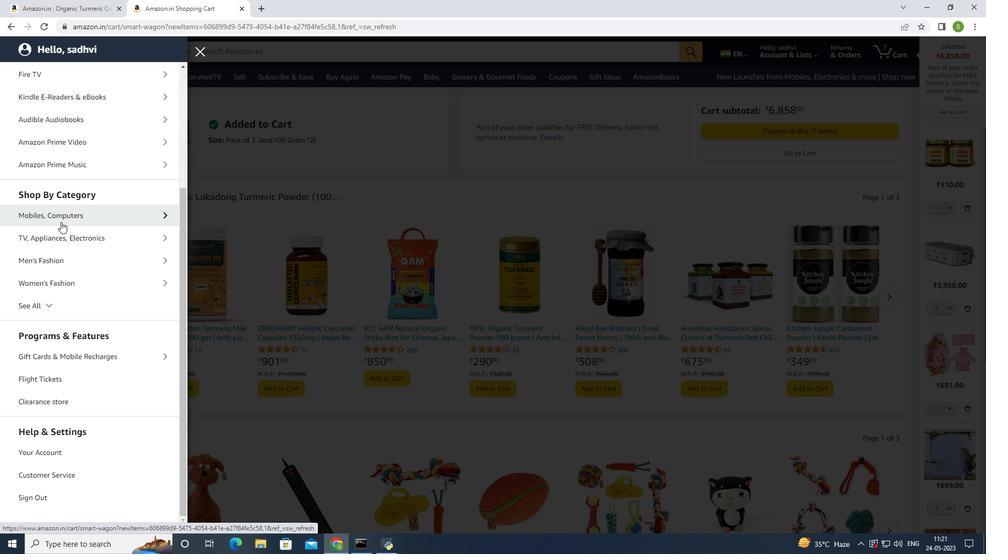 
Action: Mouse scrolled (61, 221) with delta (0, 0)
Screenshot: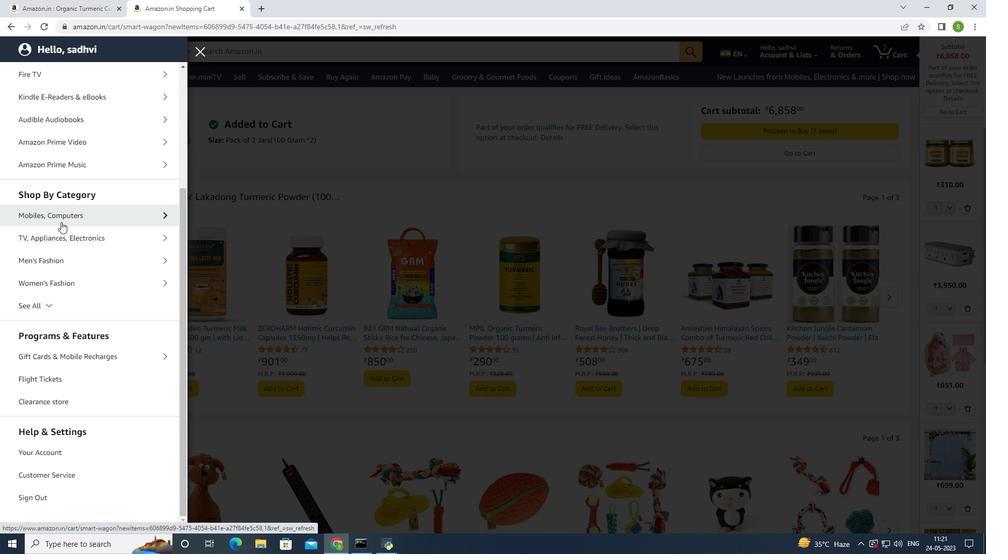 
Action: Mouse scrolled (61, 221) with delta (0, 0)
Screenshot: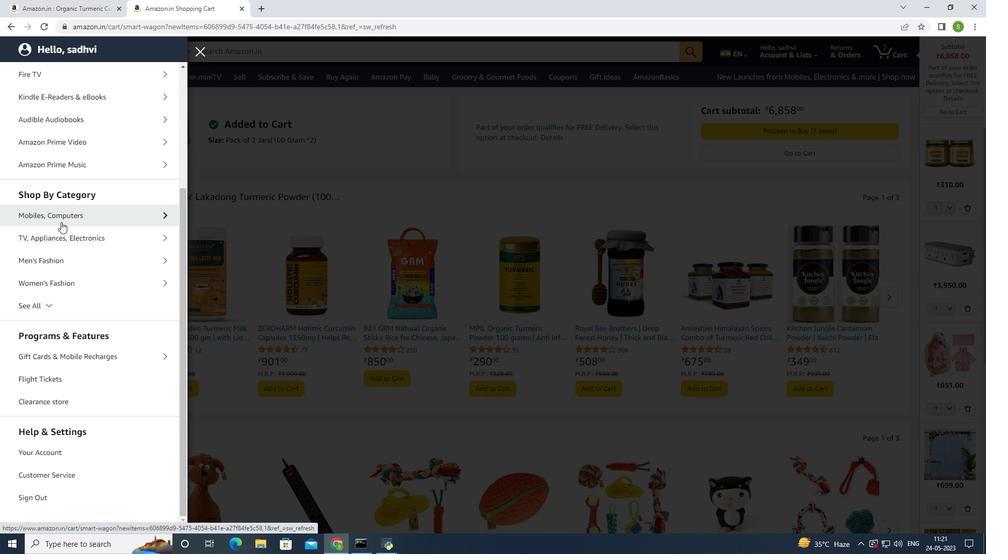 
Action: Mouse scrolled (61, 221) with delta (0, 0)
Screenshot: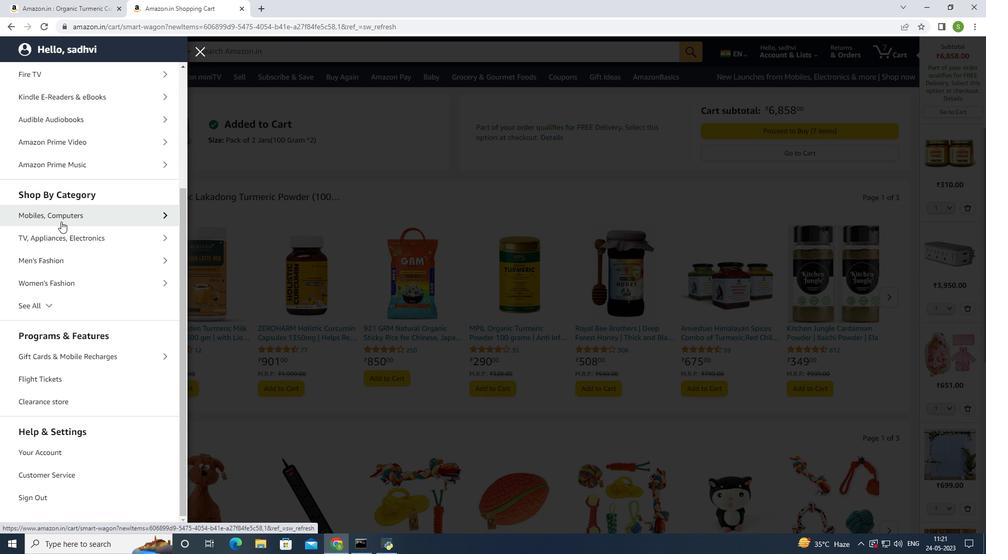 
Action: Mouse scrolled (61, 221) with delta (0, 0)
Screenshot: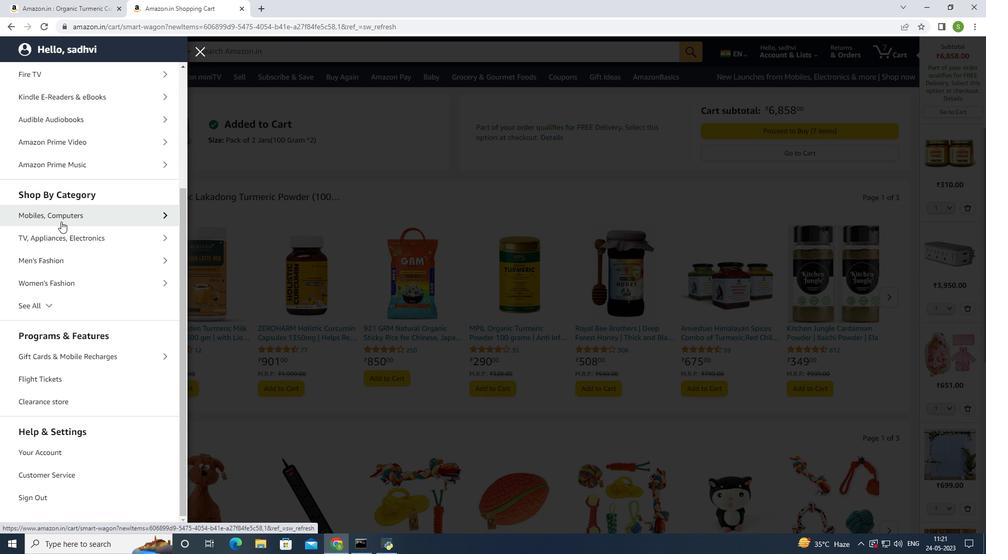 
Action: Mouse moved to (61, 219)
Screenshot: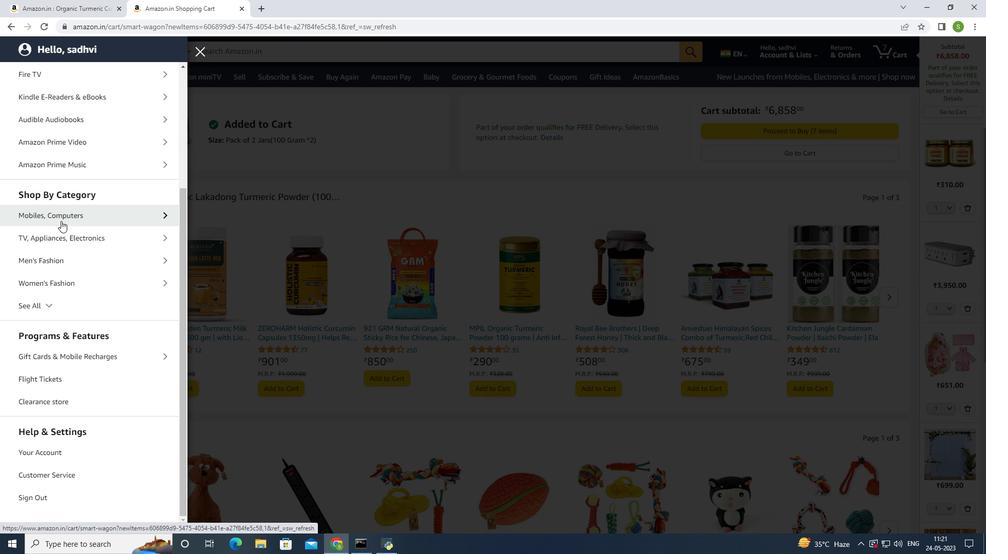 
Action: Mouse scrolled (61, 218) with delta (0, 0)
Screenshot: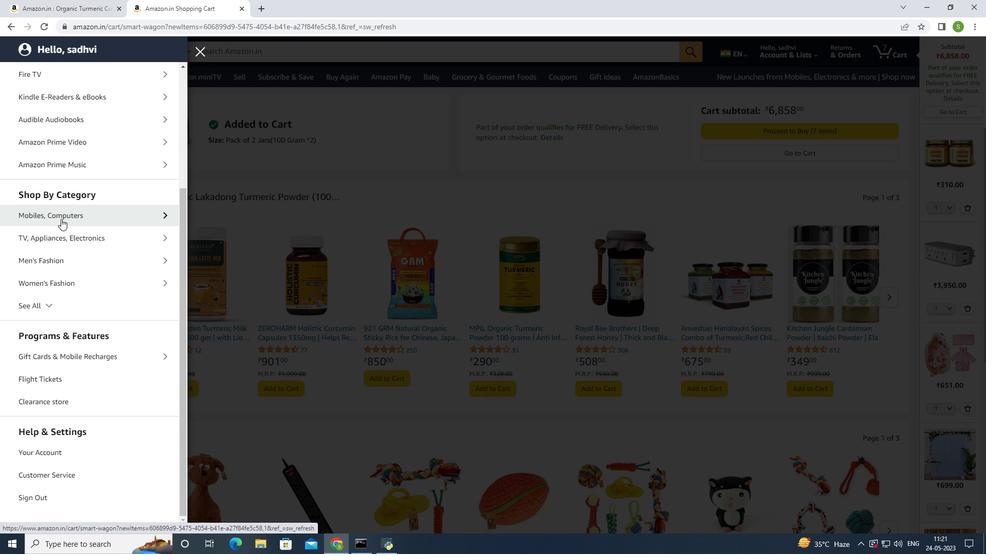 
Action: Mouse moved to (61, 219)
Screenshot: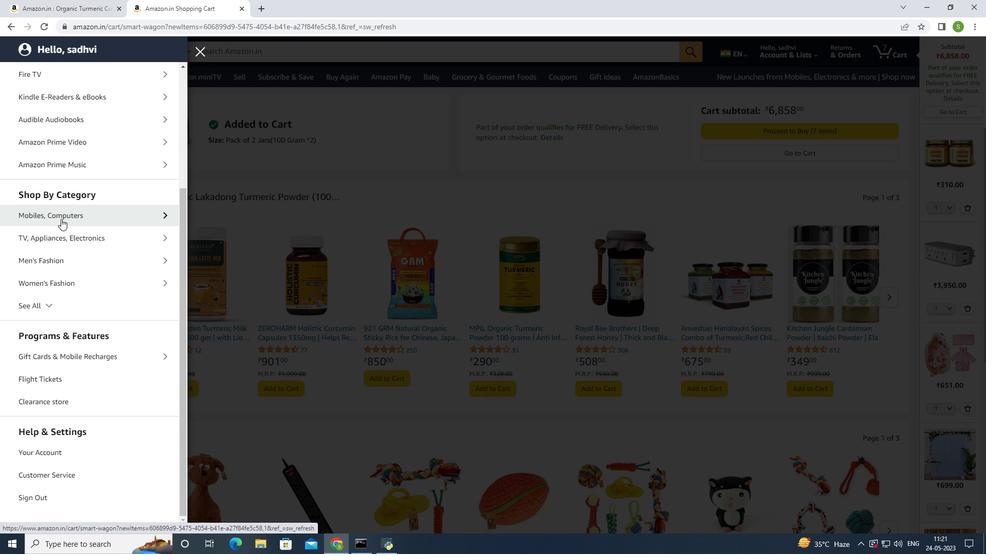 
Action: Mouse scrolled (61, 218) with delta (0, 0)
Screenshot: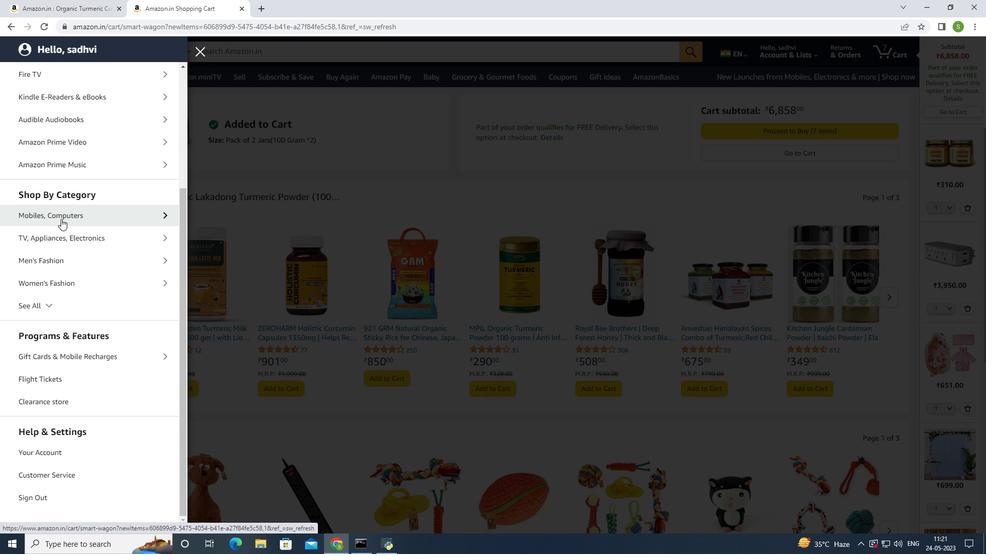 
Action: Mouse moved to (60, 225)
Screenshot: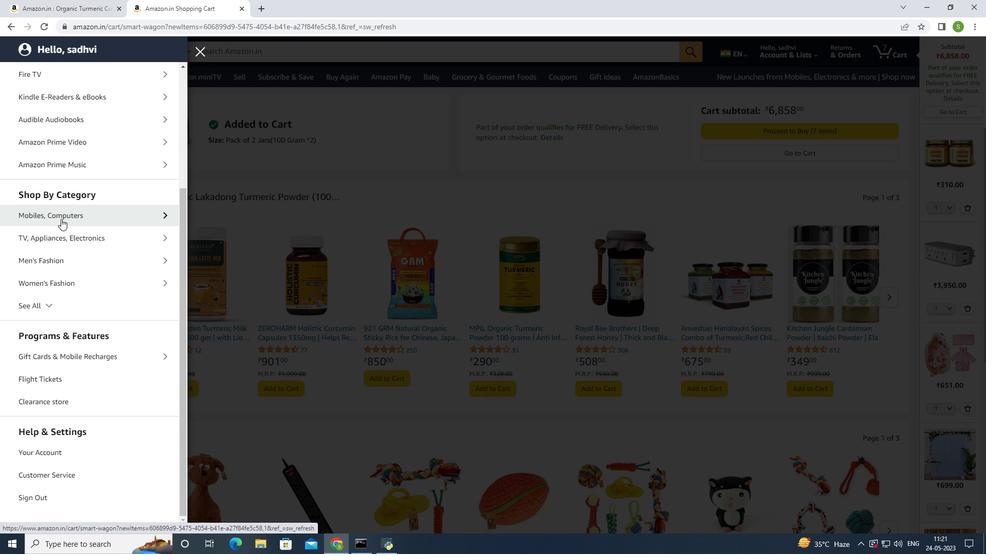 
Action: Mouse scrolled (61, 218) with delta (0, 0)
Screenshot: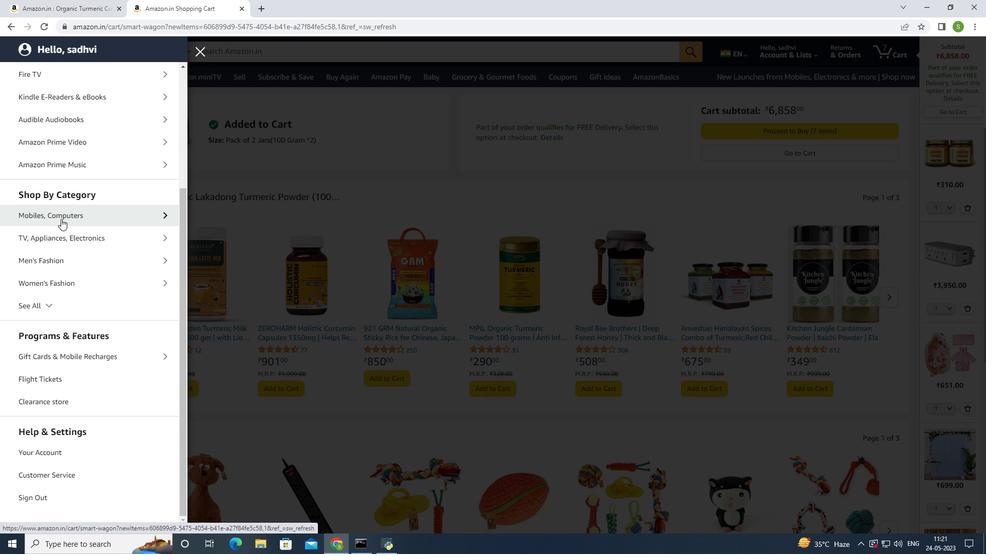 
Action: Mouse moved to (60, 225)
